 Task: Athleisure and Activewear: Create a store focused on fashionable activewear and athleisure clothing.
Action: Mouse moved to (75, 138)
Screenshot: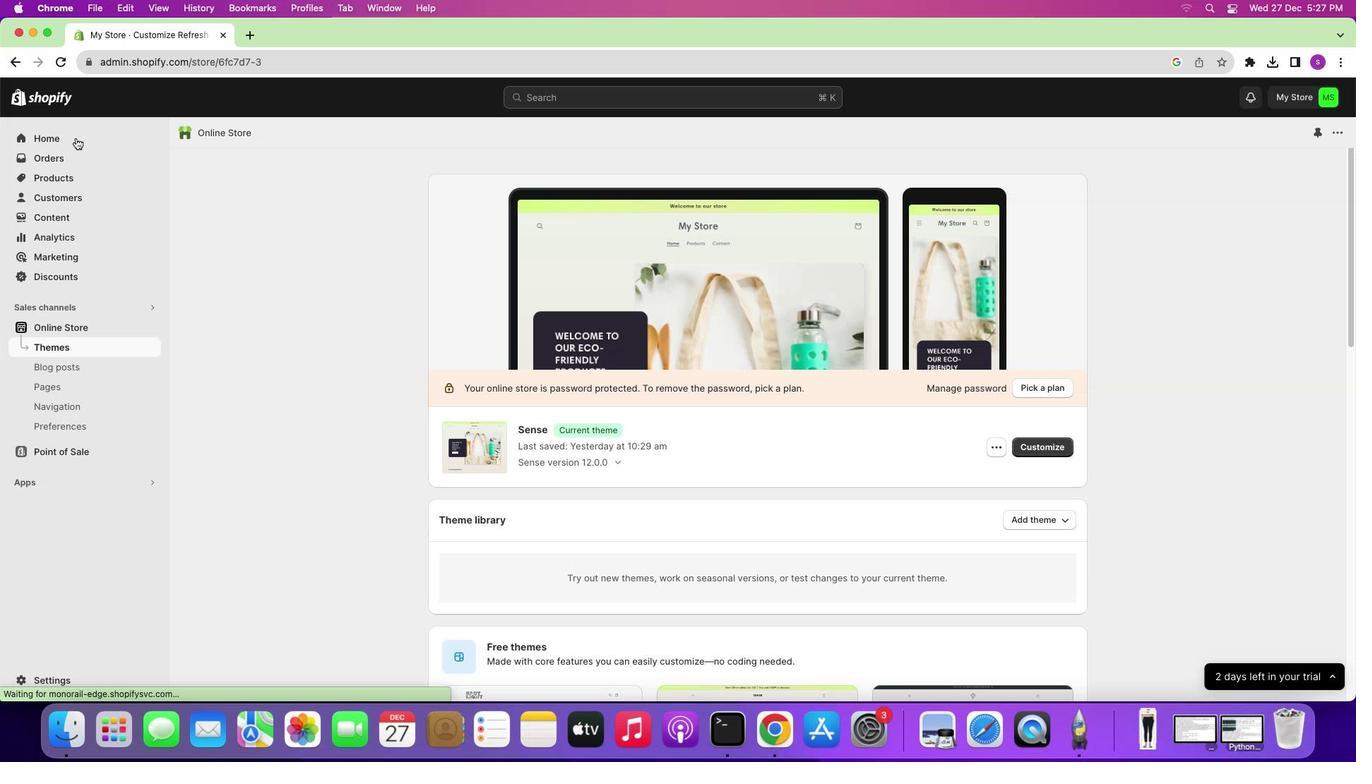 
Action: Mouse pressed left at (75, 138)
Screenshot: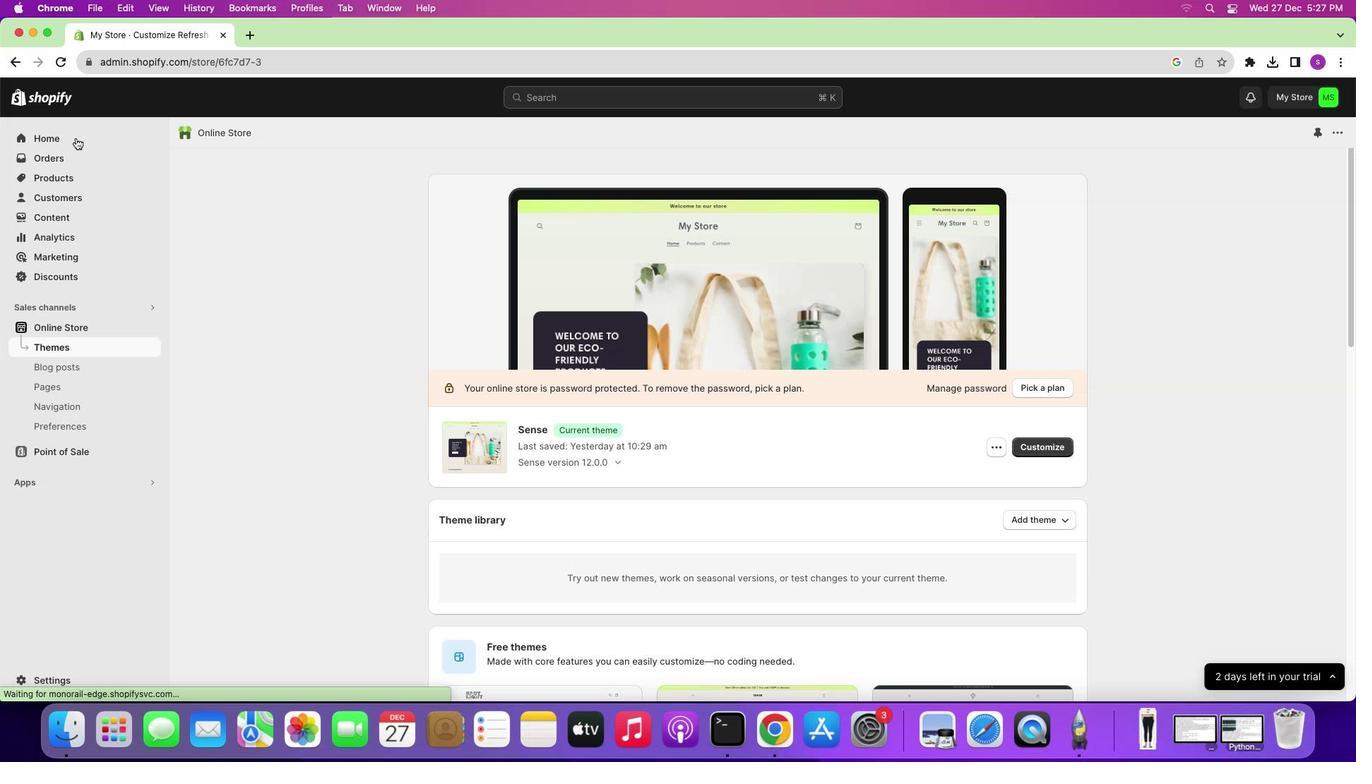 
Action: Mouse pressed left at (75, 138)
Screenshot: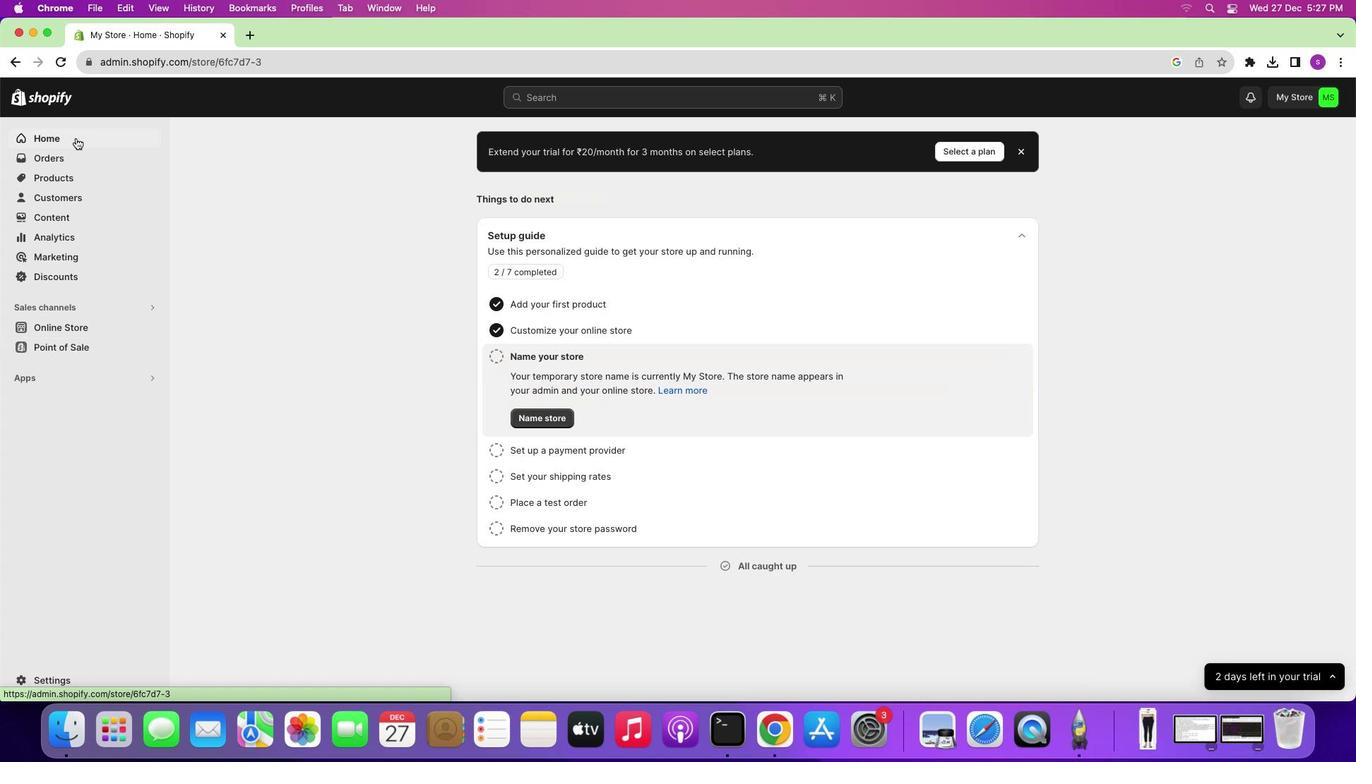 
Action: Mouse moved to (346, 277)
Screenshot: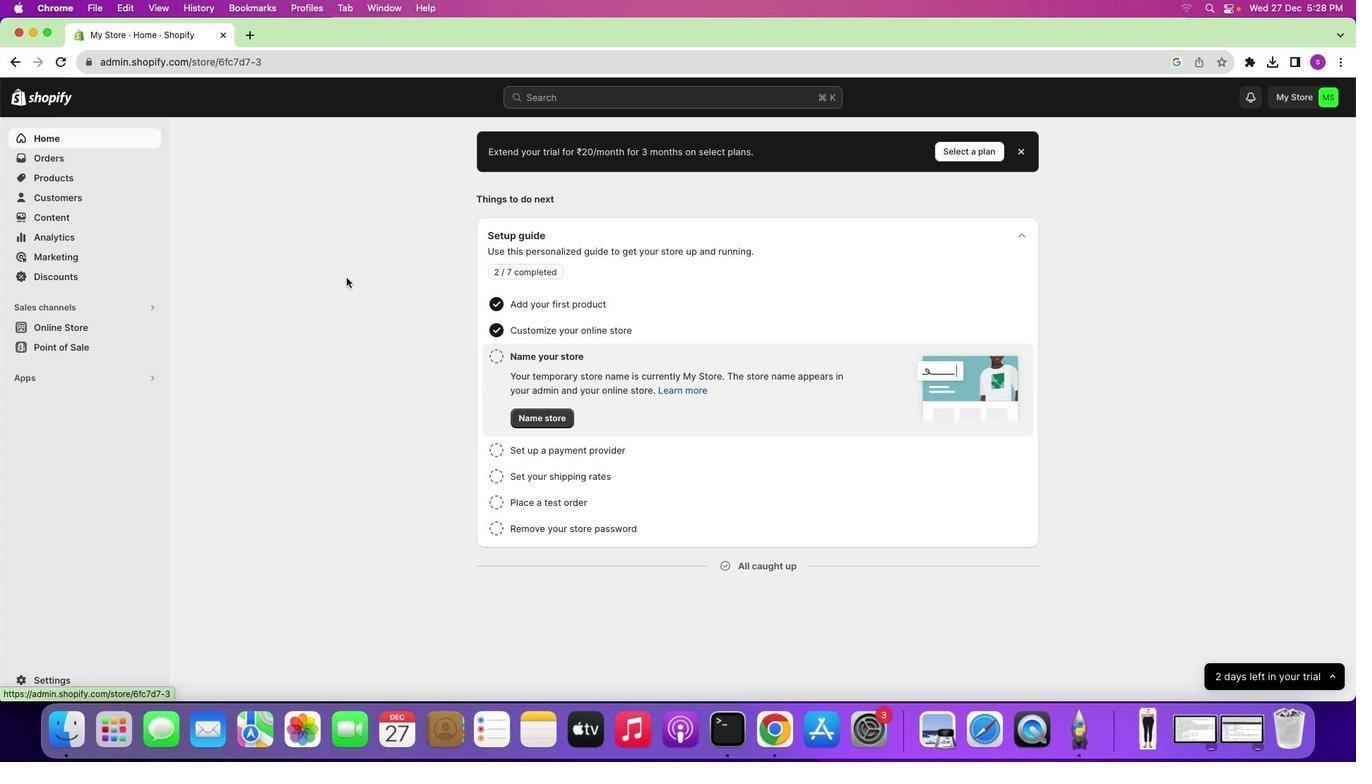 
Action: Mouse pressed left at (346, 277)
Screenshot: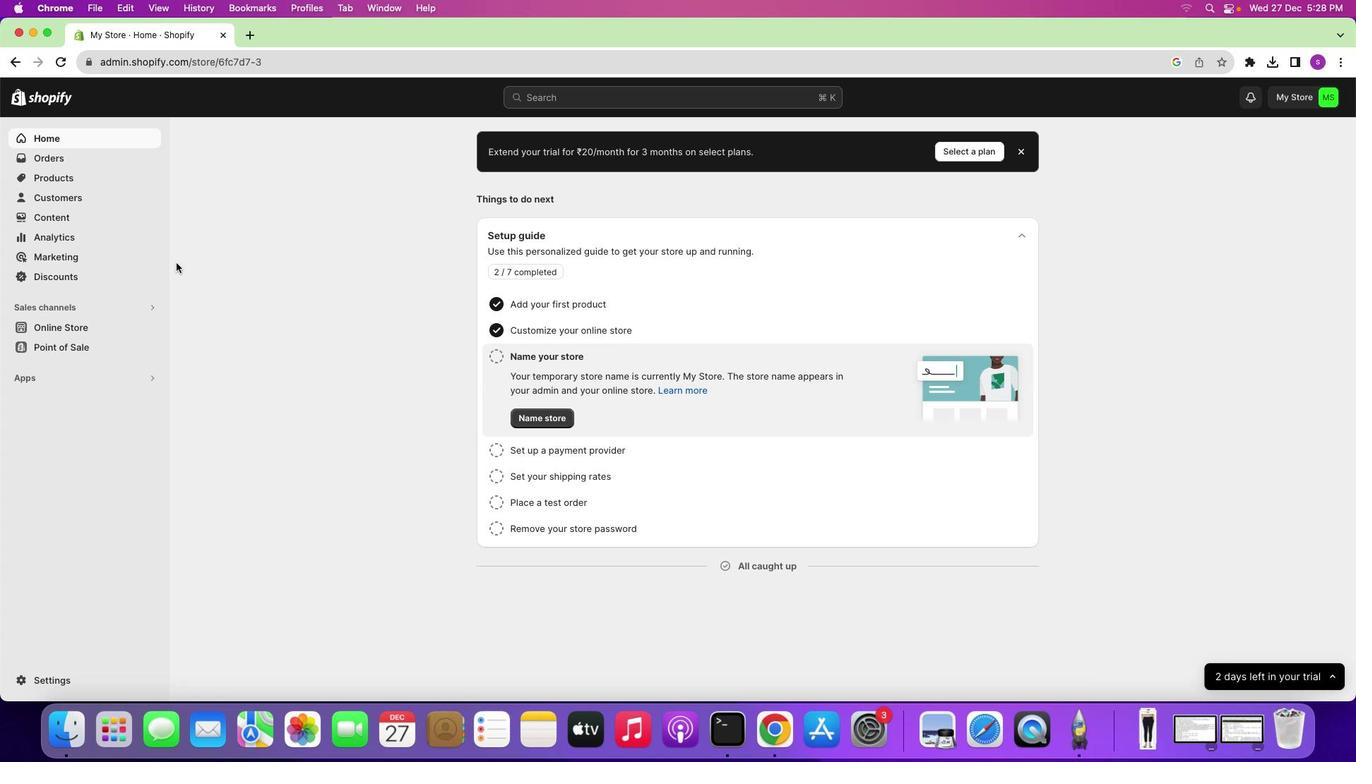 
Action: Mouse moved to (93, 329)
Screenshot: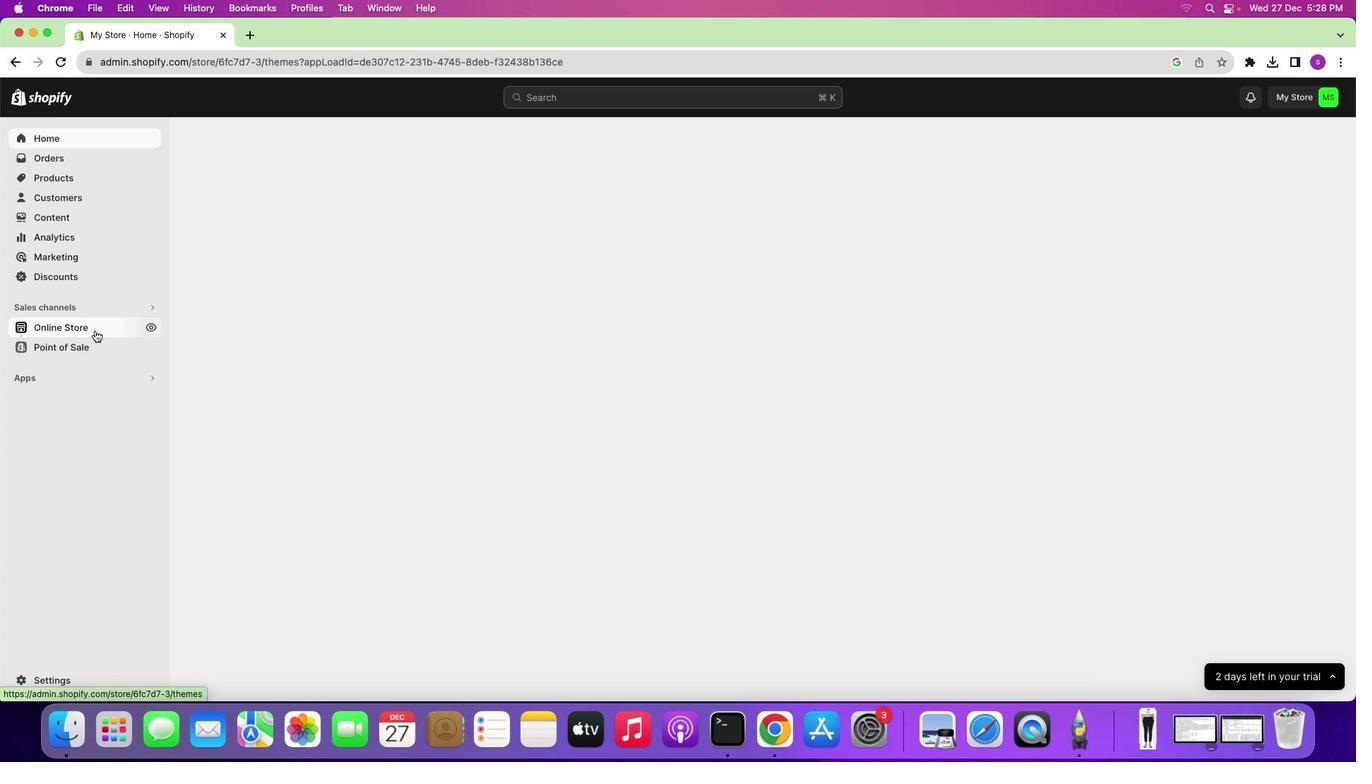 
Action: Mouse pressed left at (93, 329)
Screenshot: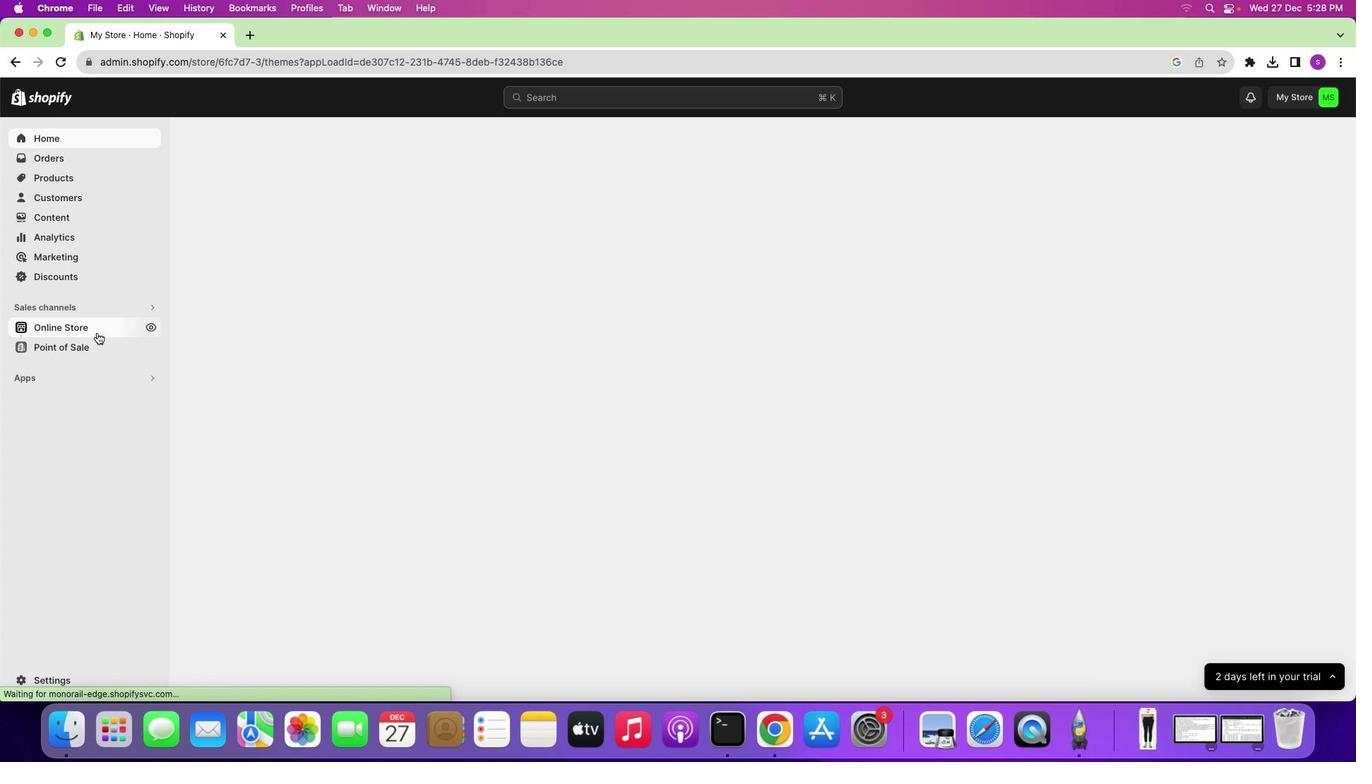 
Action: Mouse moved to (805, 538)
Screenshot: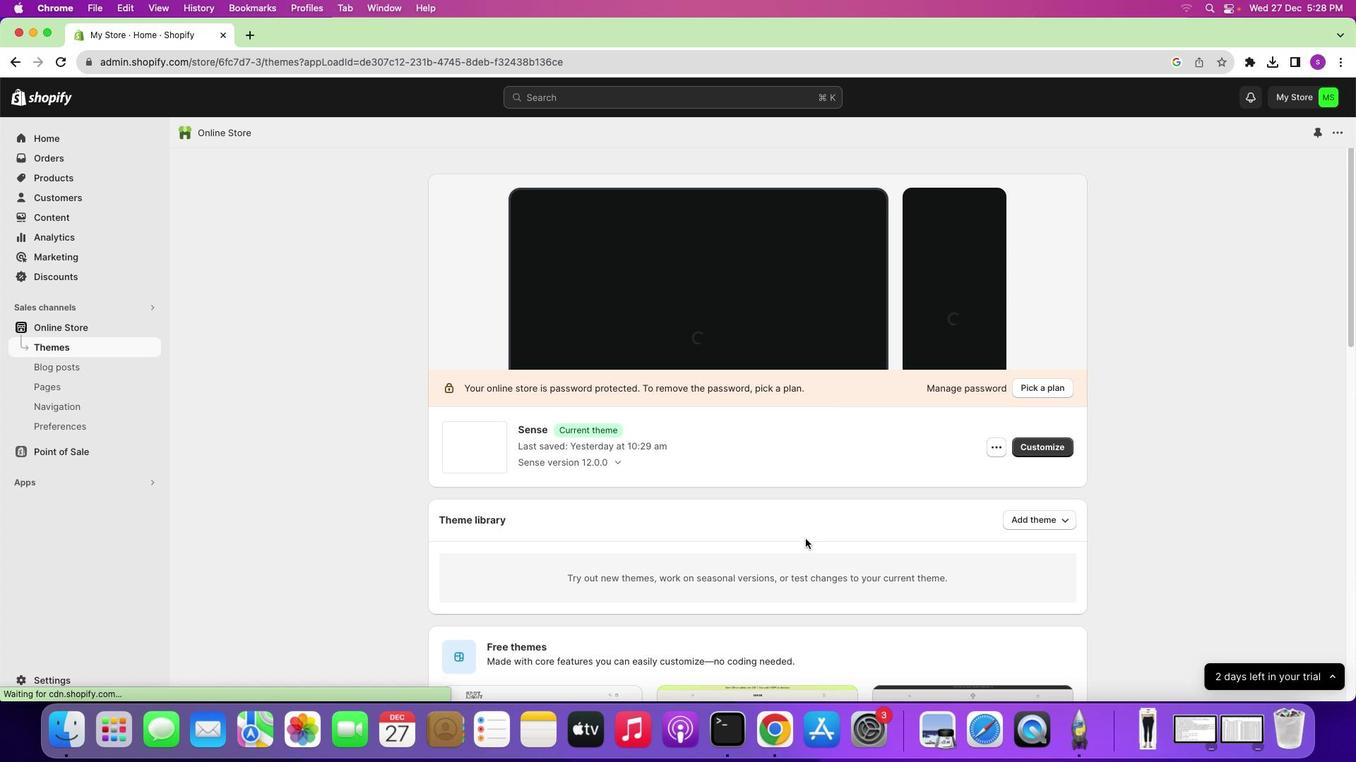 
Action: Mouse scrolled (805, 538) with delta (0, 0)
Screenshot: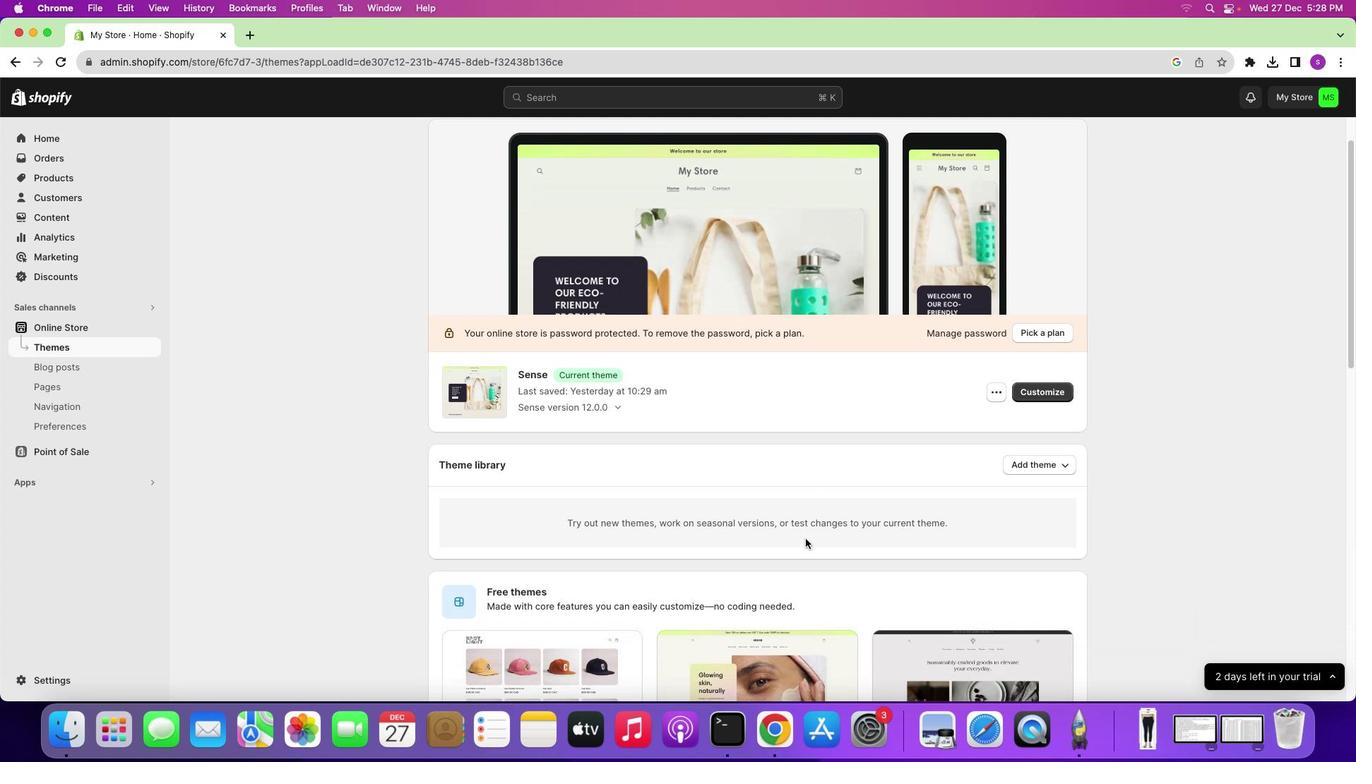 
Action: Mouse scrolled (805, 538) with delta (0, 0)
Screenshot: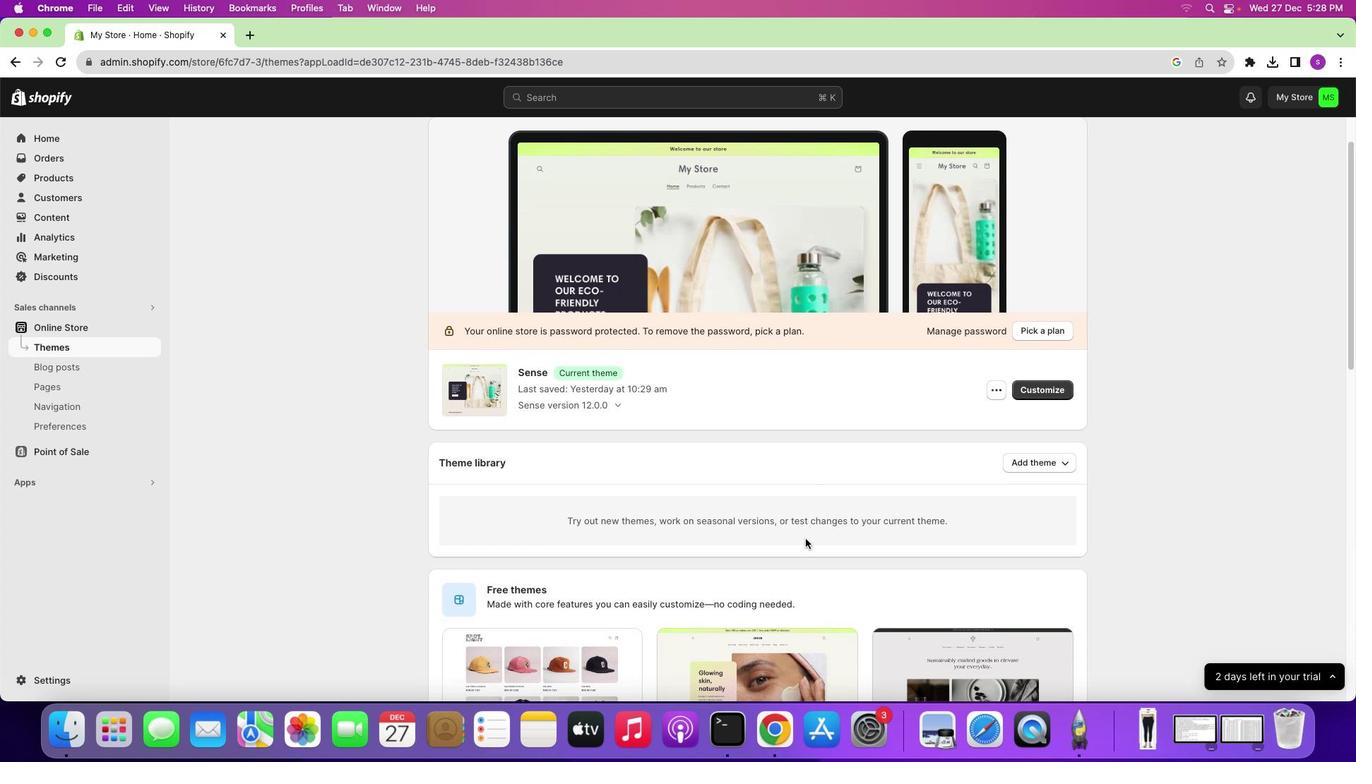 
Action: Mouse scrolled (805, 538) with delta (0, 0)
Screenshot: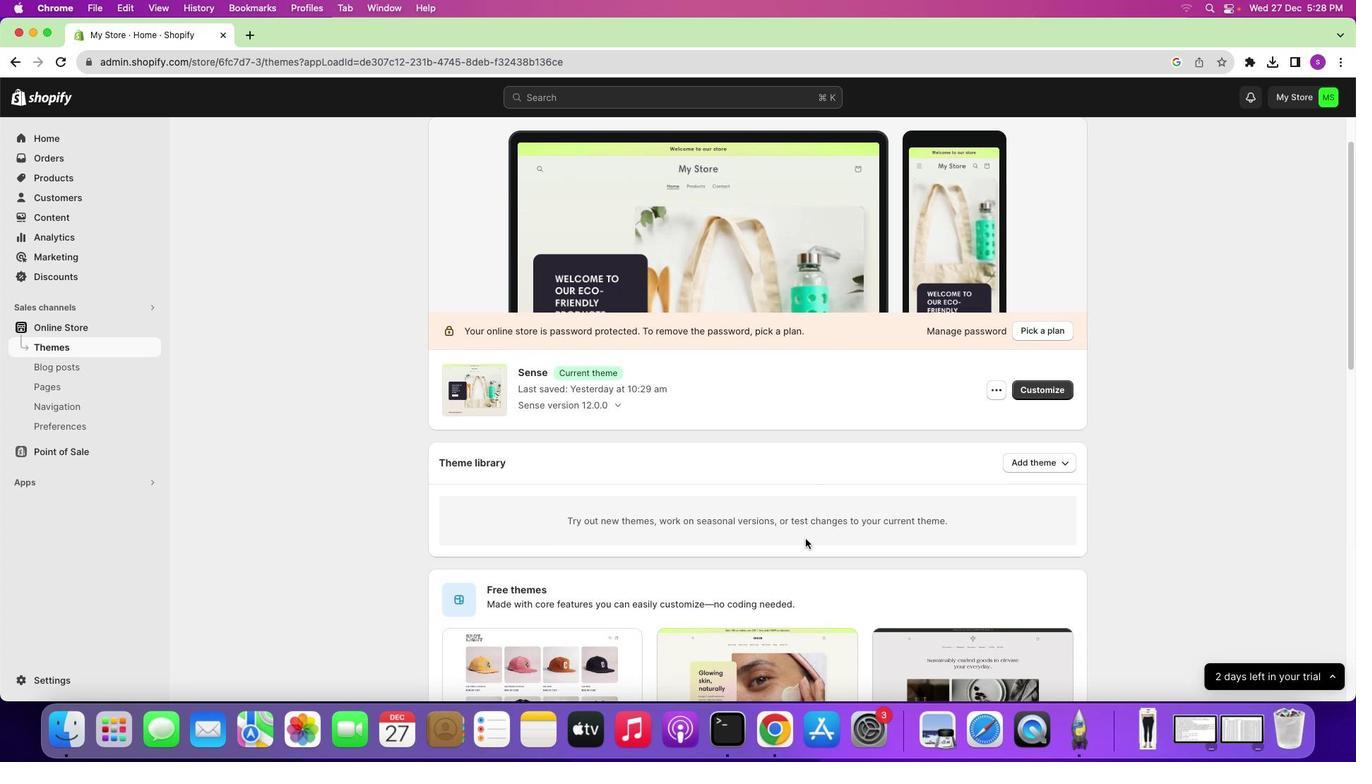 
Action: Mouse scrolled (805, 538) with delta (0, 0)
Screenshot: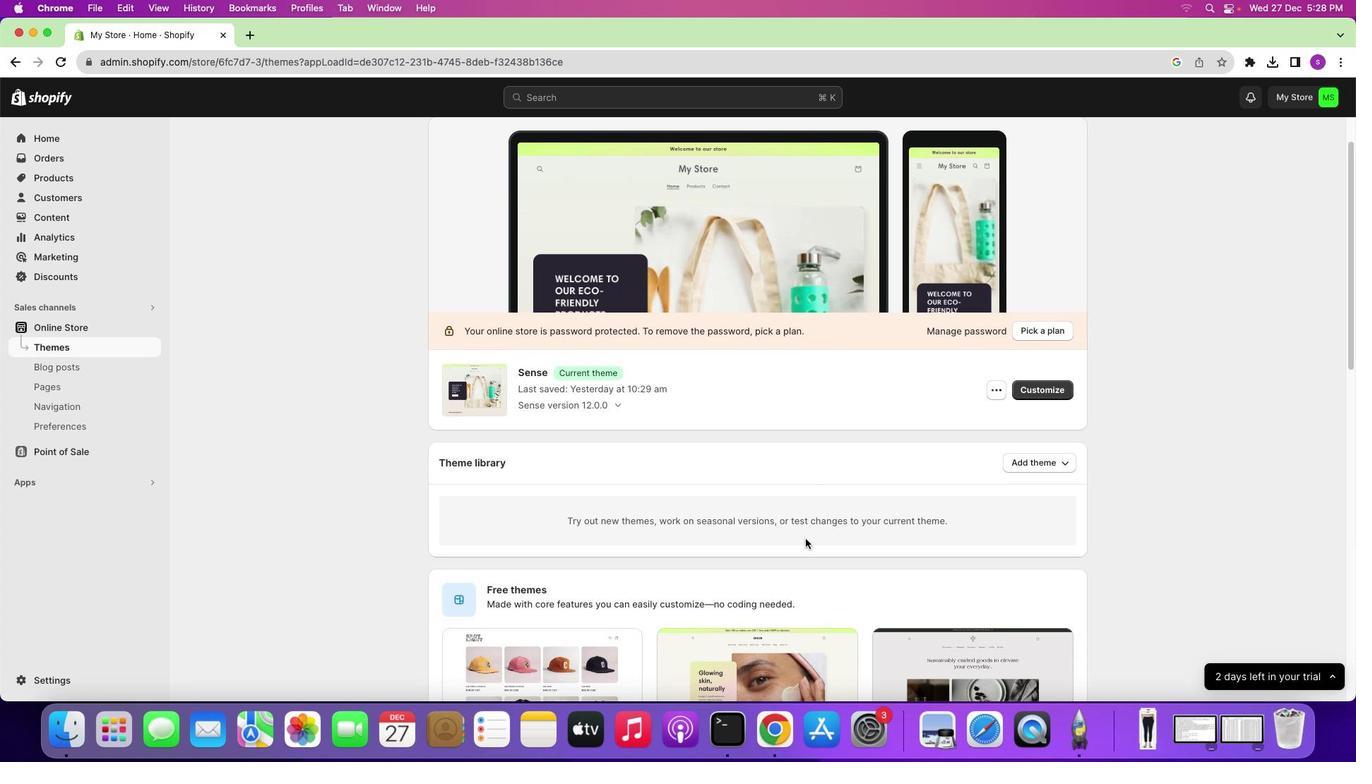 
Action: Mouse scrolled (805, 538) with delta (0, 0)
Screenshot: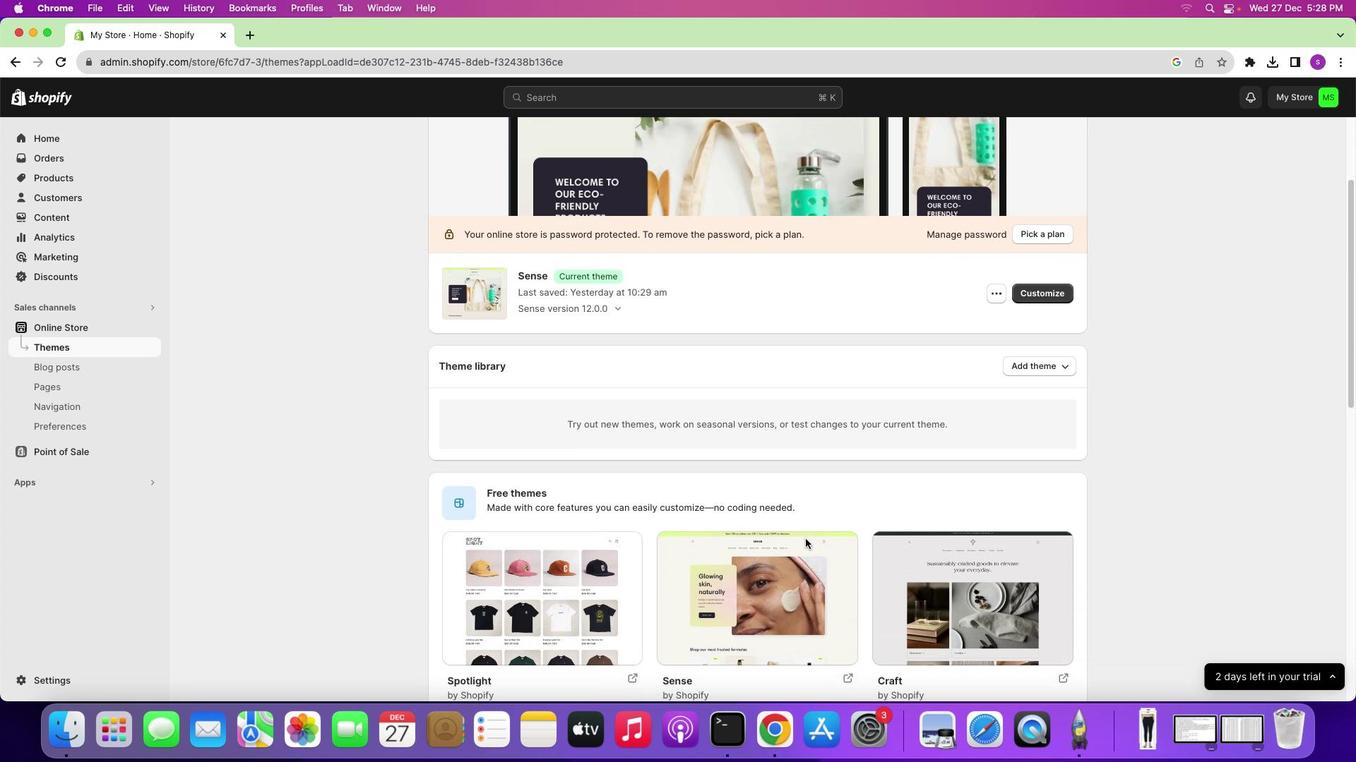 
Action: Mouse scrolled (805, 538) with delta (0, 0)
Screenshot: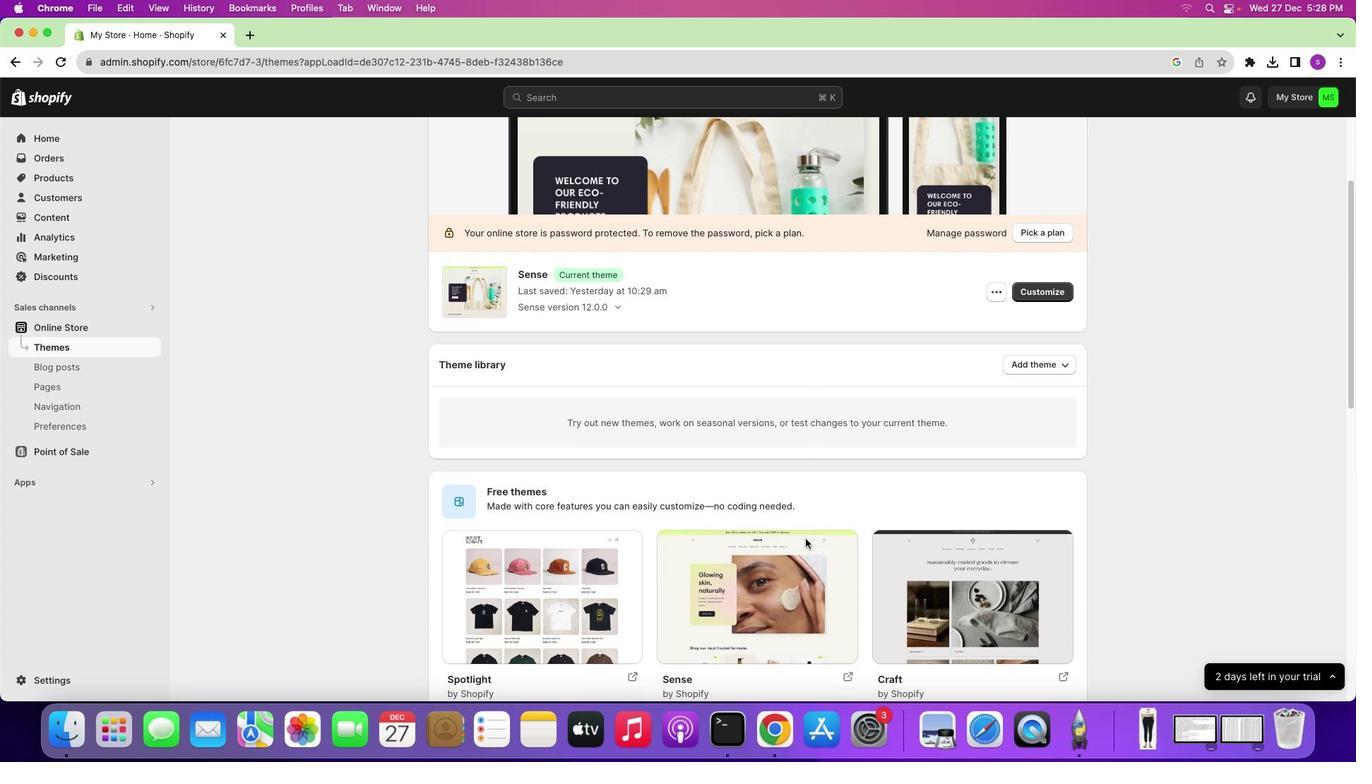 
Action: Mouse scrolled (805, 538) with delta (0, 0)
Screenshot: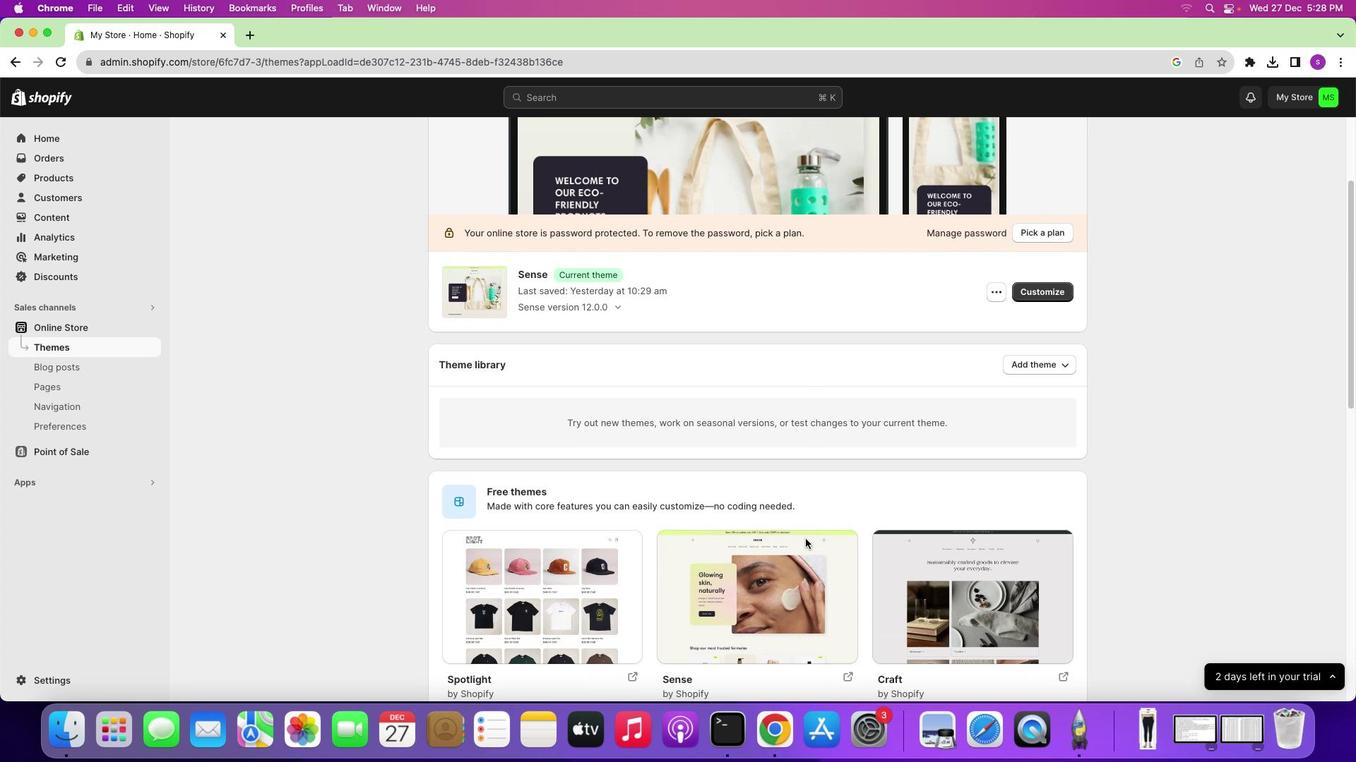 
Action: Mouse scrolled (805, 538) with delta (0, 0)
Screenshot: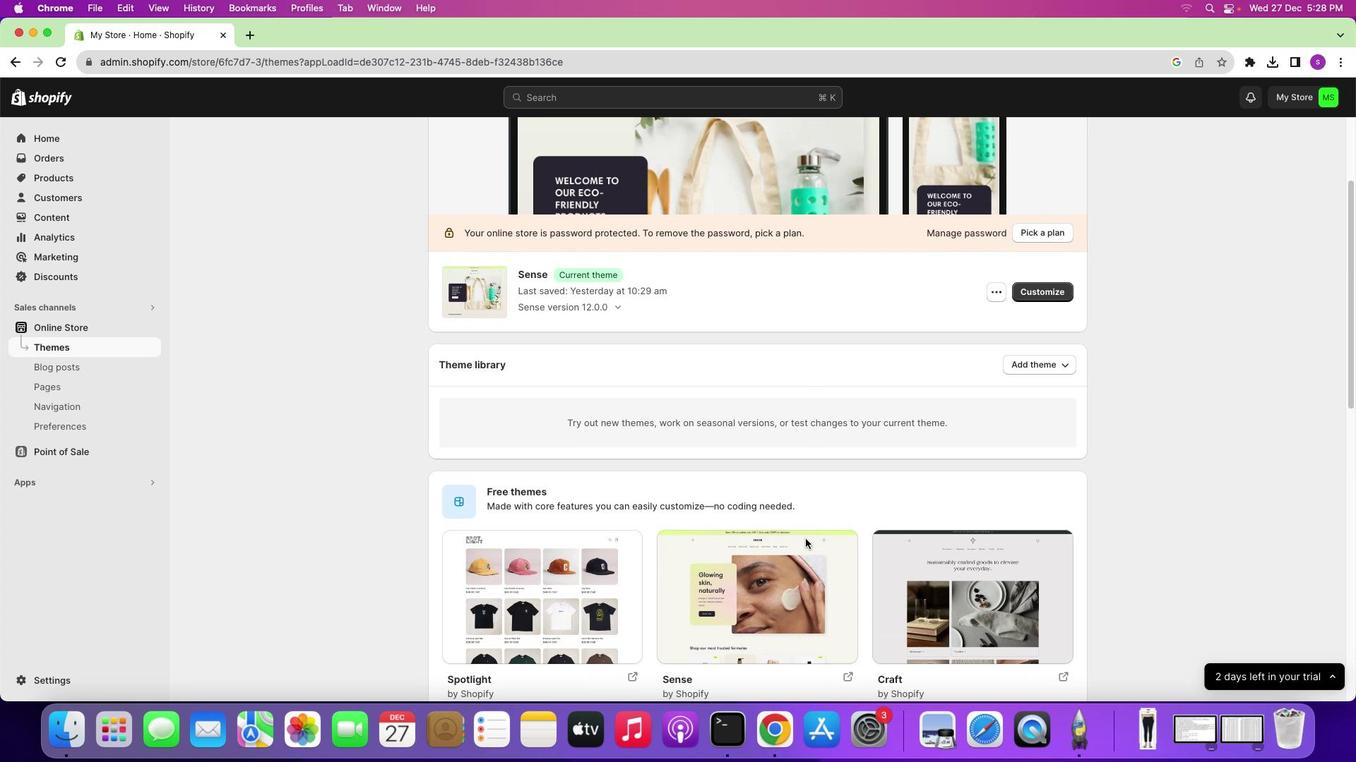 
Action: Mouse scrolled (805, 538) with delta (0, 0)
Screenshot: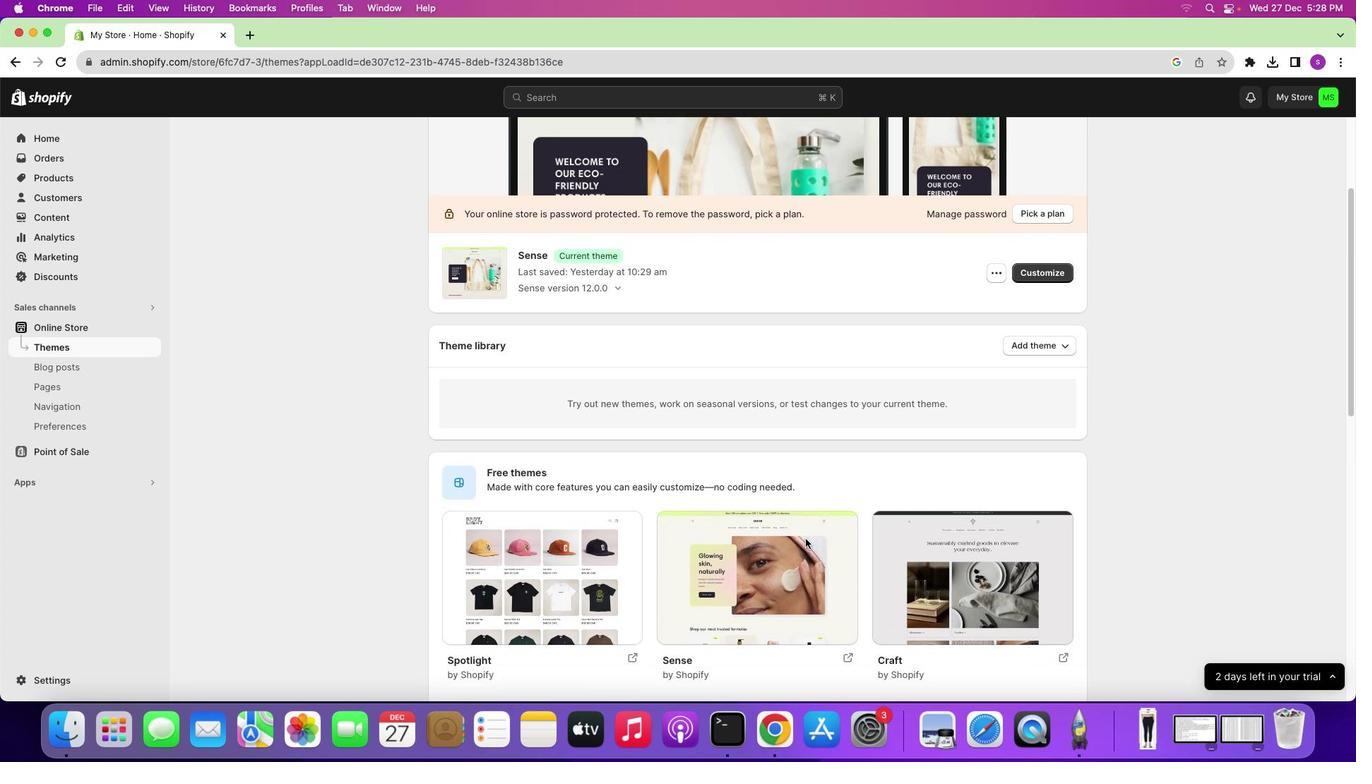 
Action: Mouse scrolled (805, 538) with delta (0, 0)
Screenshot: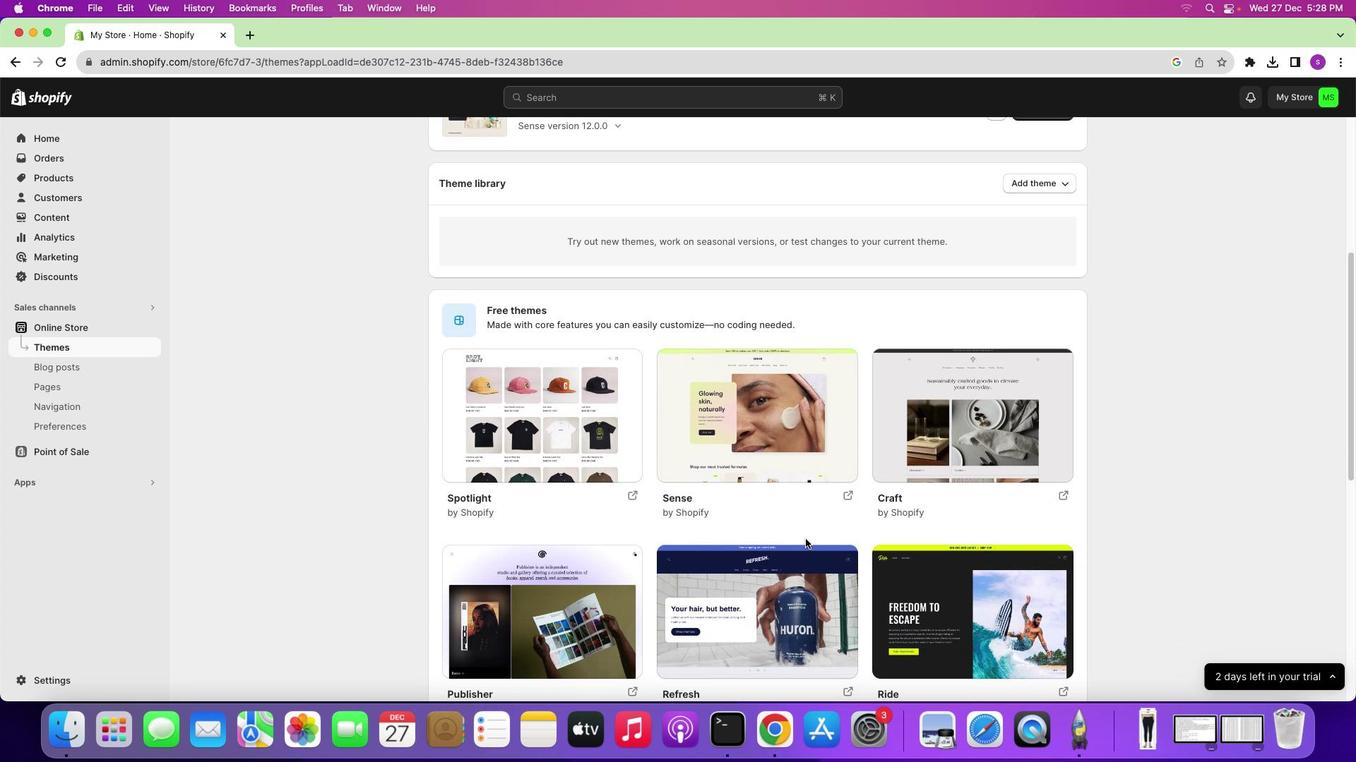 
Action: Mouse scrolled (805, 538) with delta (0, 0)
Screenshot: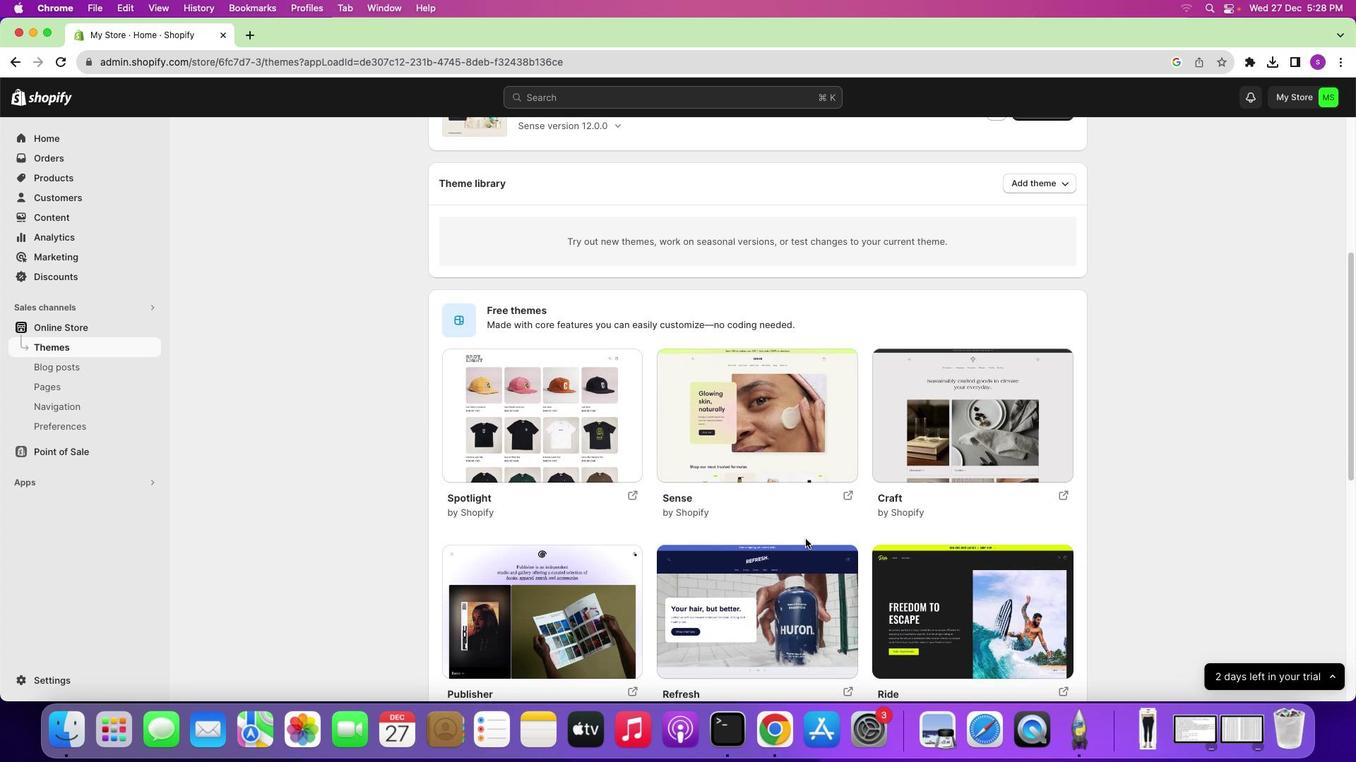 
Action: Mouse scrolled (805, 538) with delta (0, -1)
Screenshot: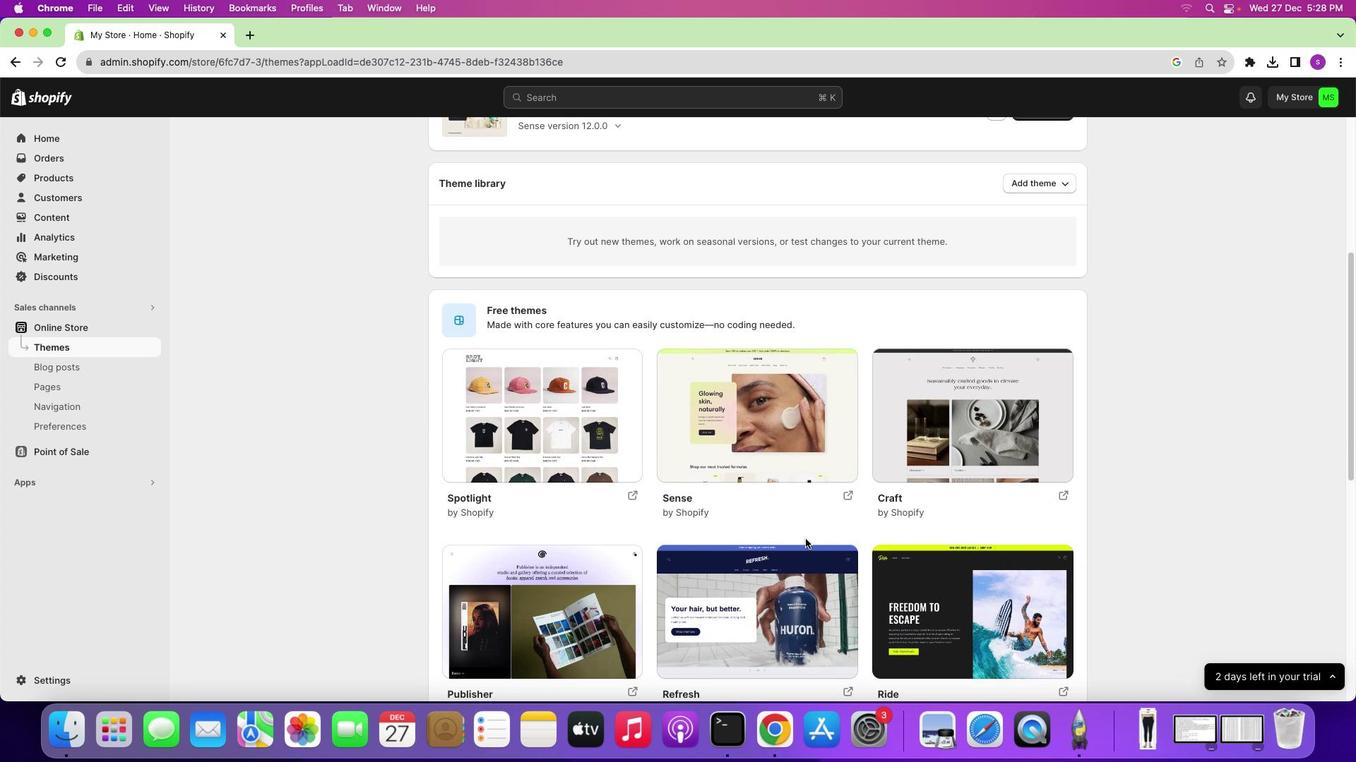 
Action: Mouse scrolled (805, 538) with delta (0, -2)
Screenshot: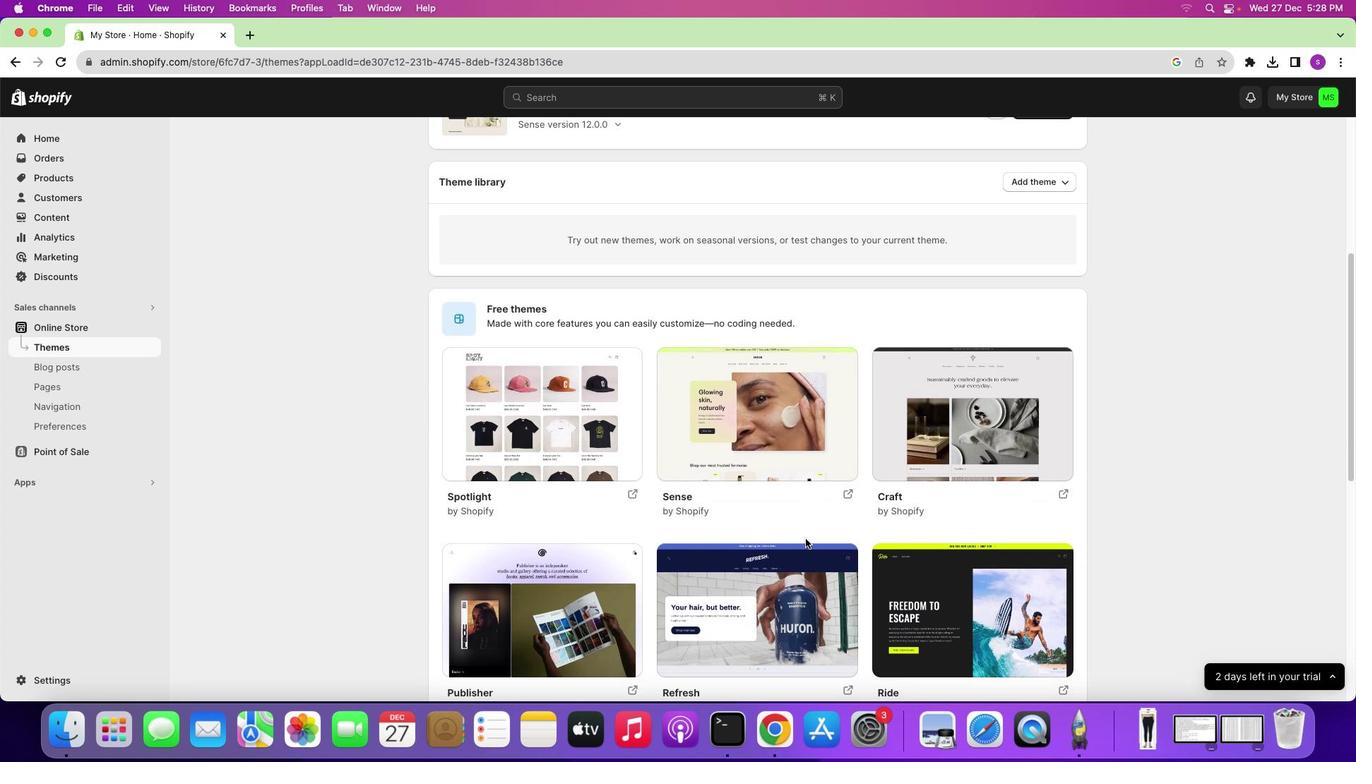 
Action: Mouse scrolled (805, 538) with delta (0, 0)
Screenshot: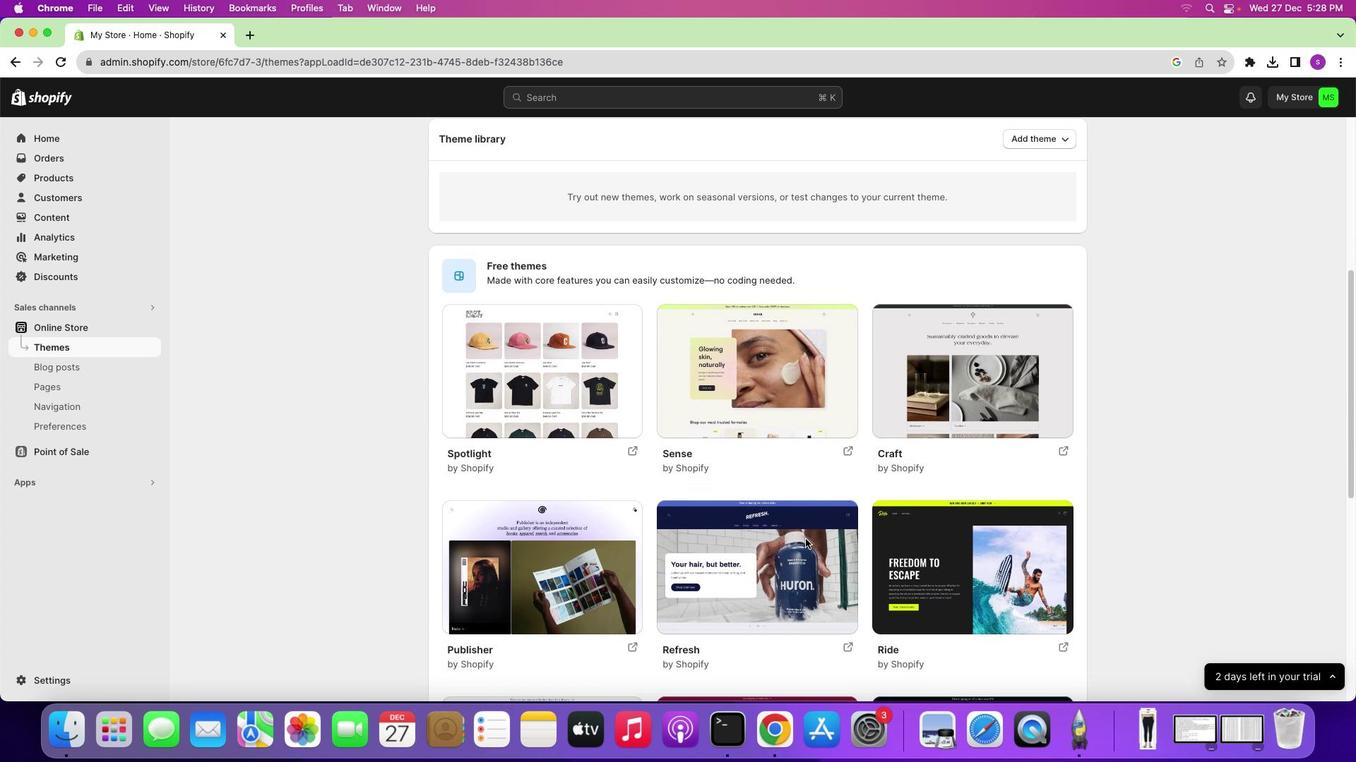 
Action: Mouse scrolled (805, 538) with delta (0, 0)
Screenshot: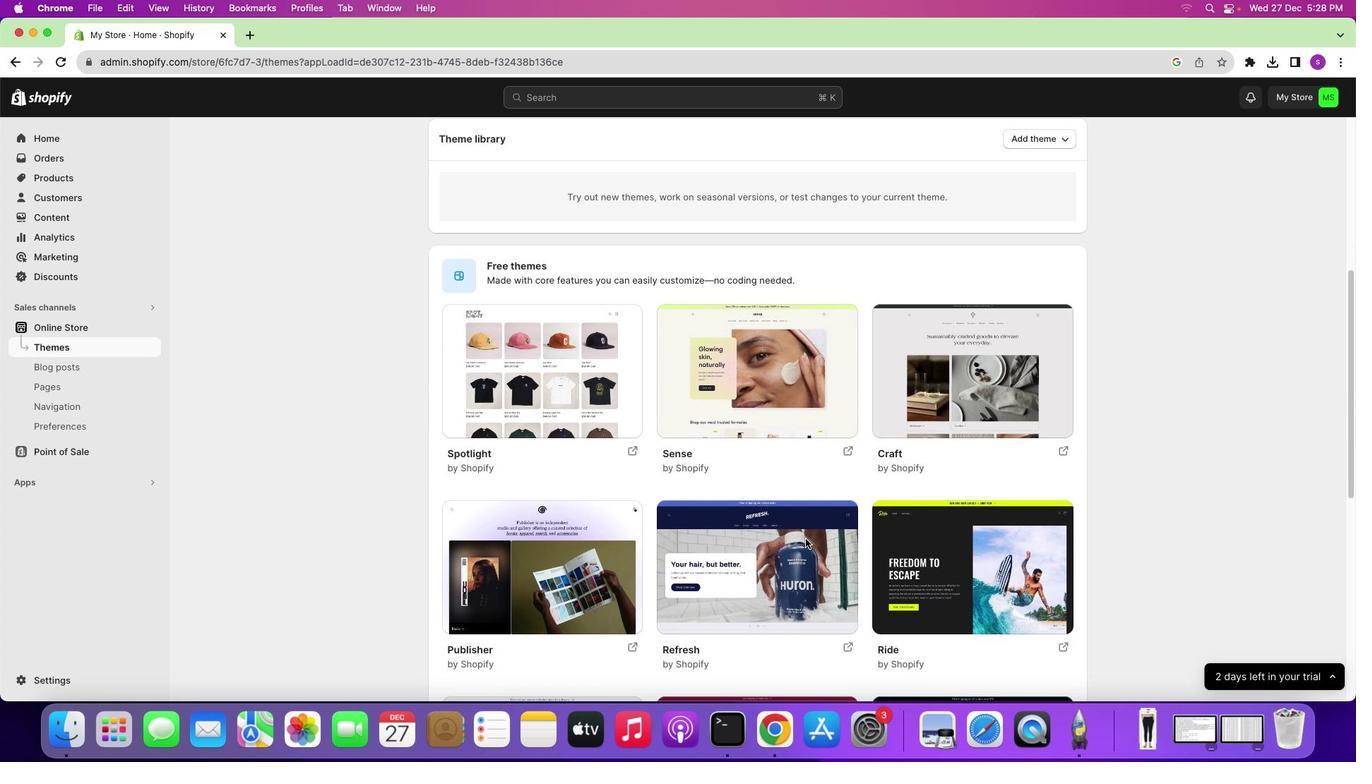 
Action: Mouse scrolled (805, 538) with delta (0, 0)
Screenshot: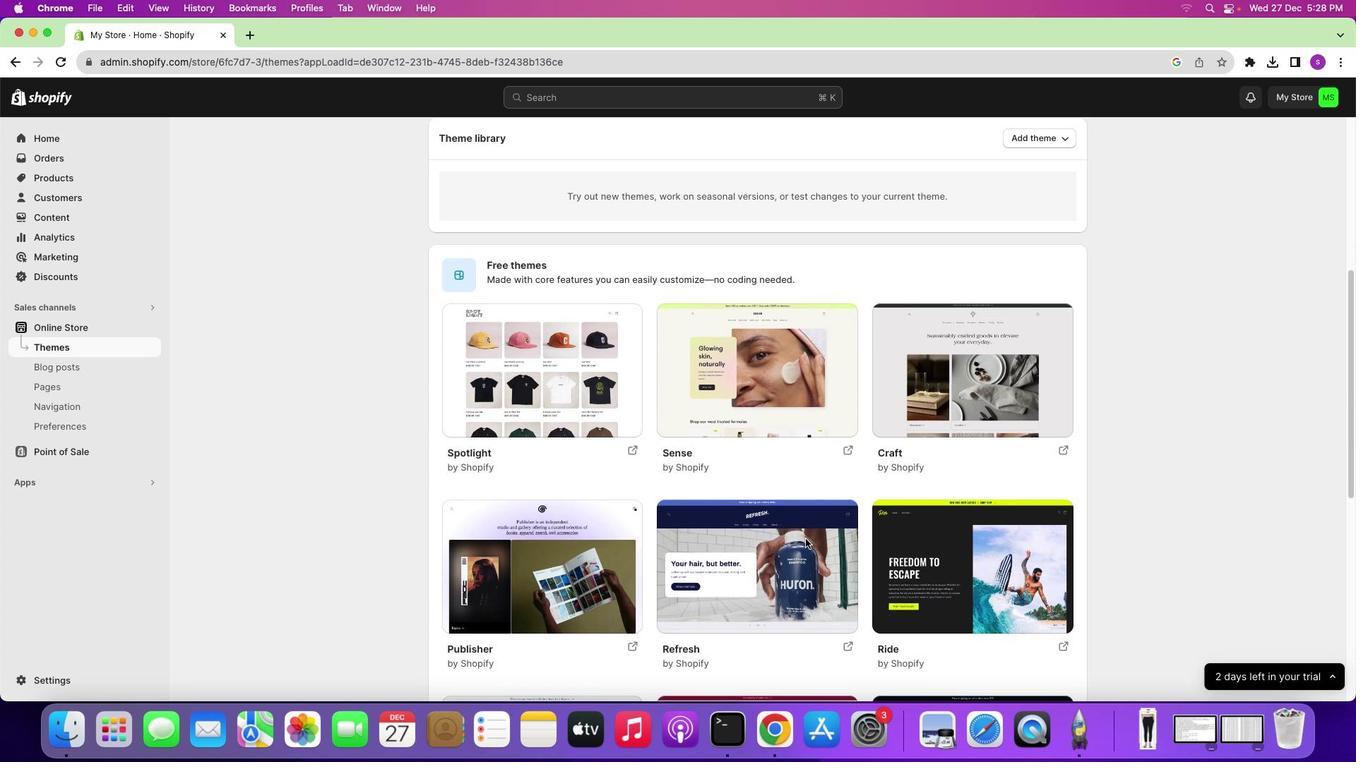 
Action: Mouse scrolled (805, 538) with delta (0, 0)
Screenshot: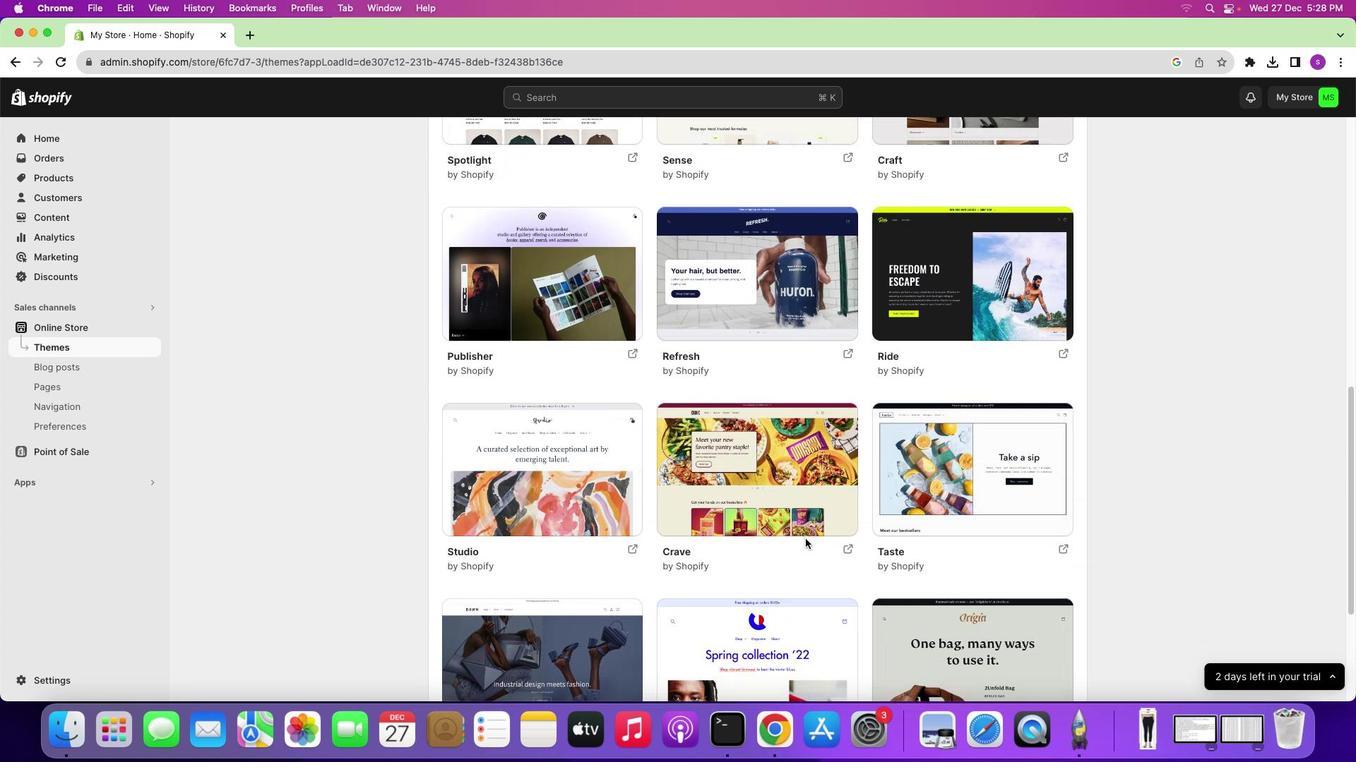 
Action: Mouse scrolled (805, 538) with delta (0, 0)
Screenshot: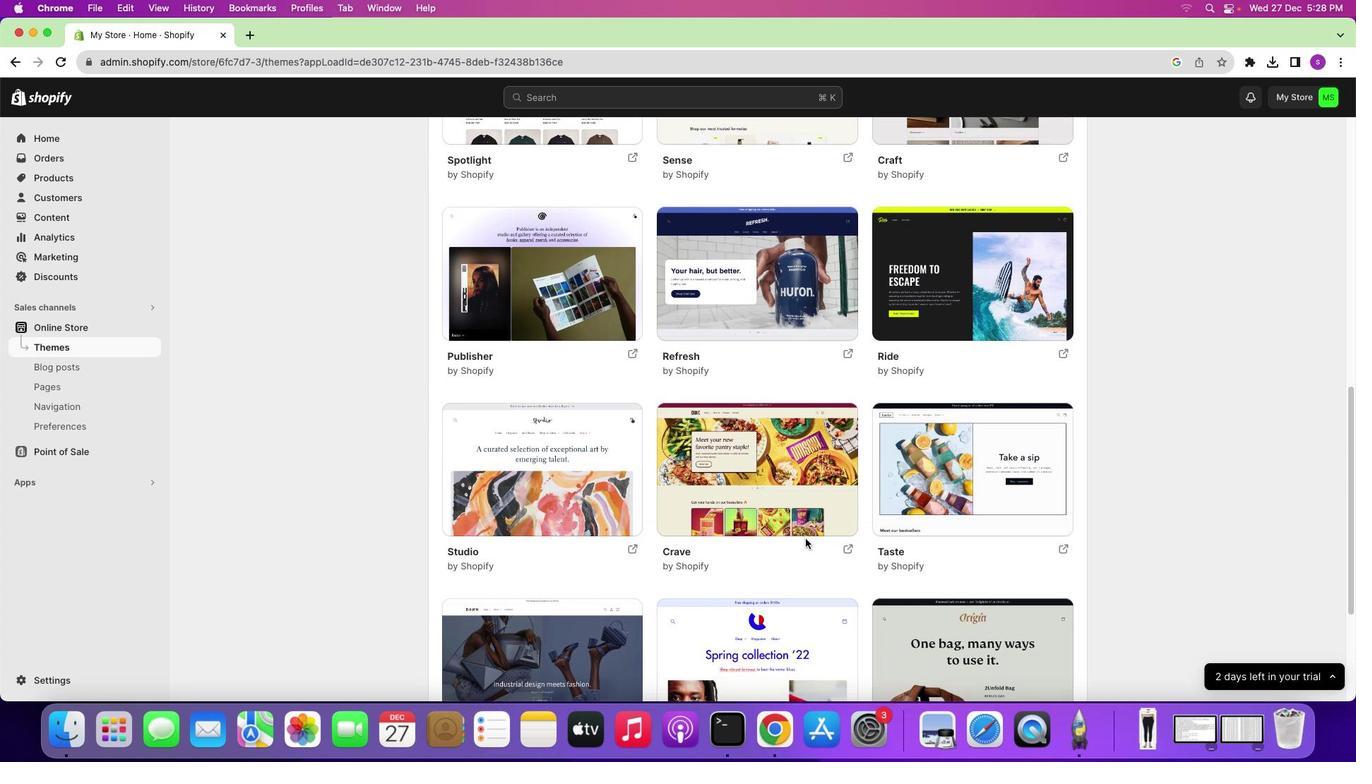 
Action: Mouse scrolled (805, 538) with delta (0, -1)
Screenshot: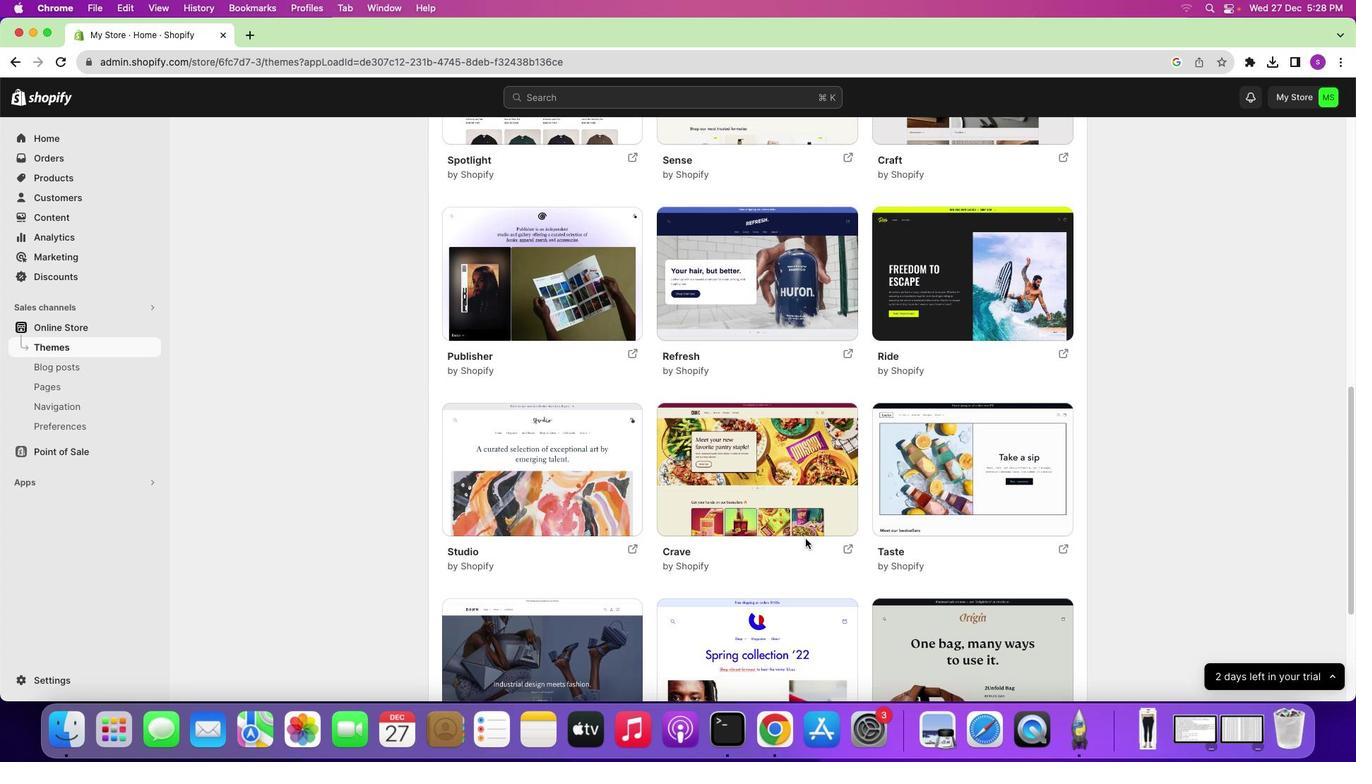 
Action: Mouse scrolled (805, 538) with delta (0, -2)
Screenshot: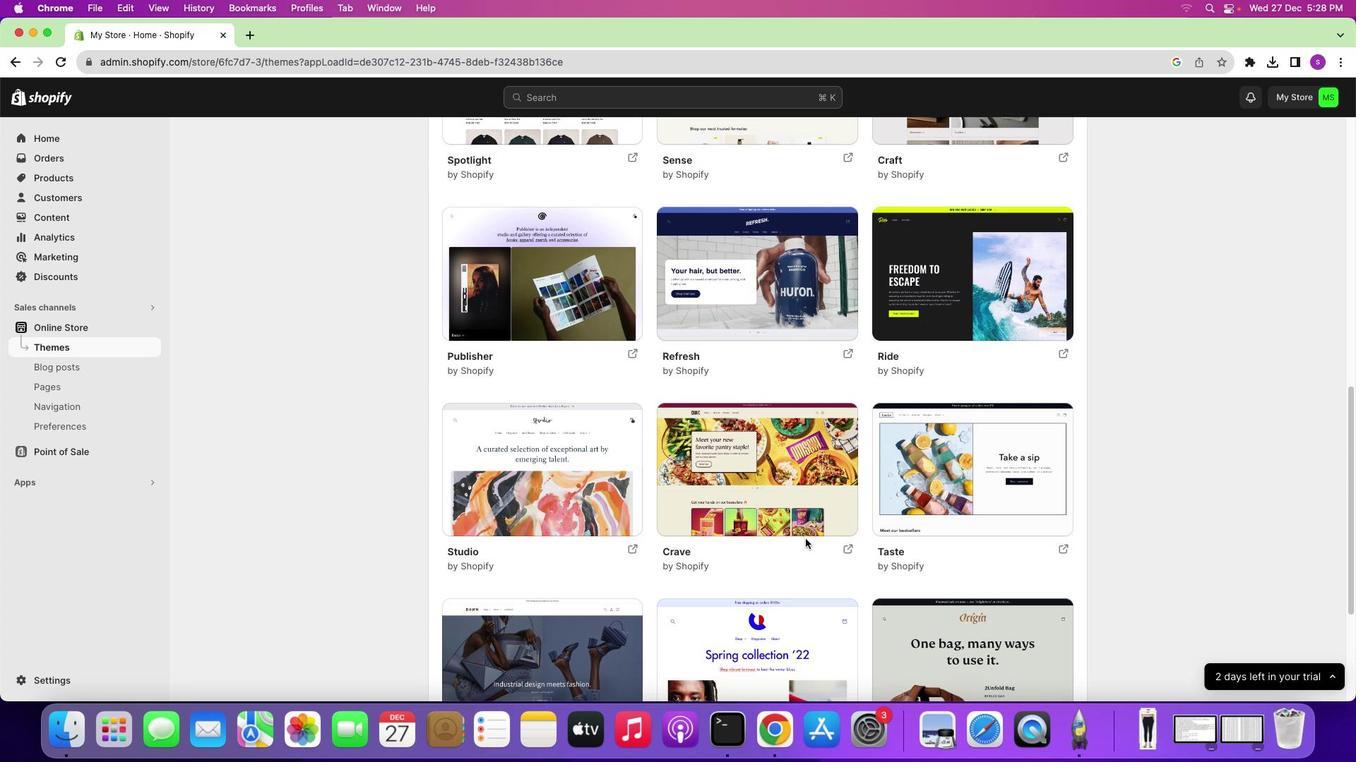 
Action: Mouse scrolled (805, 538) with delta (0, -2)
Screenshot: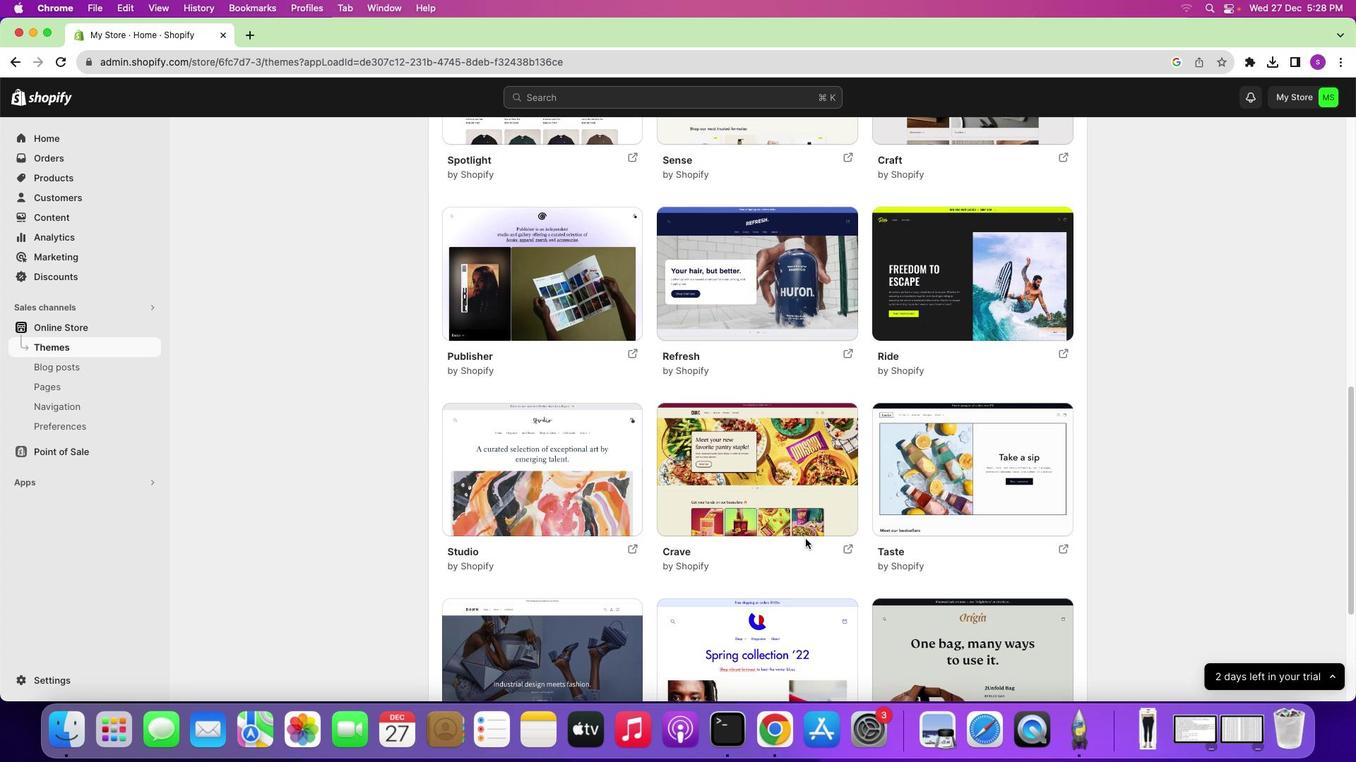 
Action: Mouse scrolled (805, 538) with delta (0, 0)
Screenshot: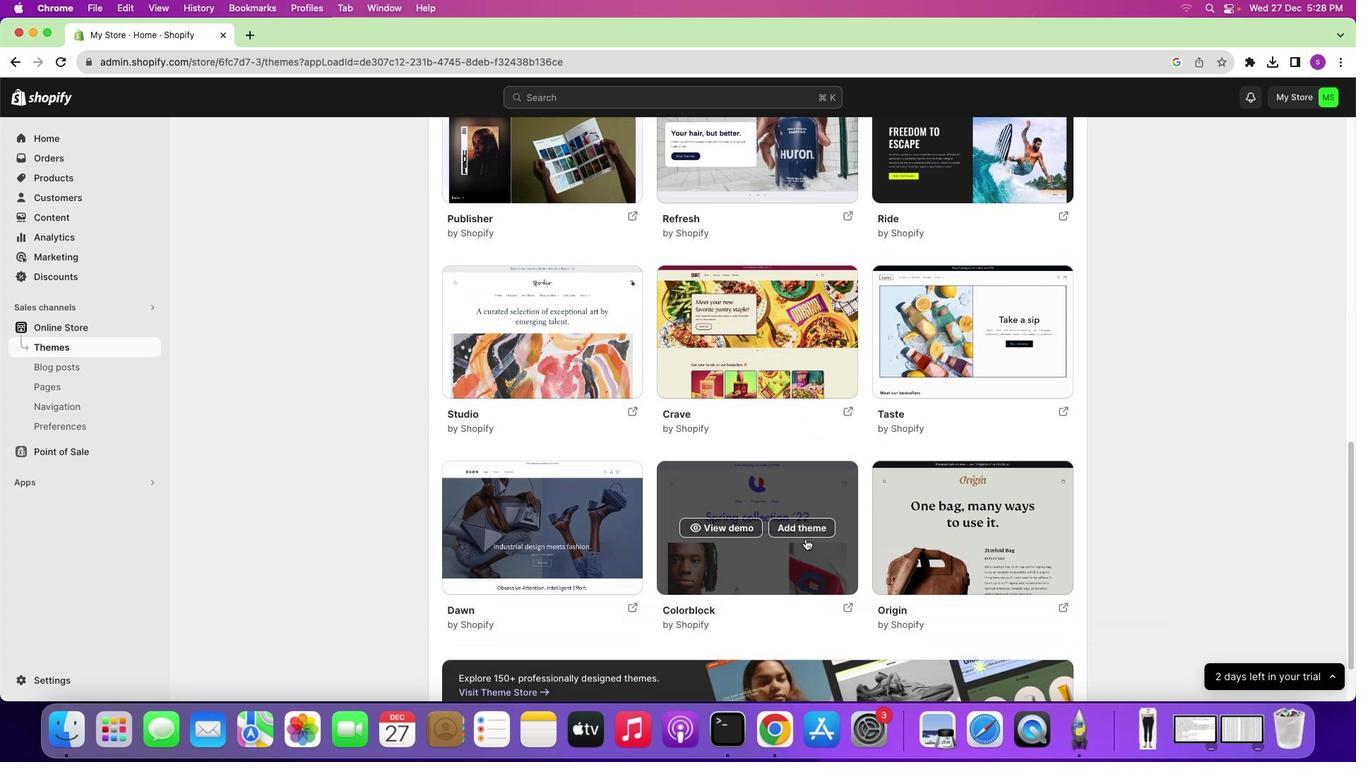 
Action: Mouse scrolled (805, 538) with delta (0, 0)
Screenshot: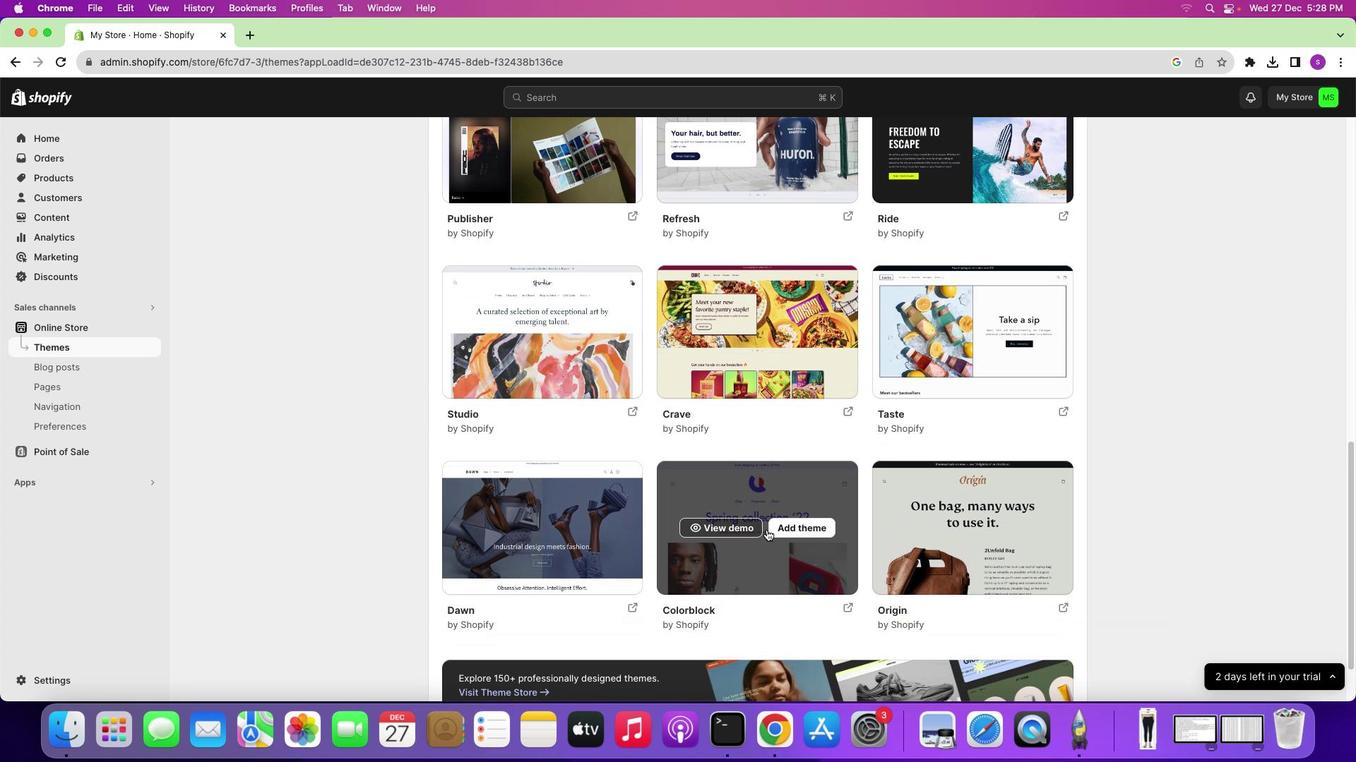 
Action: Mouse scrolled (805, 538) with delta (0, 0)
Screenshot: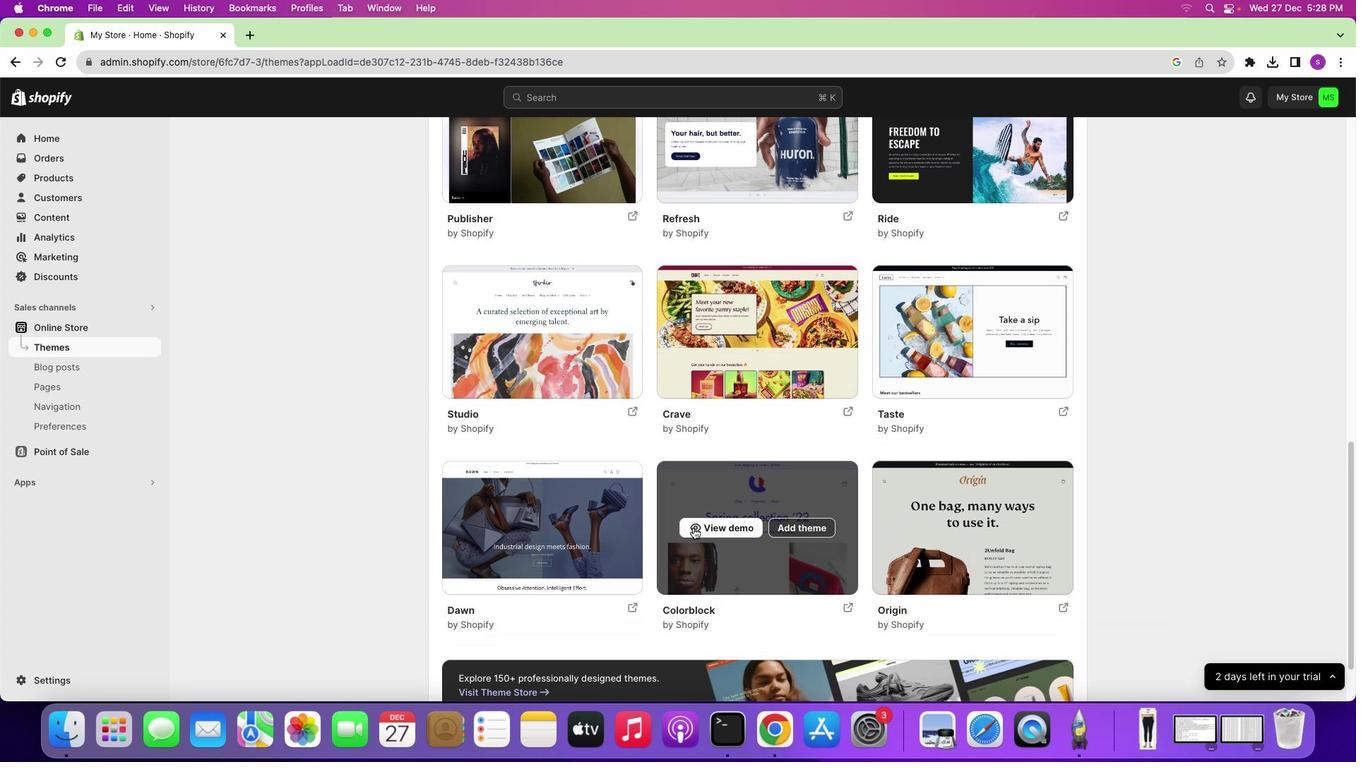 
Action: Mouse scrolled (805, 538) with delta (0, -1)
Screenshot: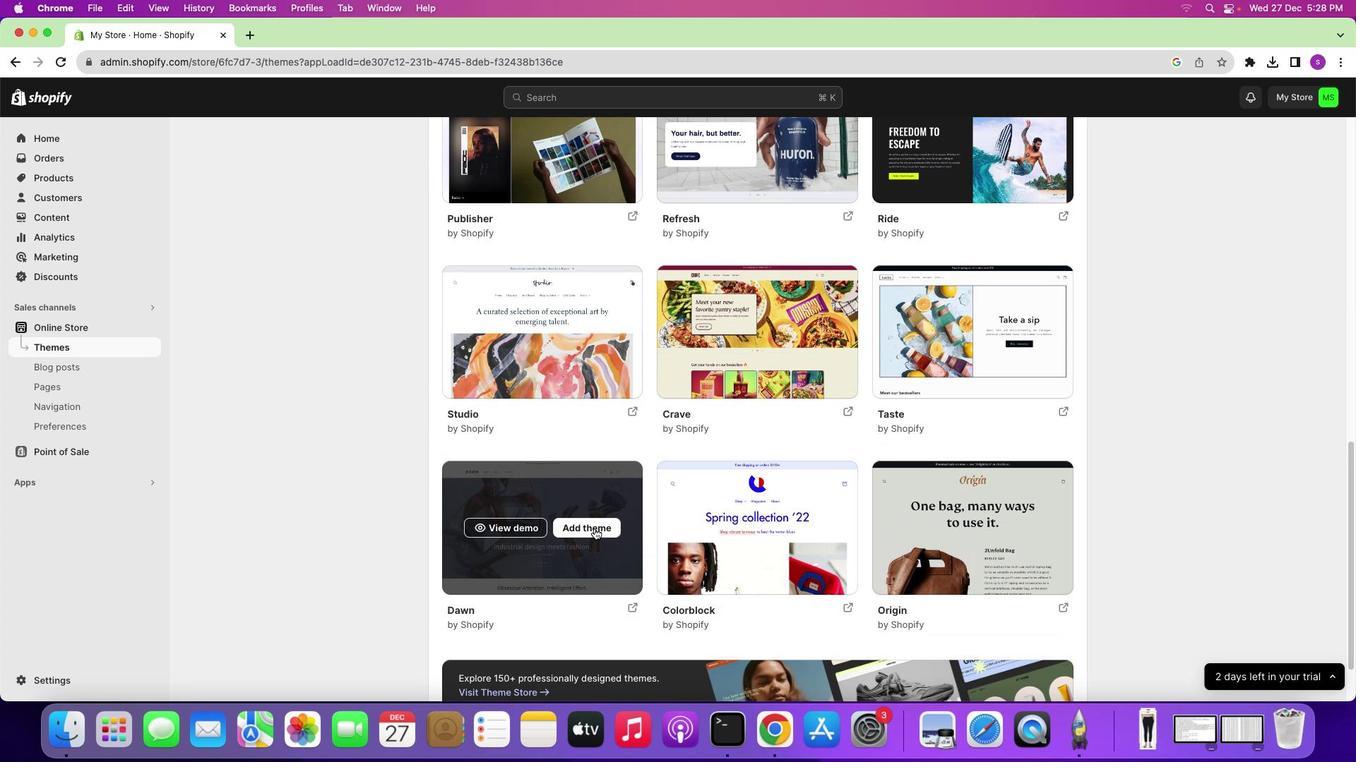 
Action: Mouse moved to (593, 529)
Screenshot: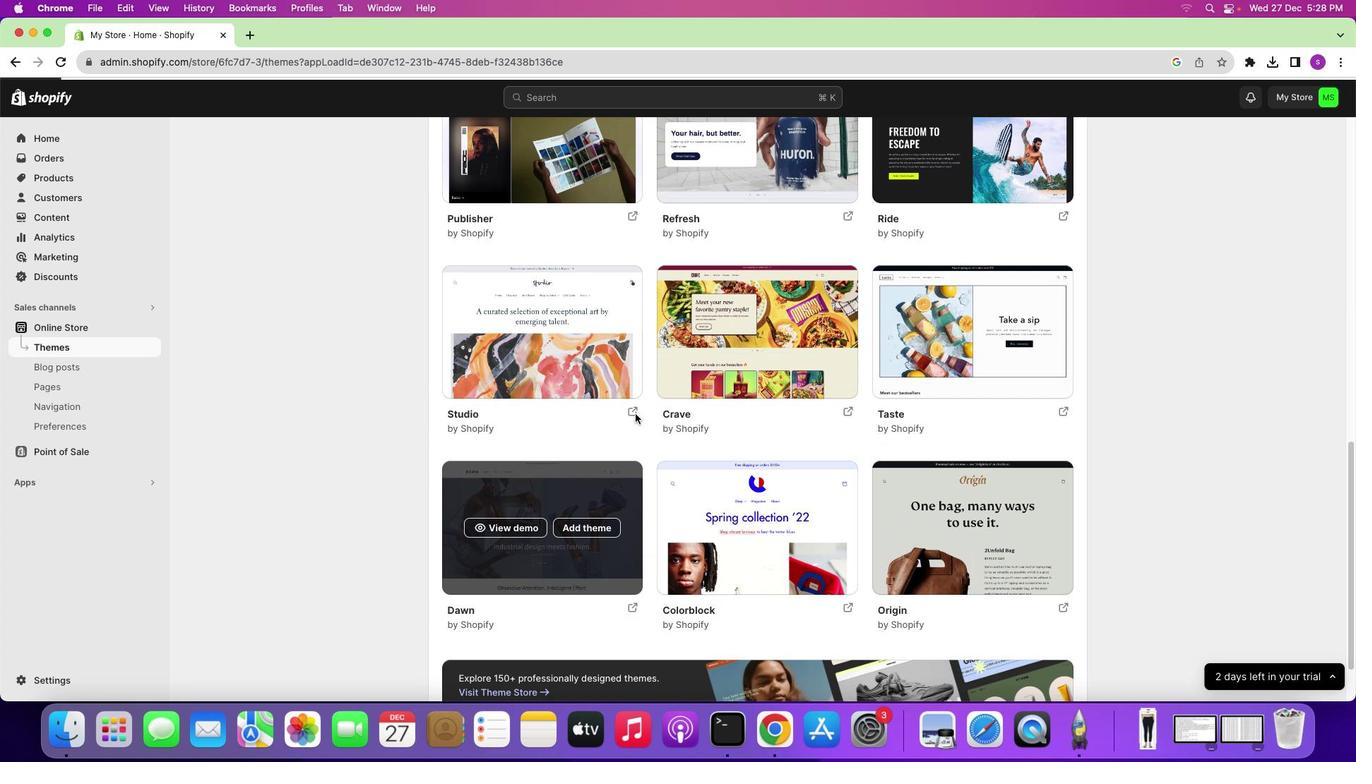 
Action: Mouse pressed left at (593, 529)
Screenshot: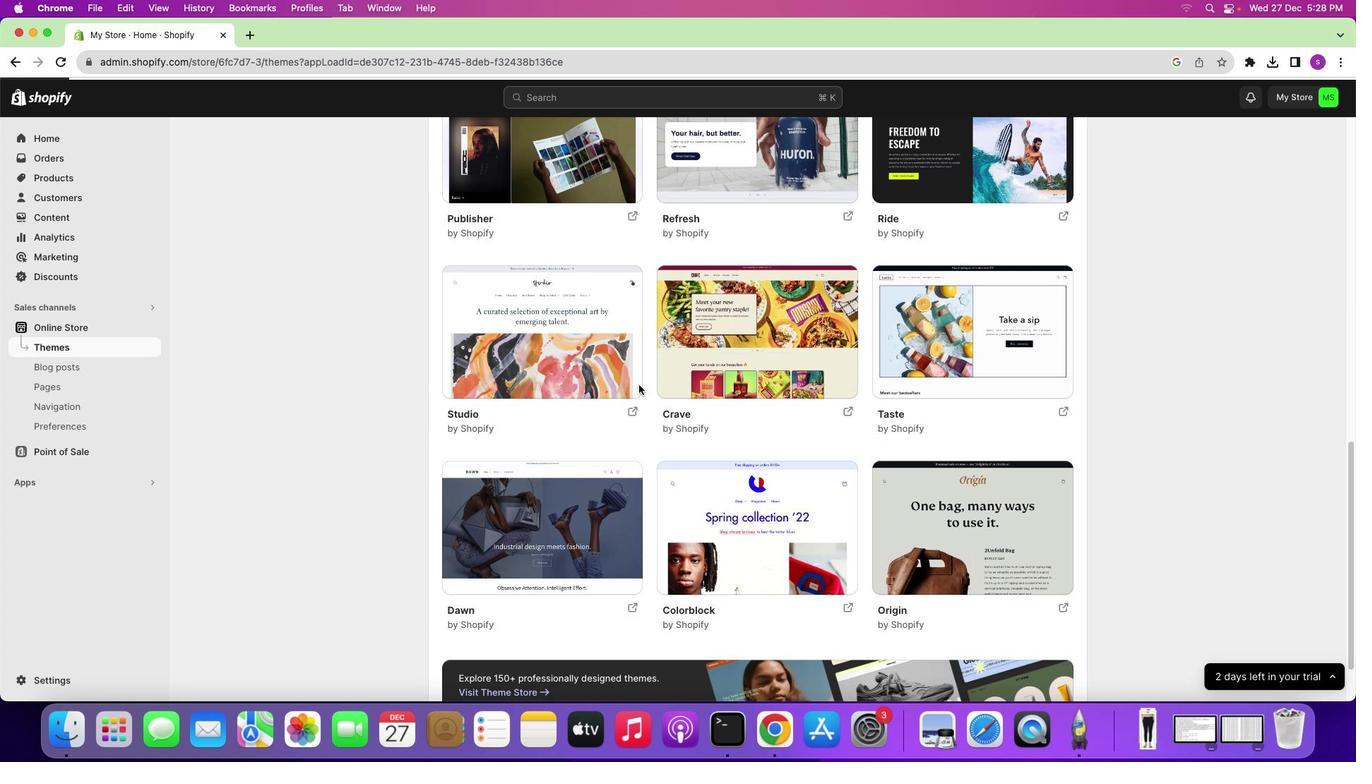 
Action: Mouse moved to (824, 462)
Screenshot: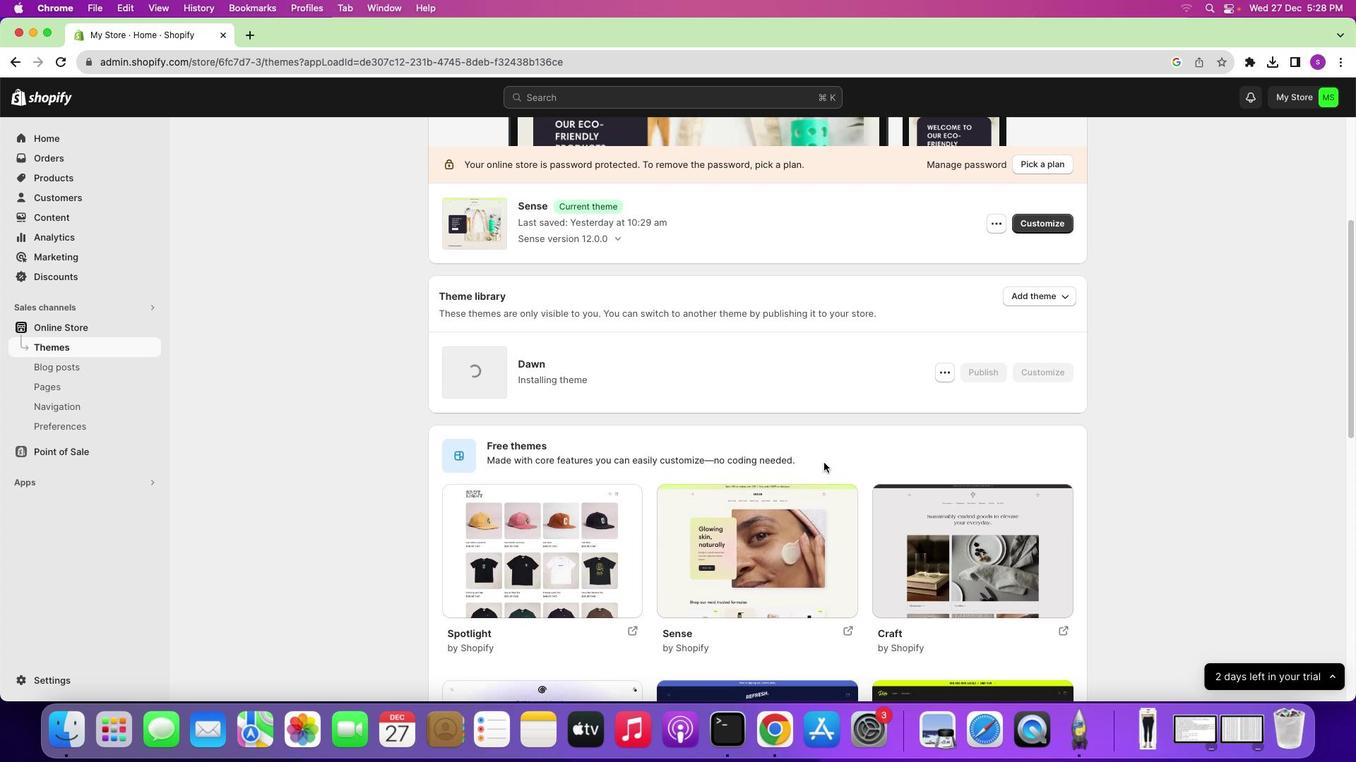 
Action: Mouse scrolled (824, 462) with delta (0, 0)
Screenshot: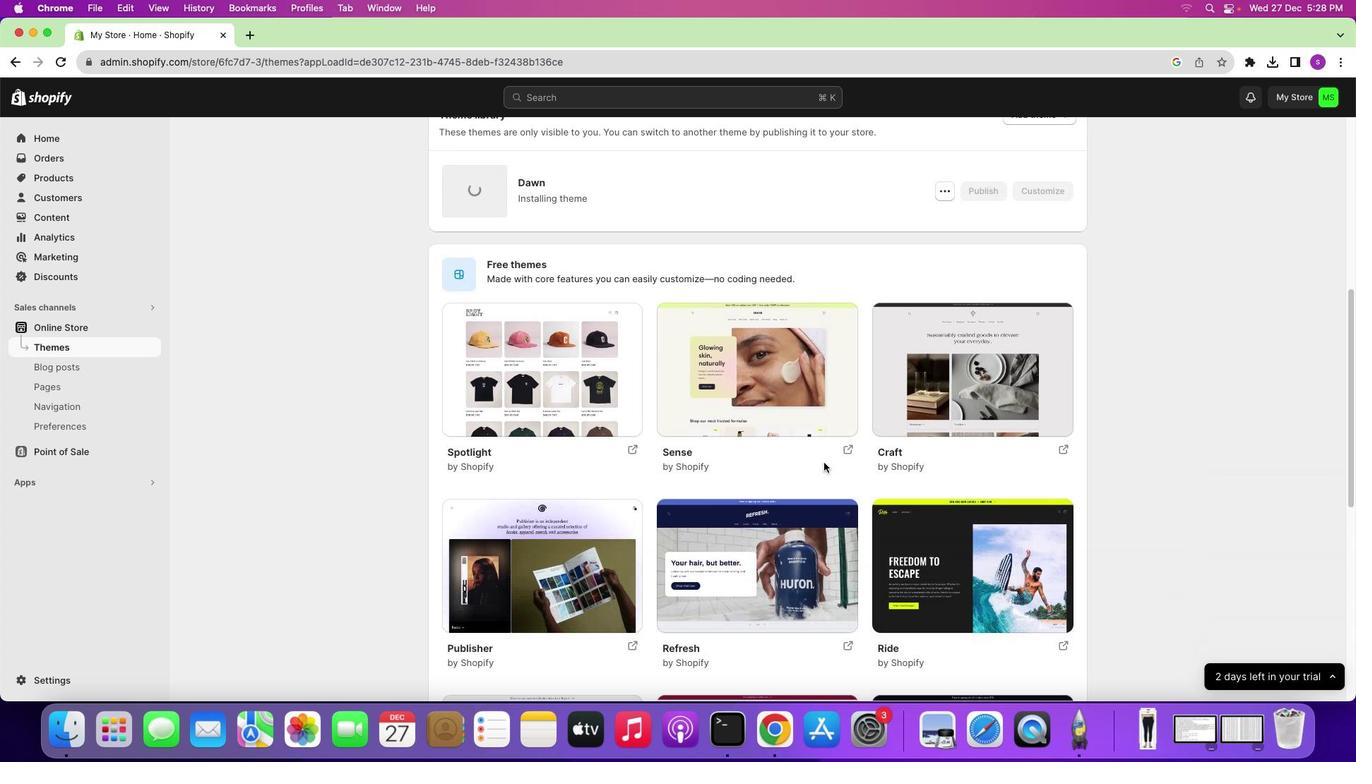 
Action: Mouse scrolled (824, 462) with delta (0, 0)
Screenshot: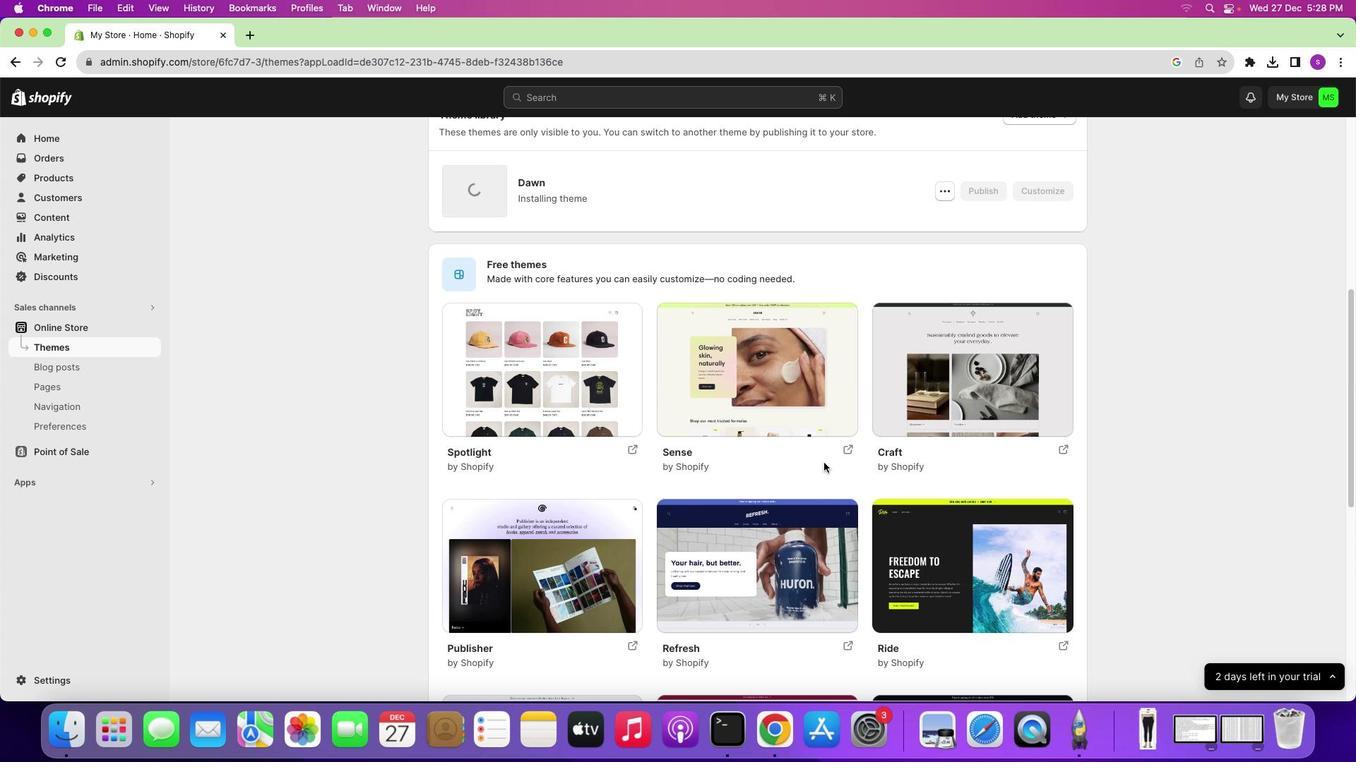 
Action: Mouse scrolled (824, 462) with delta (0, 1)
Screenshot: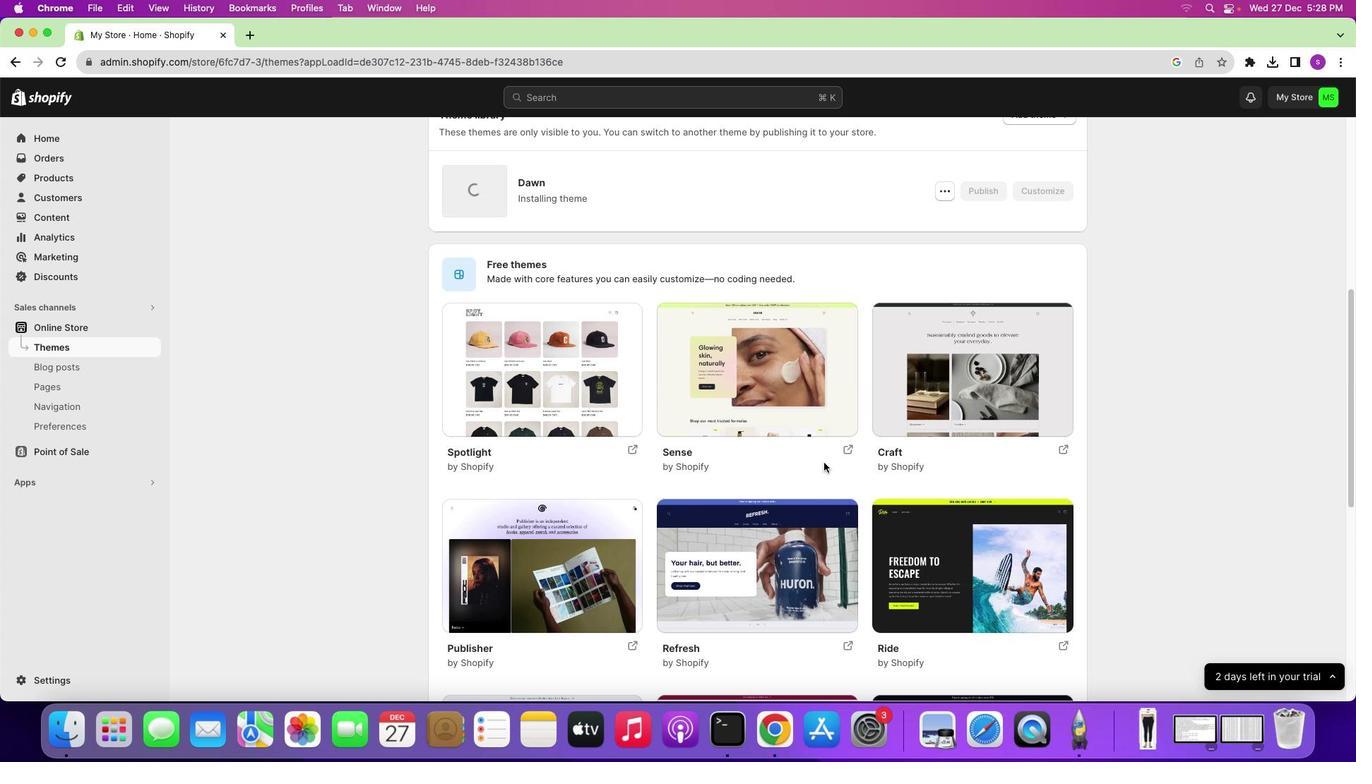 
Action: Mouse scrolled (824, 462) with delta (0, -1)
Screenshot: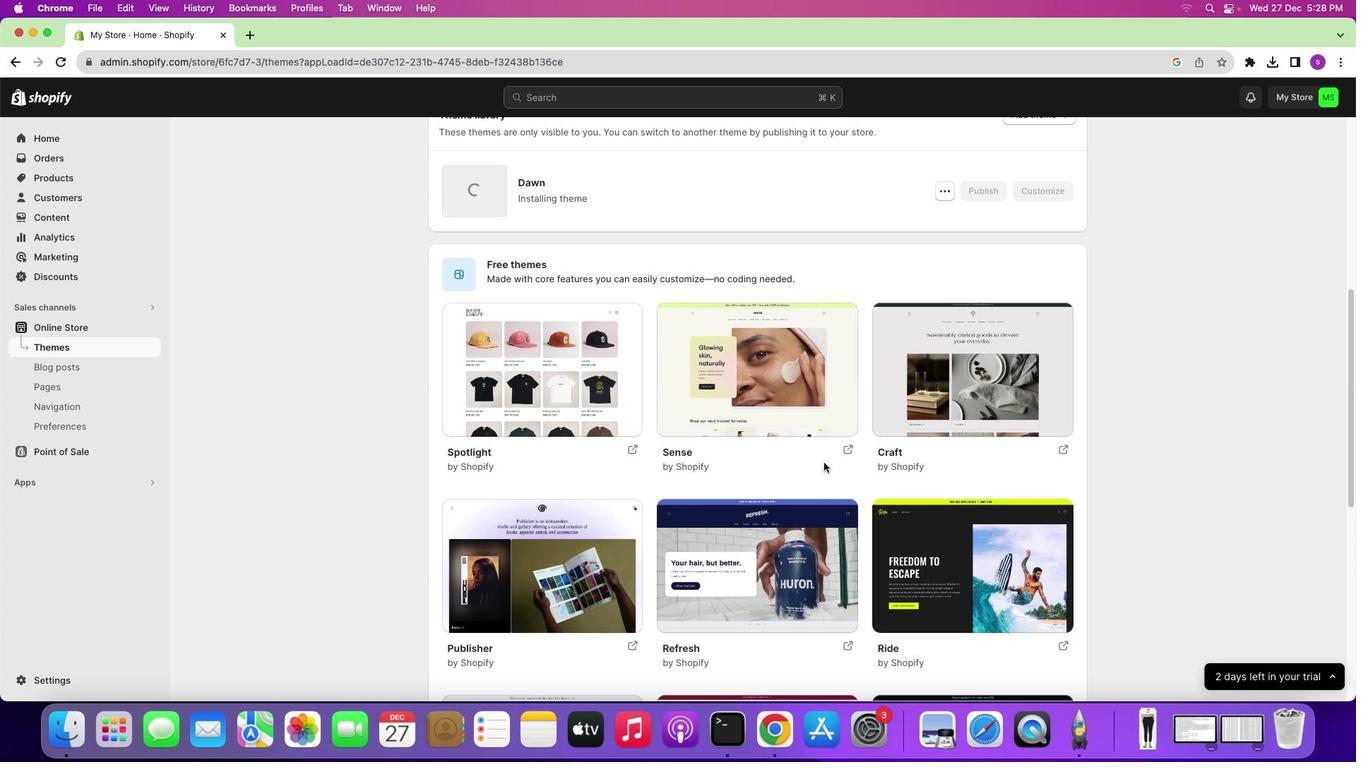 
Action: Mouse scrolled (824, 462) with delta (0, -1)
Screenshot: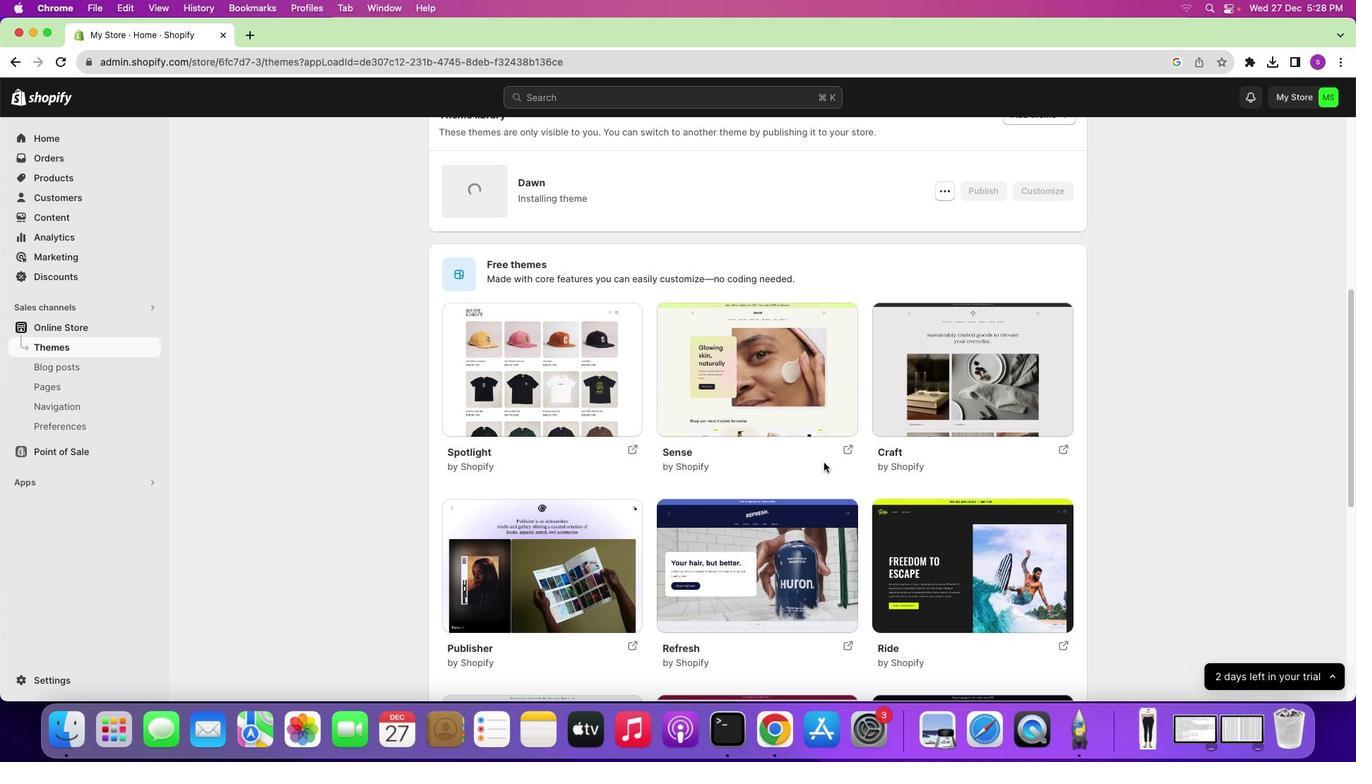 
Action: Mouse scrolled (824, 462) with delta (0, -2)
Screenshot: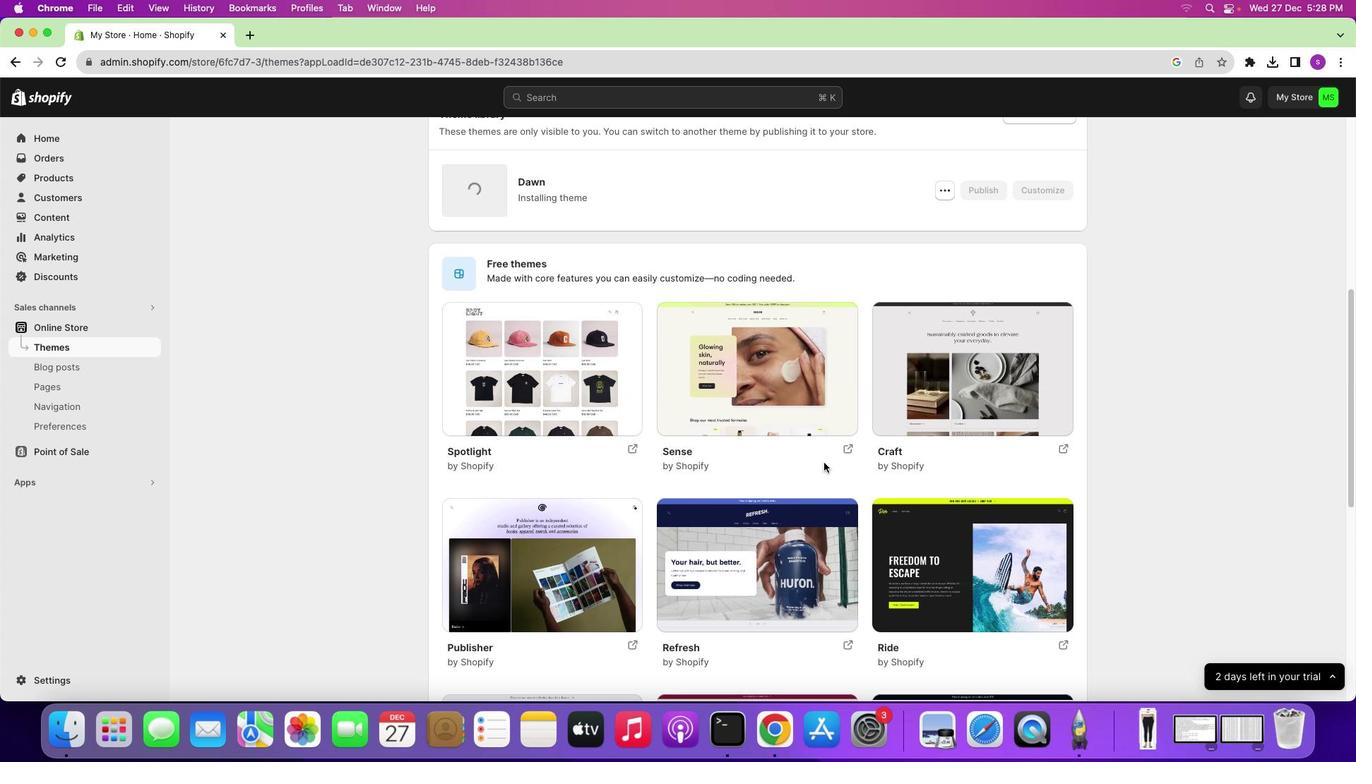 
Action: Mouse scrolled (824, 462) with delta (0, 0)
Screenshot: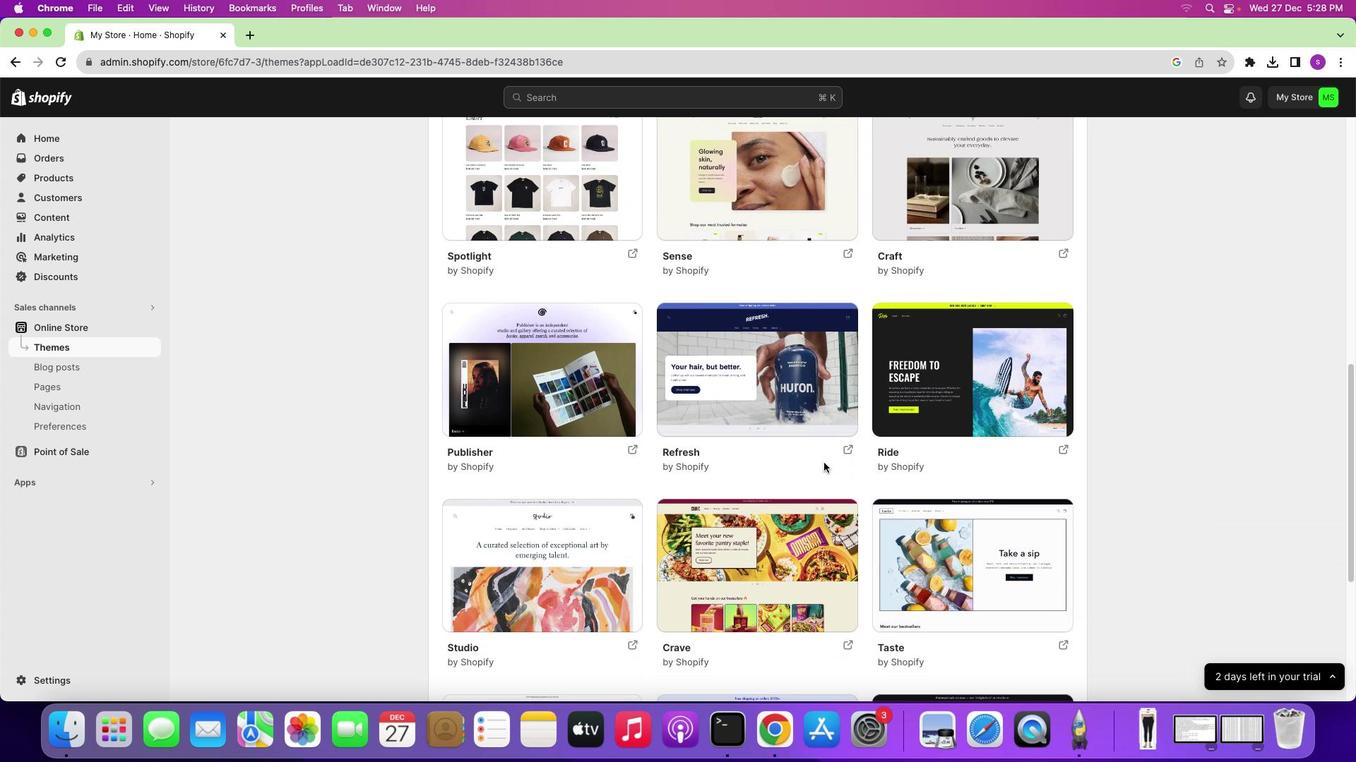 
Action: Mouse scrolled (824, 462) with delta (0, 0)
Screenshot: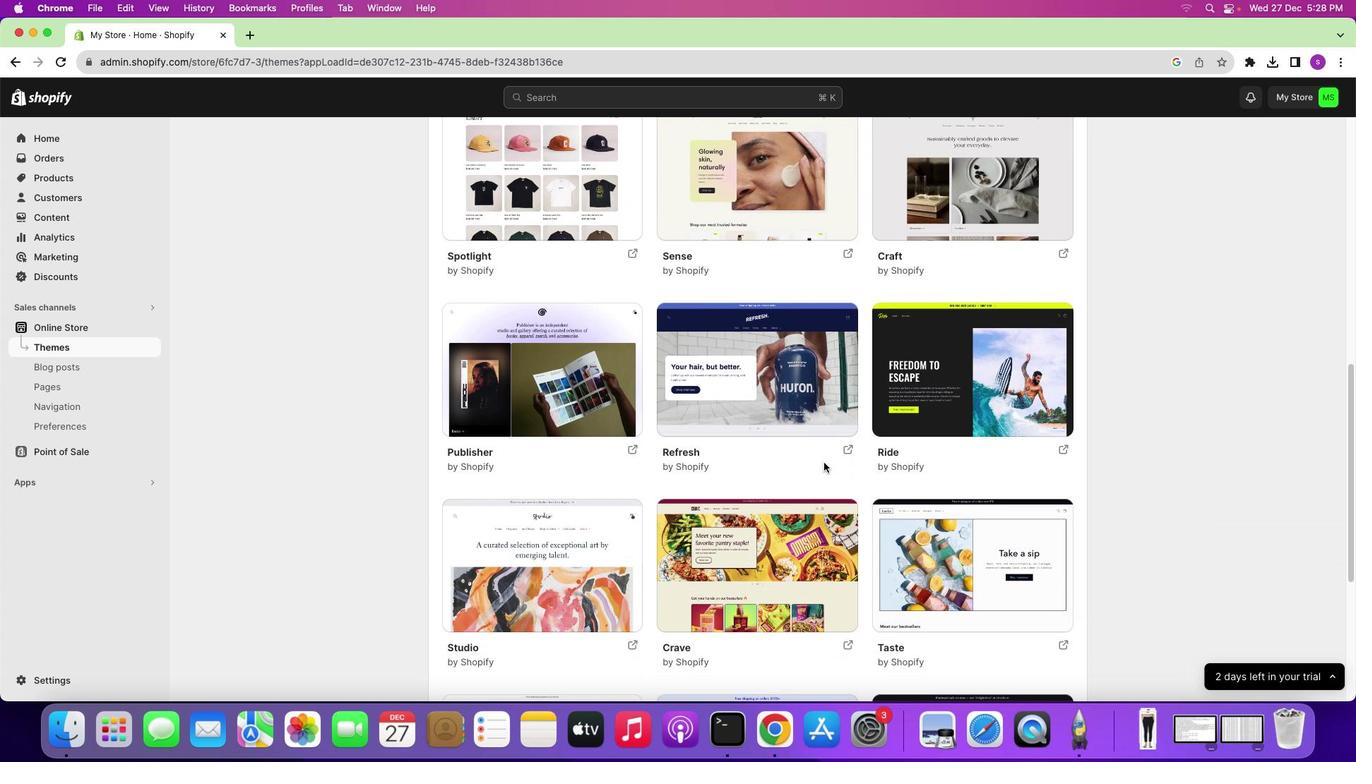 
Action: Mouse scrolled (824, 462) with delta (0, -1)
Screenshot: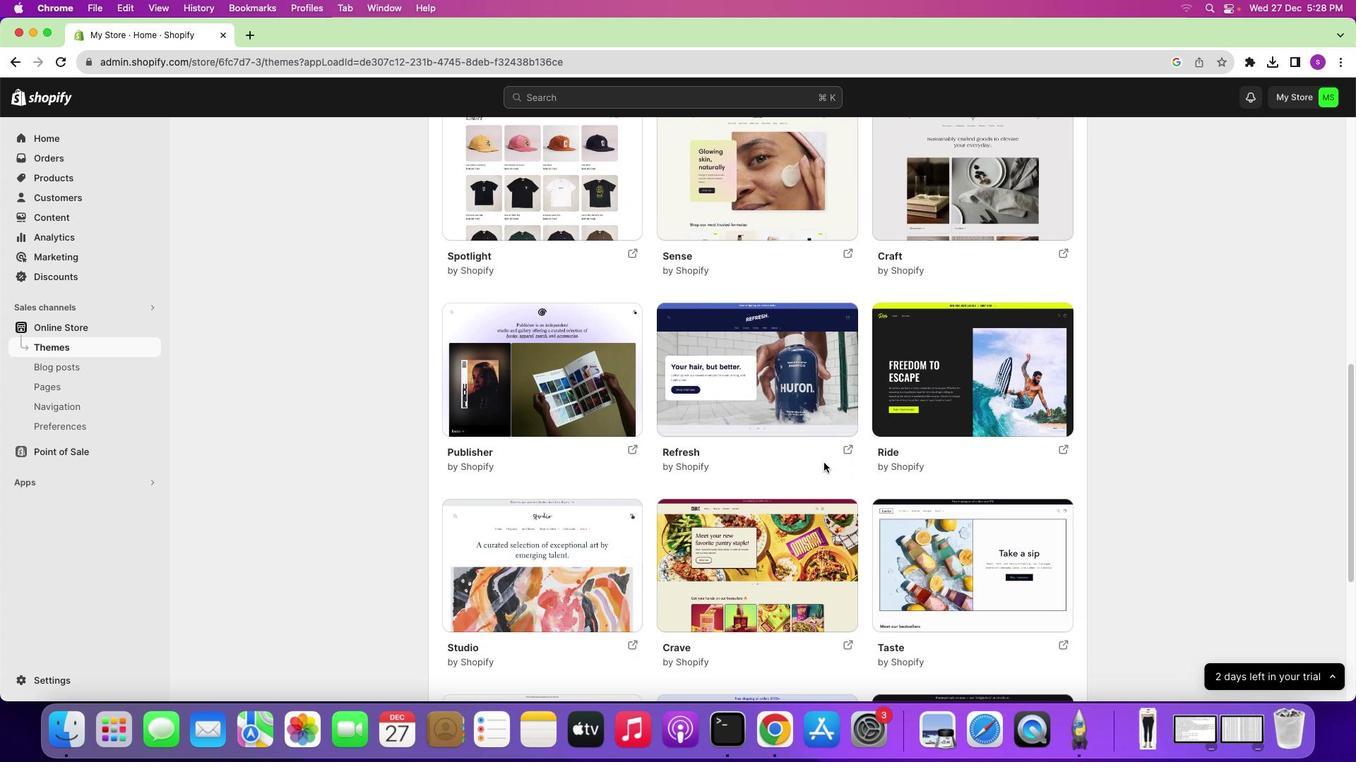 
Action: Mouse scrolled (824, 462) with delta (0, -2)
Screenshot: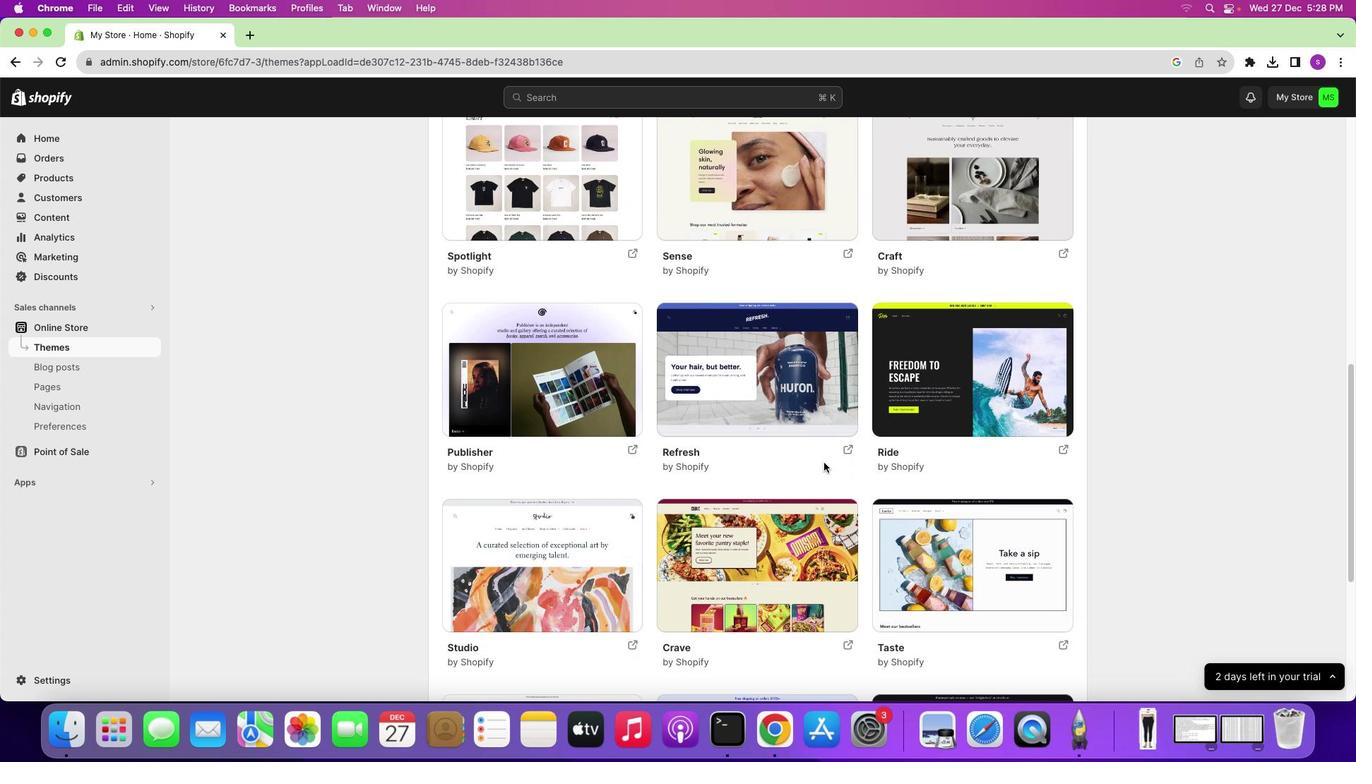 
Action: Mouse scrolled (824, 462) with delta (0, 1)
Screenshot: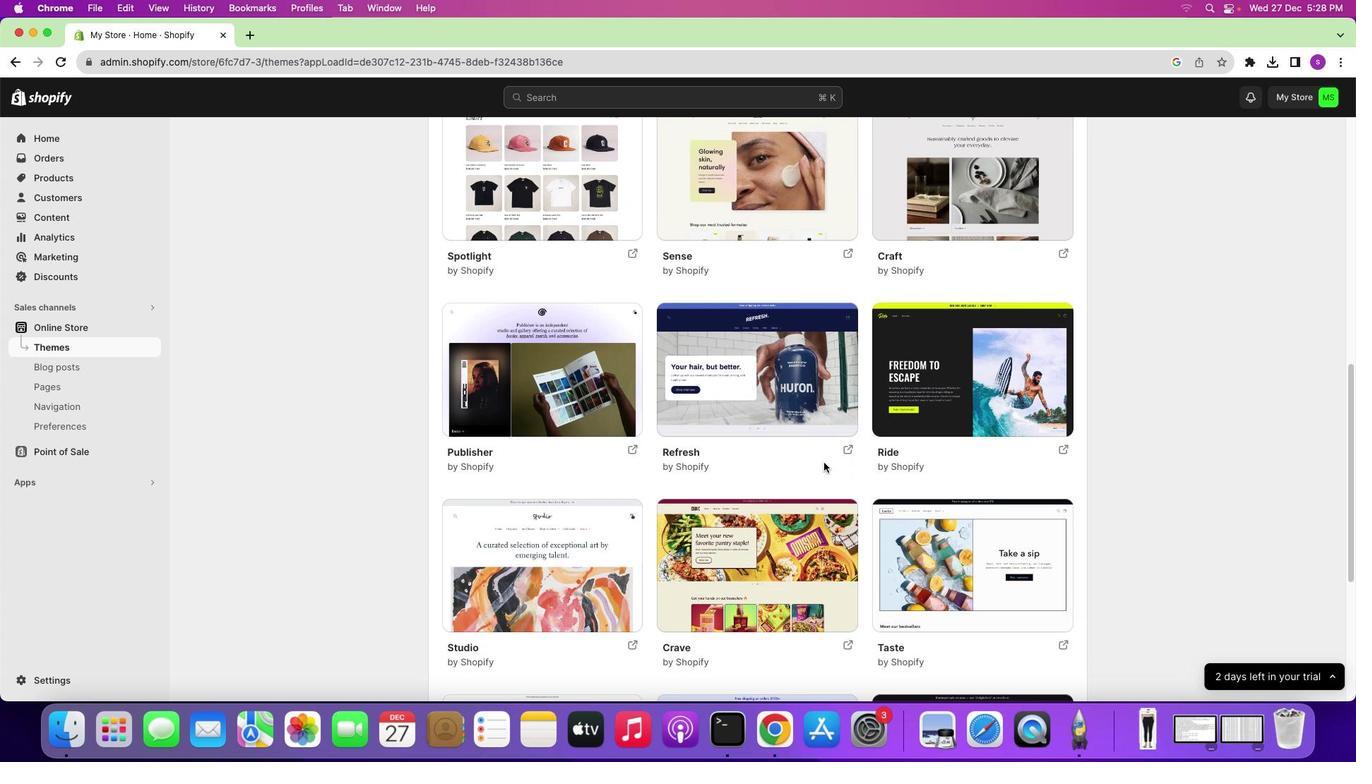 
Action: Mouse scrolled (824, 462) with delta (0, 0)
Screenshot: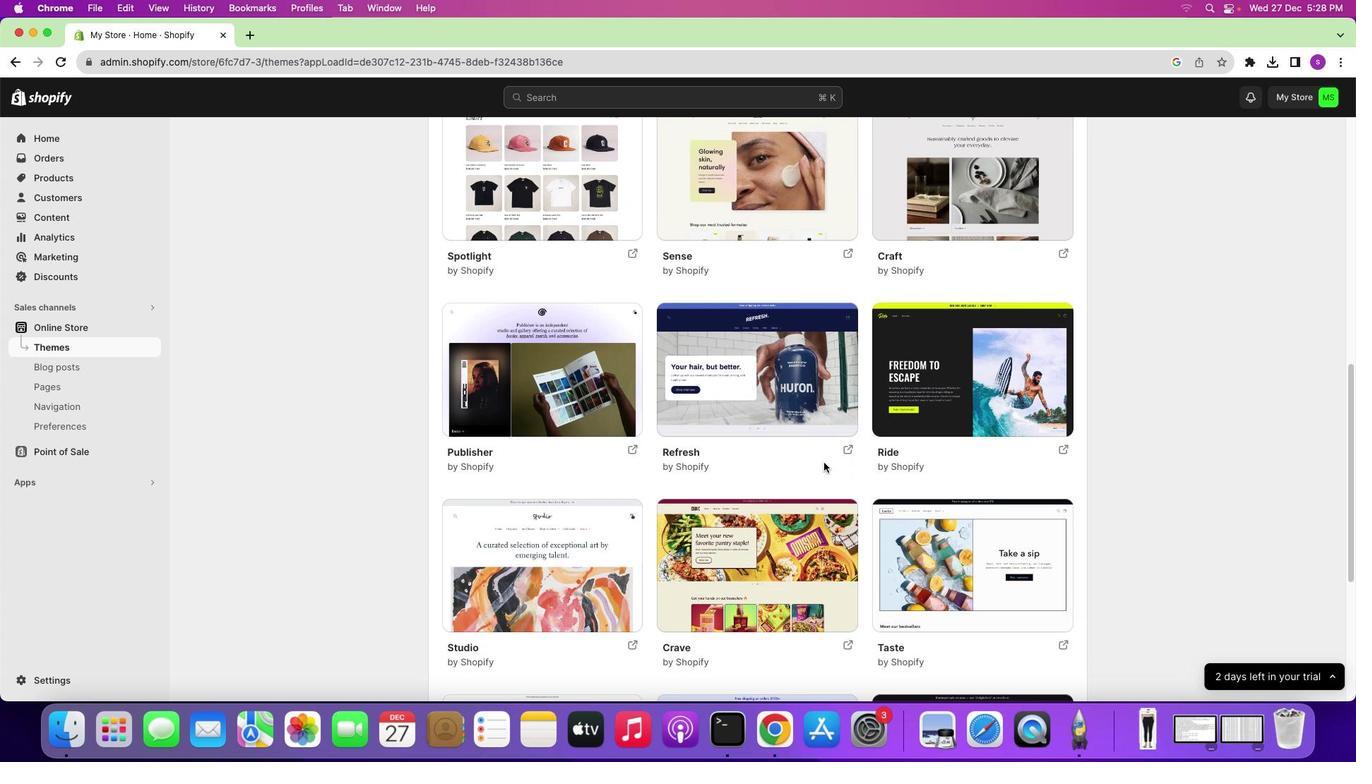 
Action: Mouse scrolled (824, 462) with delta (0, 0)
Screenshot: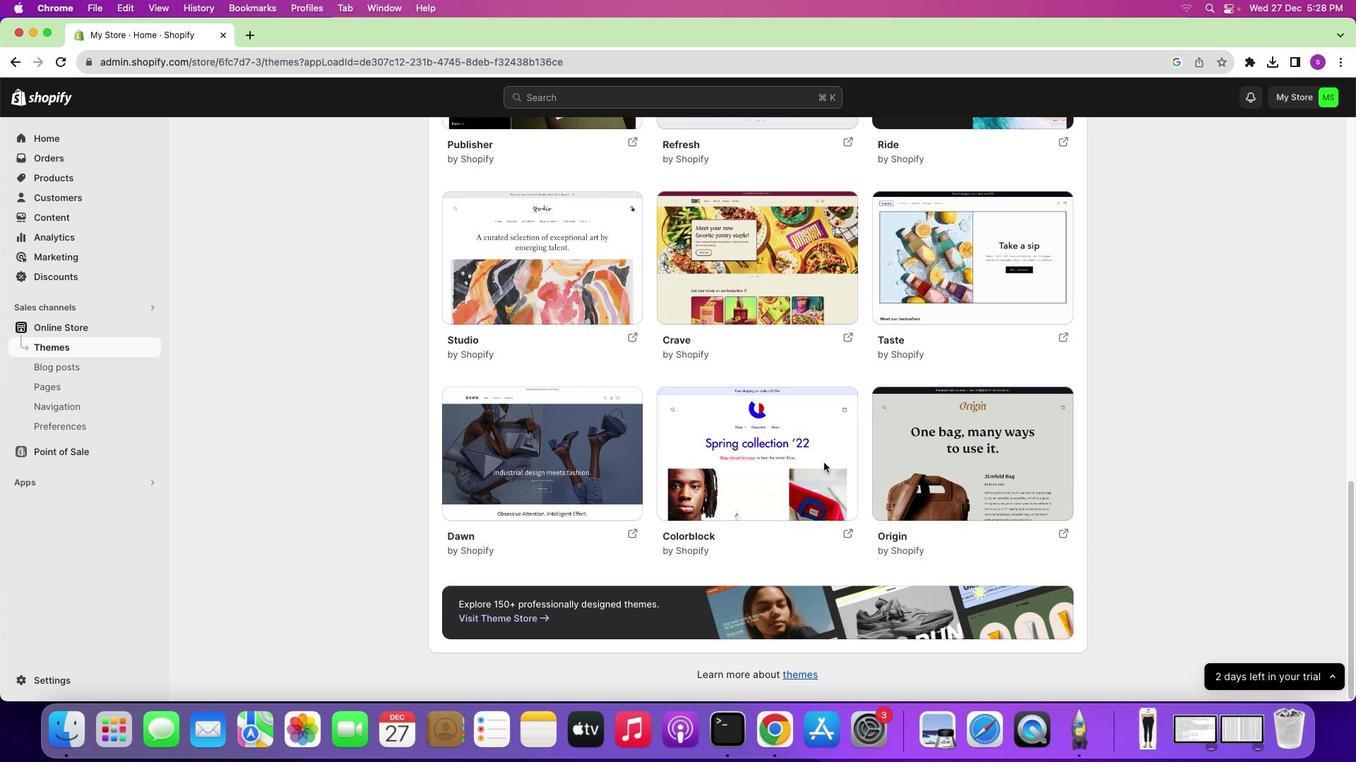 
Action: Mouse scrolled (824, 462) with delta (0, 0)
Screenshot: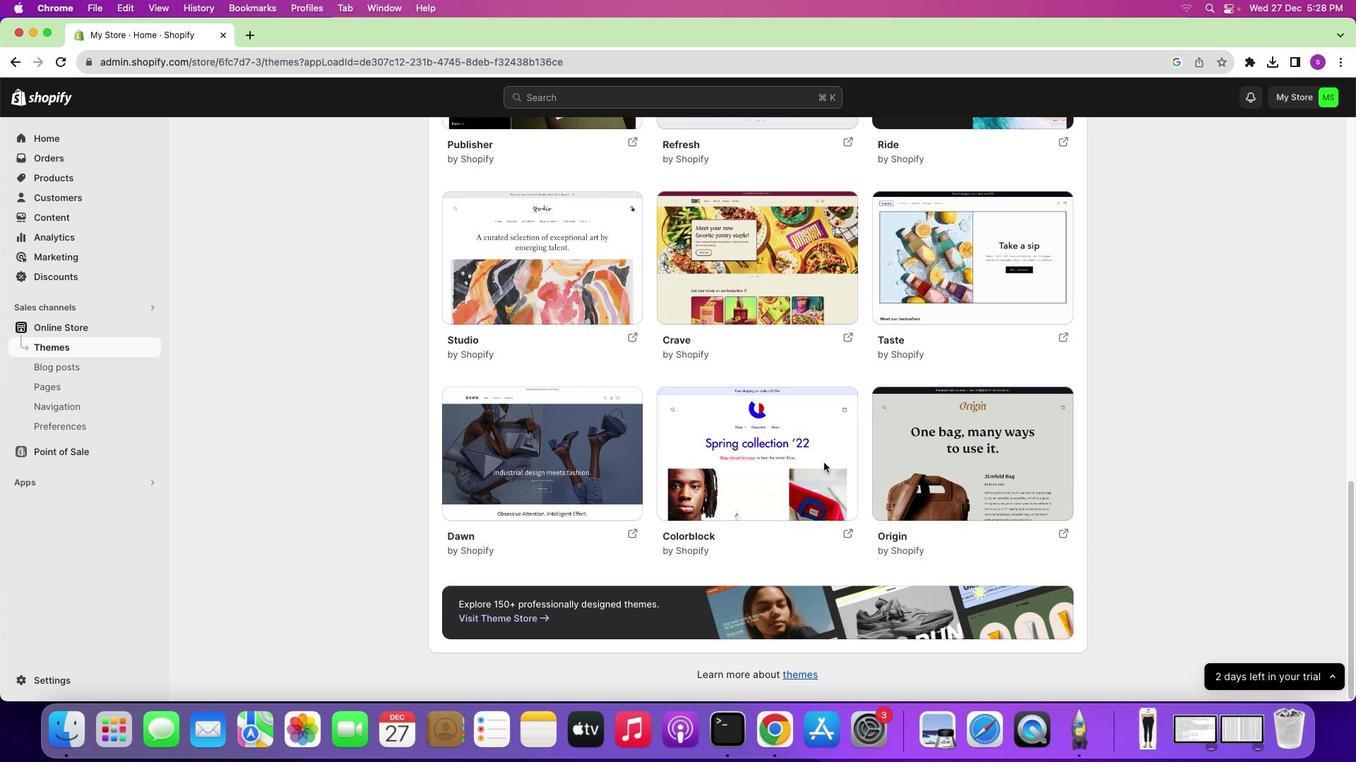 
Action: Mouse scrolled (824, 462) with delta (0, -2)
Screenshot: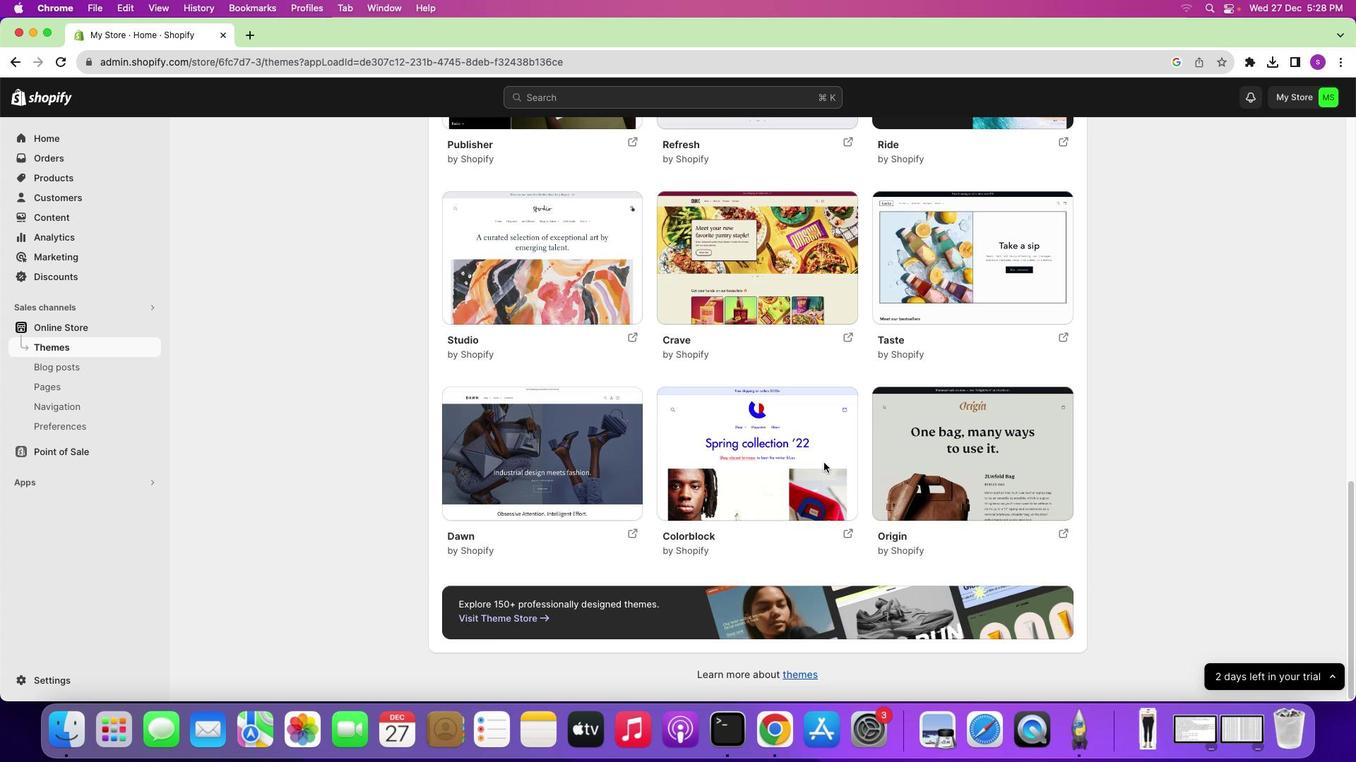 
Action: Mouse scrolled (824, 462) with delta (0, -2)
Screenshot: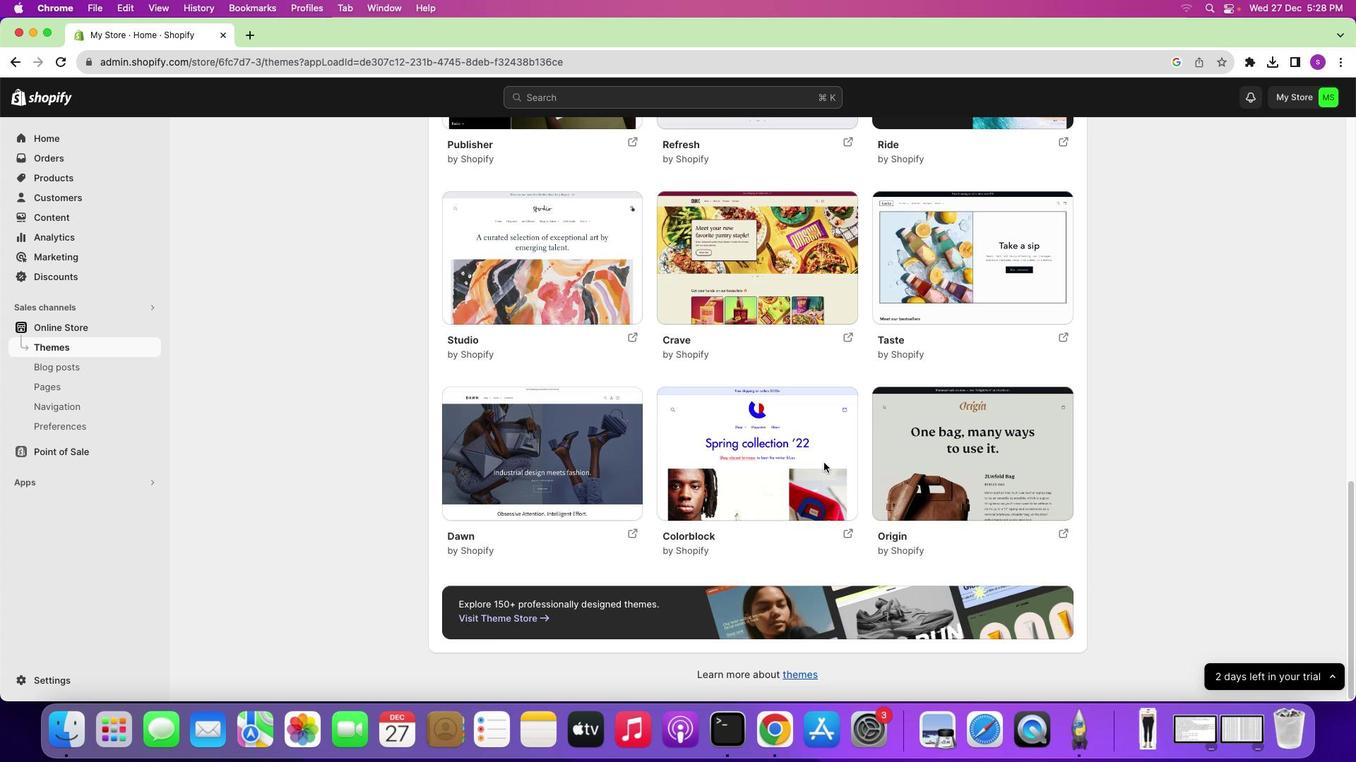 
Action: Mouse scrolled (824, 462) with delta (0, -3)
Screenshot: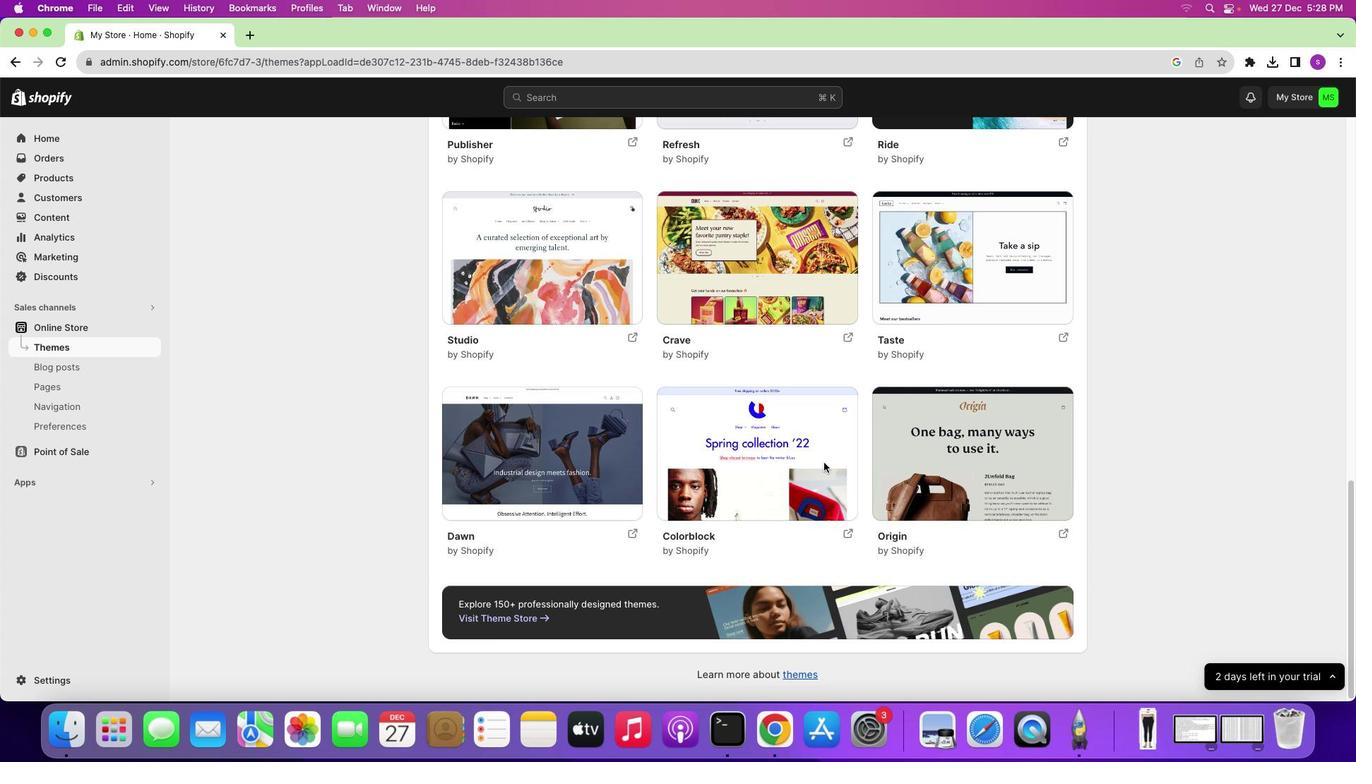 
Action: Mouse scrolled (824, 462) with delta (0, -4)
Screenshot: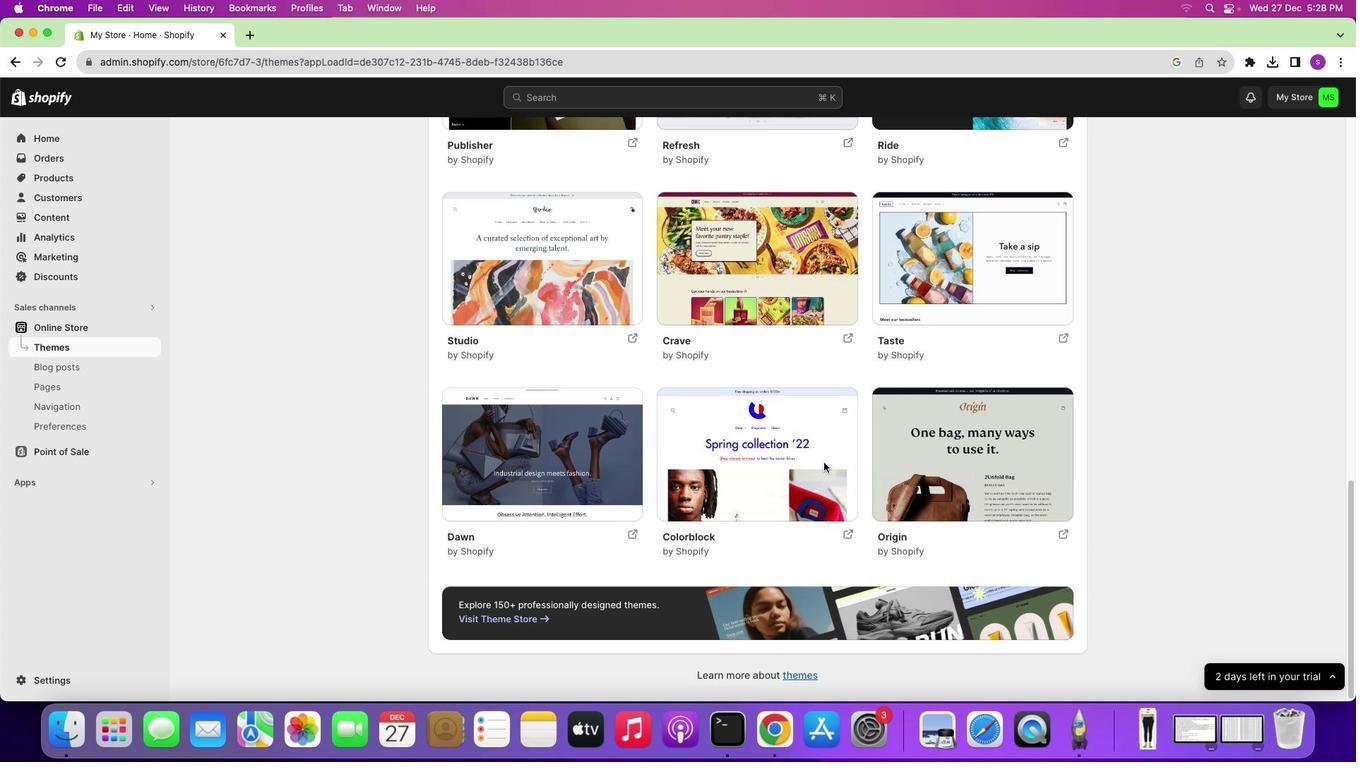 
Action: Mouse scrolled (824, 462) with delta (0, -4)
Screenshot: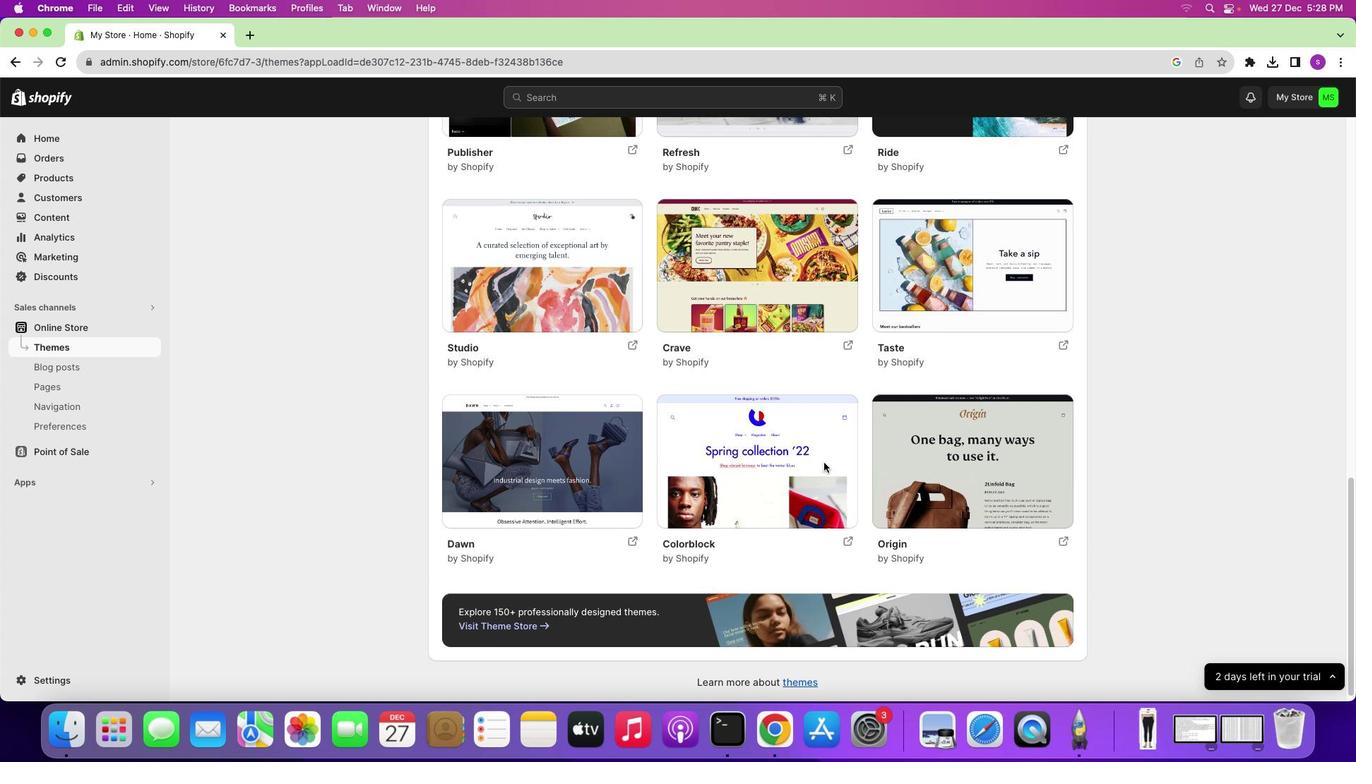 
Action: Mouse scrolled (824, 462) with delta (0, 0)
Screenshot: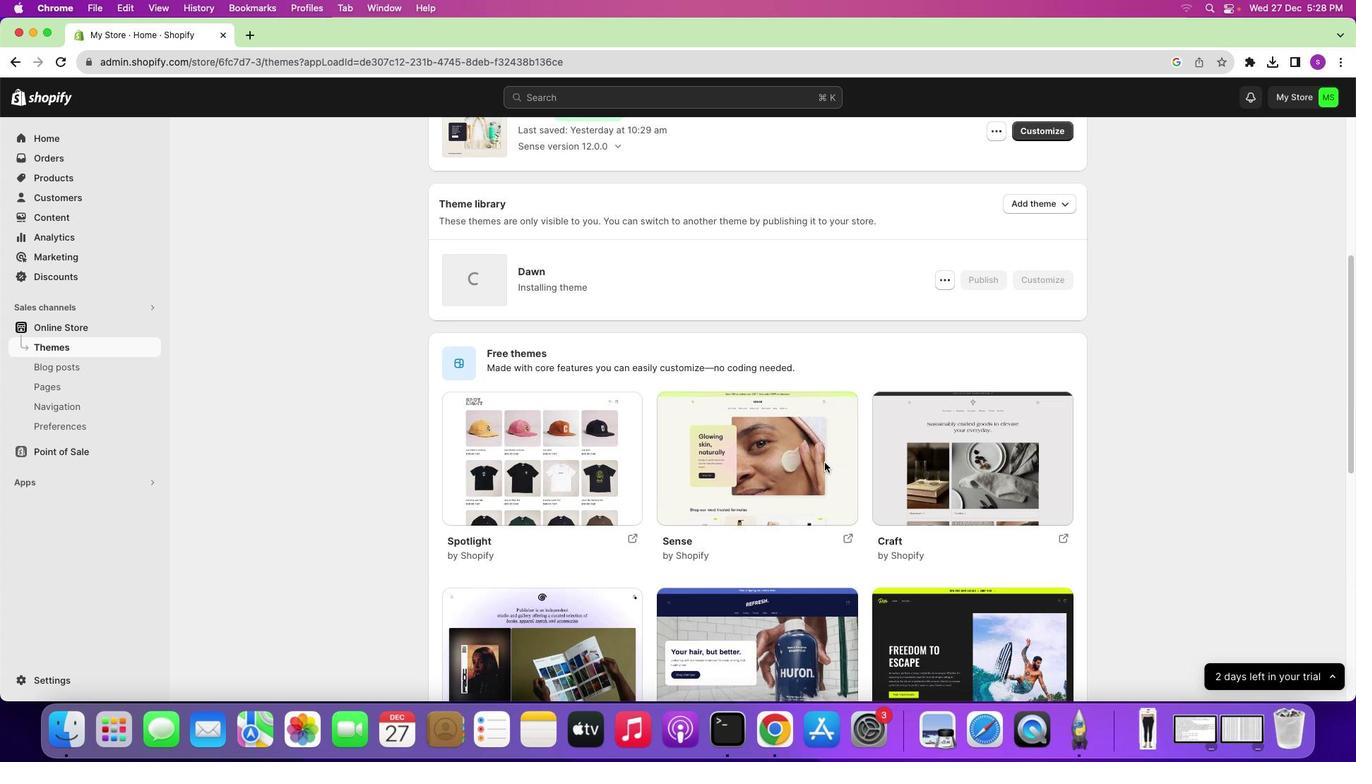 
Action: Mouse scrolled (824, 462) with delta (0, 0)
Screenshot: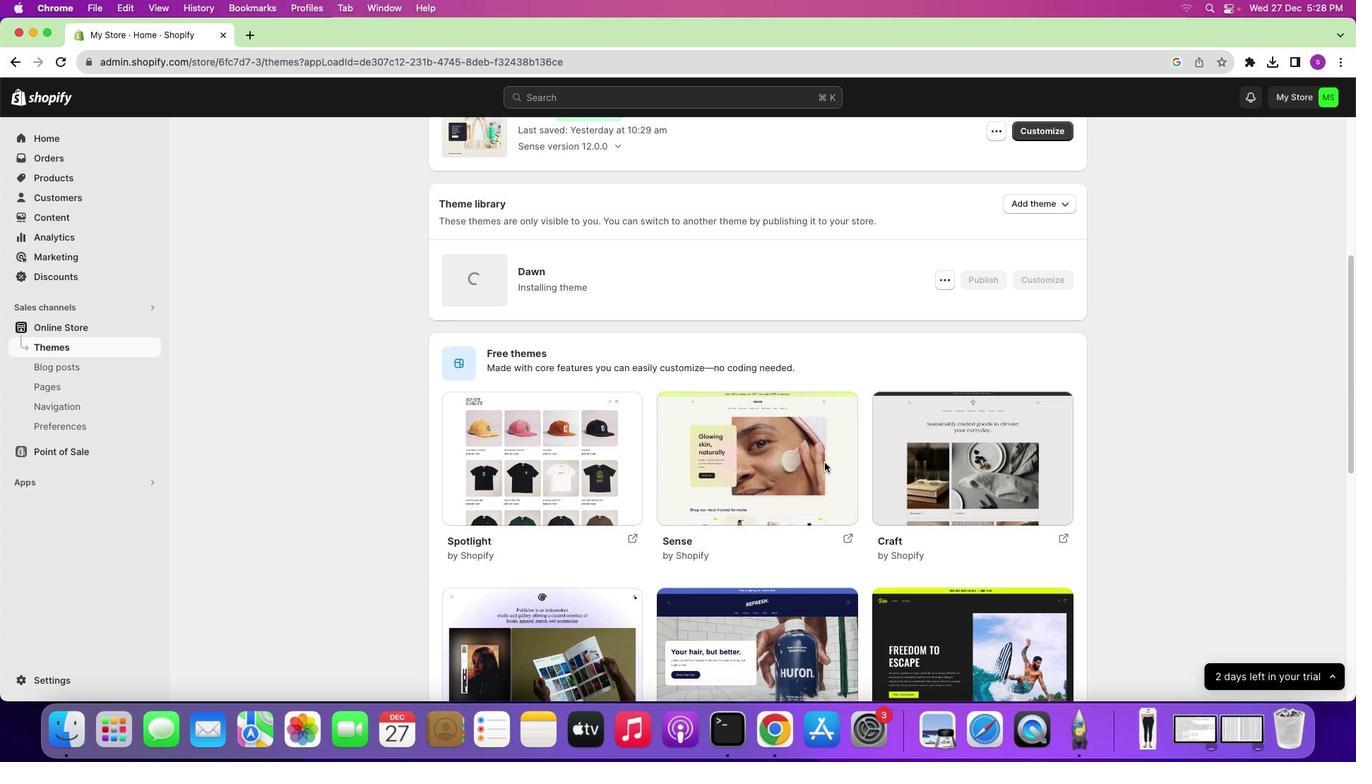 
Action: Mouse scrolled (824, 462) with delta (0, 2)
Screenshot: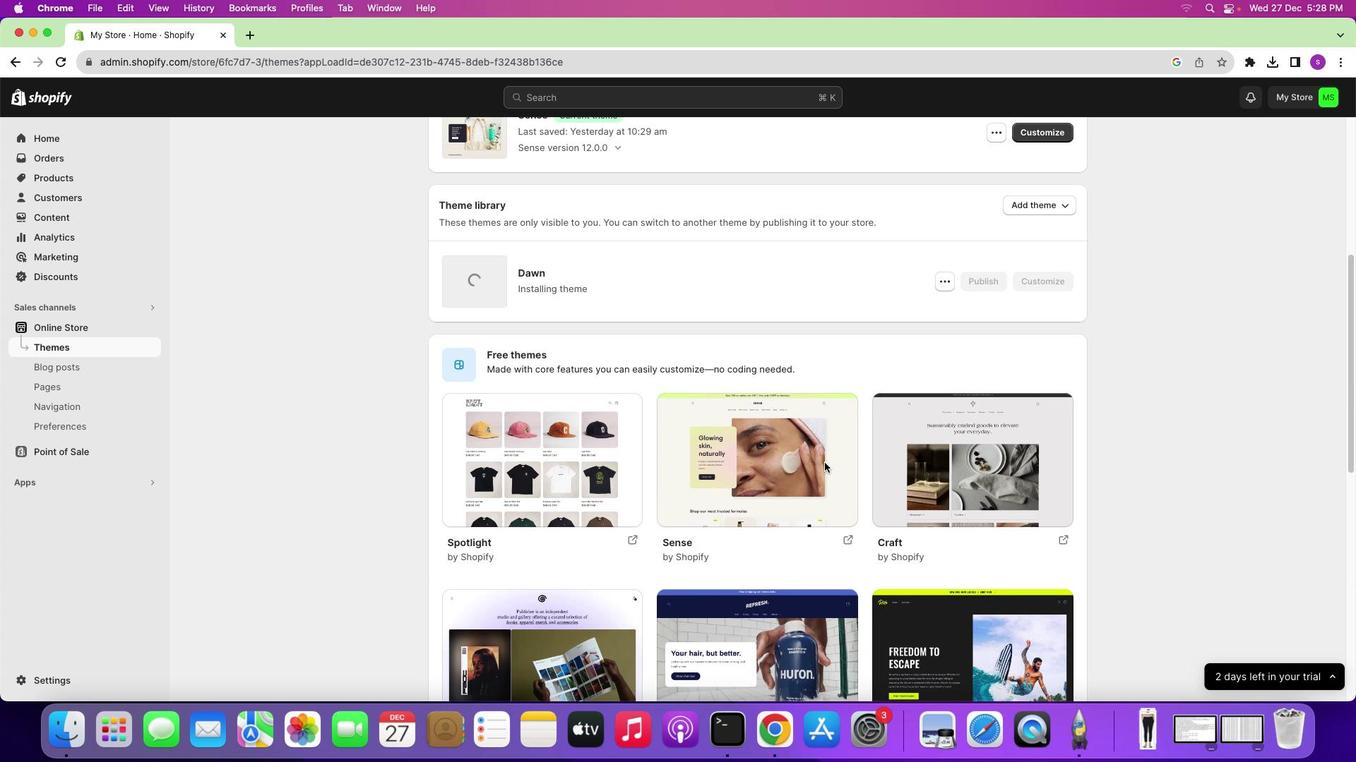 
Action: Mouse scrolled (824, 462) with delta (0, 2)
Screenshot: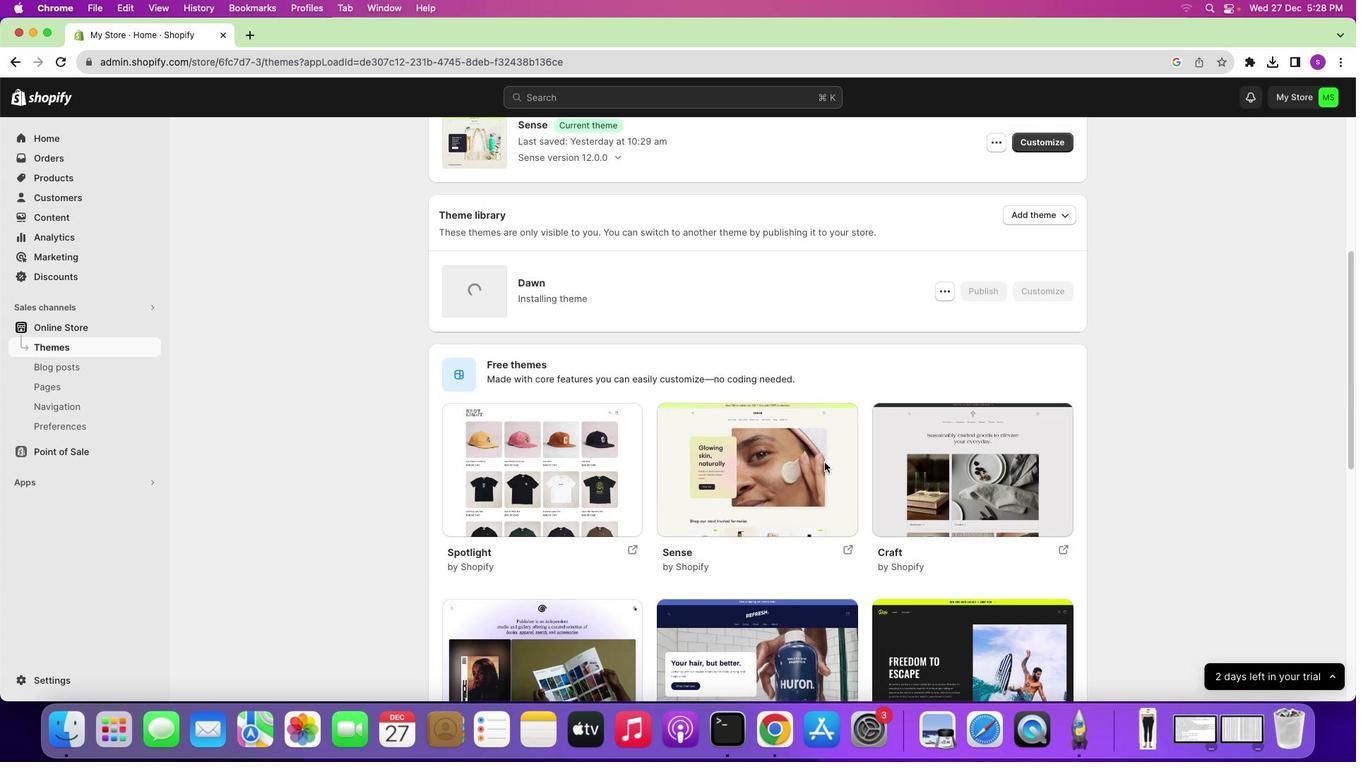 
Action: Mouse scrolled (824, 462) with delta (0, 3)
Screenshot: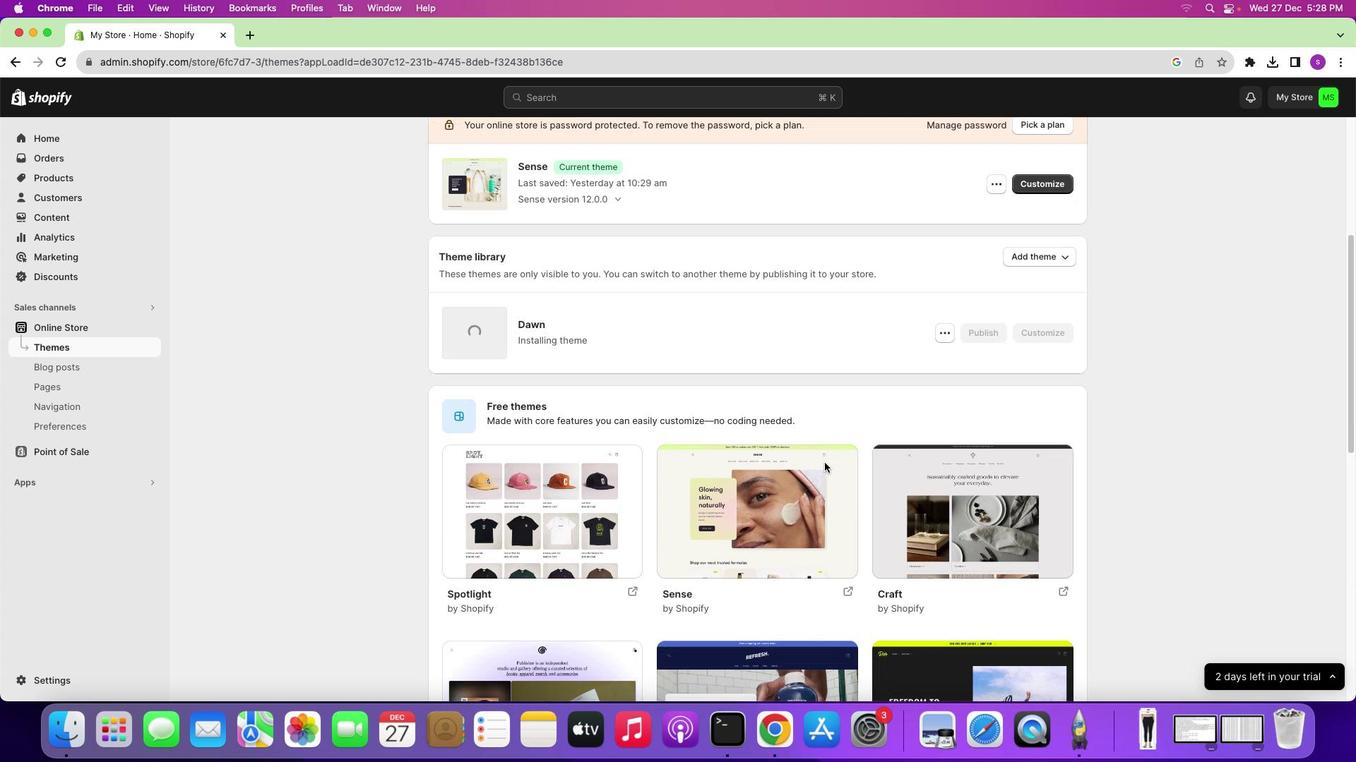
Action: Mouse scrolled (824, 462) with delta (0, 4)
Screenshot: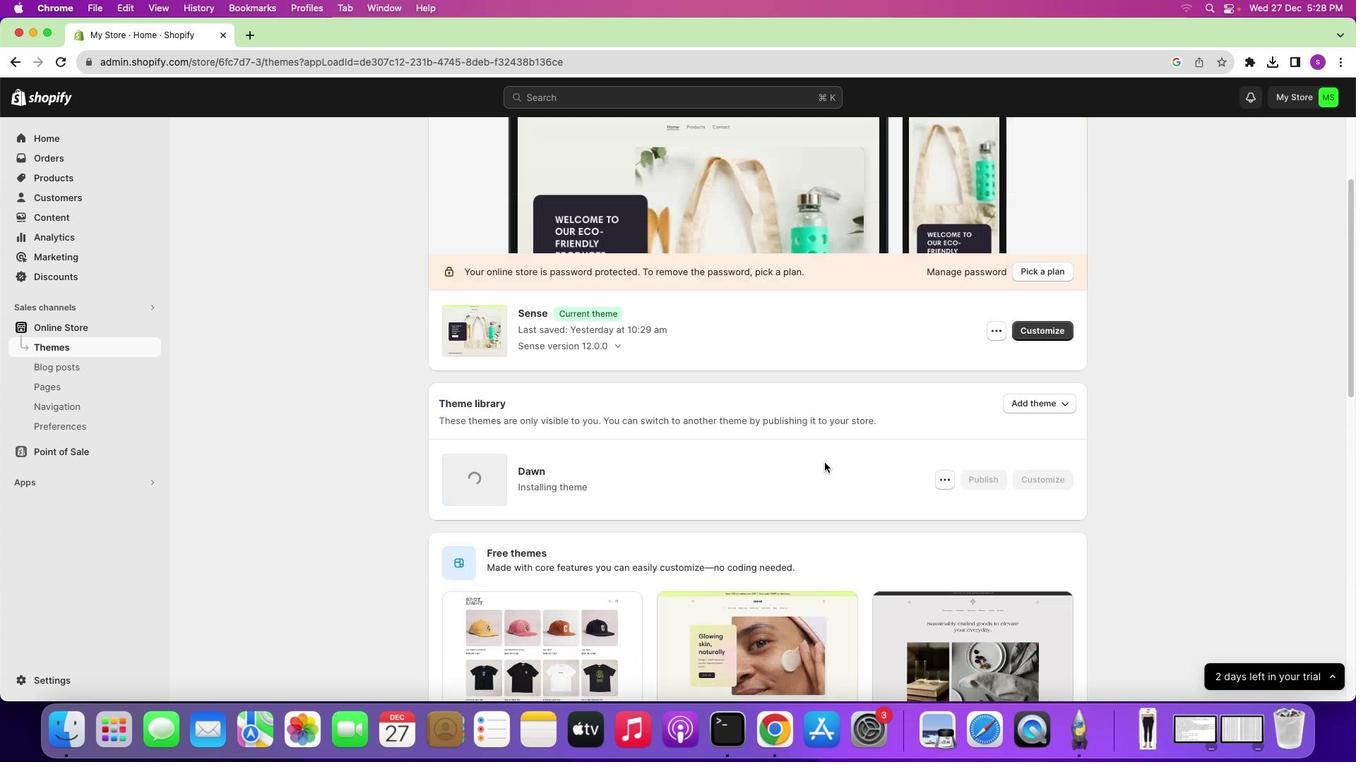 
Action: Mouse moved to (824, 462)
Screenshot: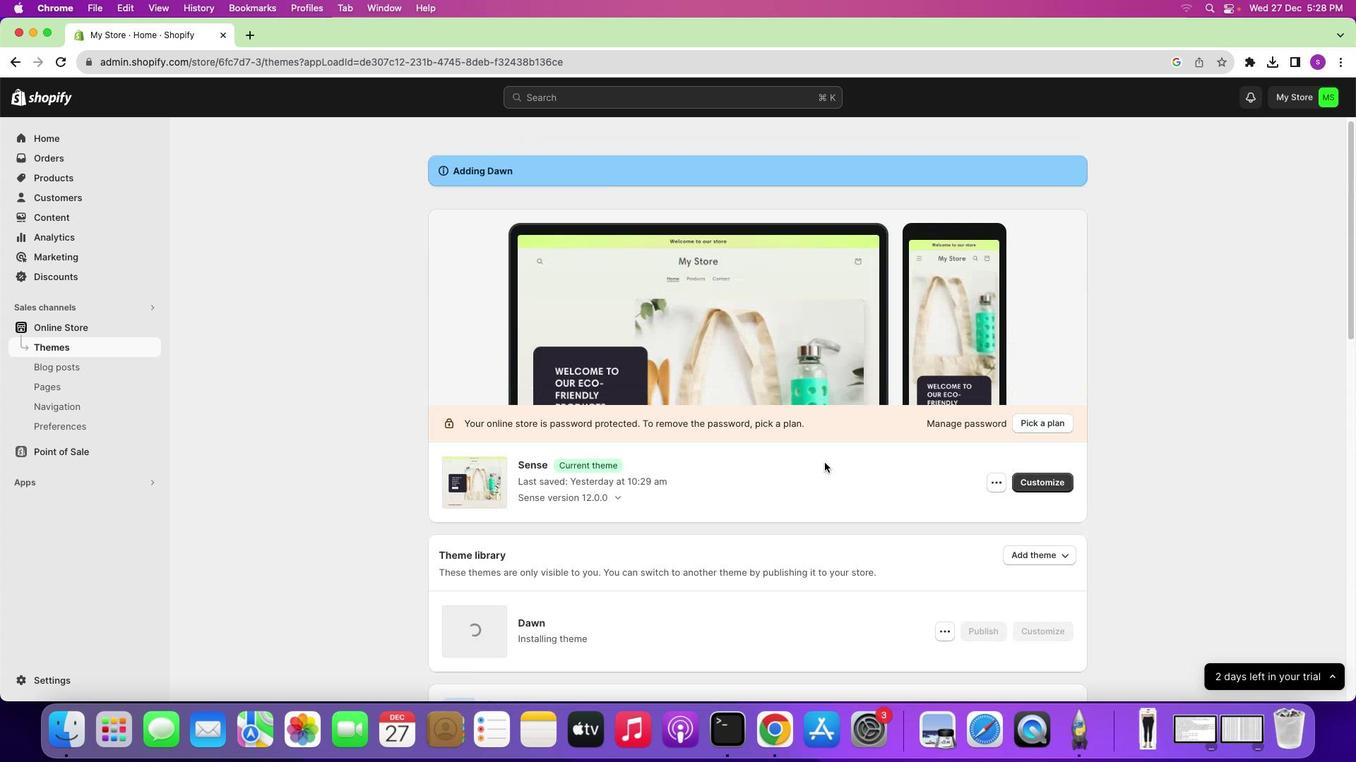 
Action: Mouse scrolled (824, 462) with delta (0, 0)
Screenshot: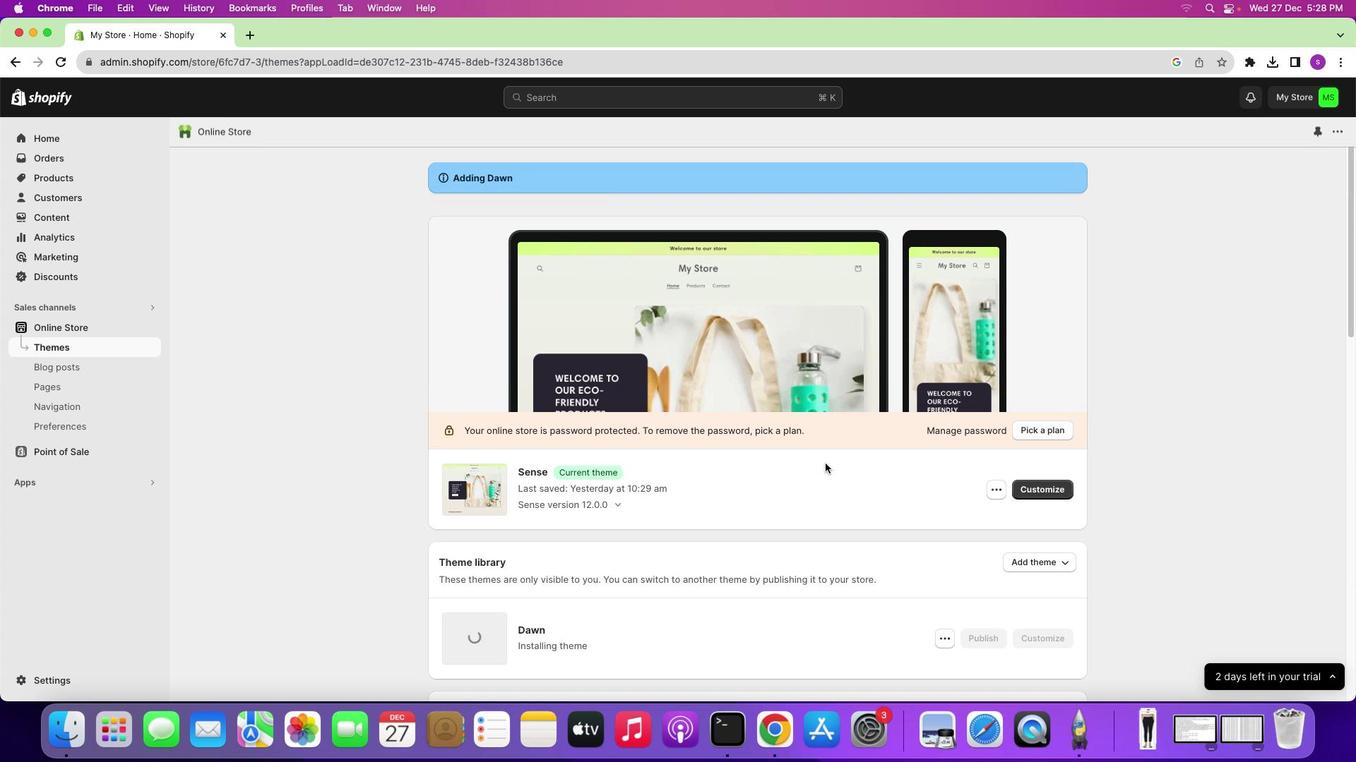 
Action: Mouse scrolled (824, 462) with delta (0, 0)
Screenshot: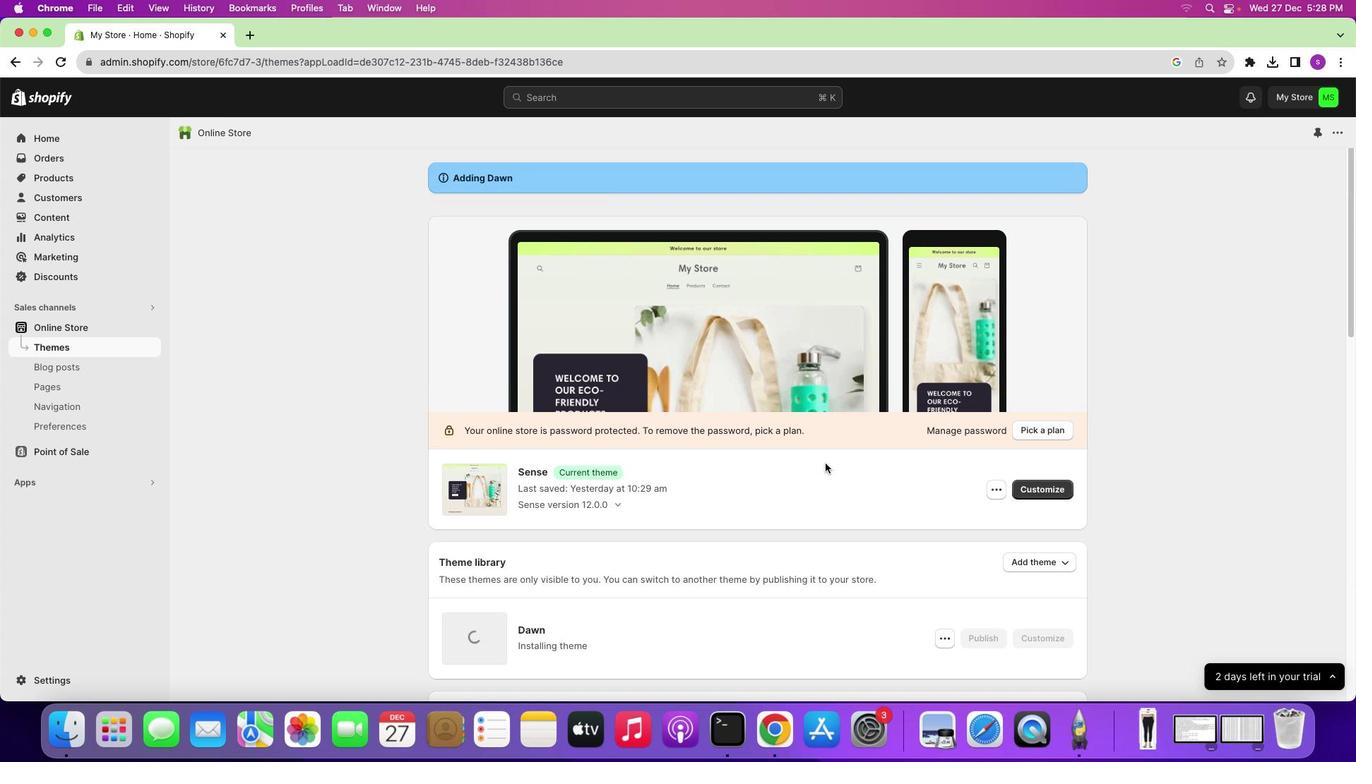 
Action: Mouse scrolled (824, 462) with delta (0, 2)
Screenshot: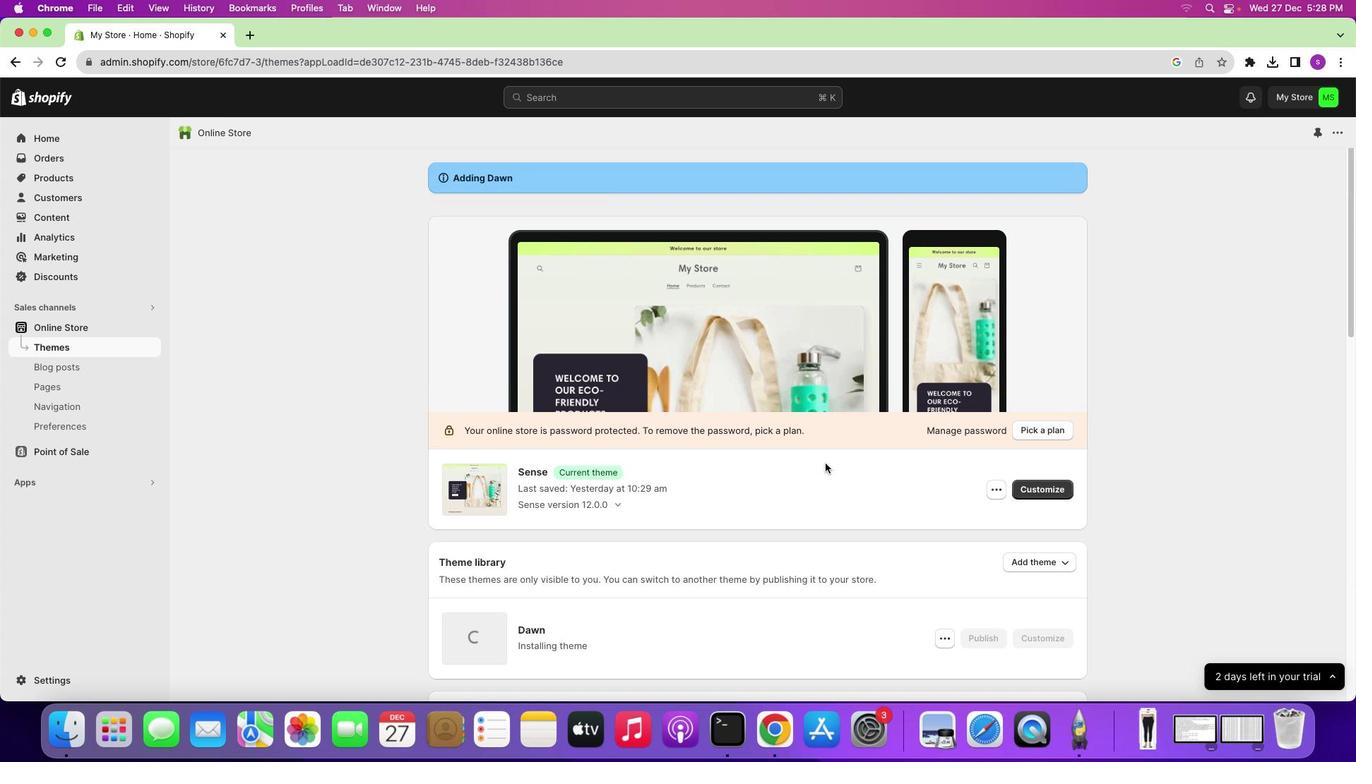 
Action: Mouse scrolled (824, 462) with delta (0, 3)
Screenshot: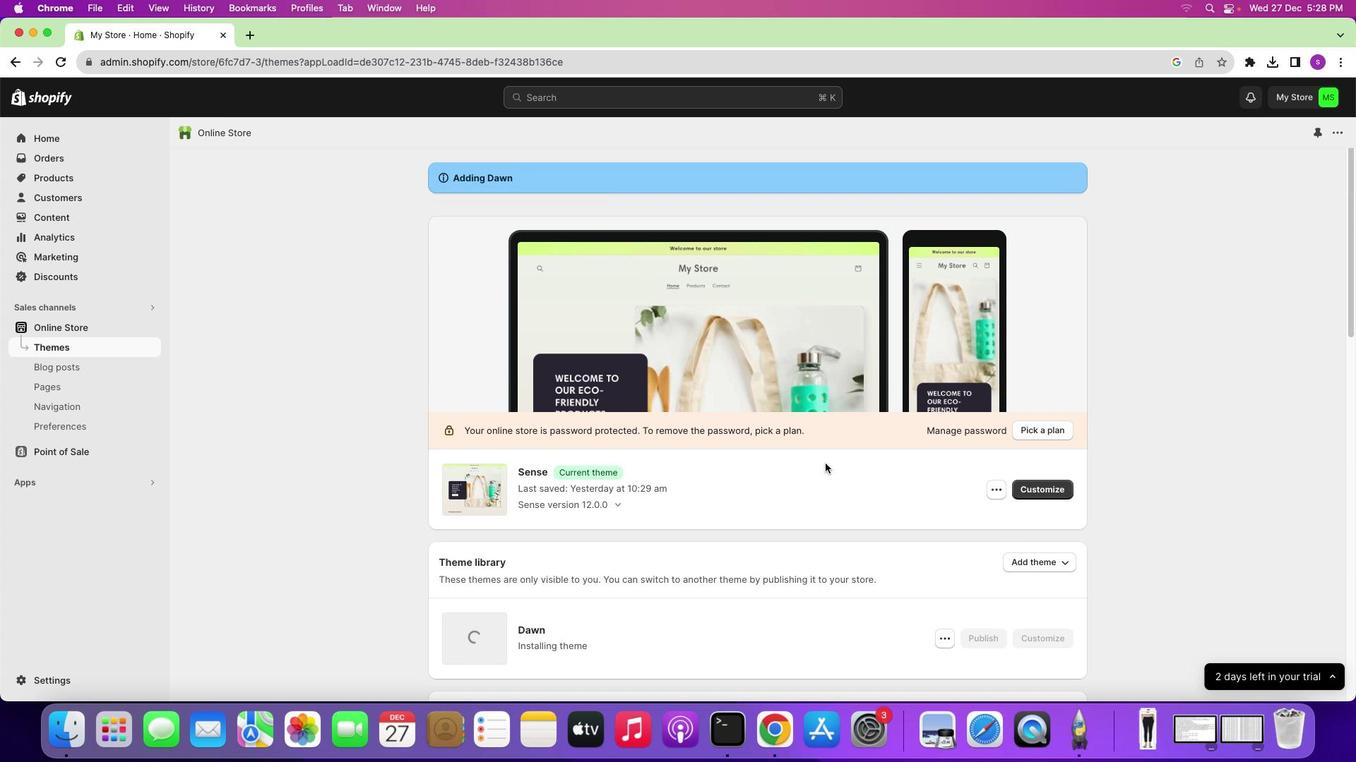 
Action: Mouse scrolled (824, 462) with delta (0, 3)
Screenshot: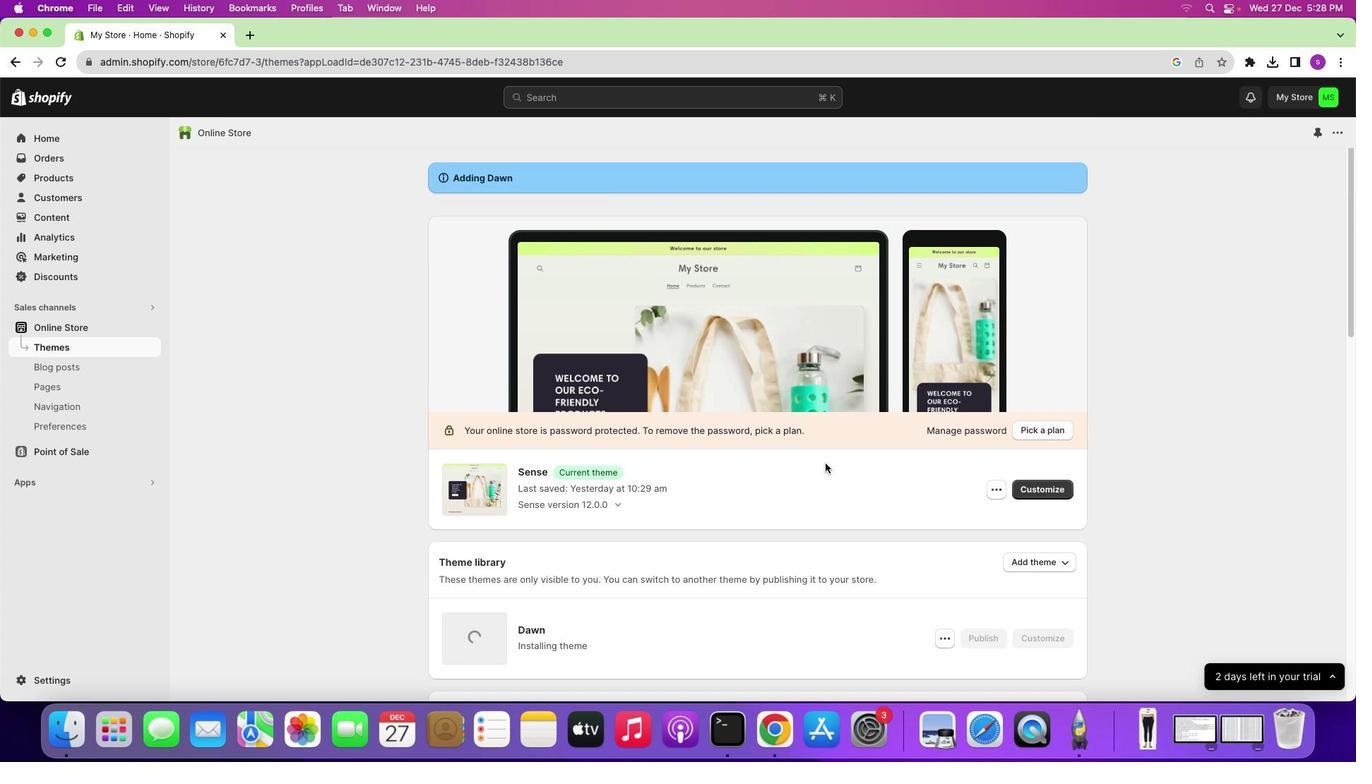 
Action: Mouse moved to (824, 463)
Screenshot: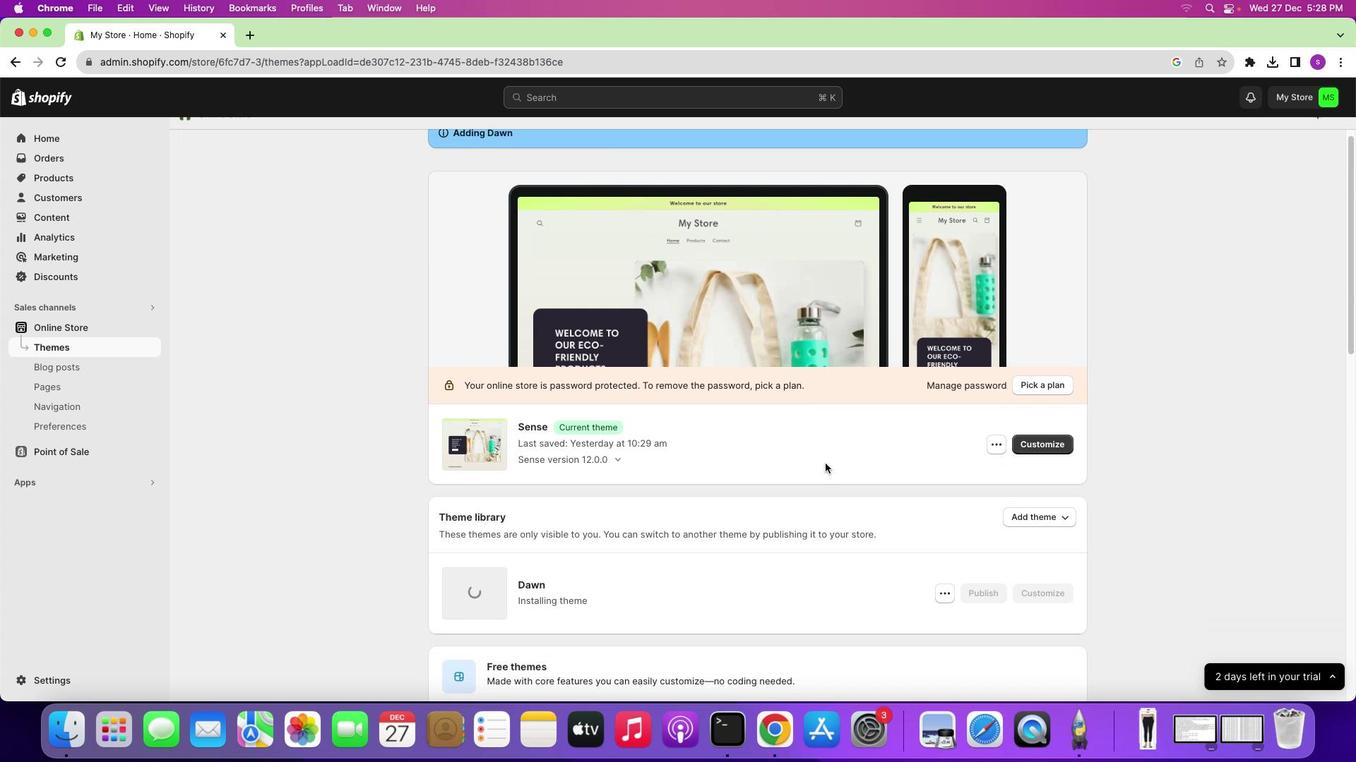 
Action: Mouse scrolled (824, 463) with delta (0, 0)
Screenshot: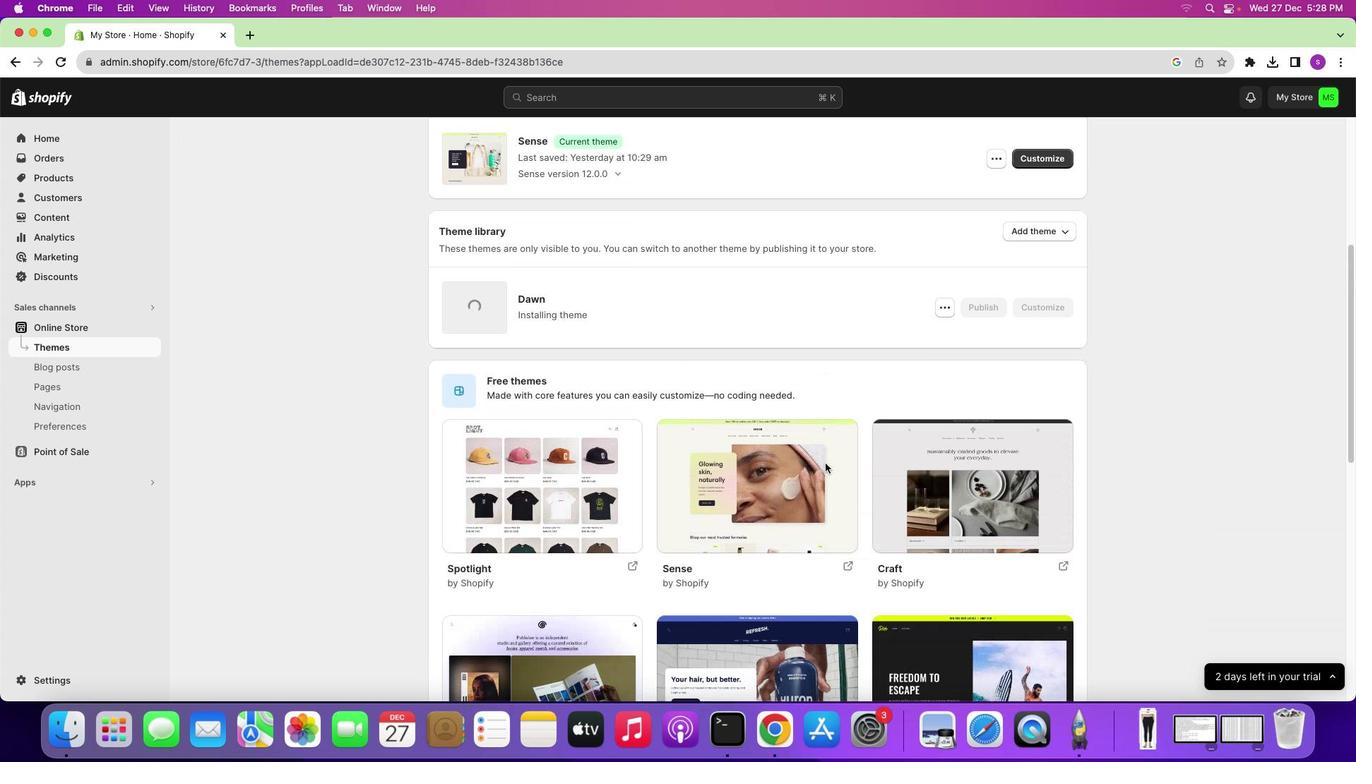 
Action: Mouse scrolled (824, 463) with delta (0, 0)
Screenshot: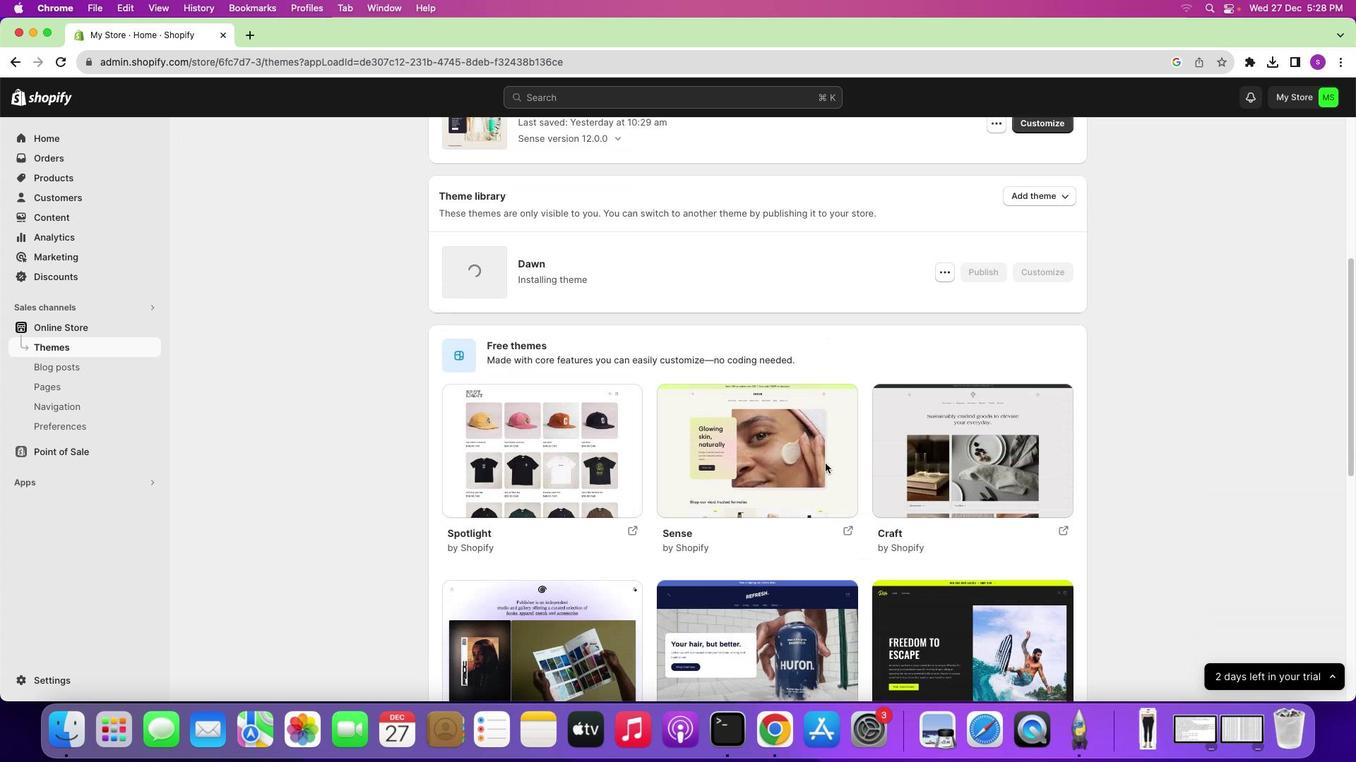 
Action: Mouse scrolled (824, 463) with delta (0, 0)
Screenshot: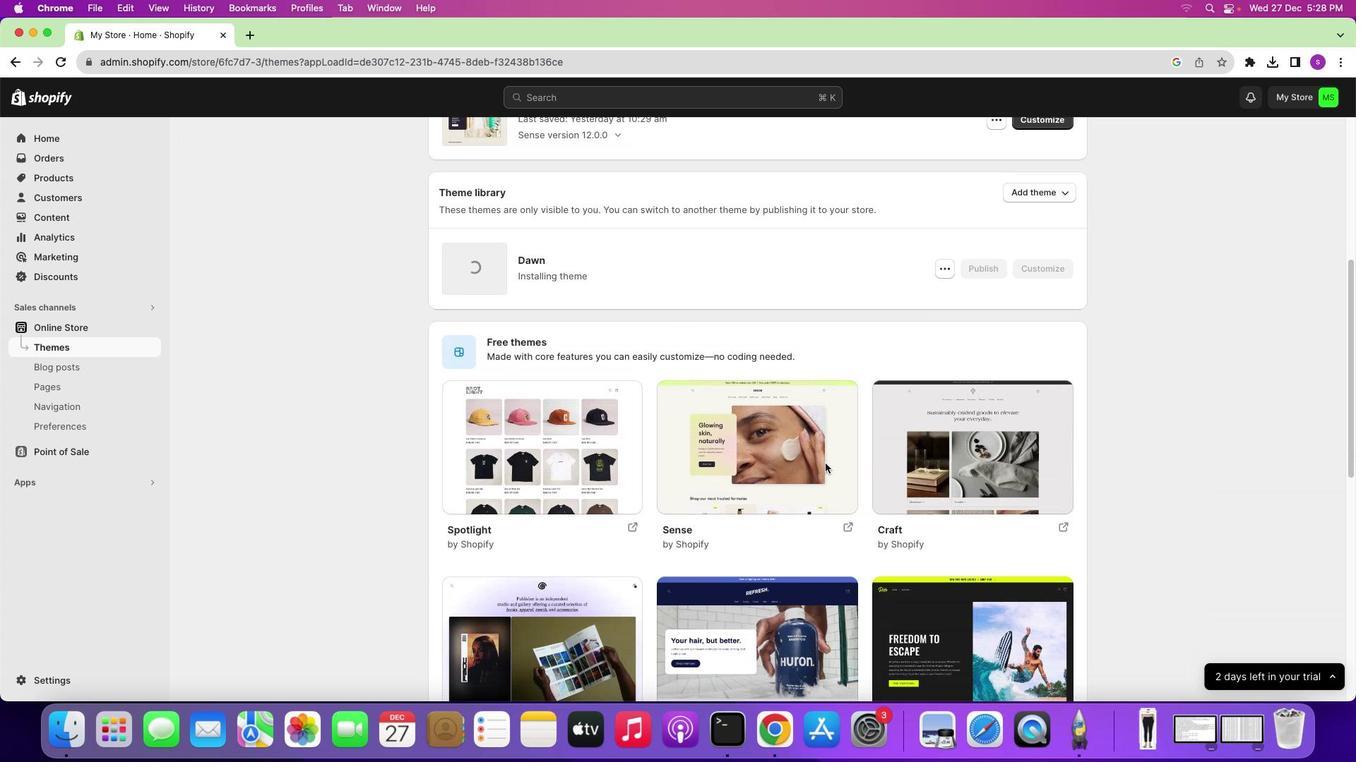 
Action: Mouse scrolled (824, 463) with delta (0, -2)
Screenshot: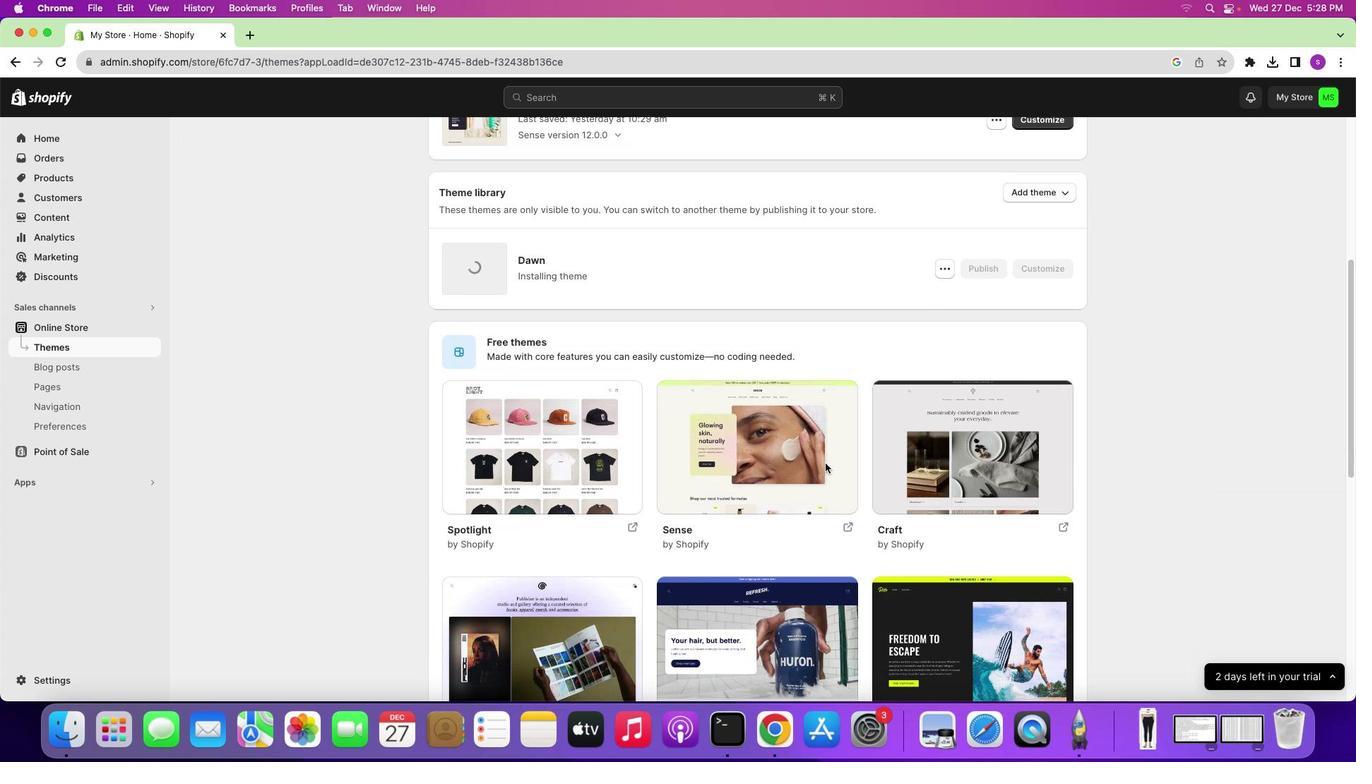 
Action: Mouse scrolled (824, 463) with delta (0, -2)
Screenshot: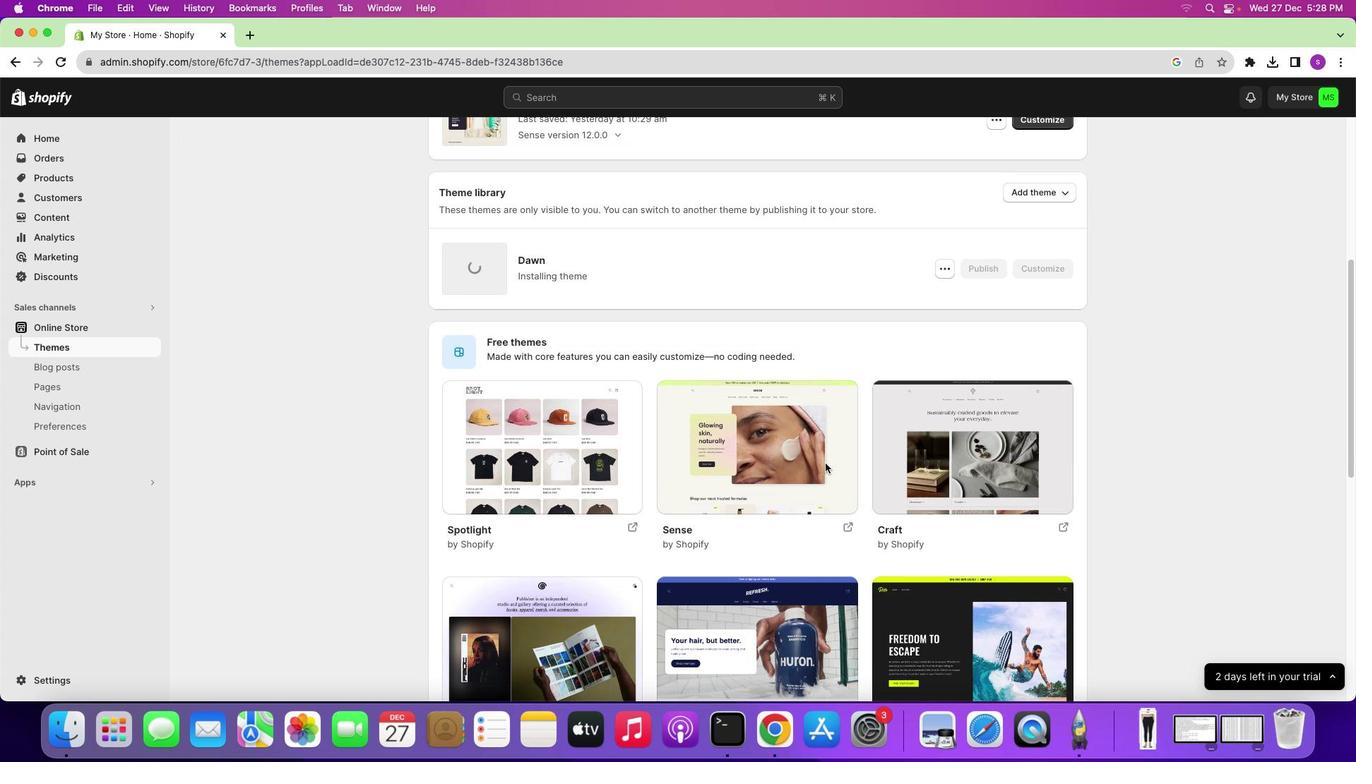 
Action: Mouse scrolled (824, 463) with delta (0, -2)
Screenshot: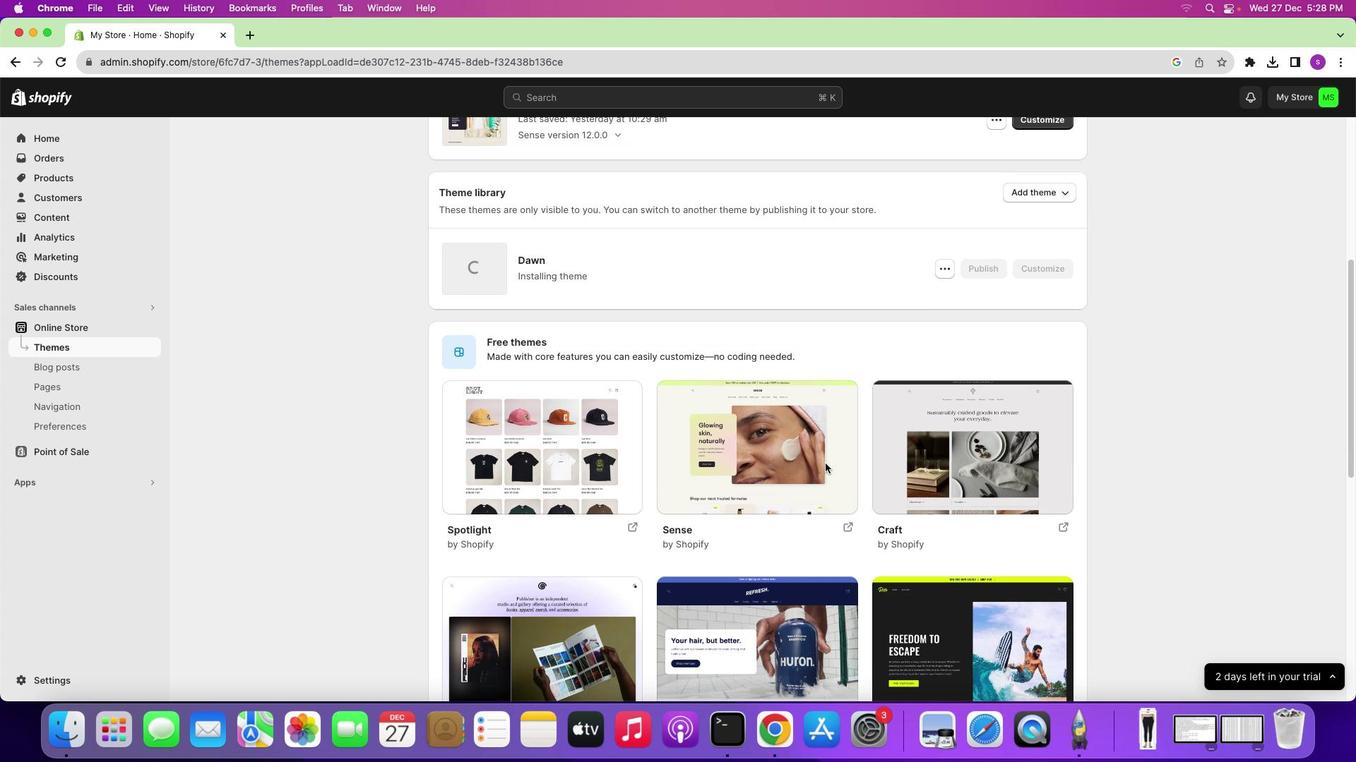 
Action: Mouse moved to (1040, 266)
Screenshot: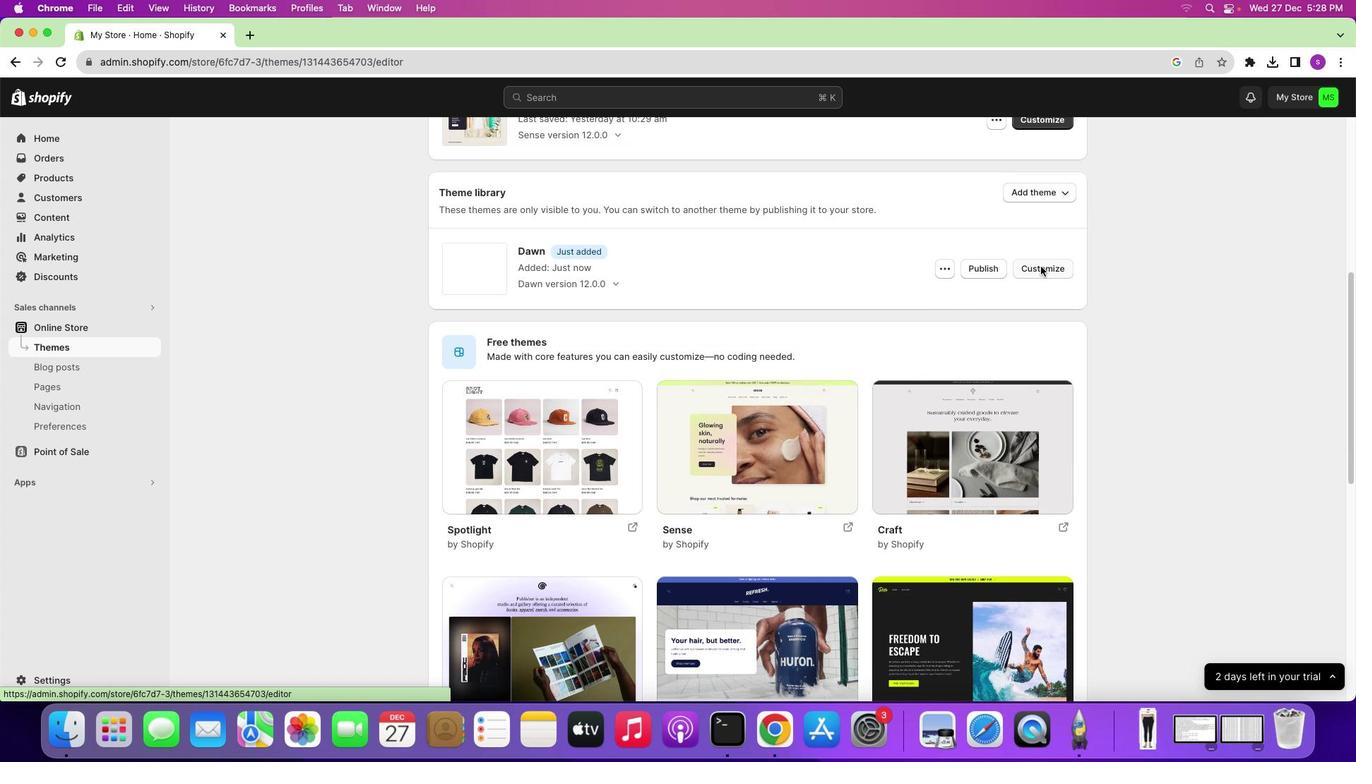 
Action: Mouse pressed left at (1040, 266)
Screenshot: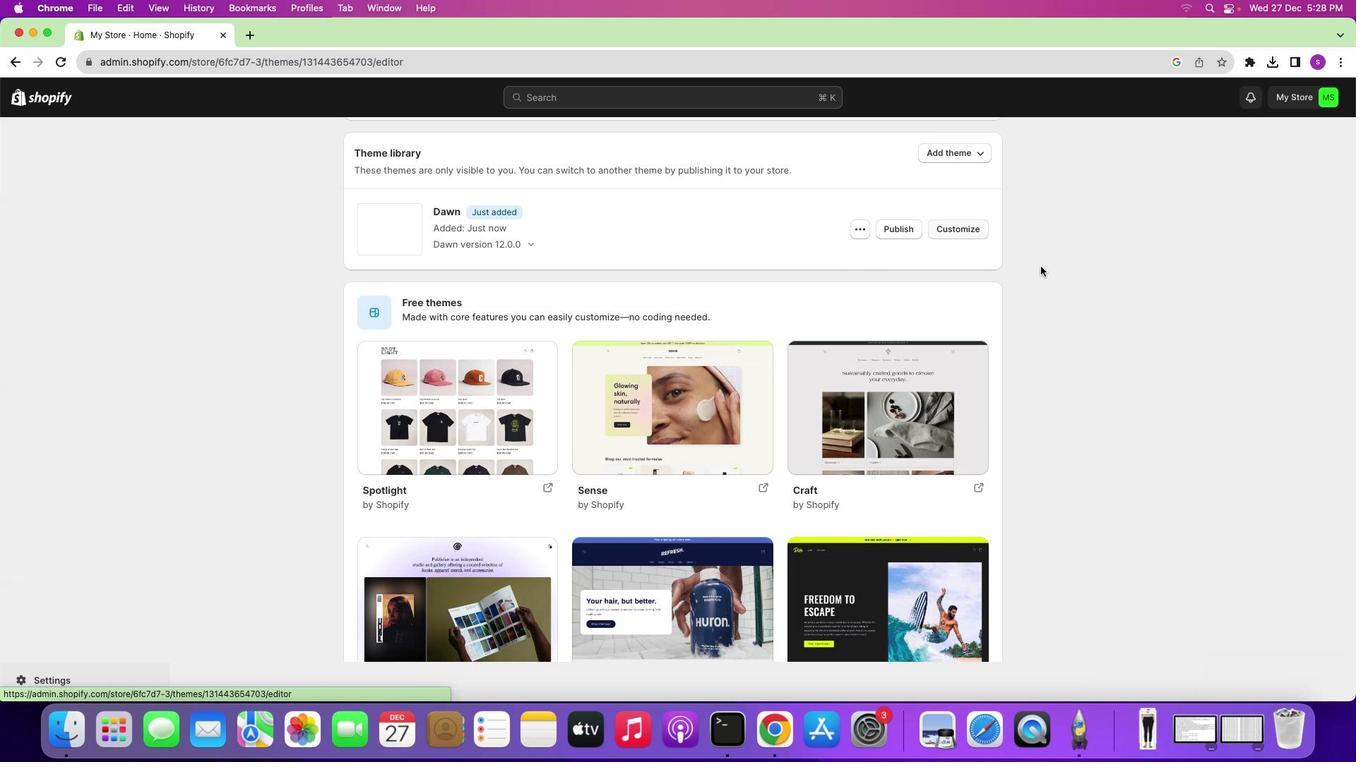 
Action: Mouse moved to (799, 473)
Screenshot: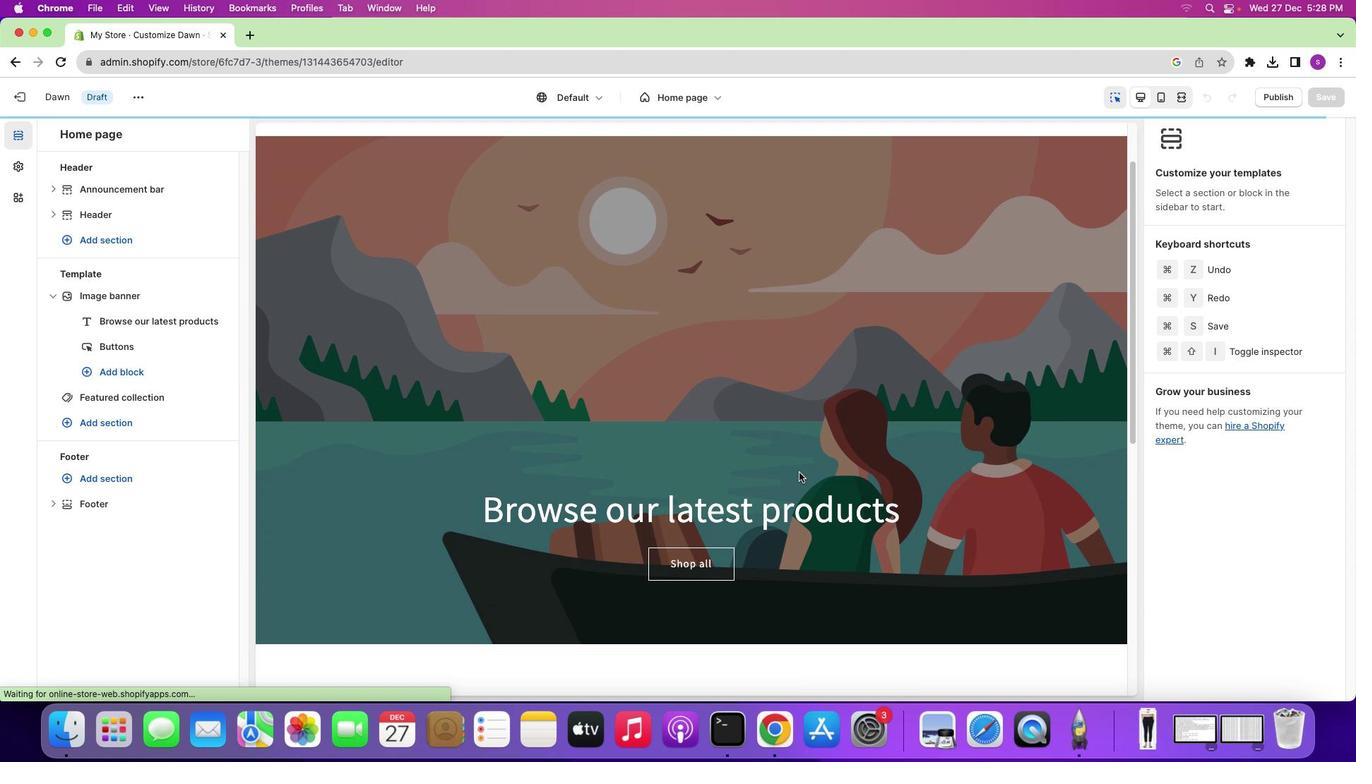 
Action: Mouse scrolled (799, 473) with delta (0, 0)
Screenshot: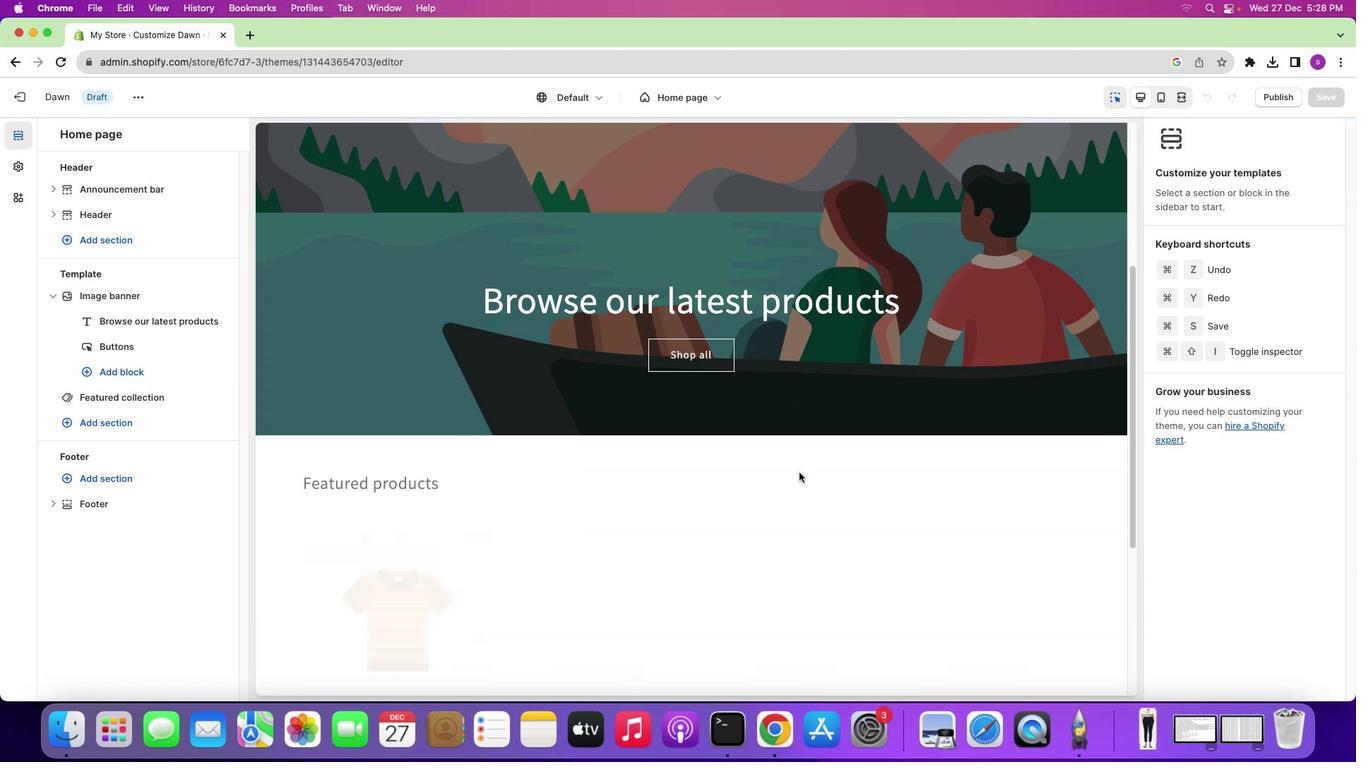 
Action: Mouse scrolled (799, 473) with delta (0, 0)
Screenshot: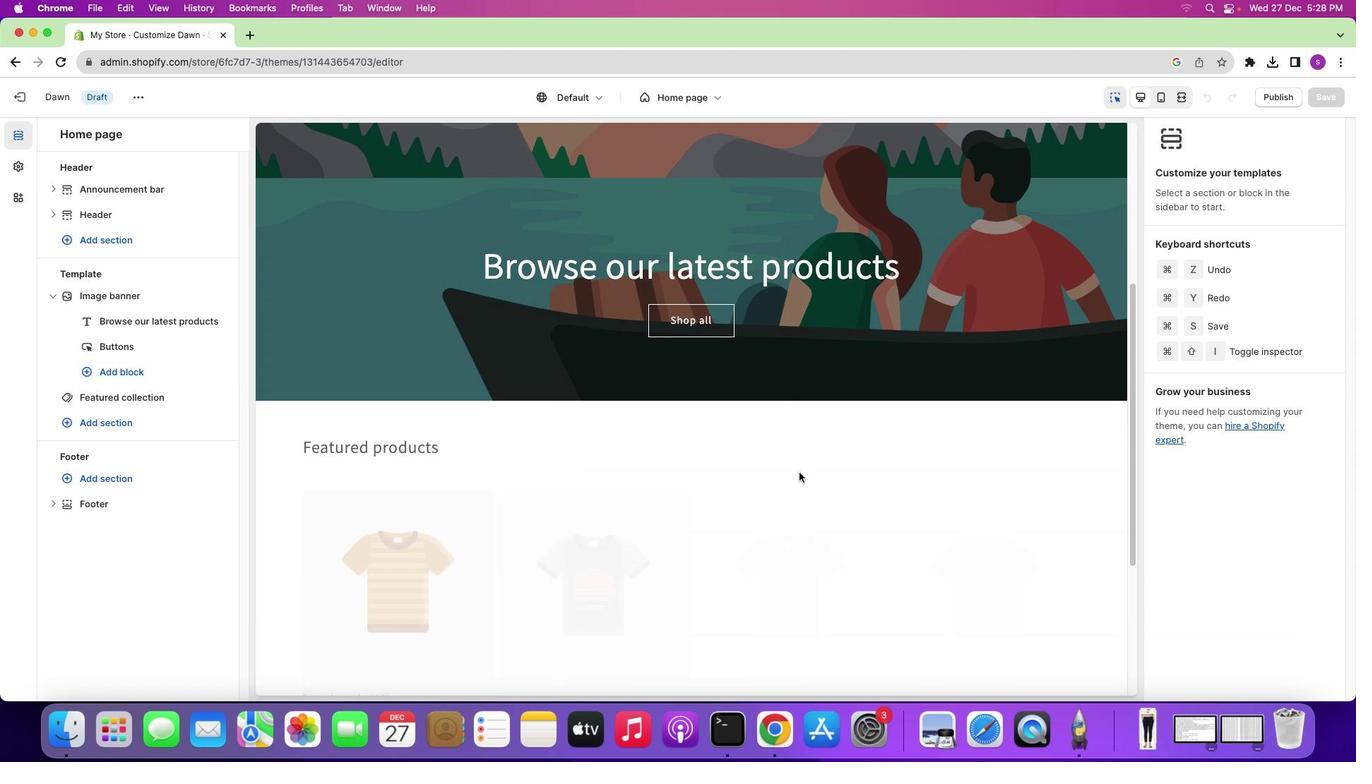 
Action: Mouse scrolled (799, 473) with delta (0, 0)
Screenshot: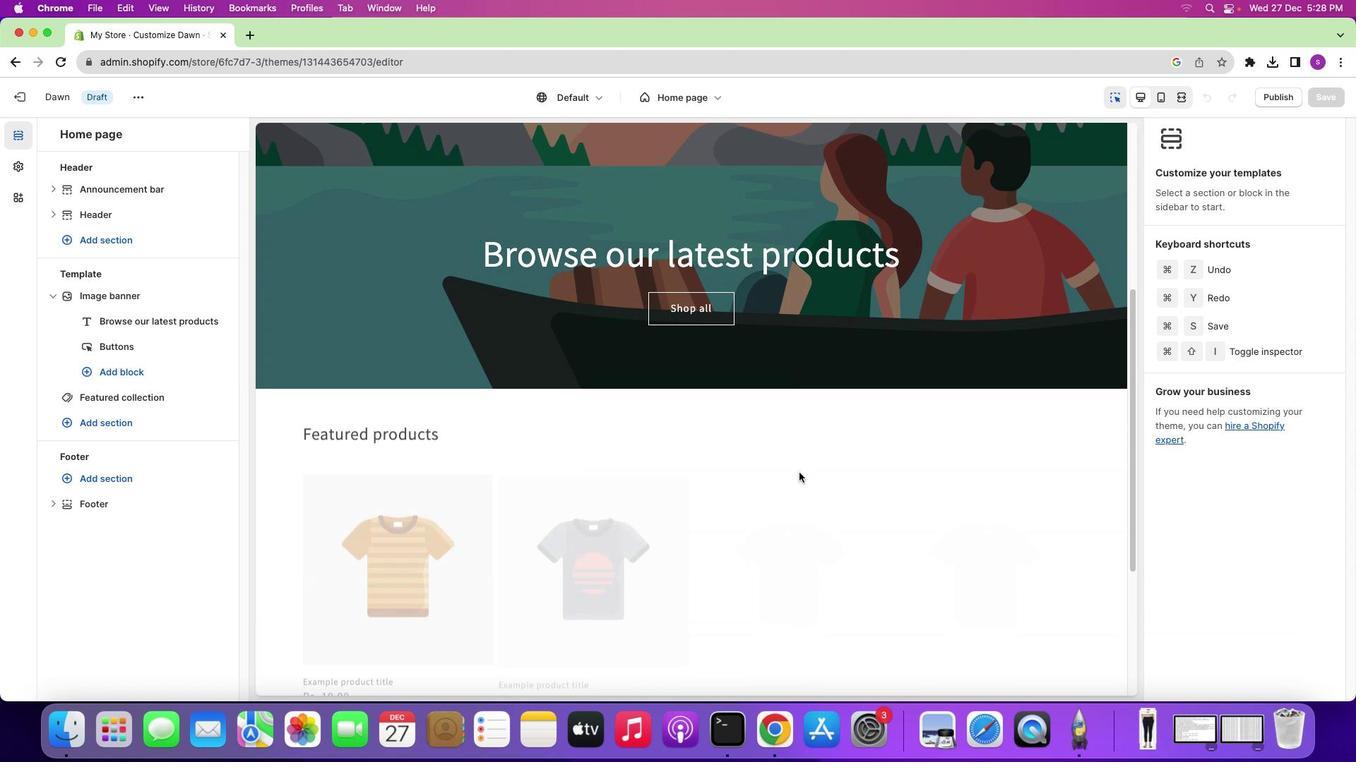 
Action: Mouse scrolled (799, 473) with delta (0, -1)
Screenshot: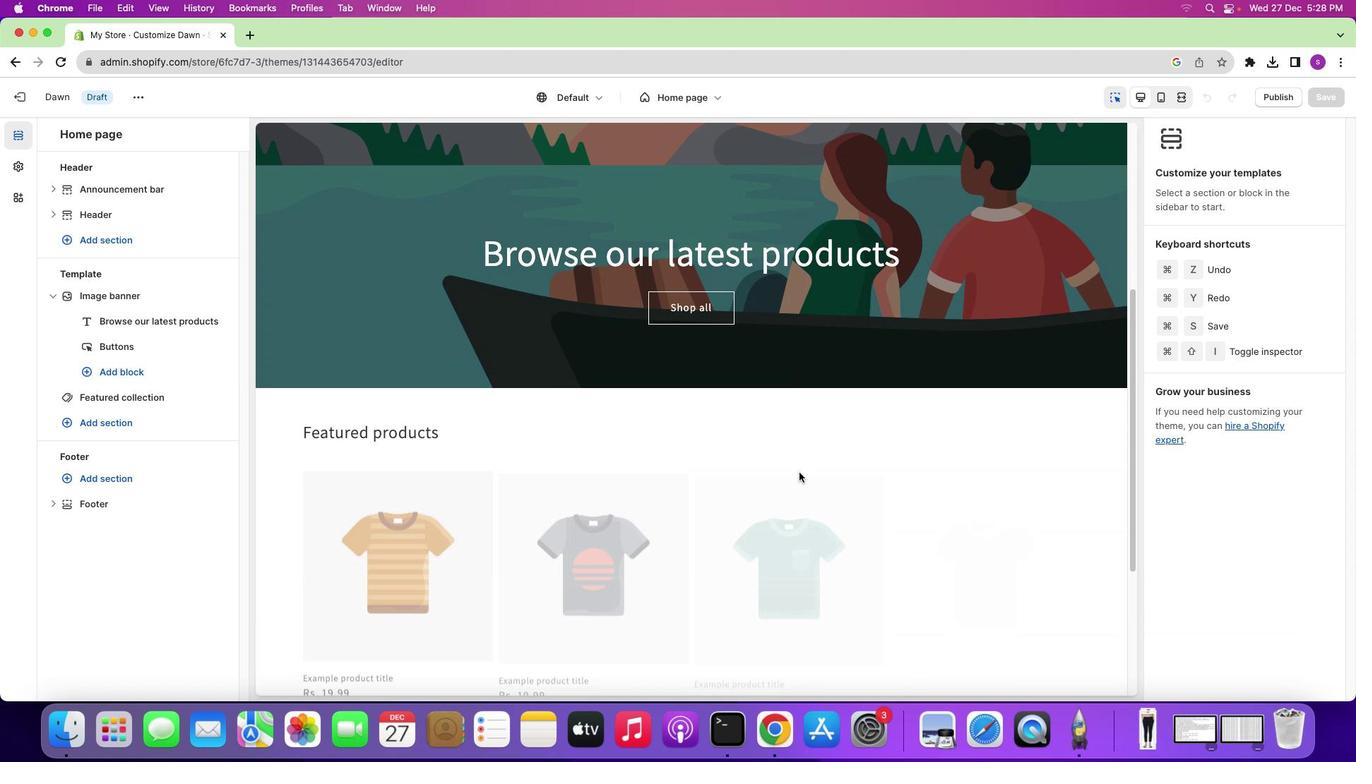 
Action: Mouse scrolled (799, 473) with delta (0, -2)
Screenshot: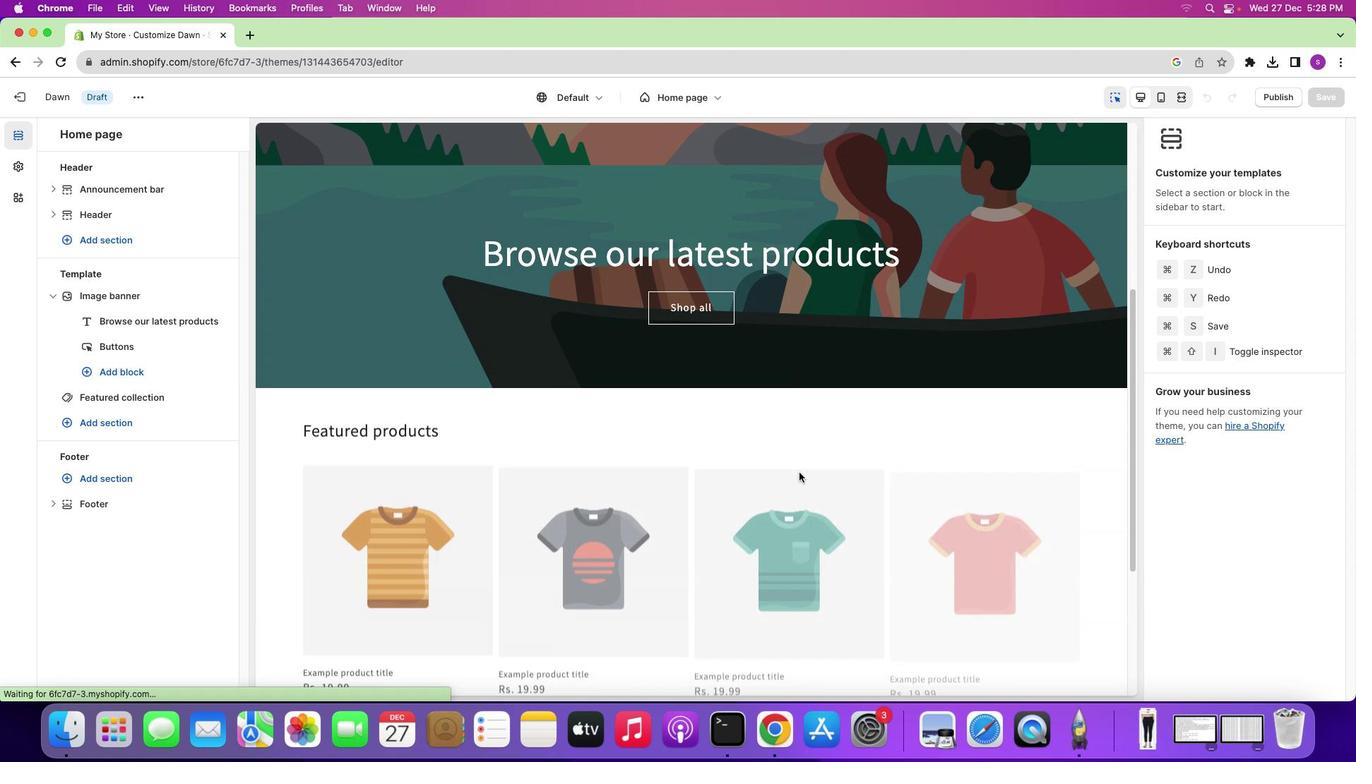 
Action: Mouse scrolled (799, 473) with delta (0, -2)
Screenshot: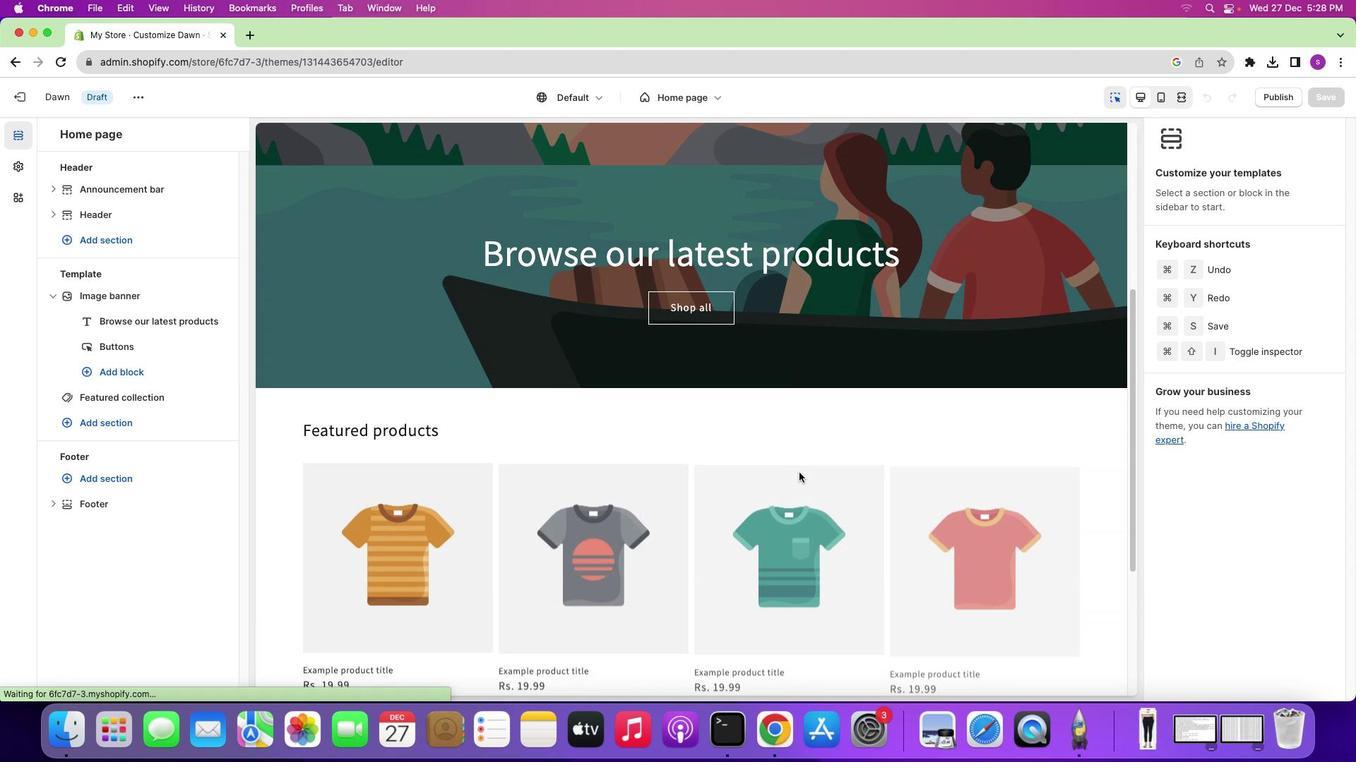 
Action: Mouse scrolled (799, 473) with delta (0, 0)
Screenshot: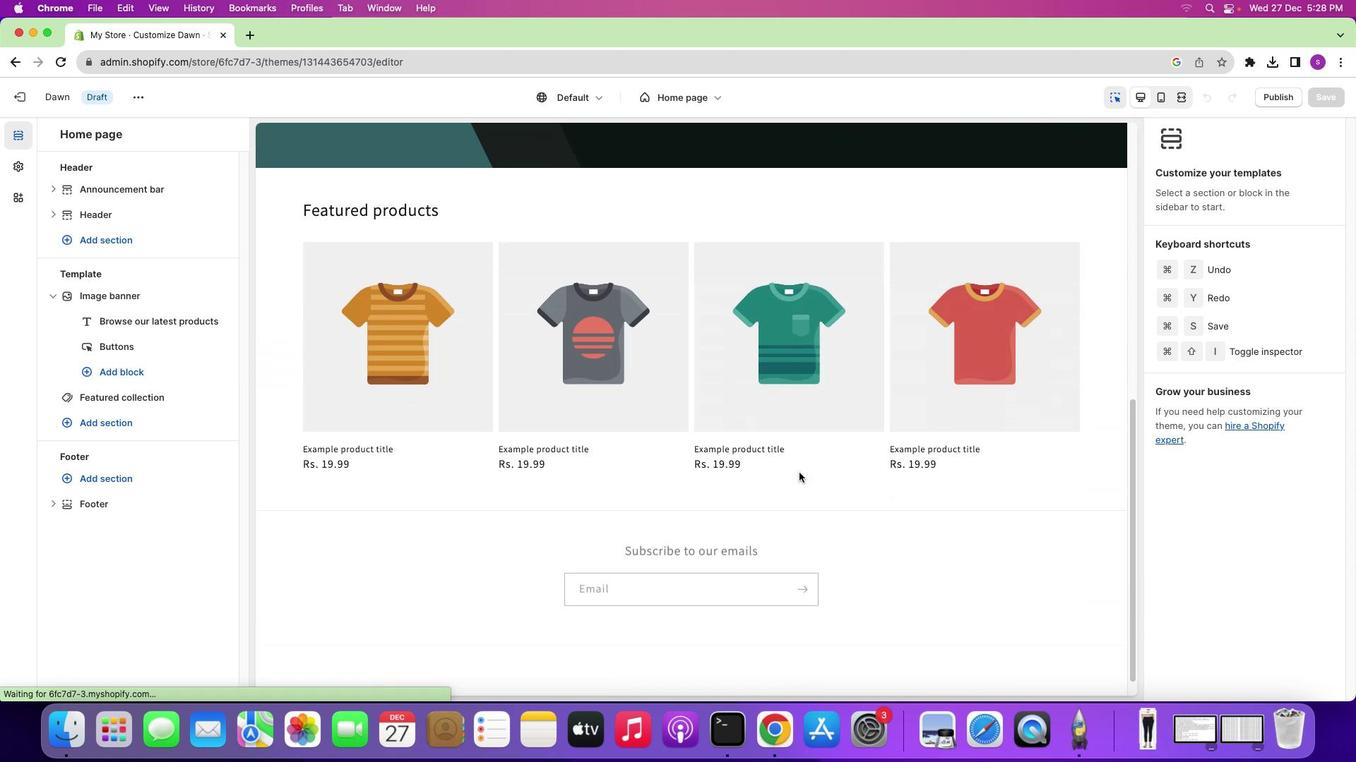 
Action: Mouse scrolled (799, 473) with delta (0, 0)
Screenshot: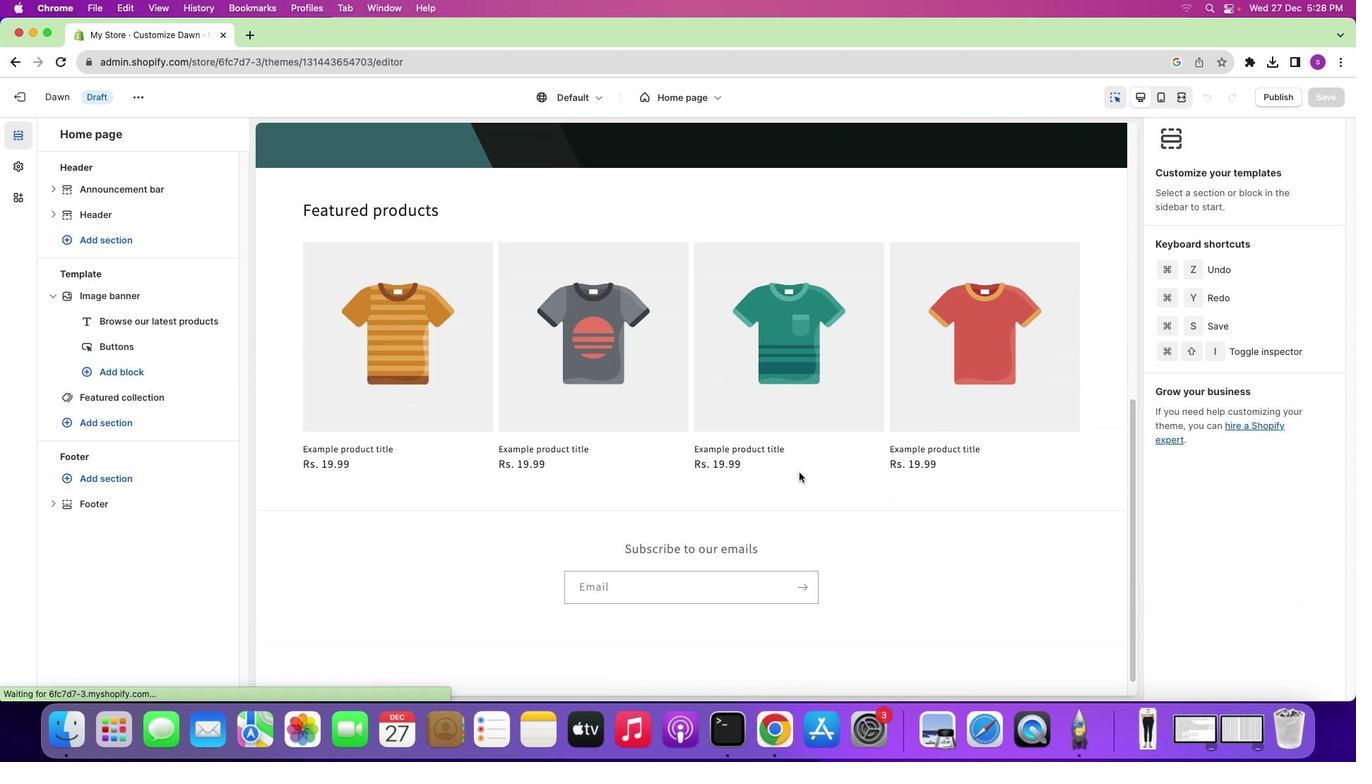
Action: Mouse scrolled (799, 473) with delta (0, 0)
Screenshot: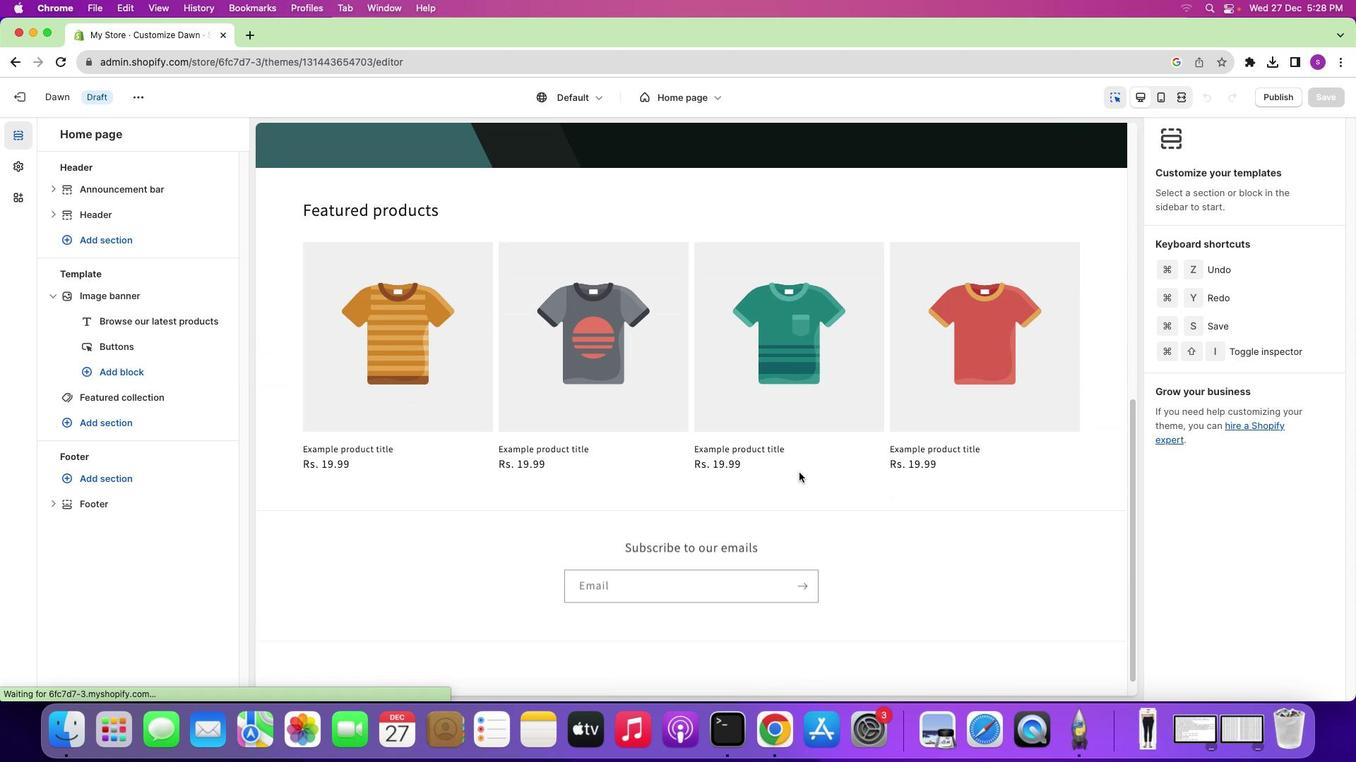 
Action: Mouse scrolled (799, 473) with delta (0, -1)
Screenshot: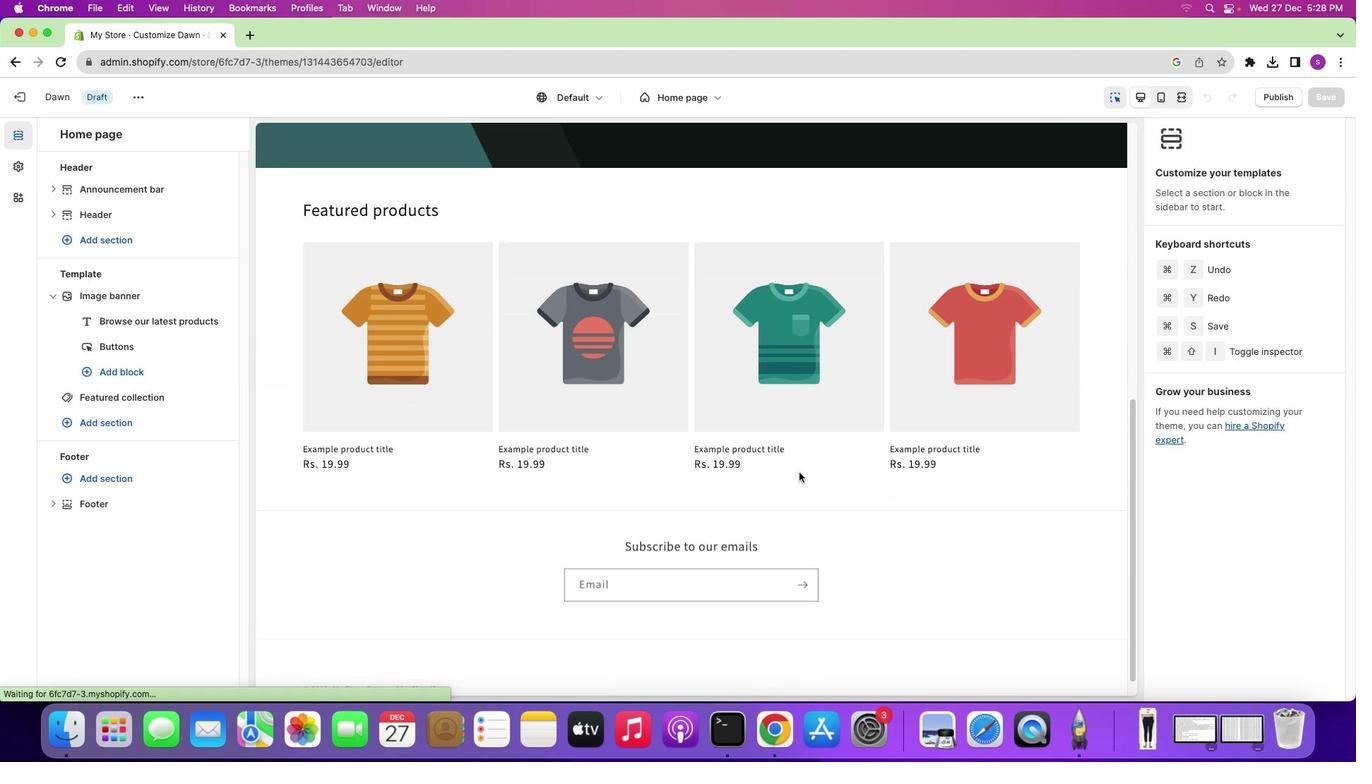 
Action: Mouse scrolled (799, 473) with delta (0, -2)
Screenshot: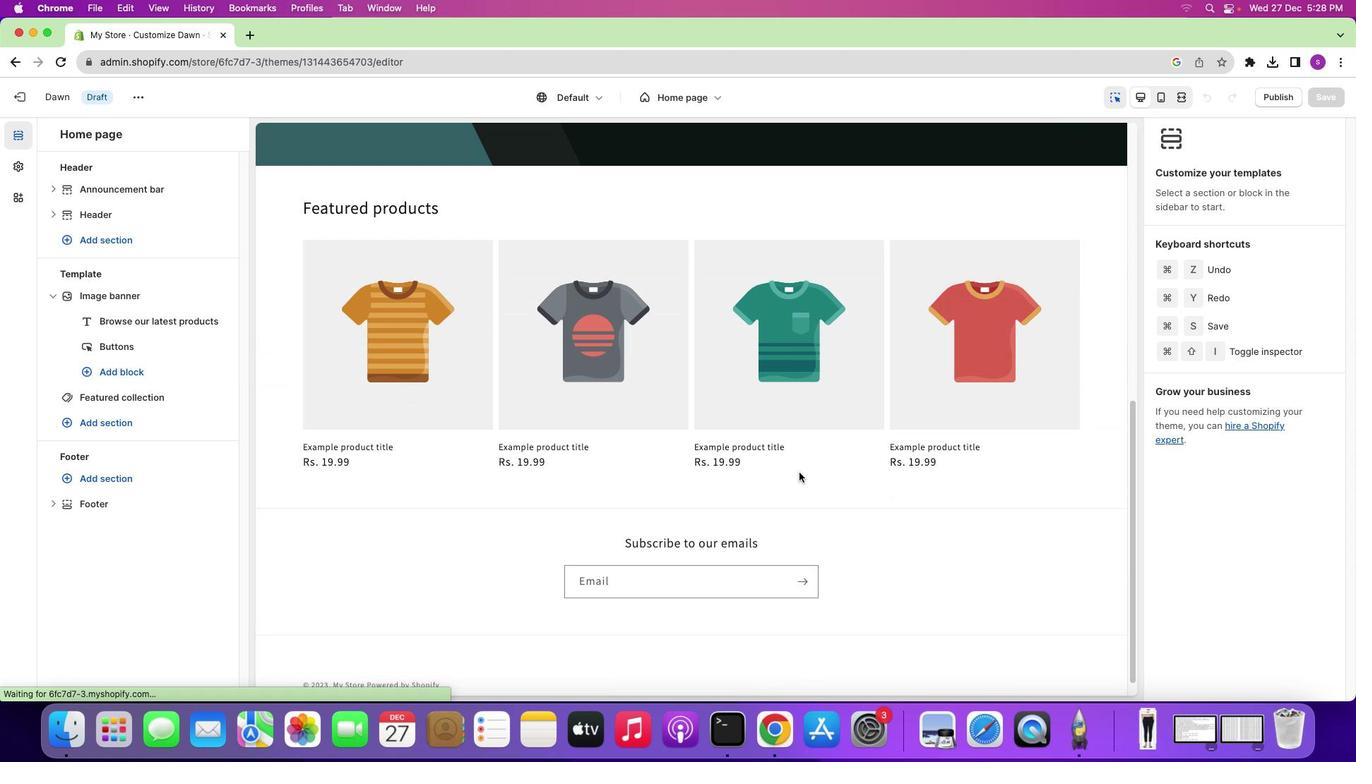 
Action: Mouse scrolled (799, 473) with delta (0, 0)
Screenshot: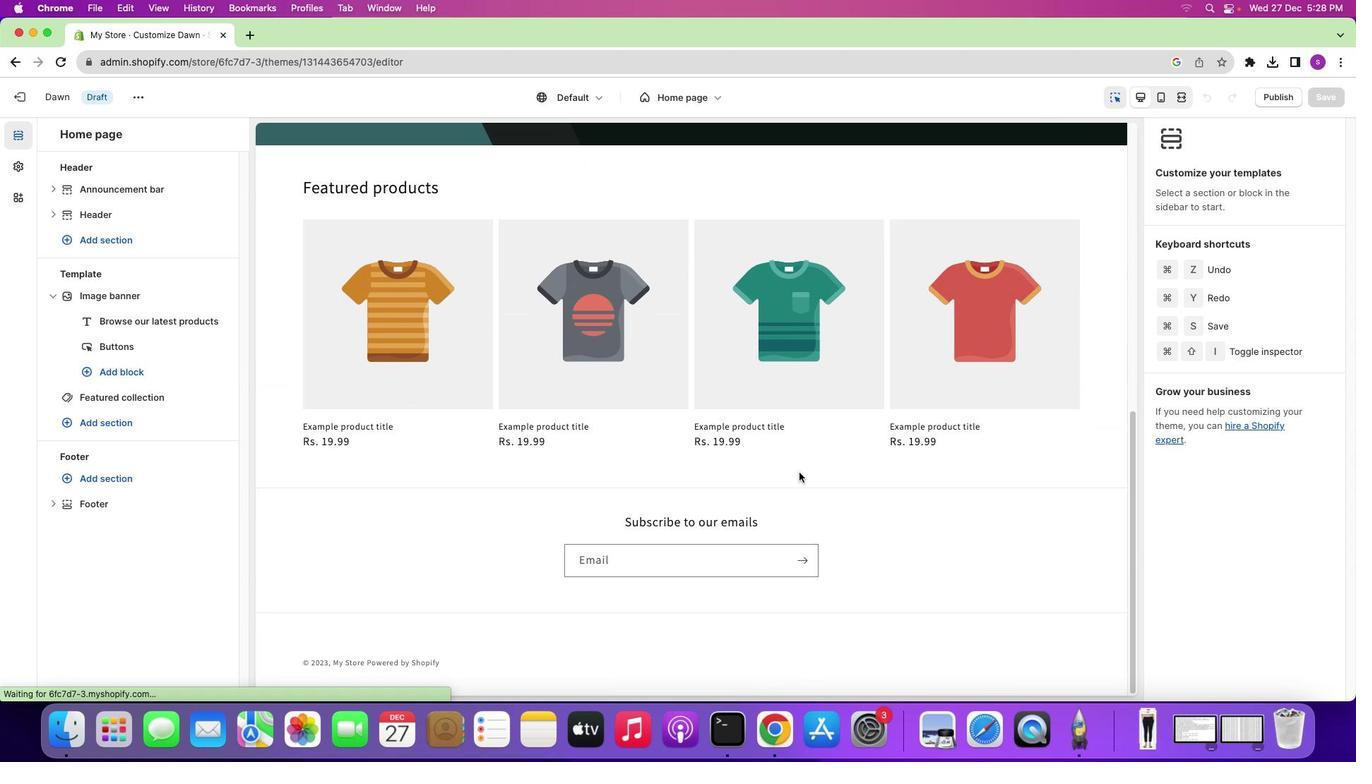 
Action: Mouse scrolled (799, 473) with delta (0, 0)
Screenshot: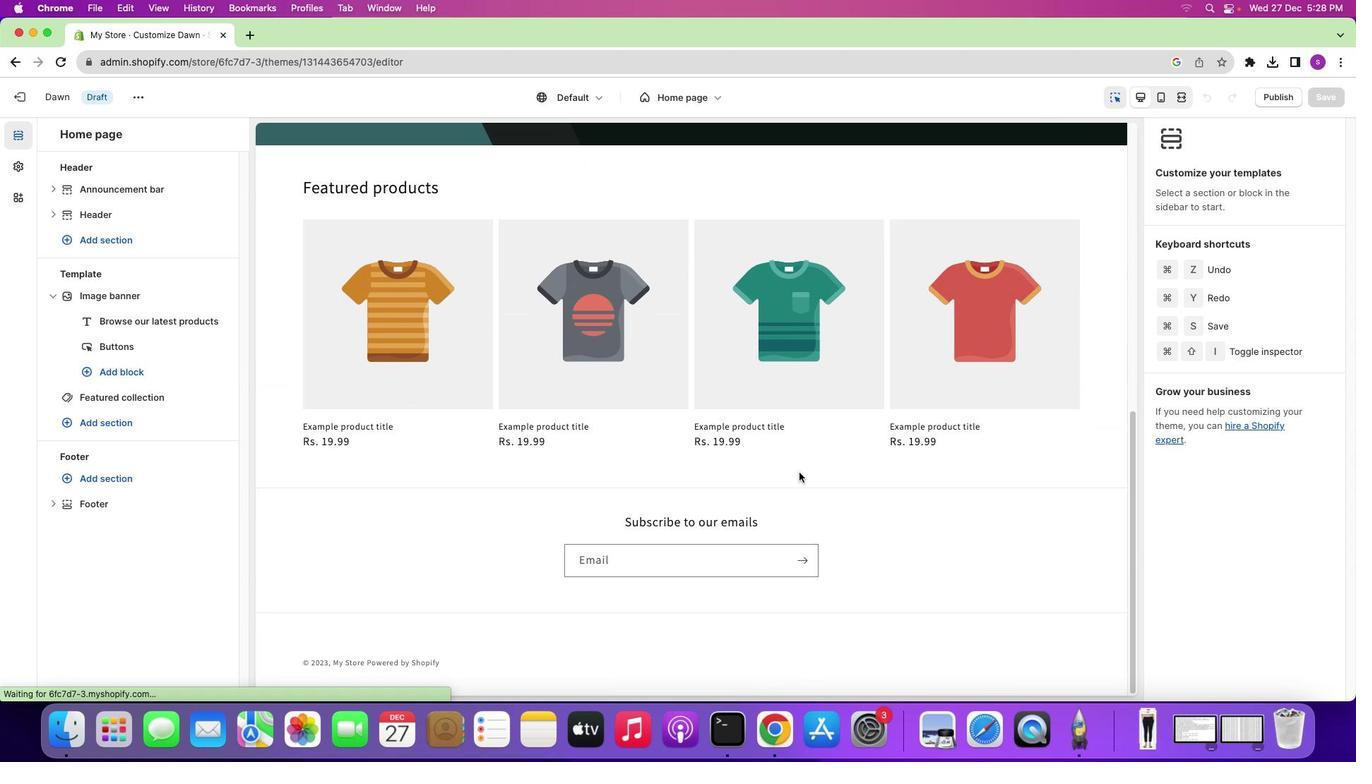 
Action: Mouse scrolled (799, 473) with delta (0, -1)
Screenshot: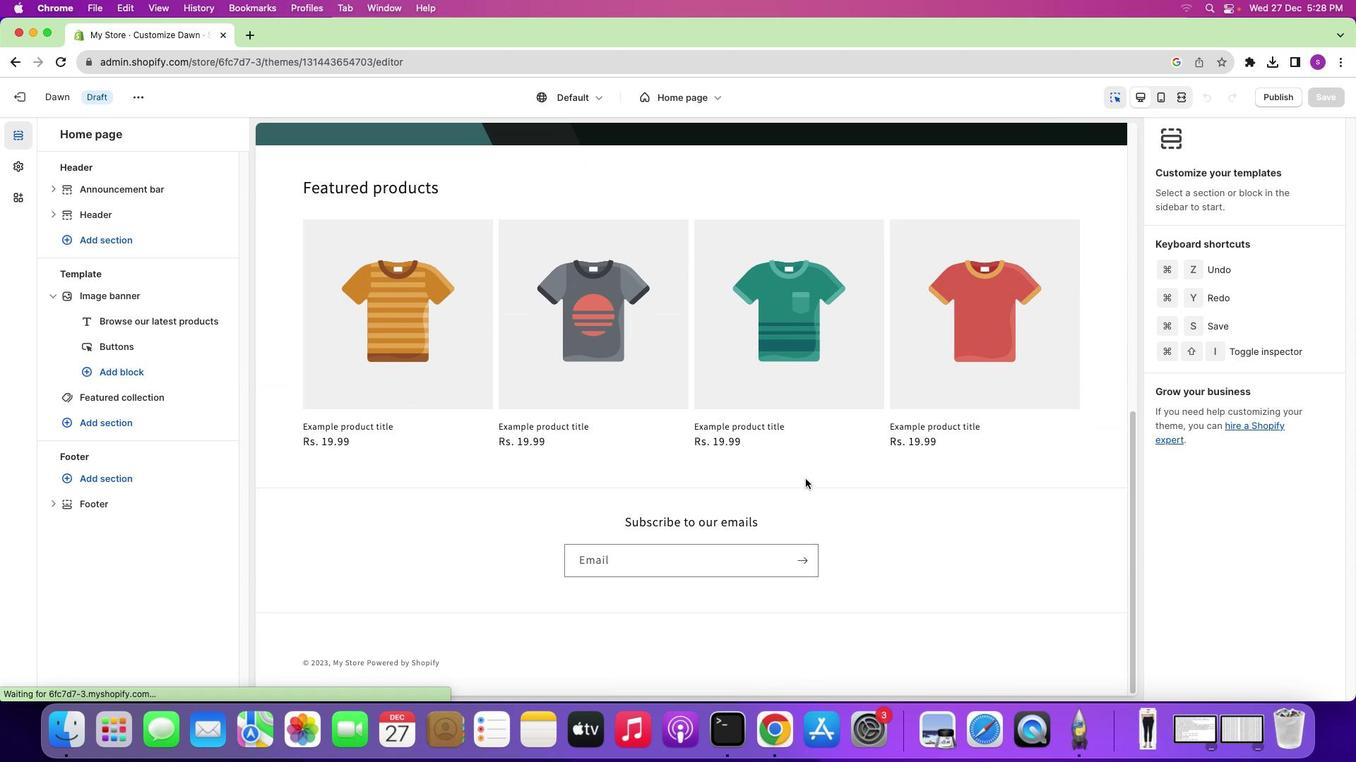 
Action: Mouse scrolled (799, 473) with delta (0, -2)
Screenshot: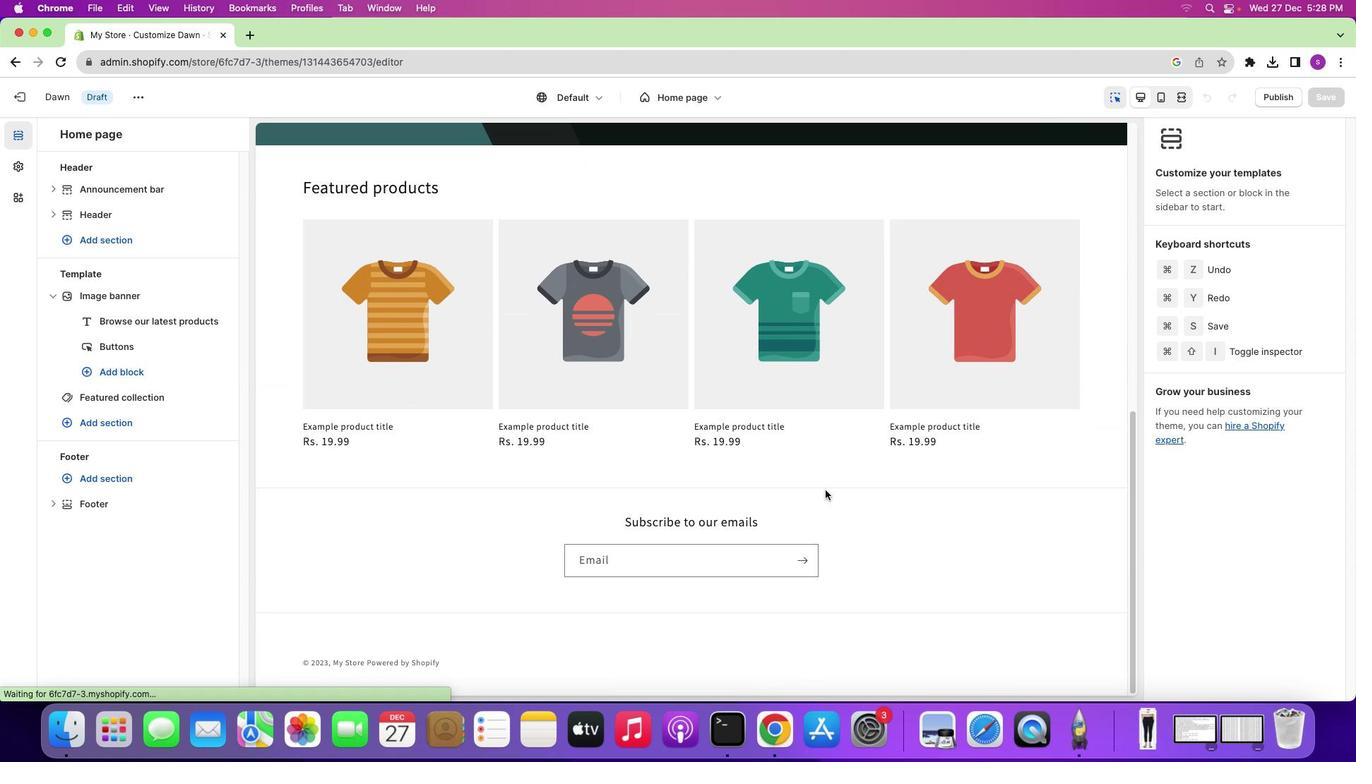 
Action: Mouse moved to (914, 524)
Screenshot: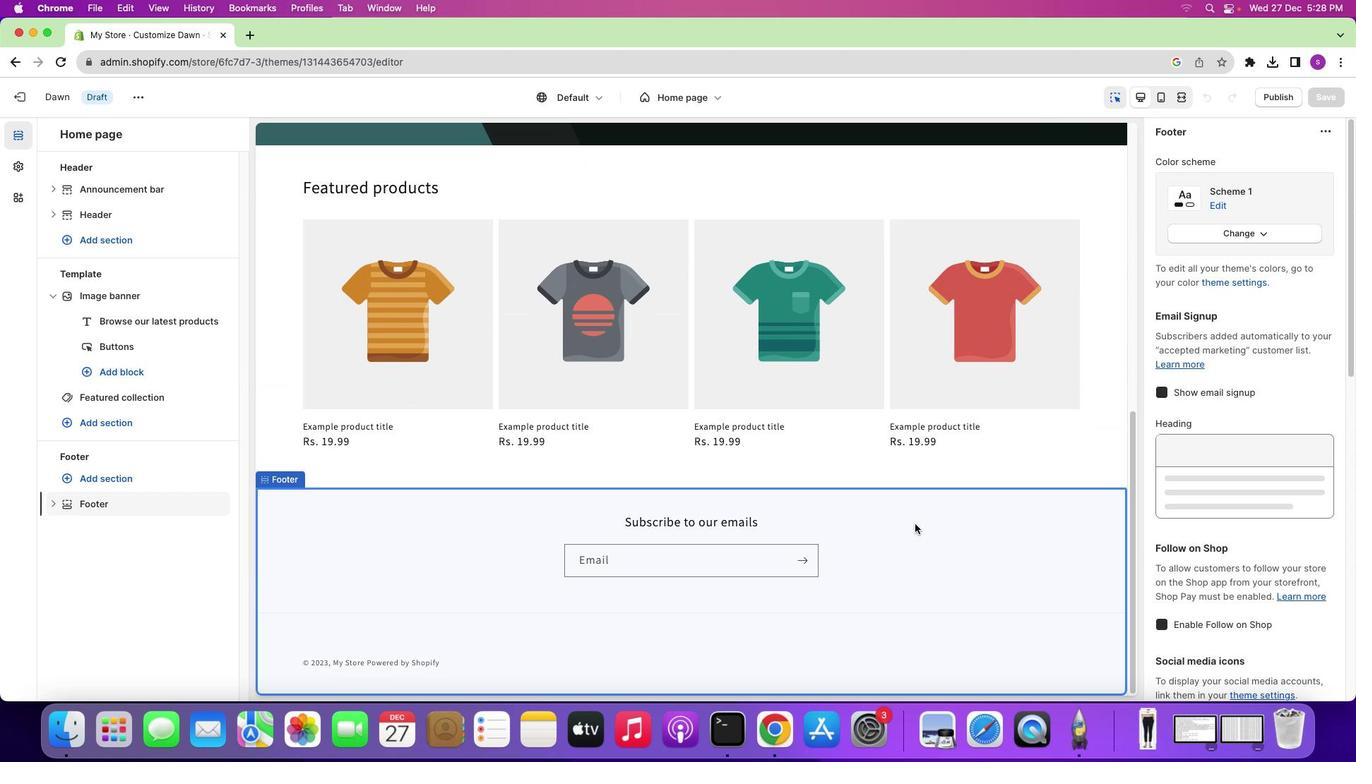 
Action: Mouse pressed left at (914, 524)
Screenshot: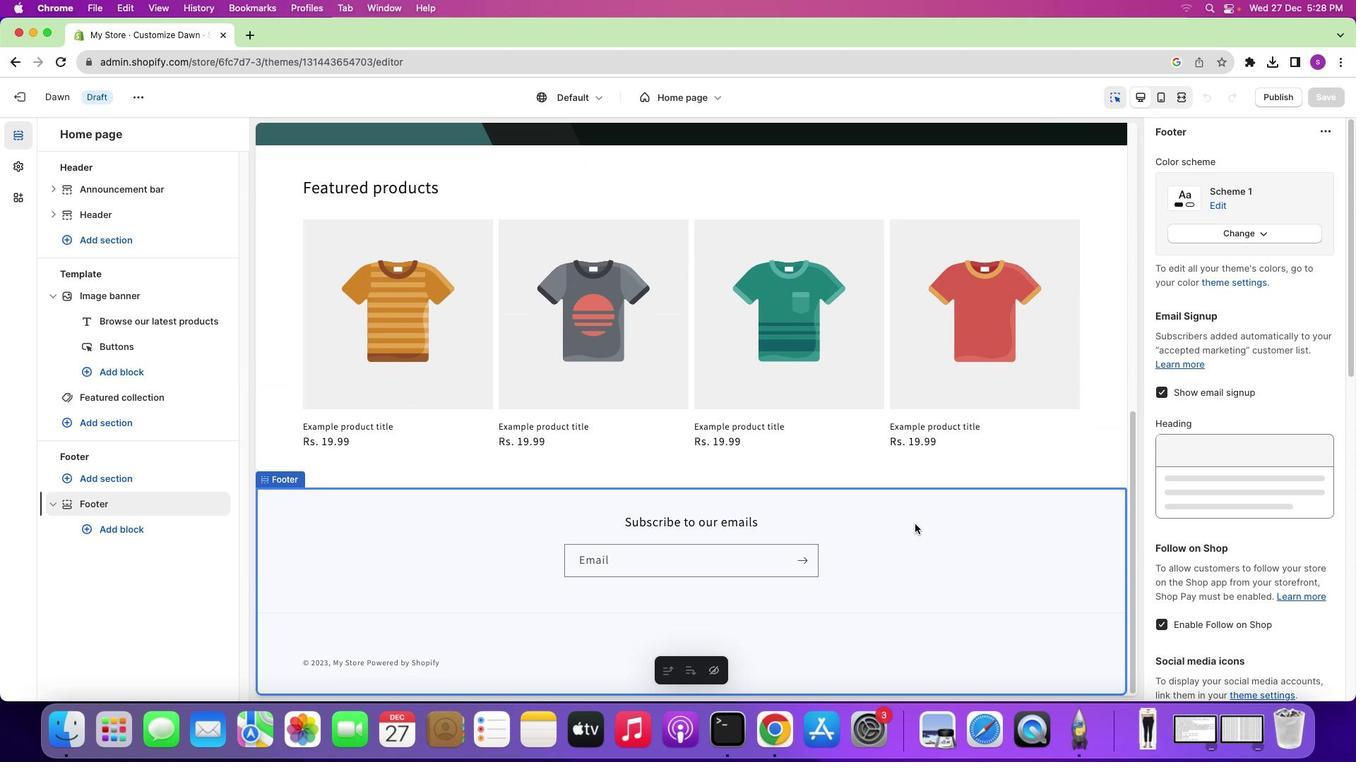 
Action: Mouse moved to (1288, 483)
Screenshot: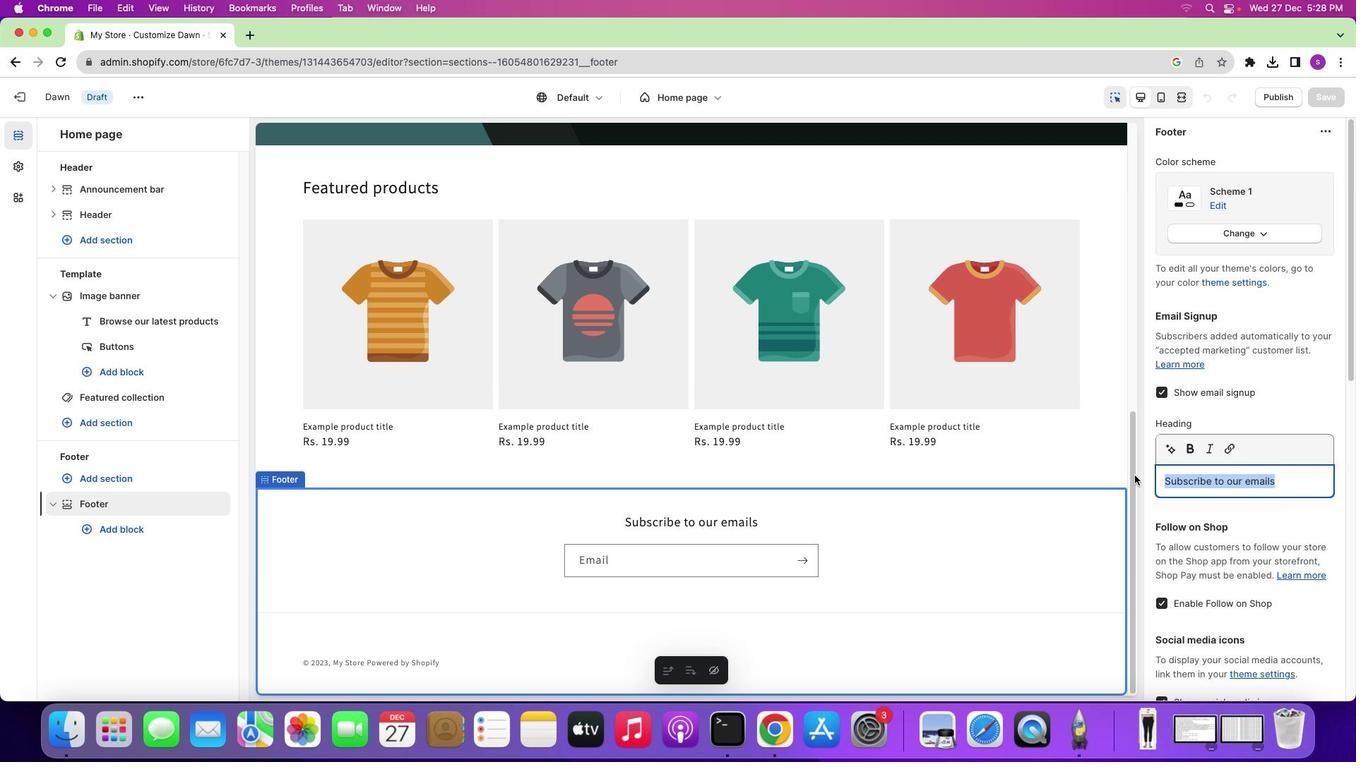 
Action: Mouse pressed left at (1288, 483)
Screenshot: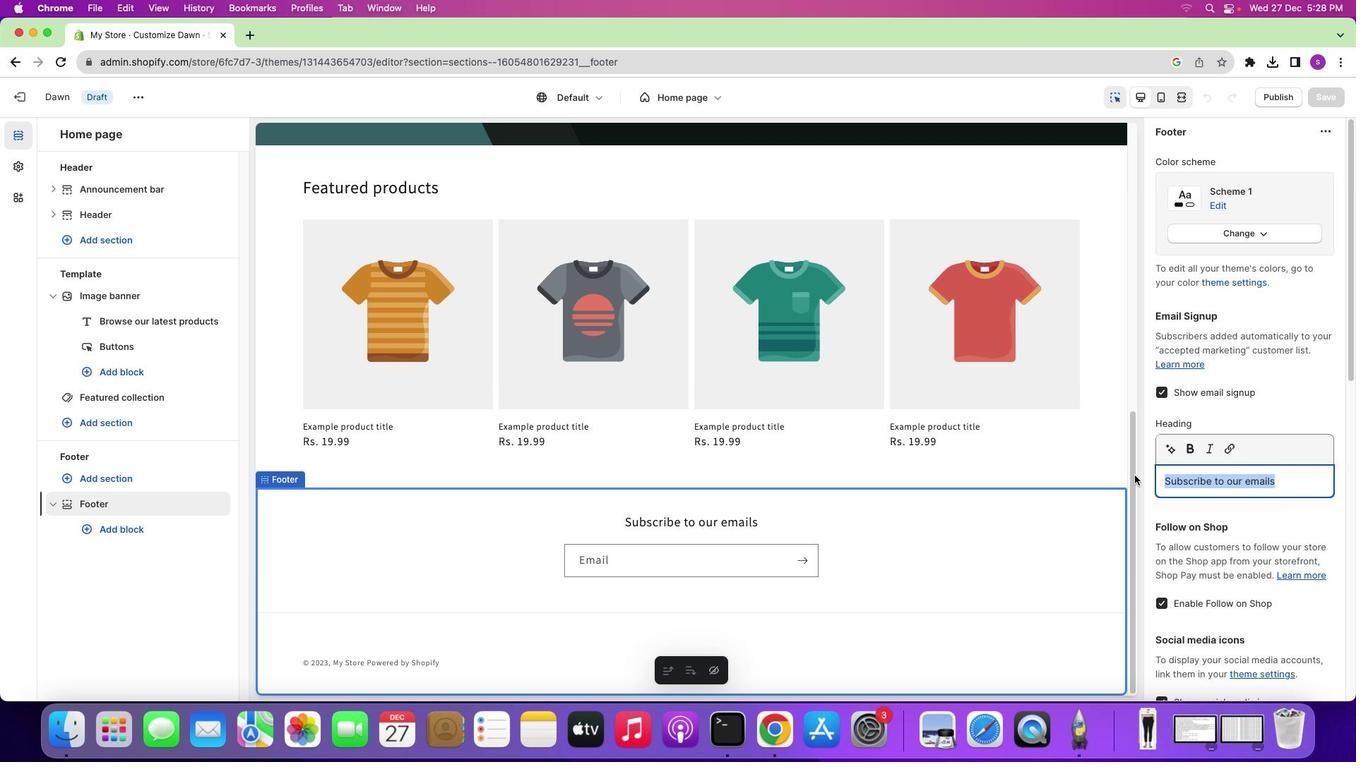 
Action: Mouse moved to (1134, 476)
Screenshot: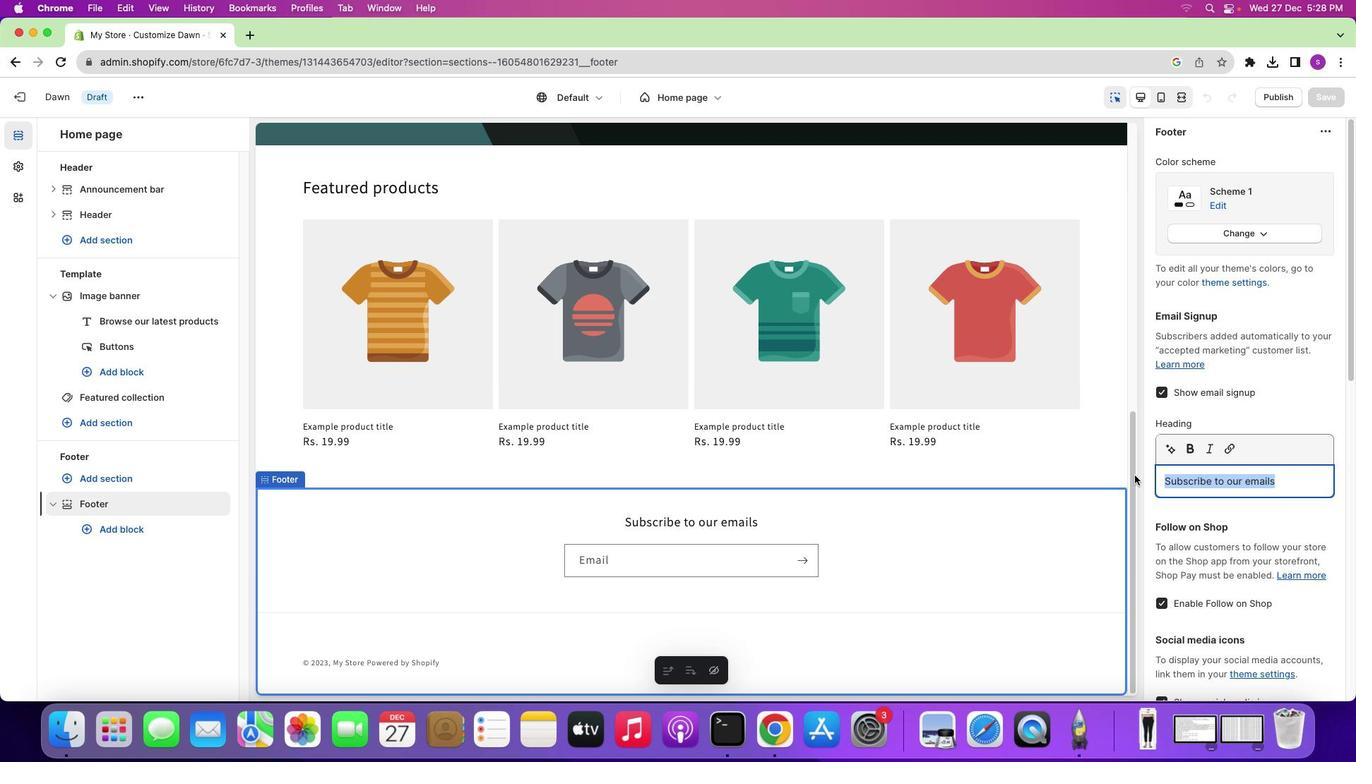 
Action: Key pressed Key.backspace
Screenshot: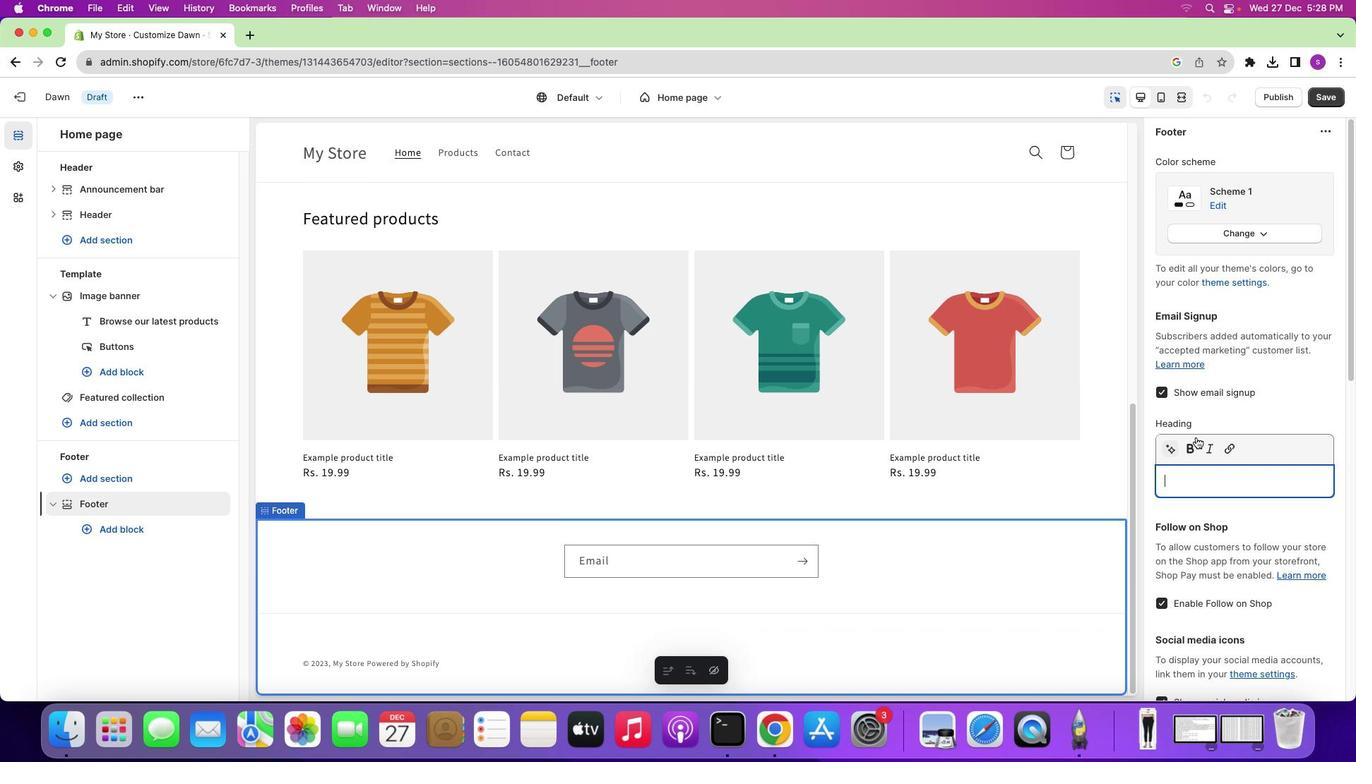 
Action: Mouse moved to (1157, 387)
Screenshot: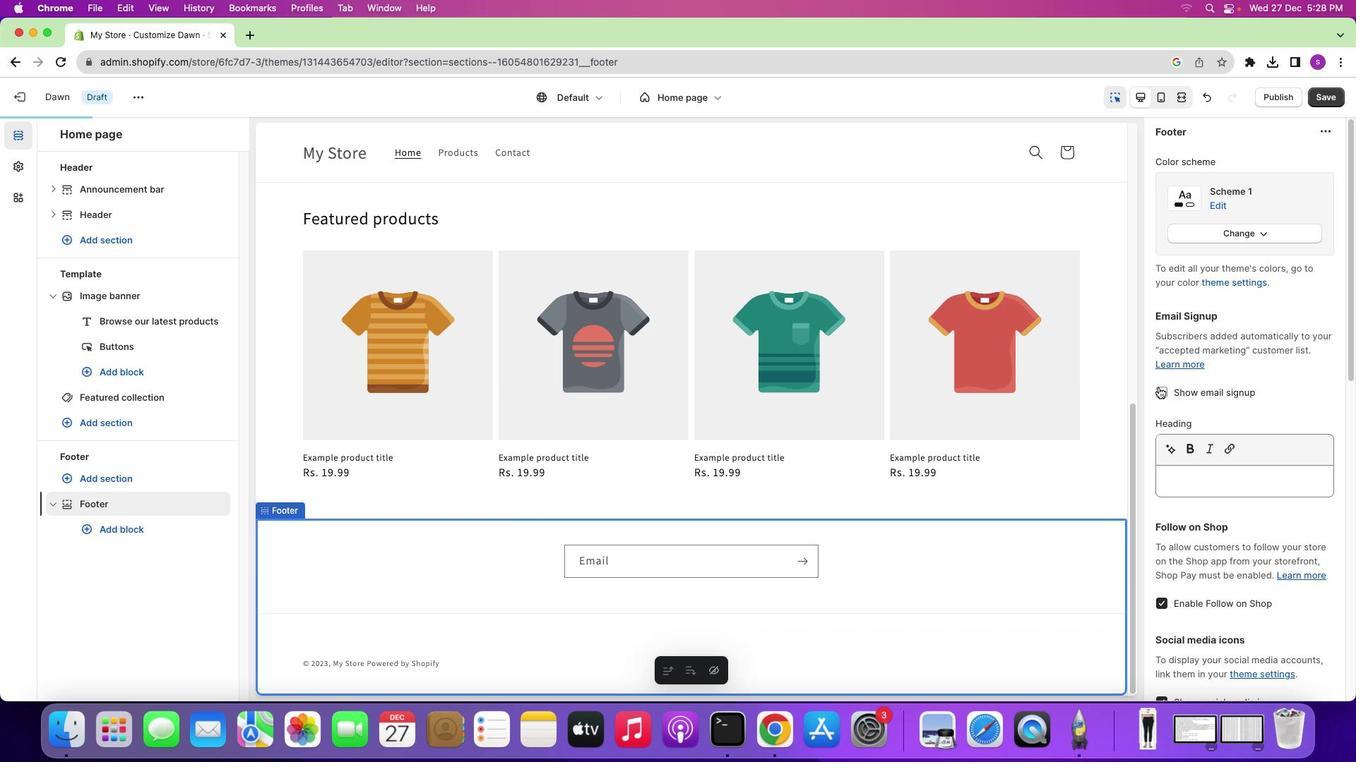 
Action: Mouse pressed left at (1157, 387)
Screenshot: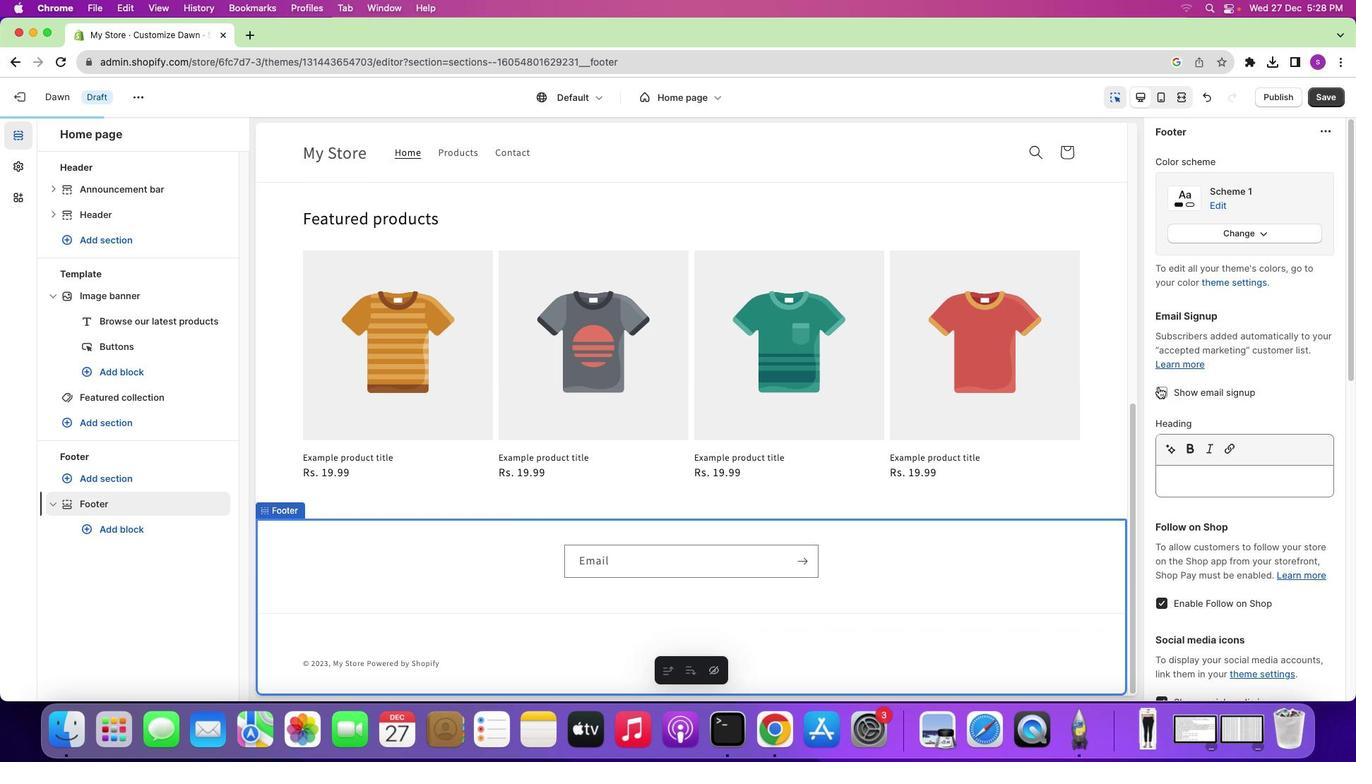 
Action: Mouse moved to (697, 534)
Screenshot: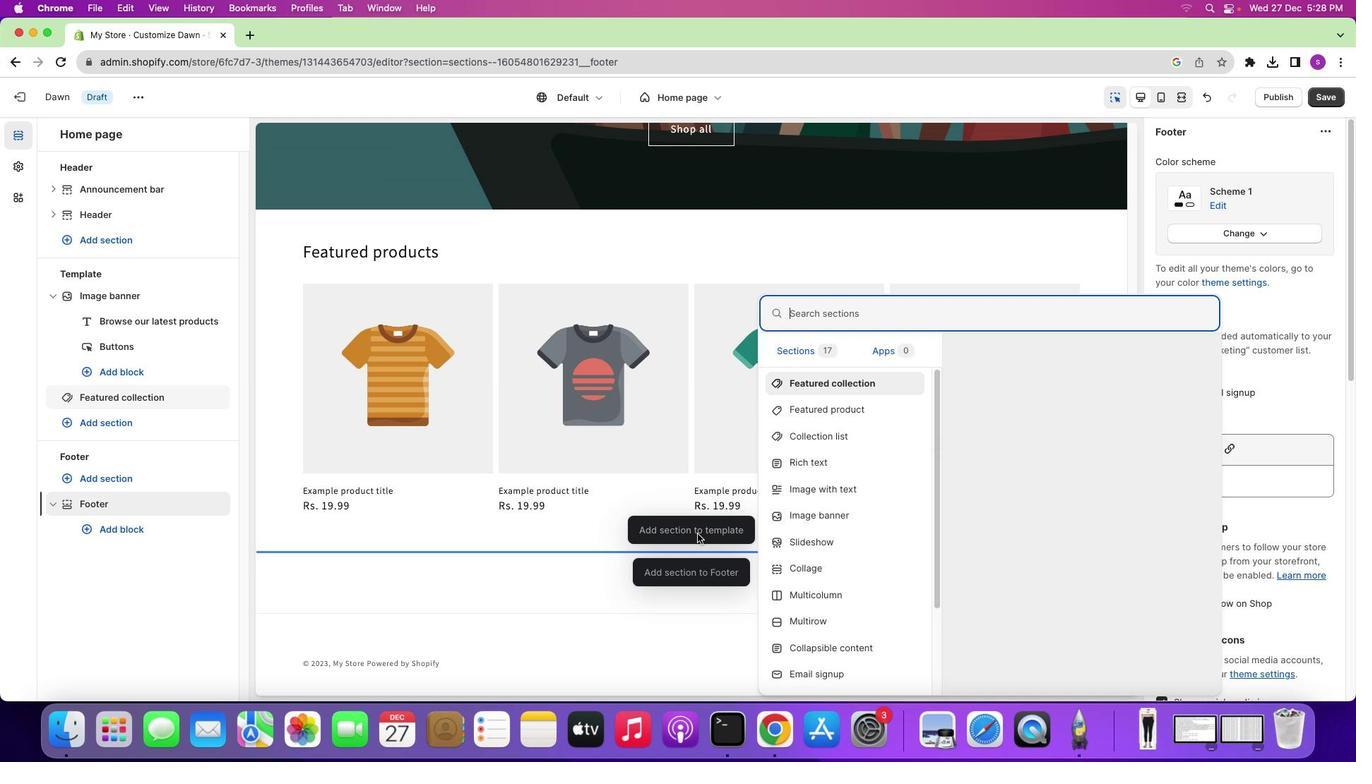 
Action: Mouse pressed left at (697, 534)
Screenshot: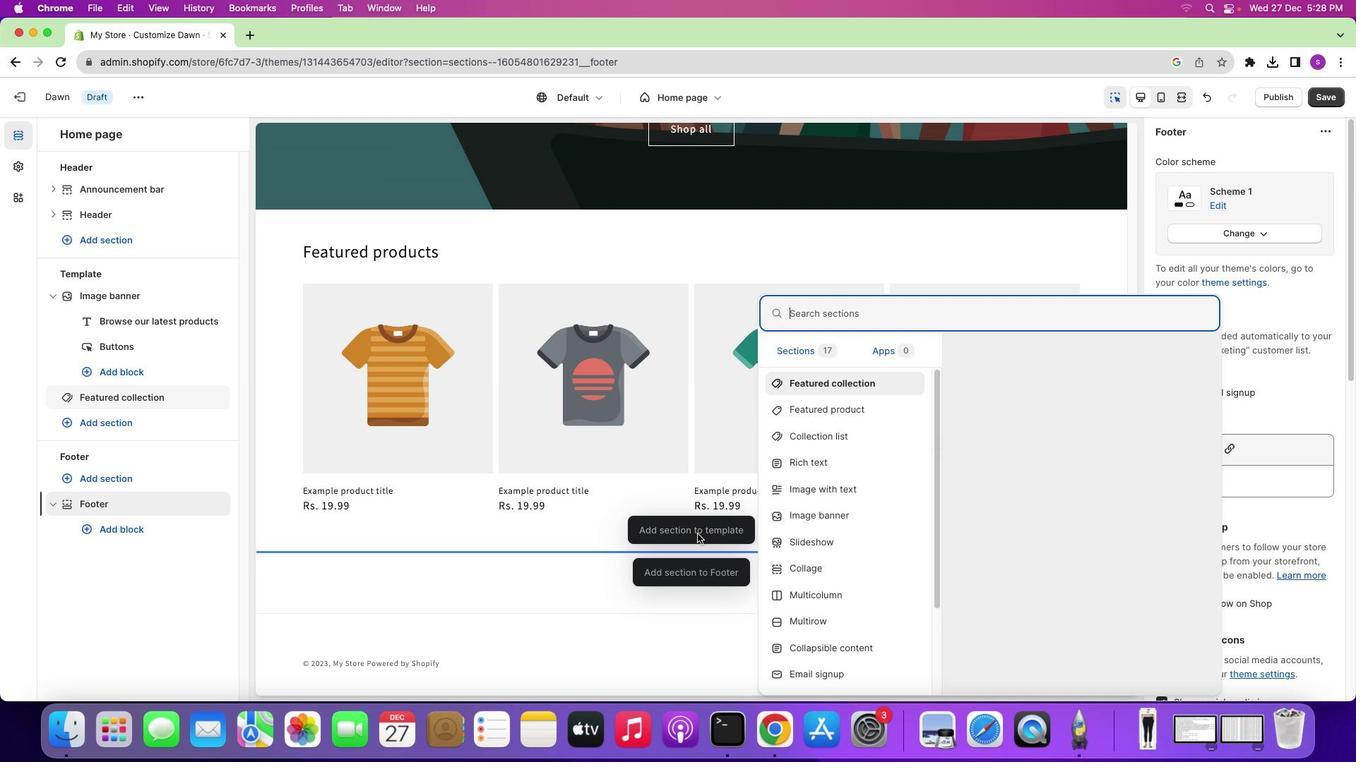 
Action: Mouse moved to (827, 463)
Screenshot: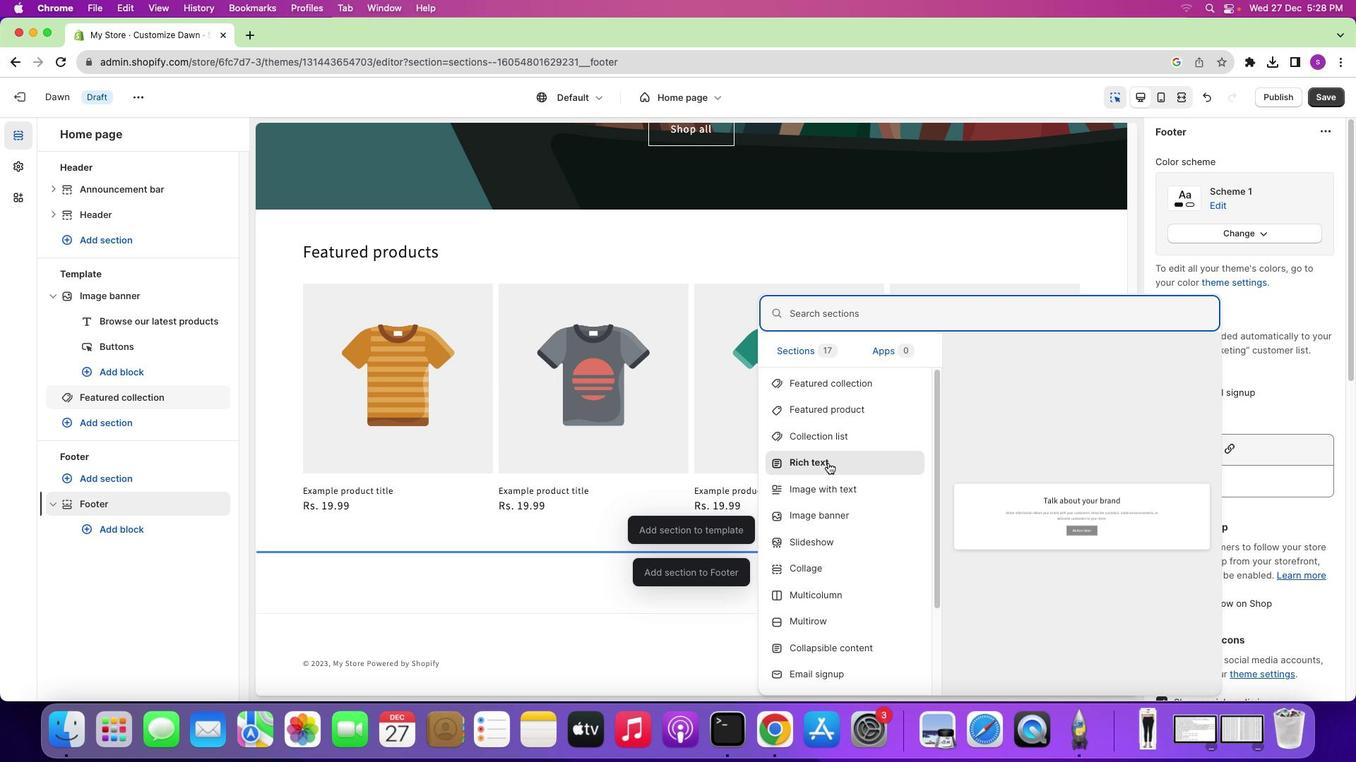 
Action: Mouse pressed left at (827, 463)
Screenshot: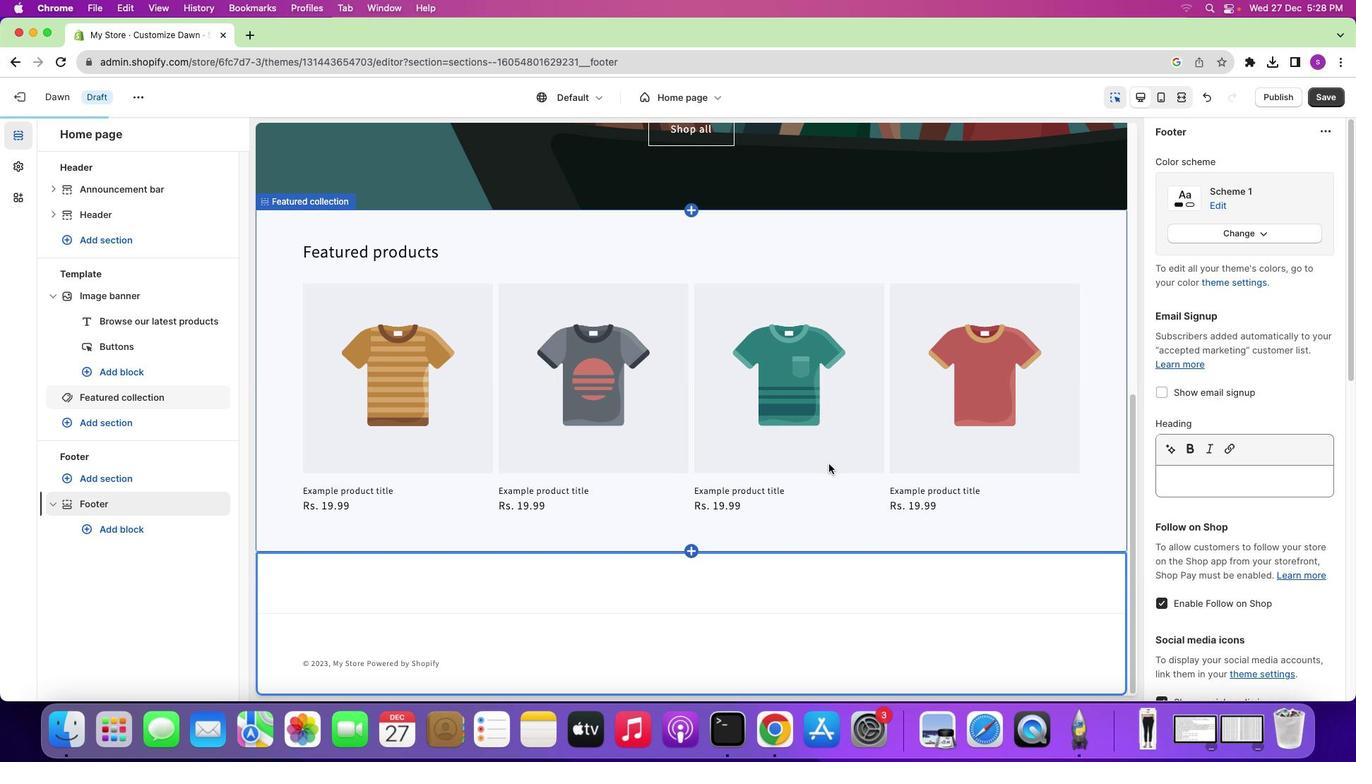 
Action: Mouse moved to (716, 495)
Screenshot: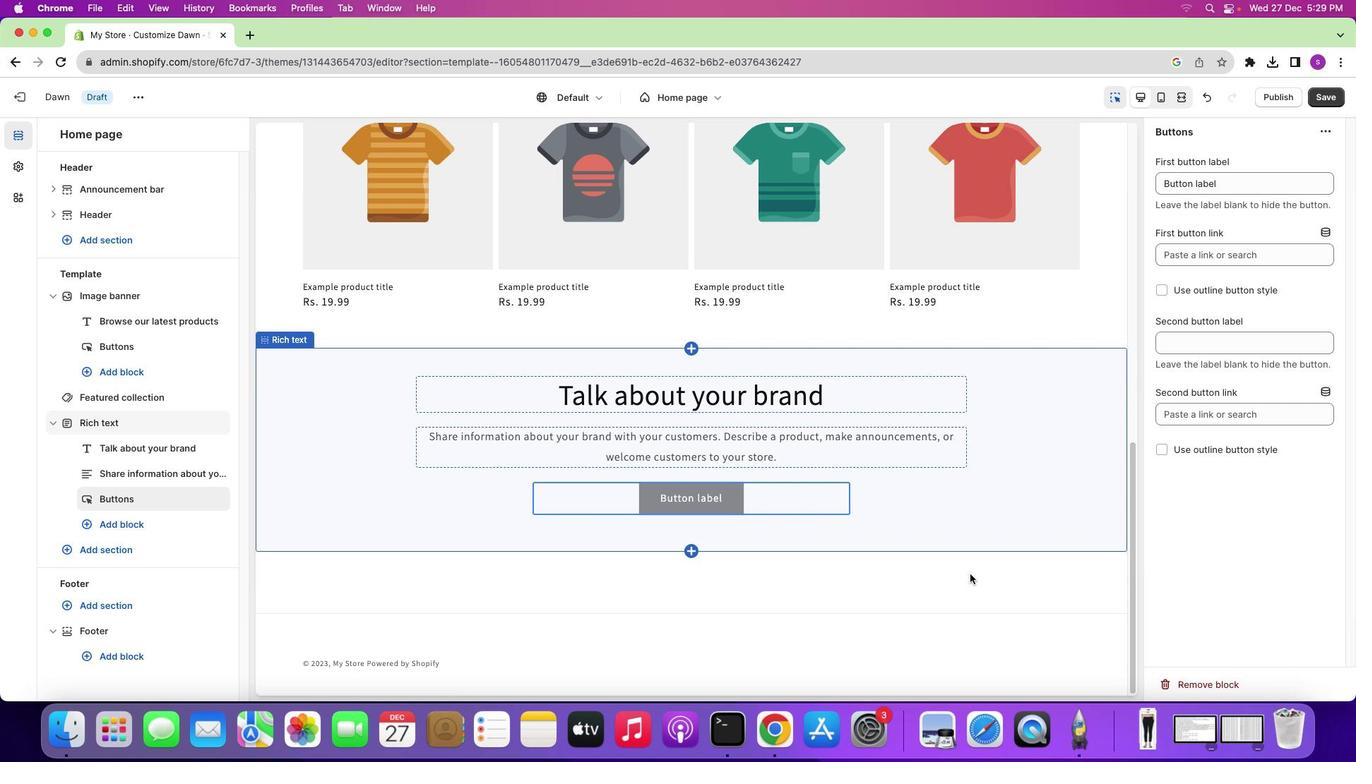 
Action: Mouse pressed left at (716, 495)
Screenshot: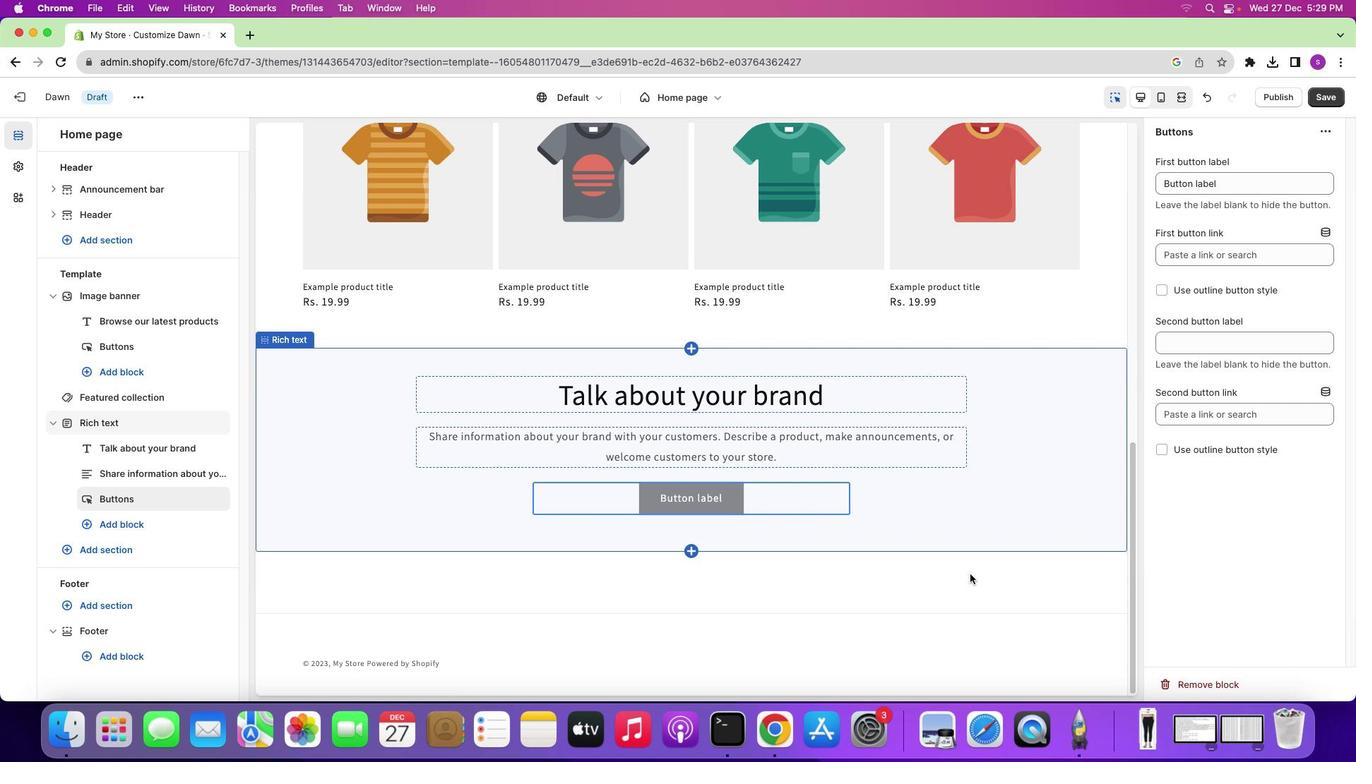
Action: Mouse moved to (1232, 685)
Screenshot: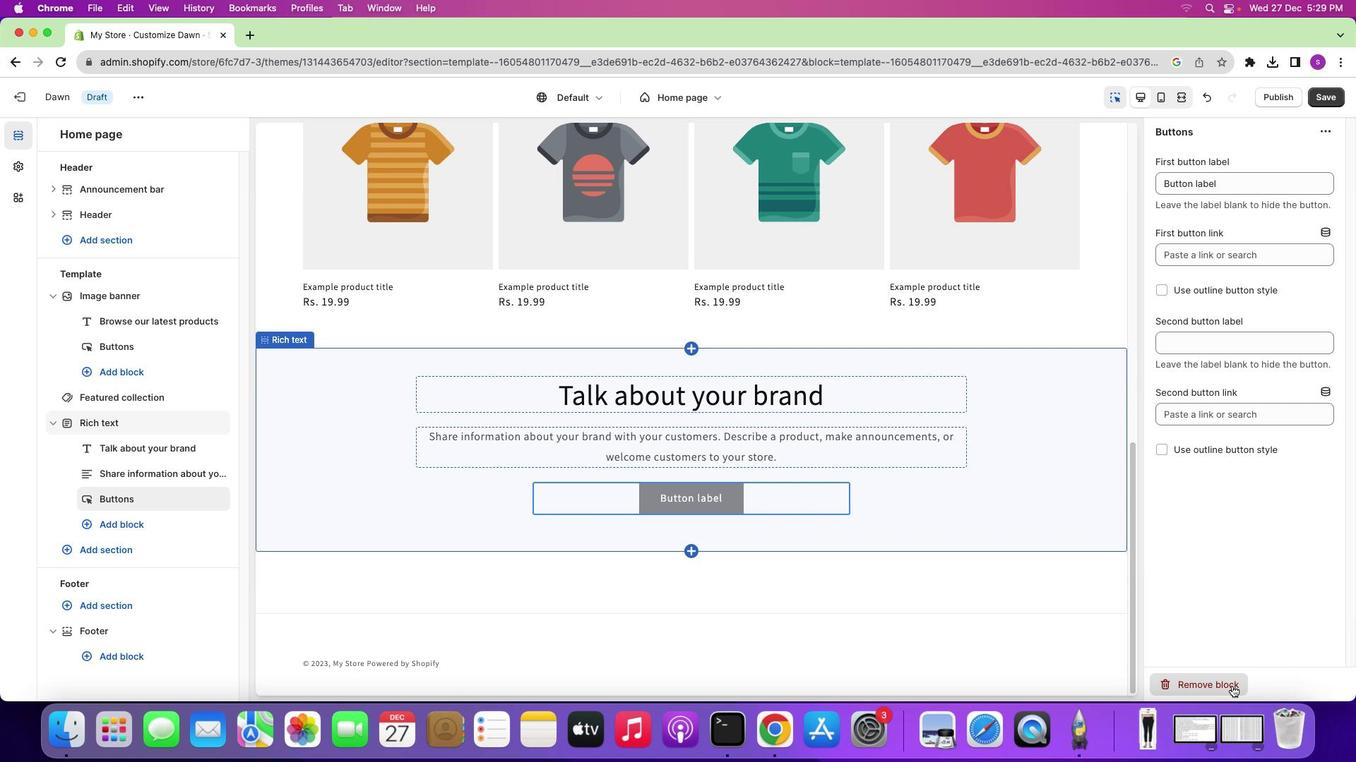 
Action: Mouse pressed left at (1232, 685)
Screenshot: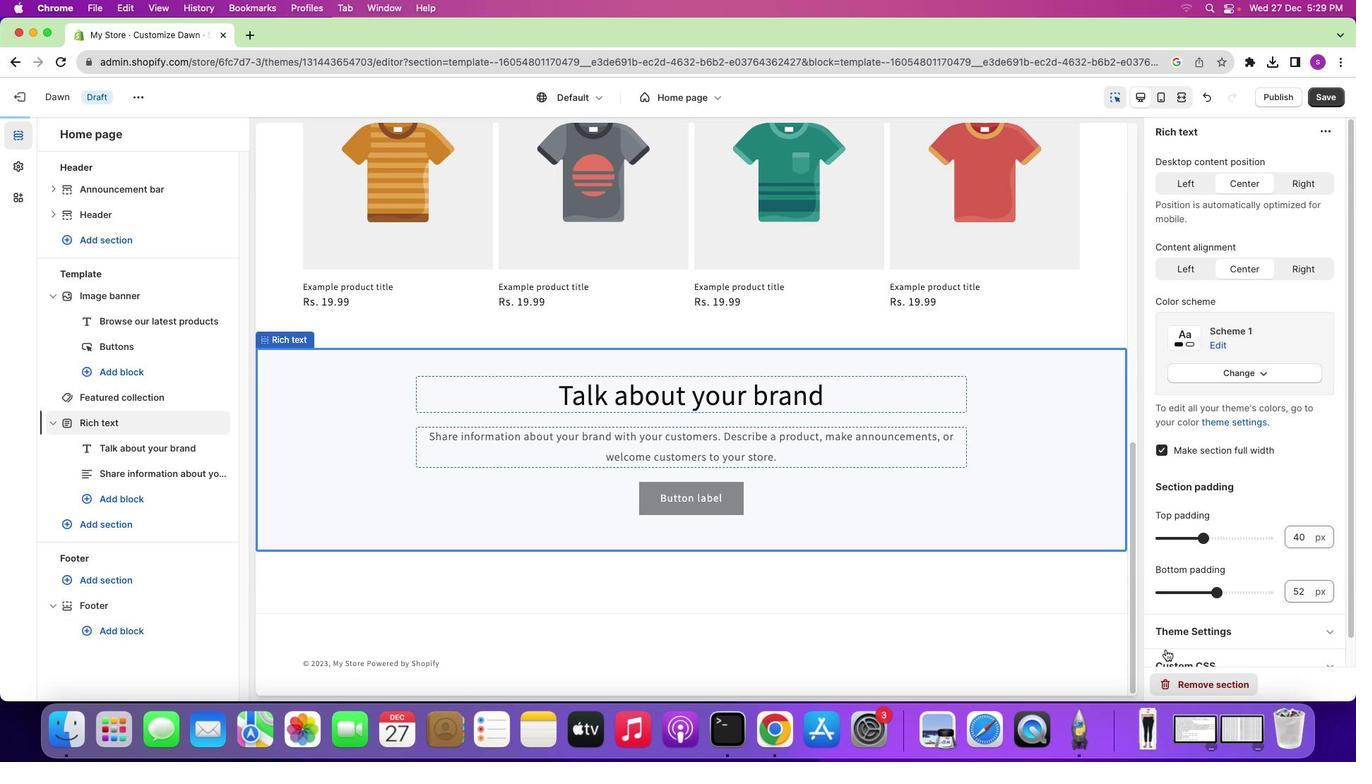 
Action: Mouse moved to (839, 496)
Screenshot: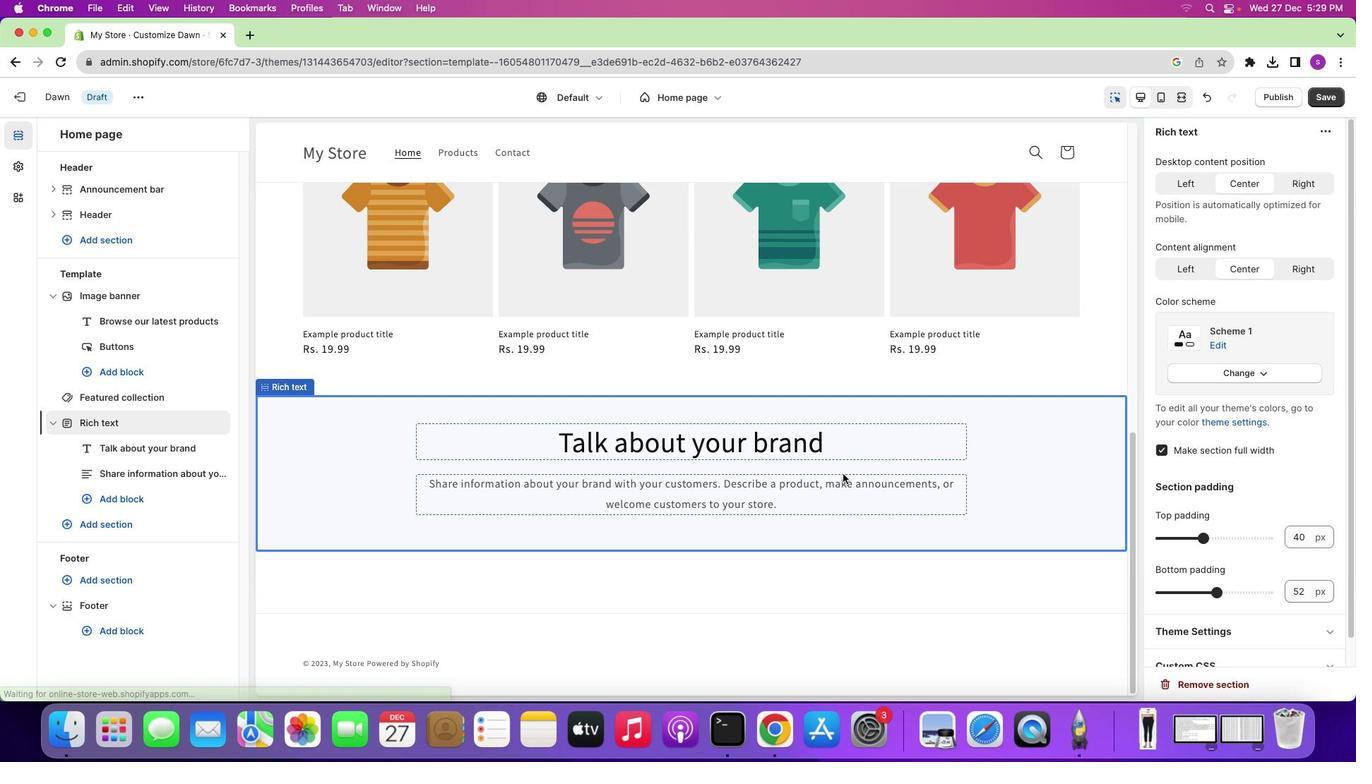 
Action: Mouse pressed left at (839, 496)
Screenshot: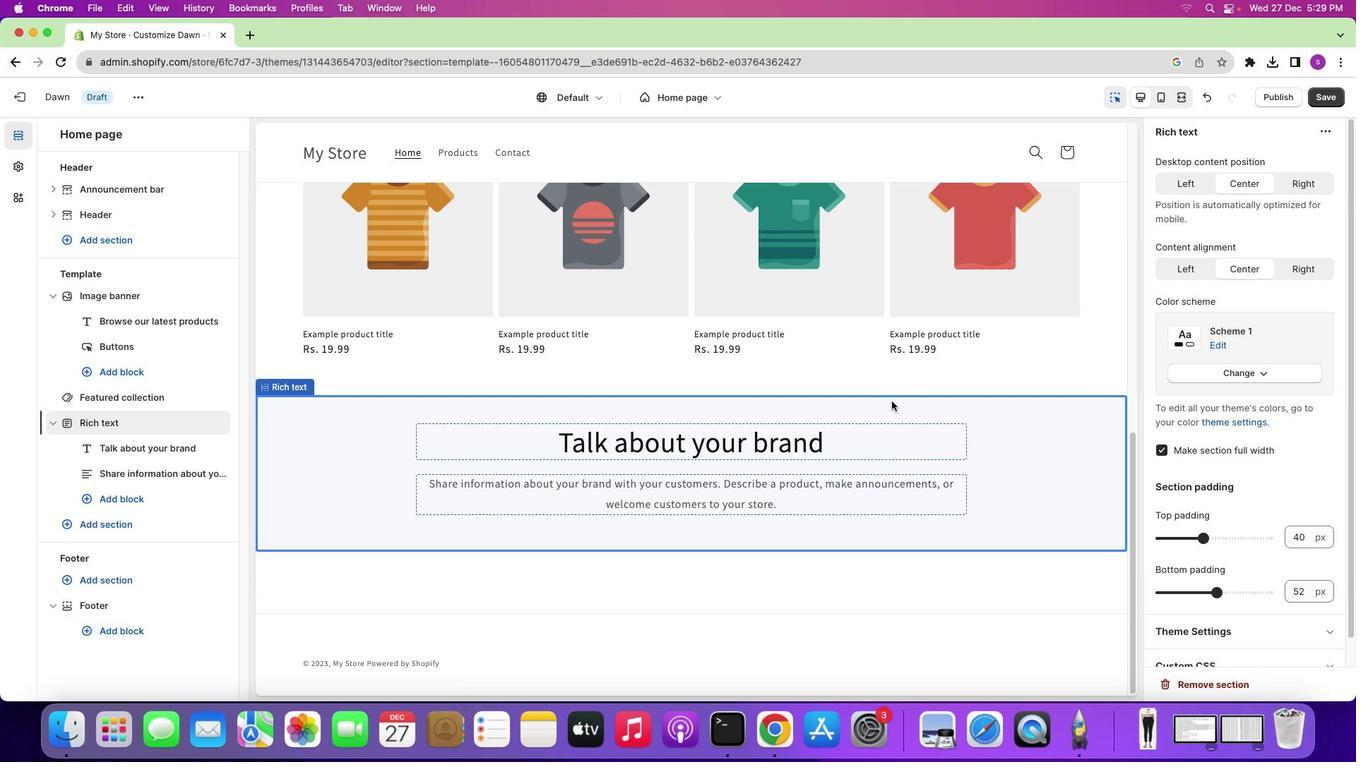 
Action: Mouse moved to (1291, 281)
Screenshot: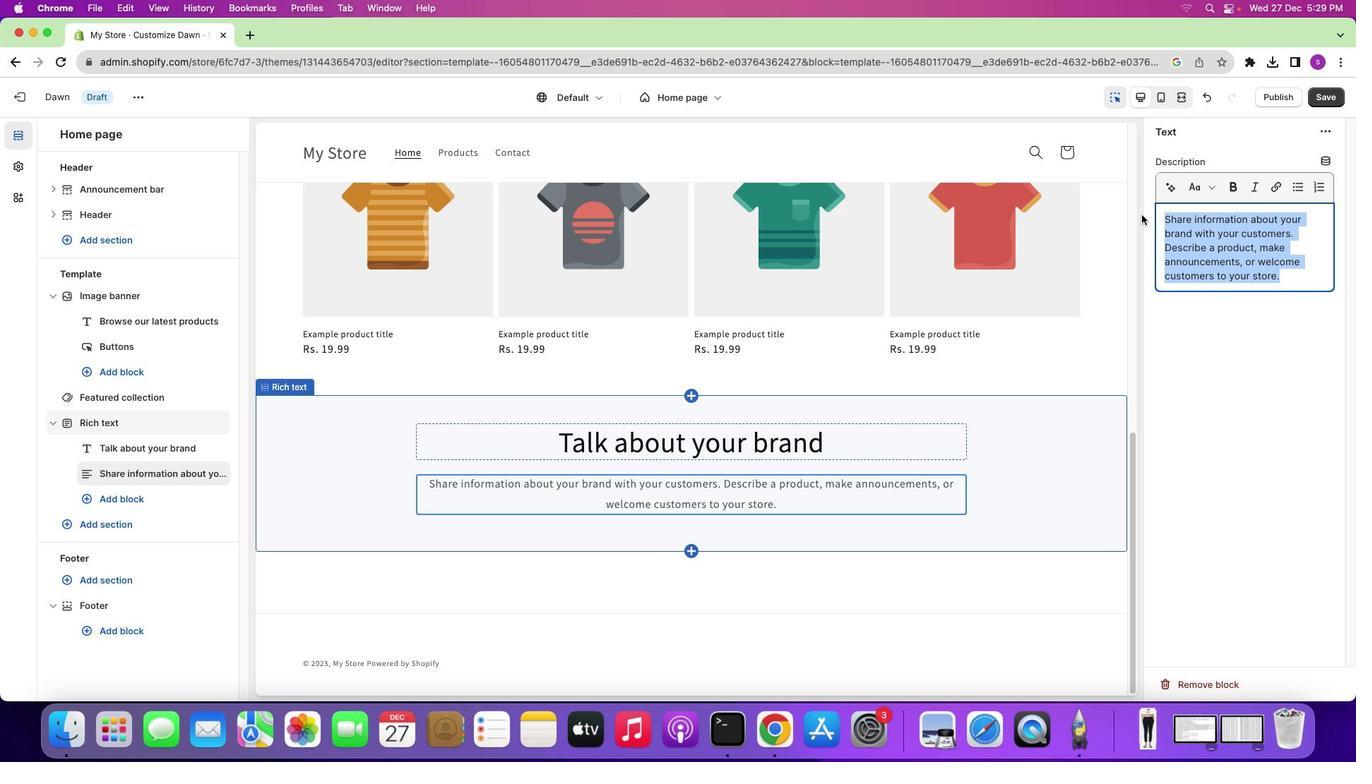 
Action: Mouse pressed left at (1291, 281)
Screenshot: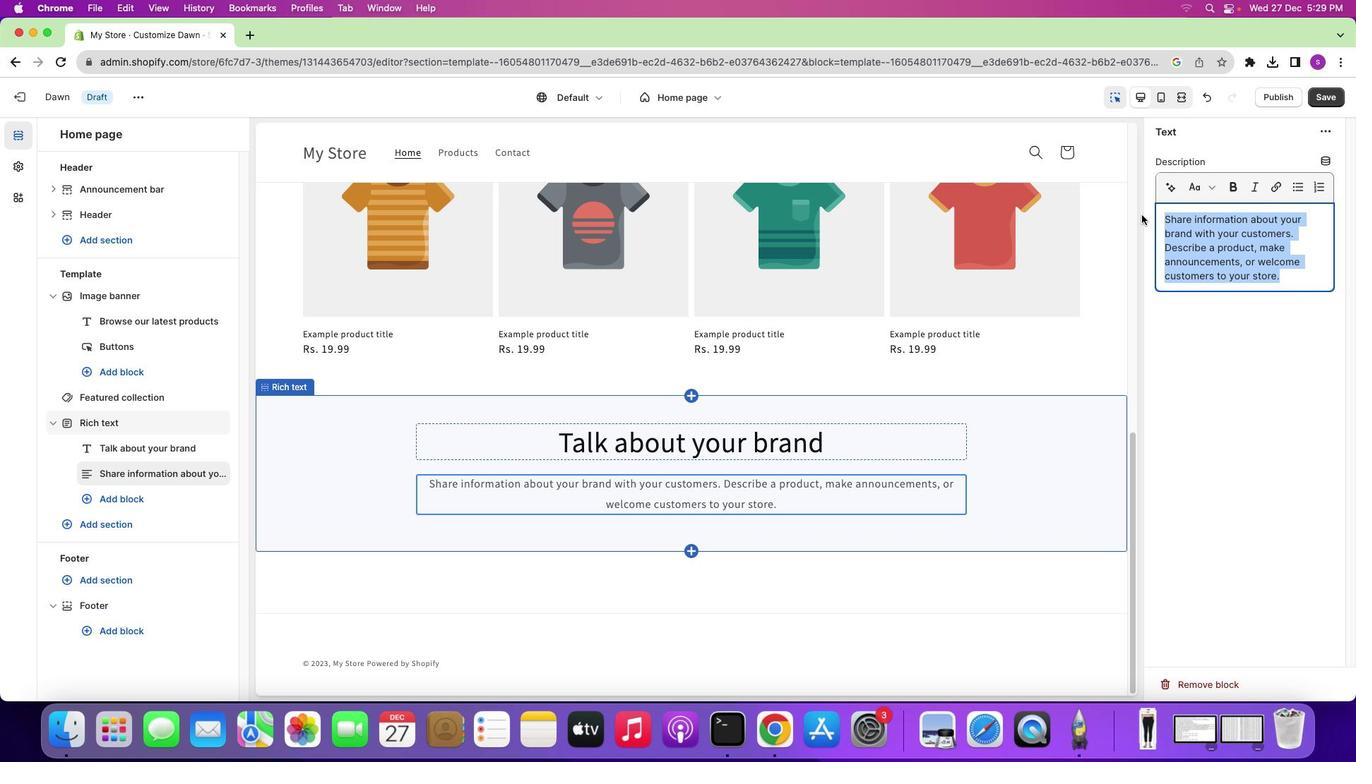 
Action: Mouse moved to (1142, 215)
Screenshot: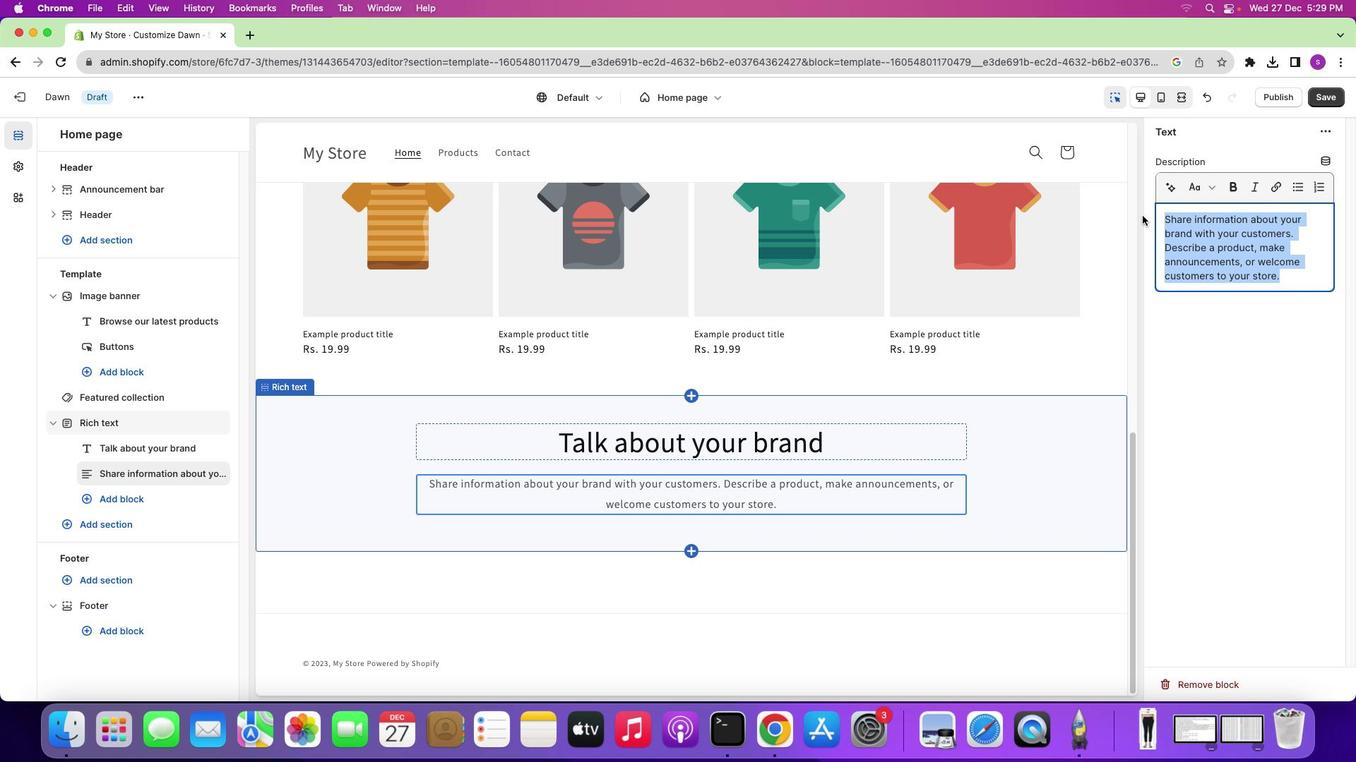 
Action: Key pressed Key.backspace'9''9''8''-''7''7''5''-''1''1''2''0'
Screenshot: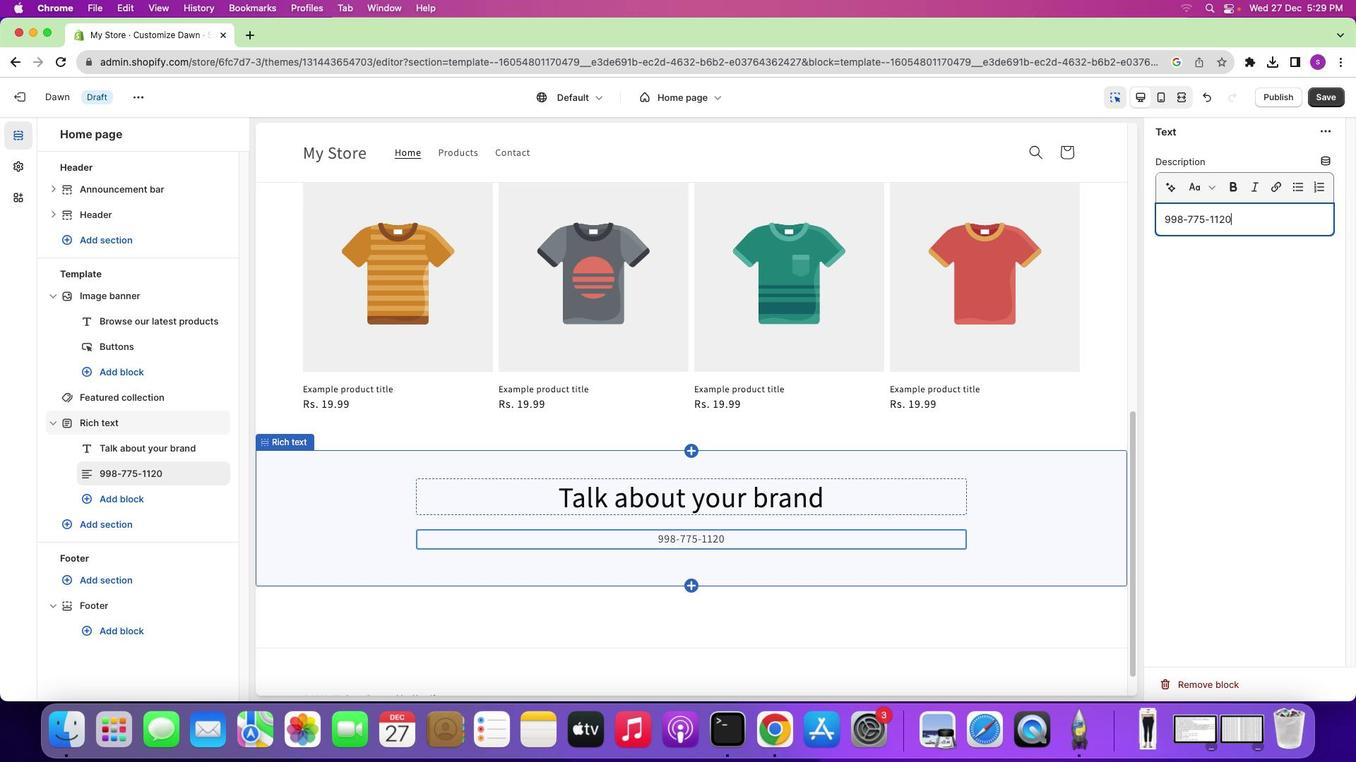 
Action: Mouse moved to (1252, 209)
Screenshot: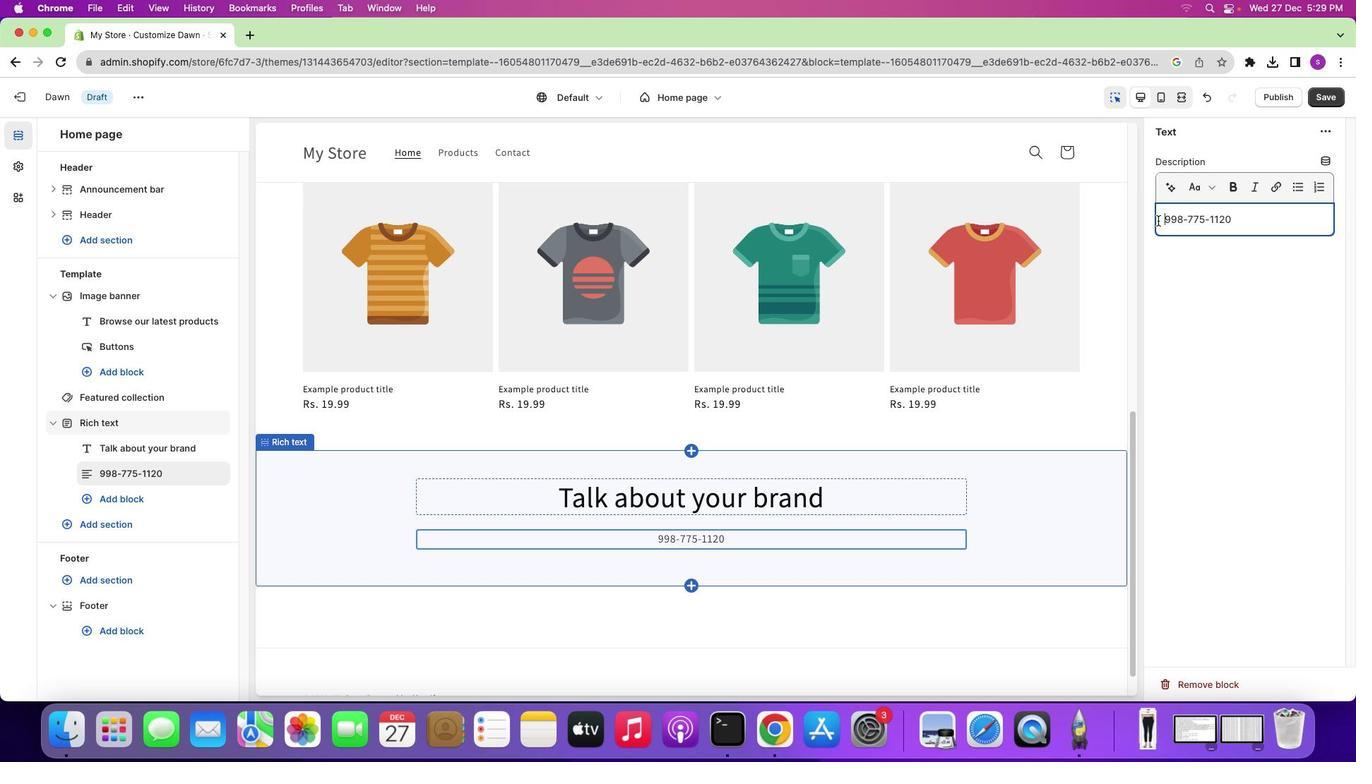 
Action: Mouse pressed left at (1252, 209)
Screenshot: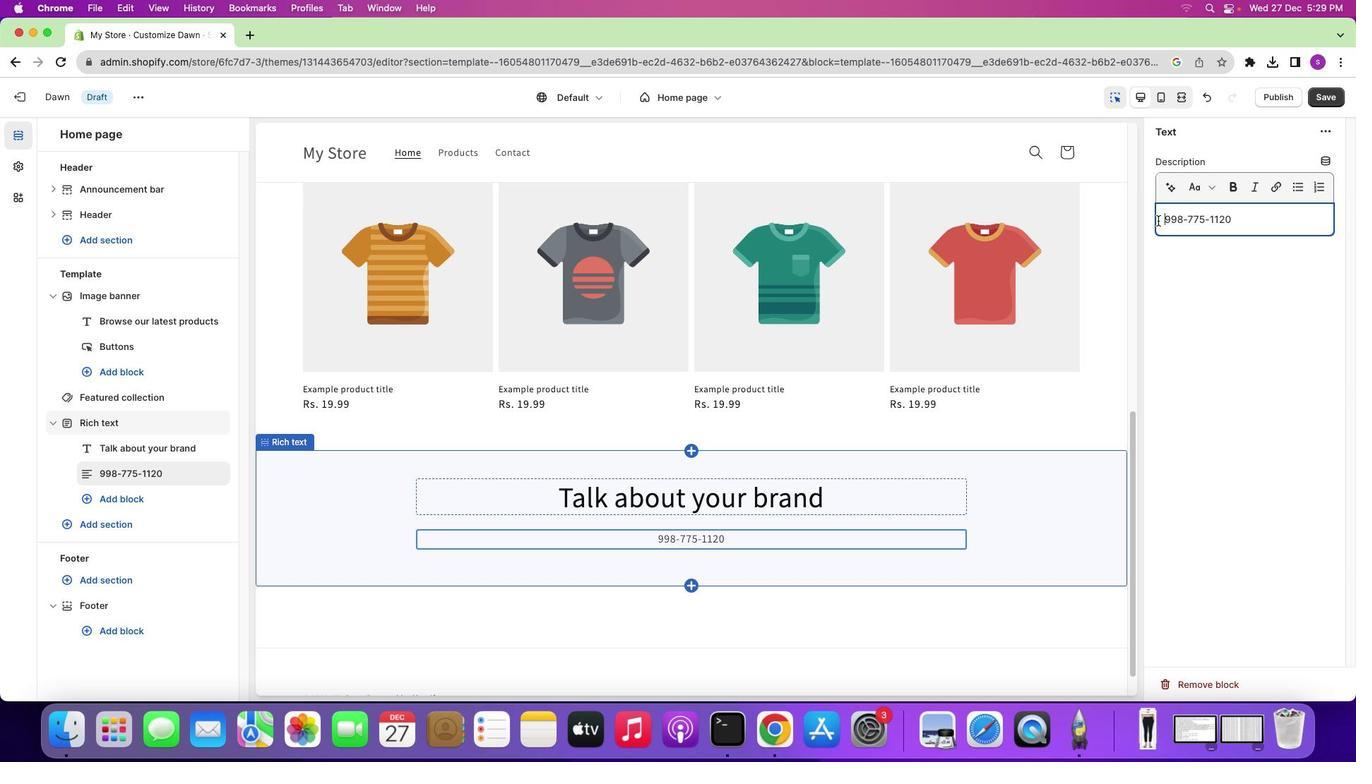 
Action: Mouse moved to (1235, 189)
Screenshot: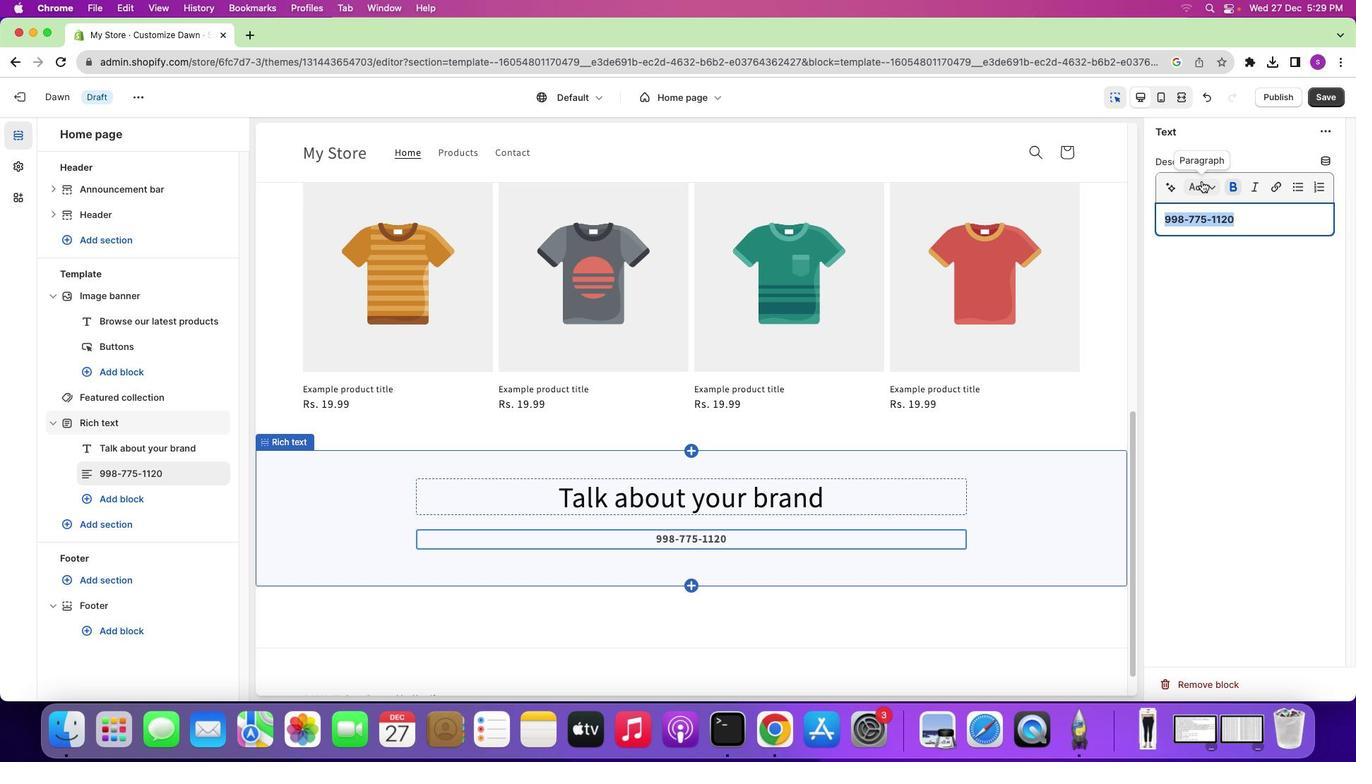 
Action: Mouse pressed left at (1235, 189)
Screenshot: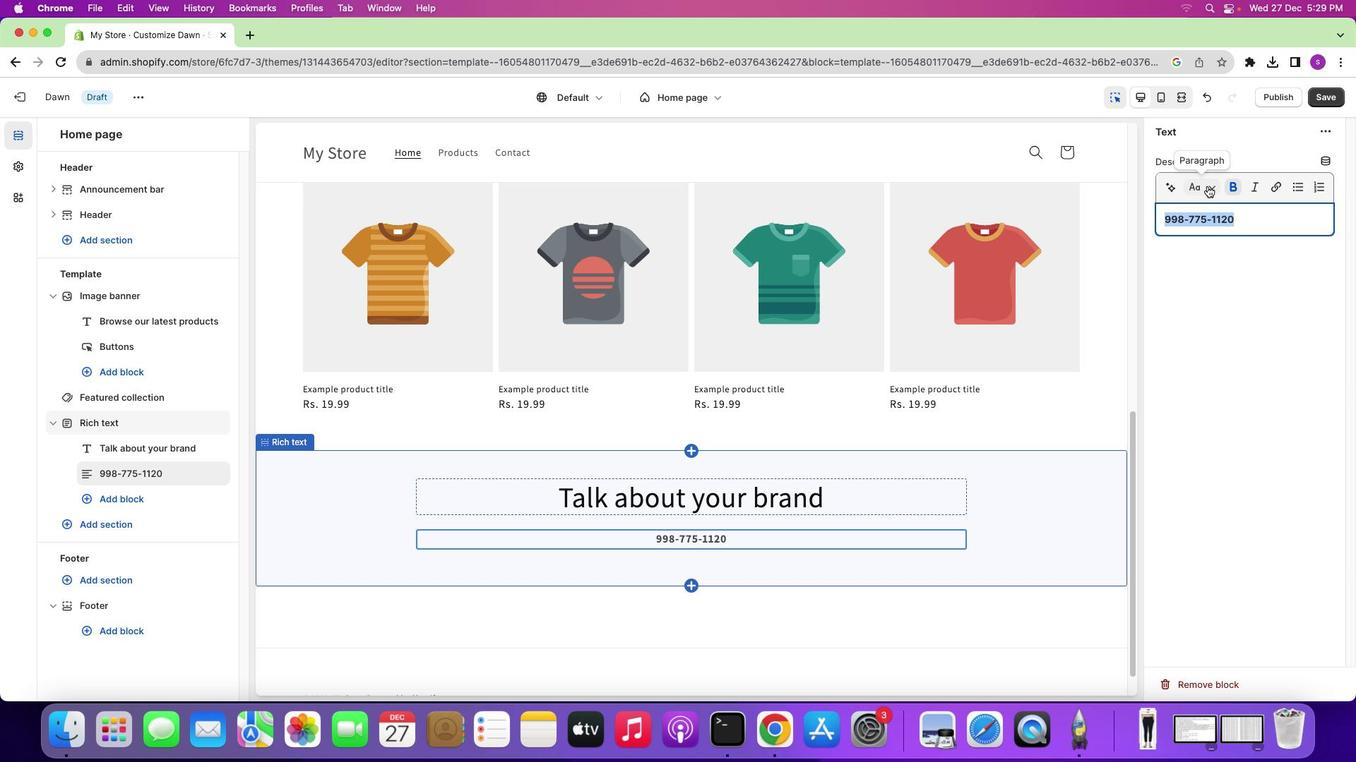 
Action: Mouse moved to (1202, 181)
Screenshot: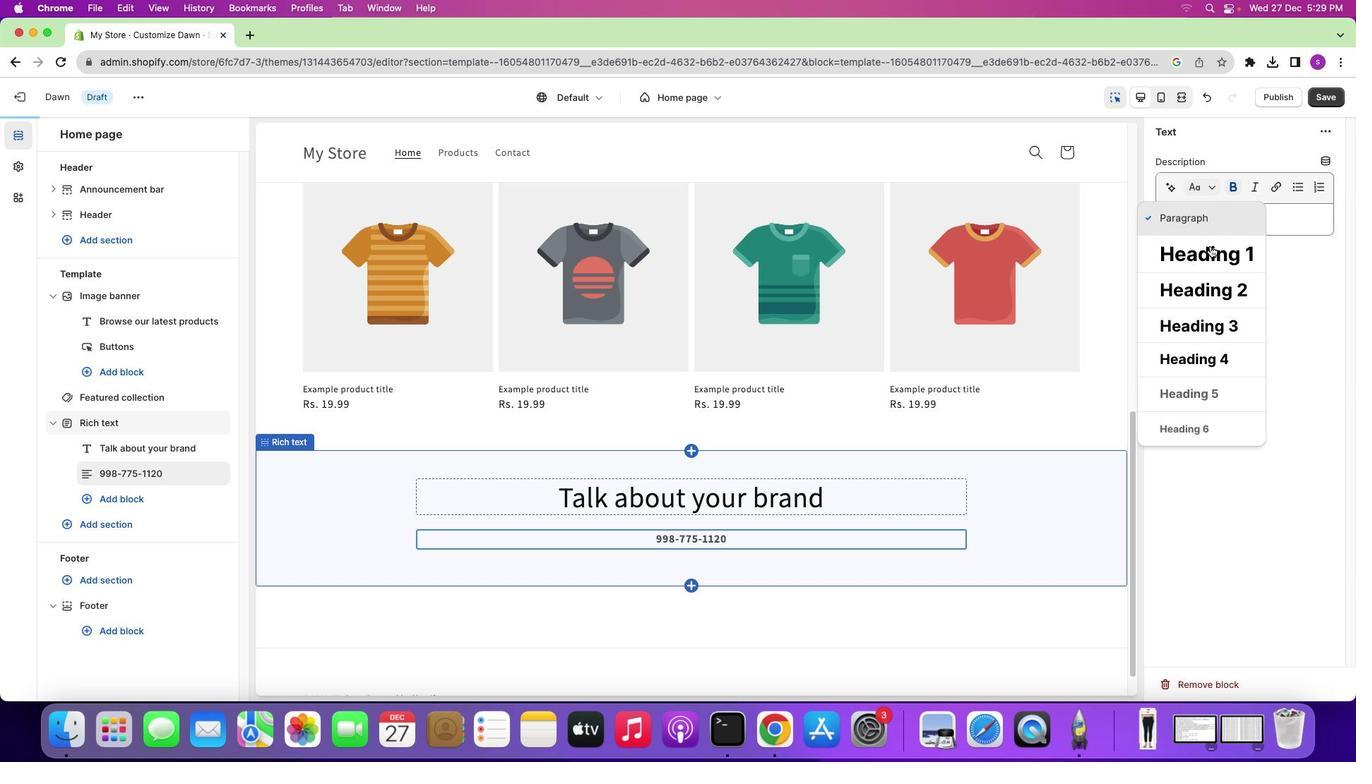 
Action: Mouse pressed left at (1202, 181)
Screenshot: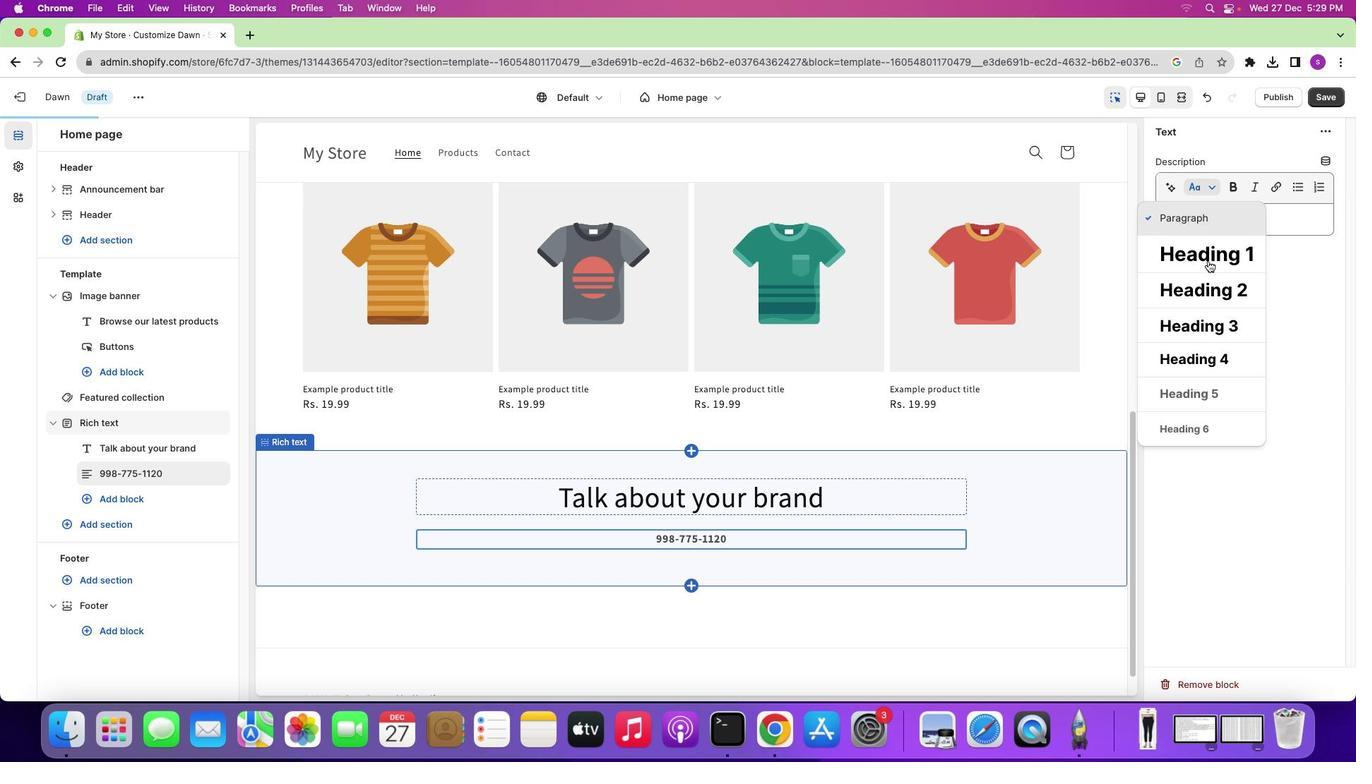 
Action: Mouse moved to (1207, 282)
Screenshot: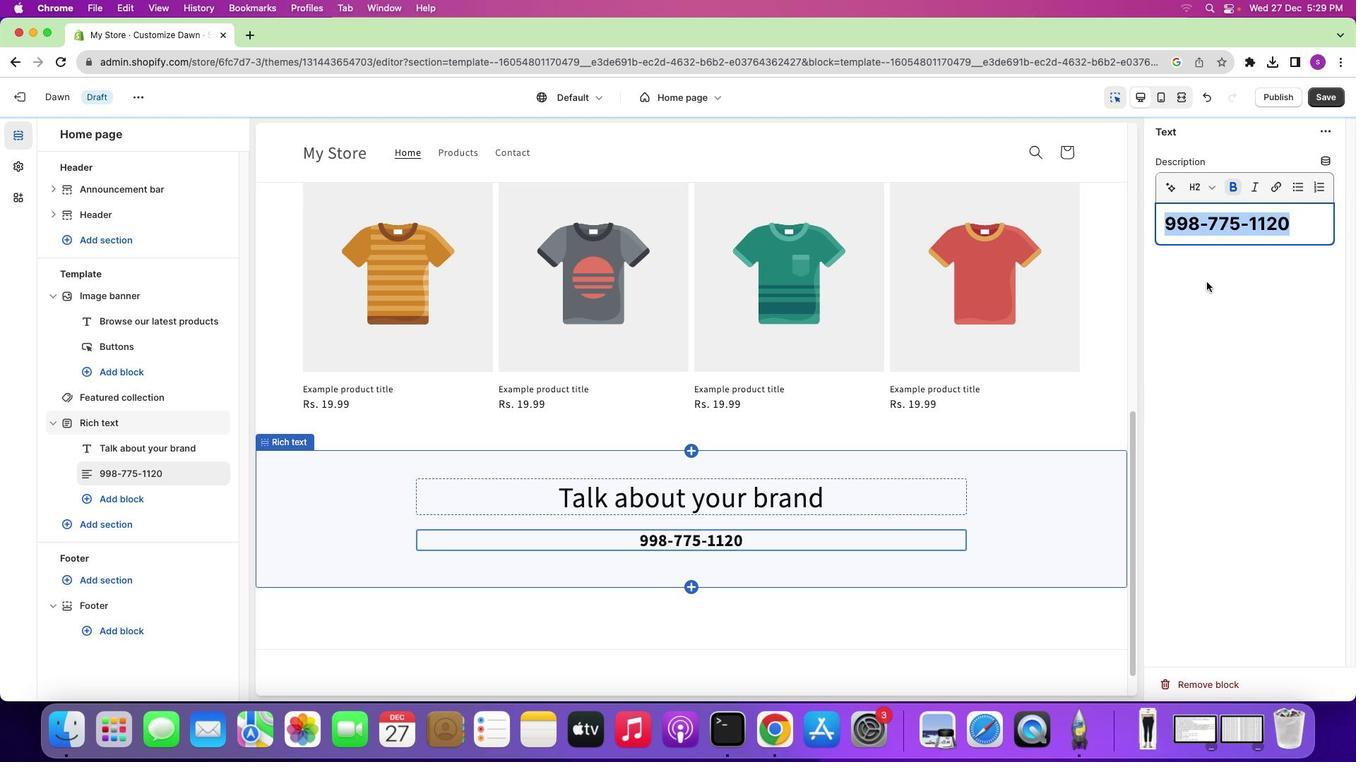 
Action: Mouse pressed left at (1207, 282)
Screenshot: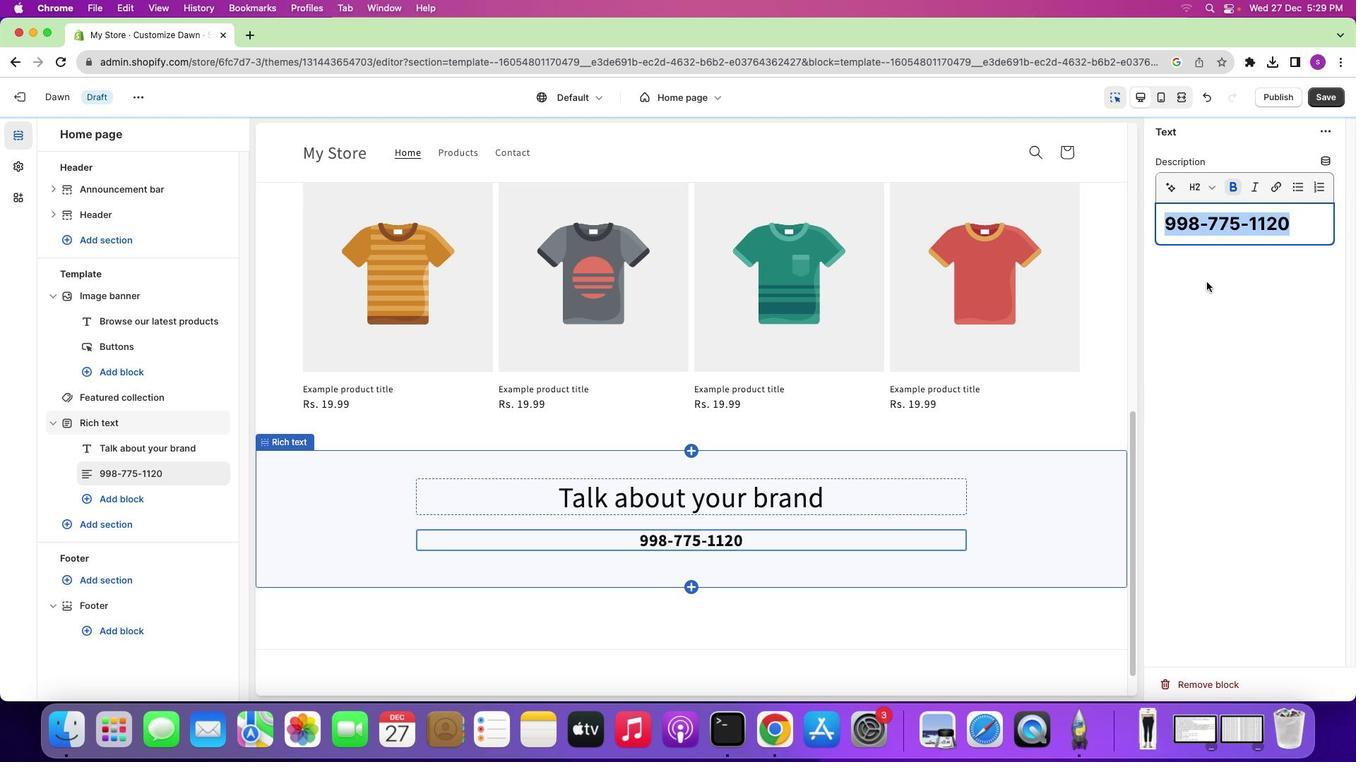 
Action: Mouse moved to (900, 497)
Screenshot: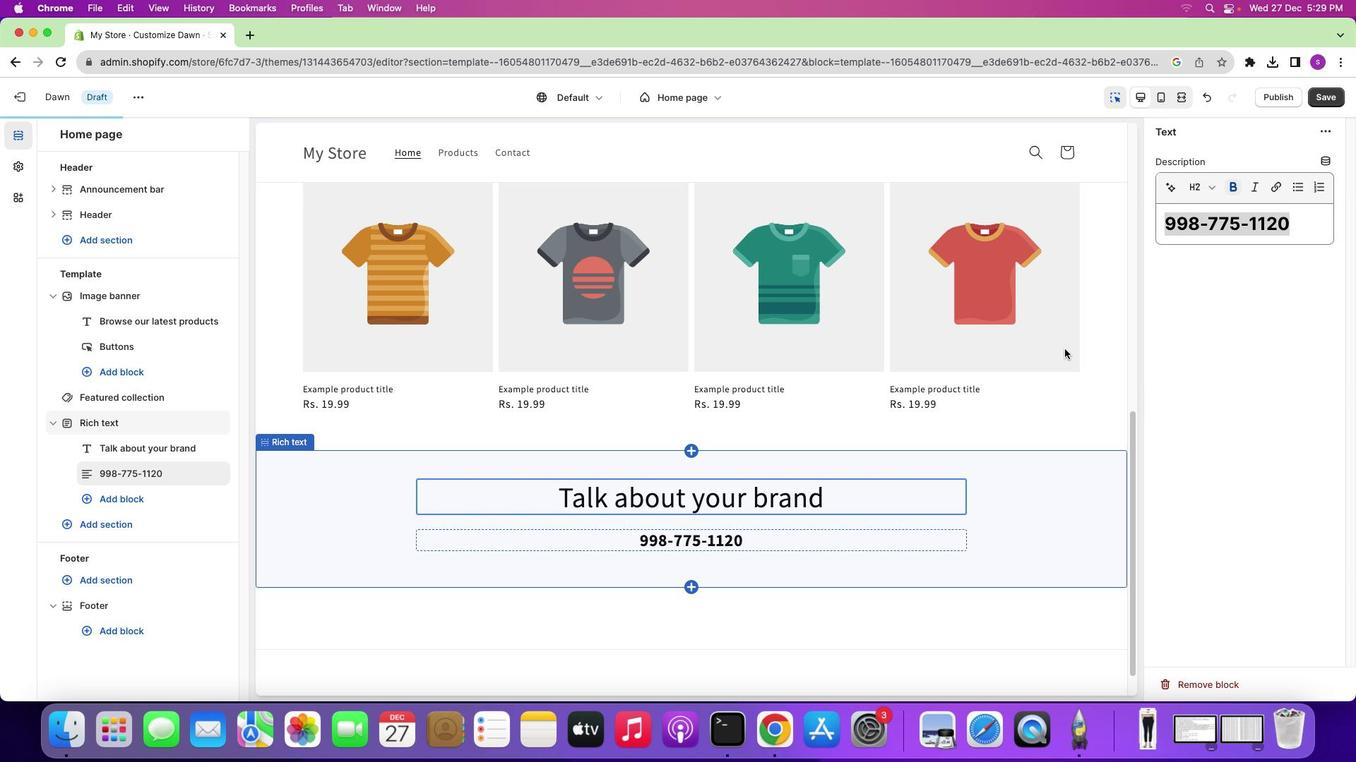 
Action: Mouse pressed left at (900, 497)
Screenshot: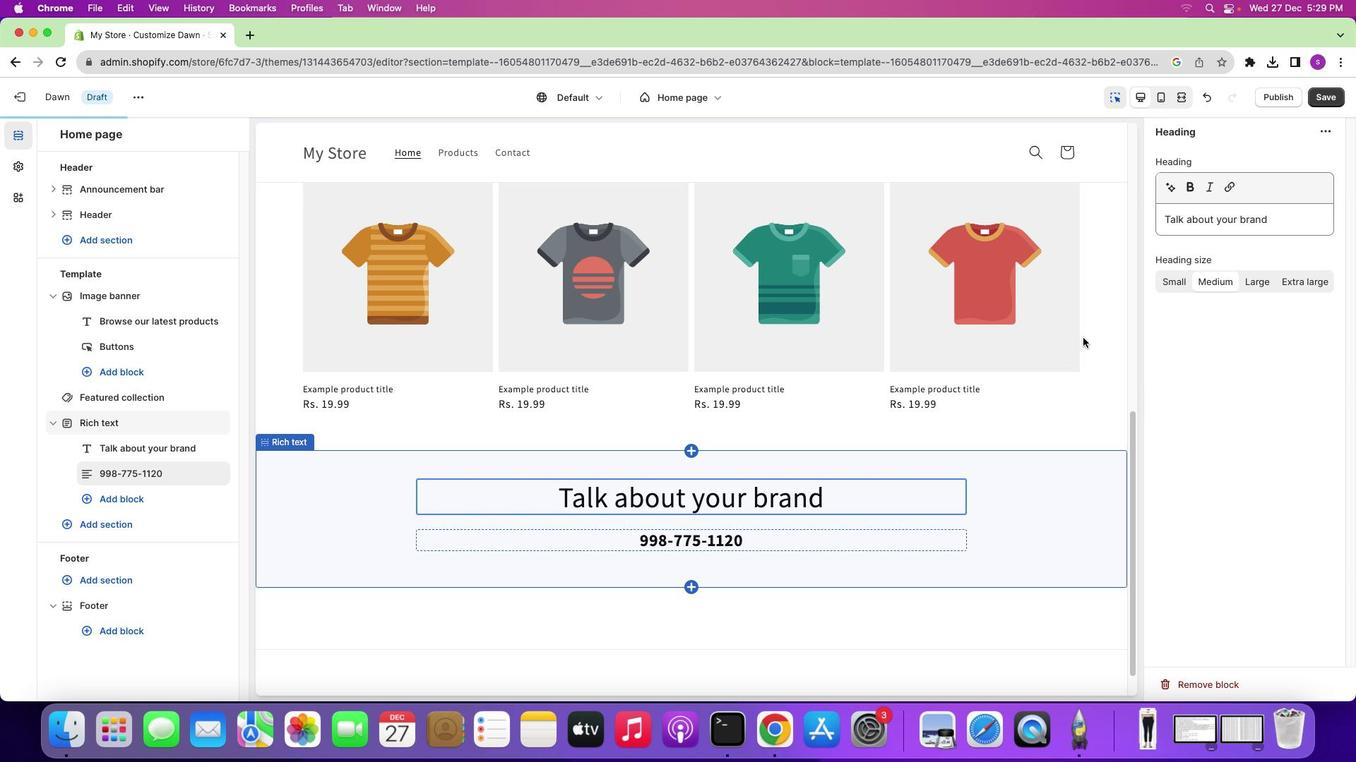 
Action: Mouse moved to (1286, 214)
Screenshot: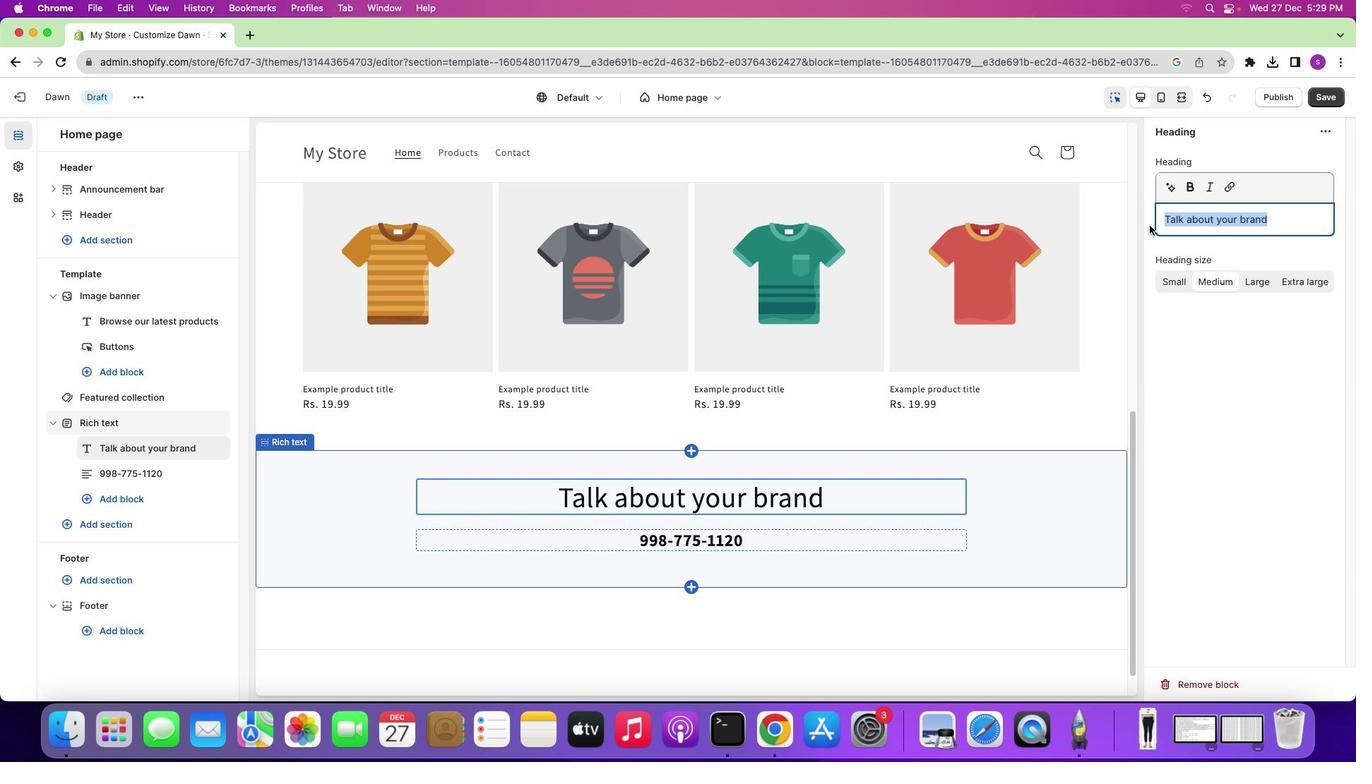 
Action: Mouse pressed left at (1286, 214)
Screenshot: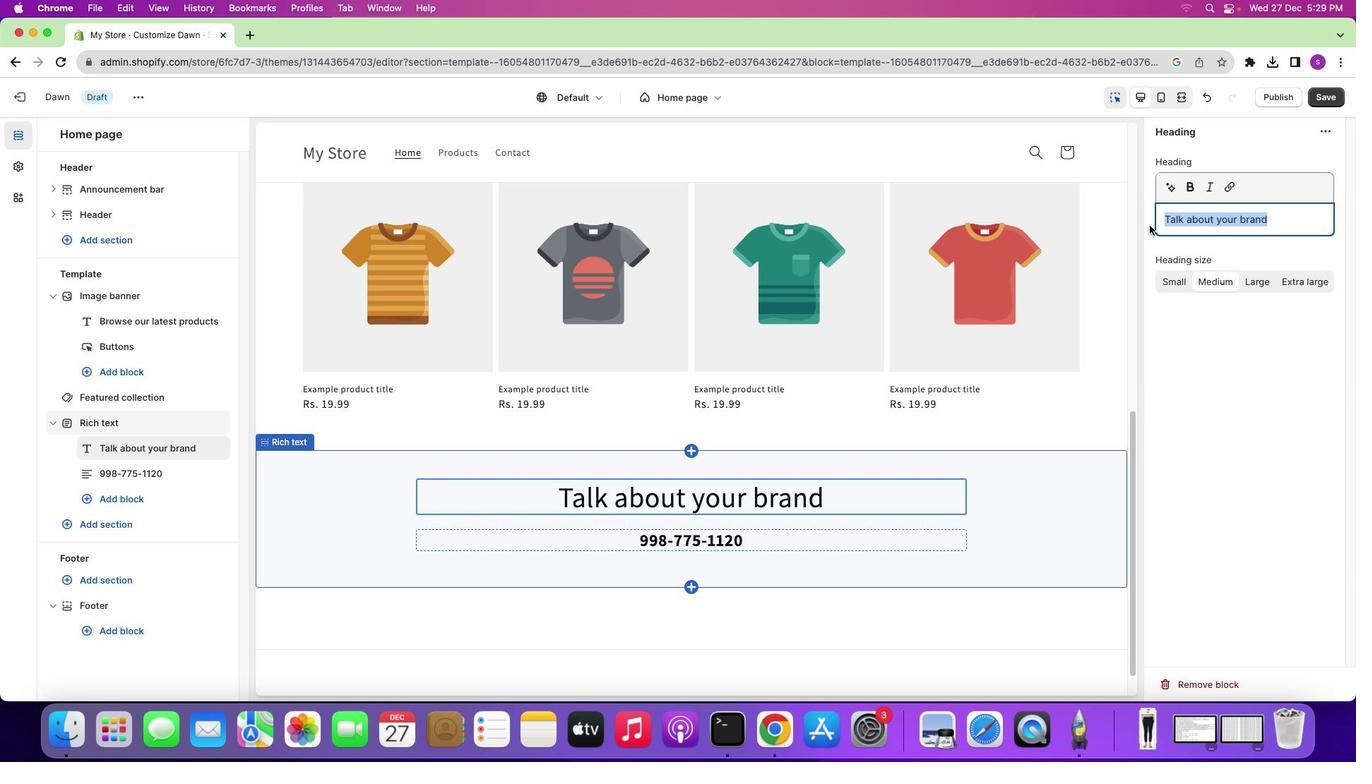 
Action: Mouse moved to (1192, 206)
Screenshot: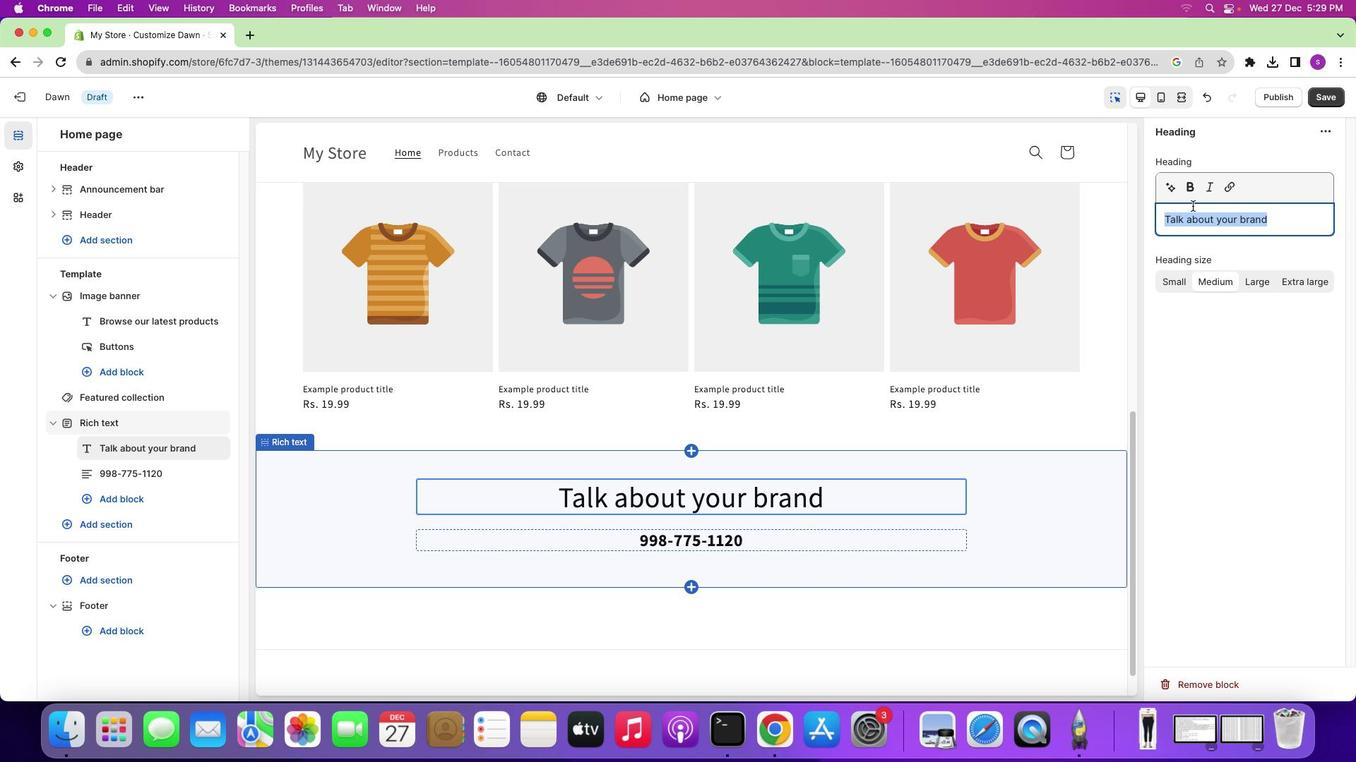 
Action: Key pressed Key.backspaceKey.shift'W''E''L'Key.backspaceKey.backspaceKey.backspaceKey.shift'C''l''o''t''h''e''s'Key.shift'@''g''m''a''i''l''.''c''o''m'
Screenshot: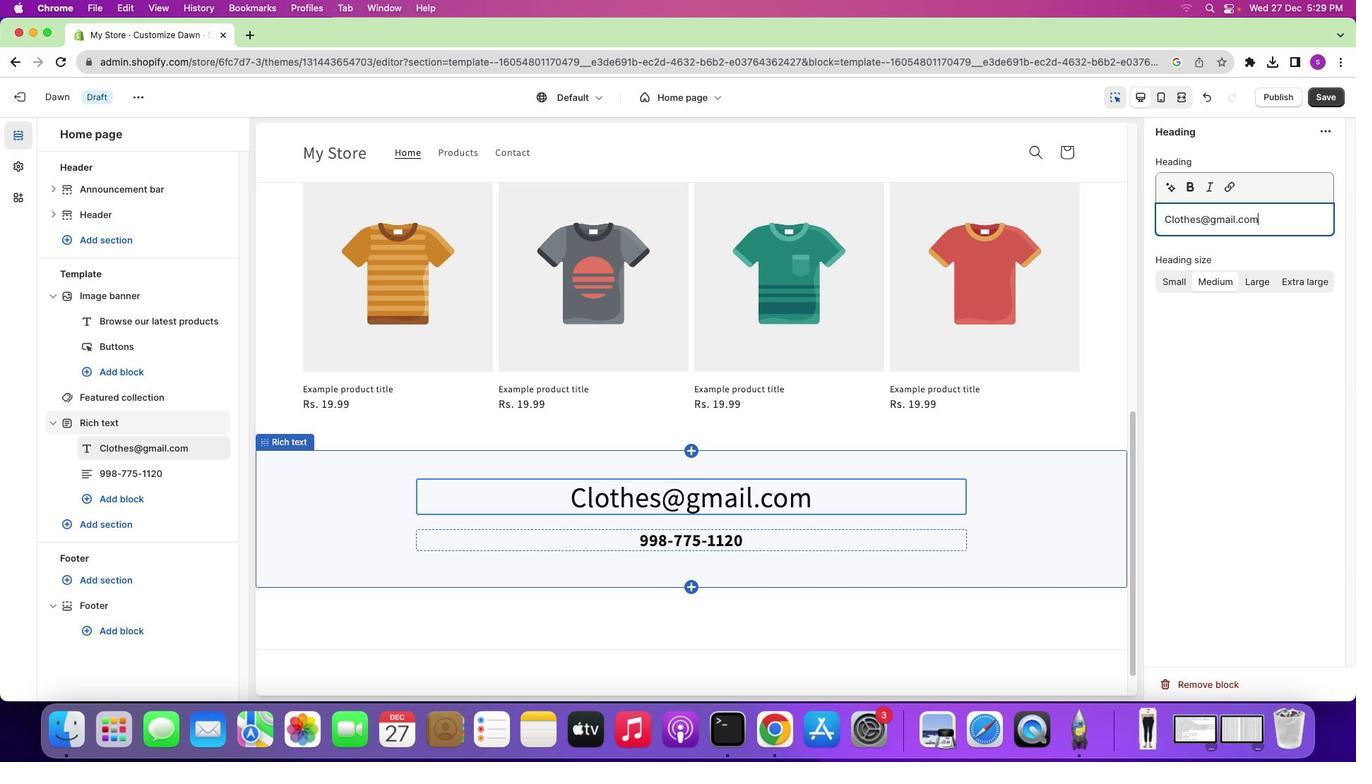 
Action: Mouse moved to (1265, 218)
Screenshot: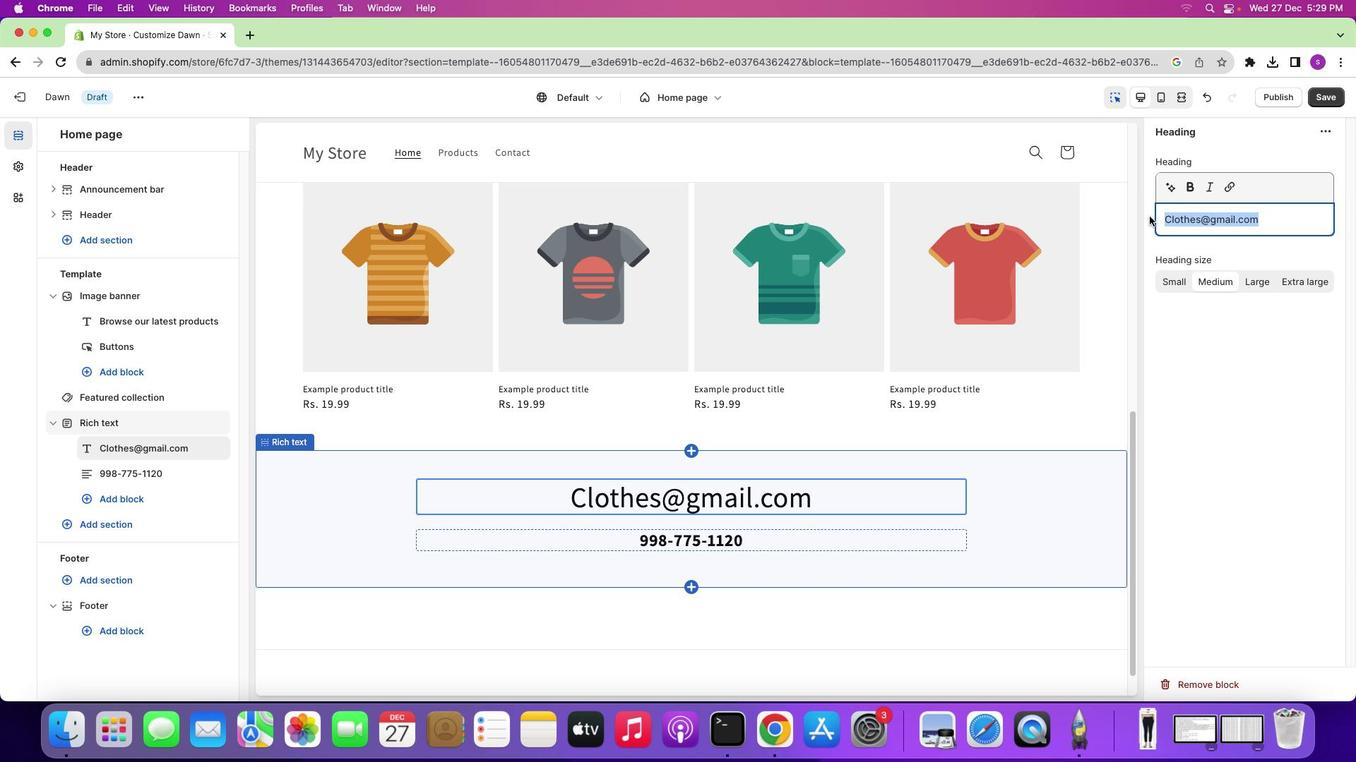 
Action: Mouse pressed left at (1265, 218)
Screenshot: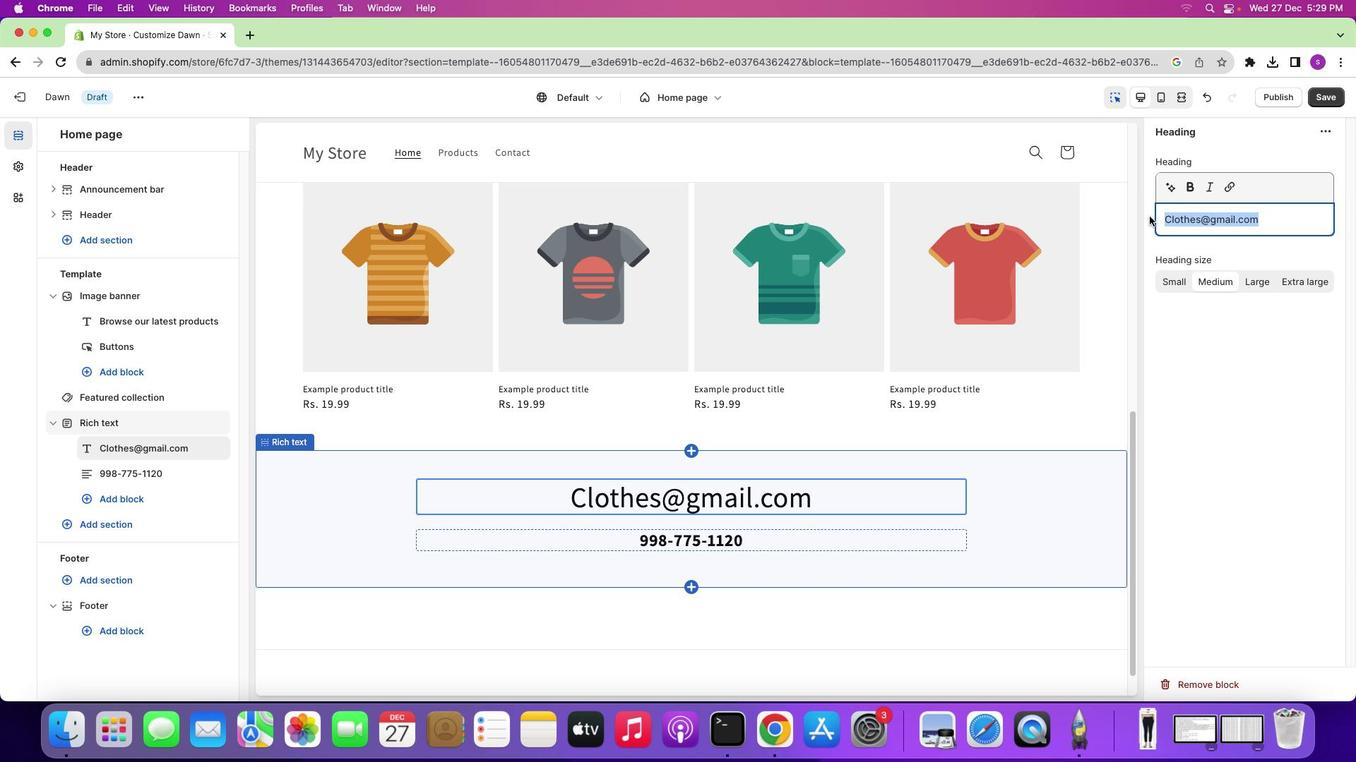 
Action: Mouse moved to (1194, 181)
Screenshot: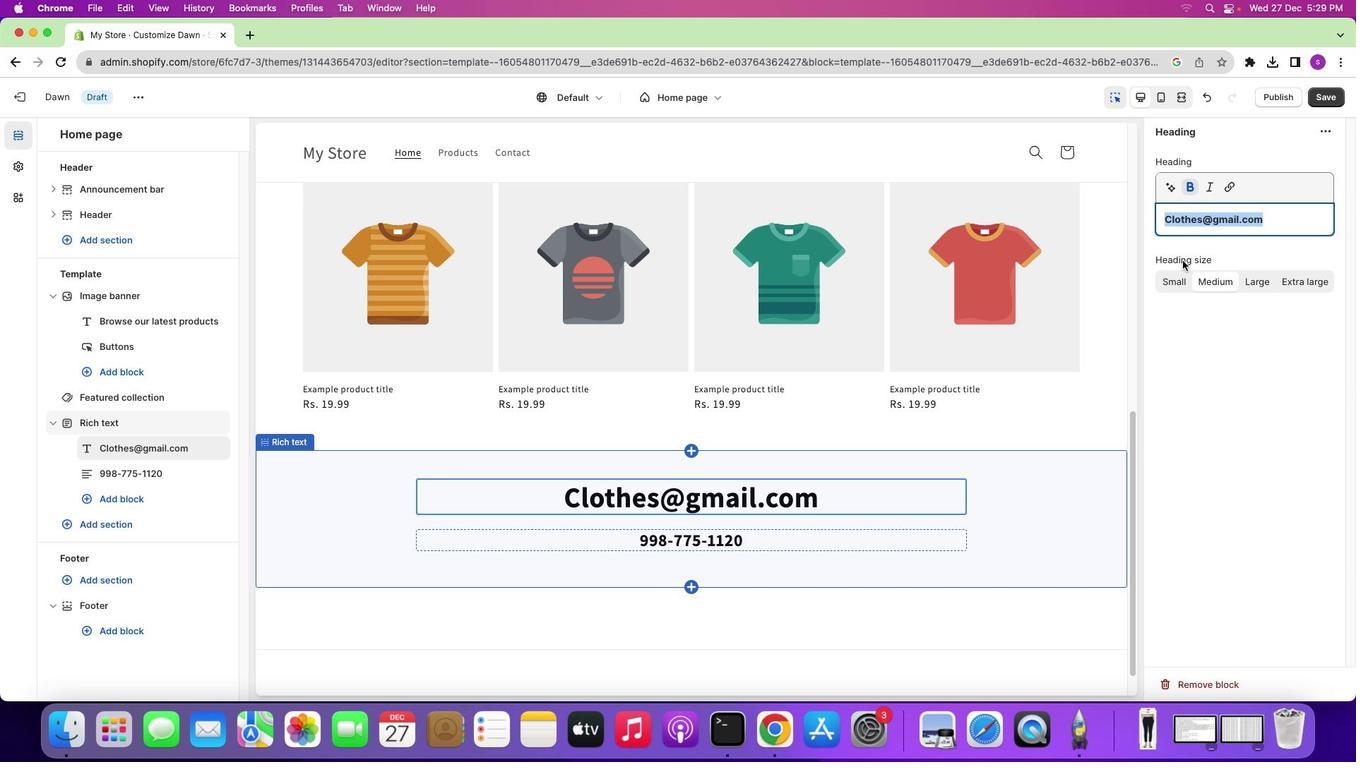 
Action: Mouse pressed left at (1194, 181)
Screenshot: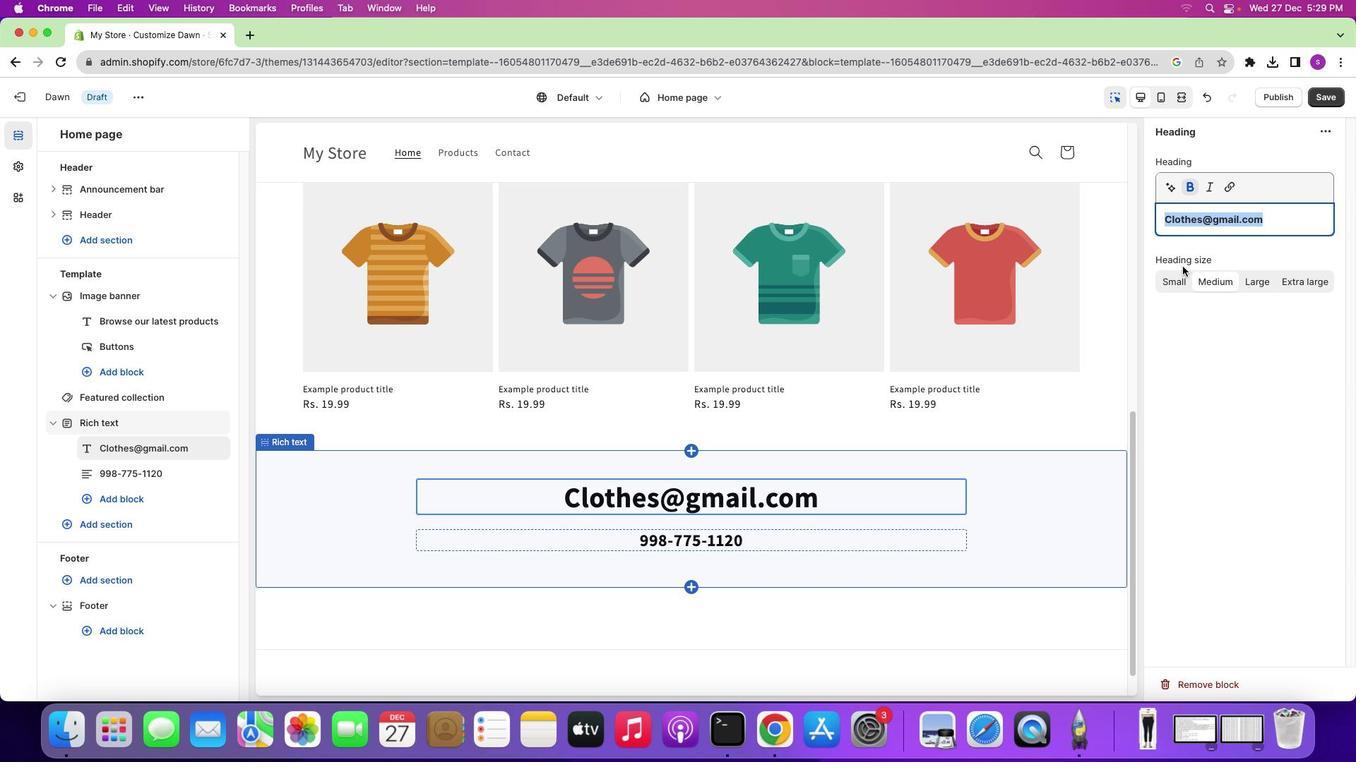 
Action: Mouse moved to (1176, 279)
Screenshot: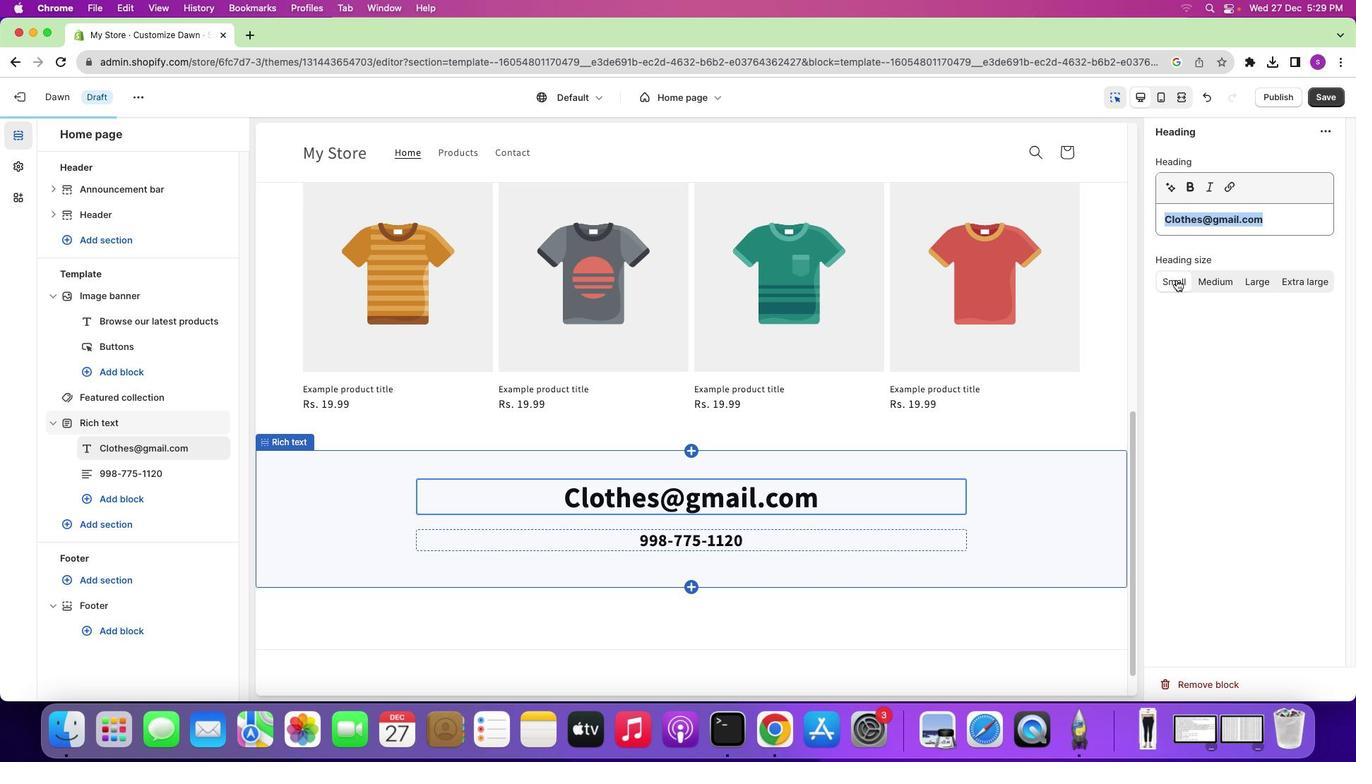 
Action: Mouse pressed left at (1176, 279)
Screenshot: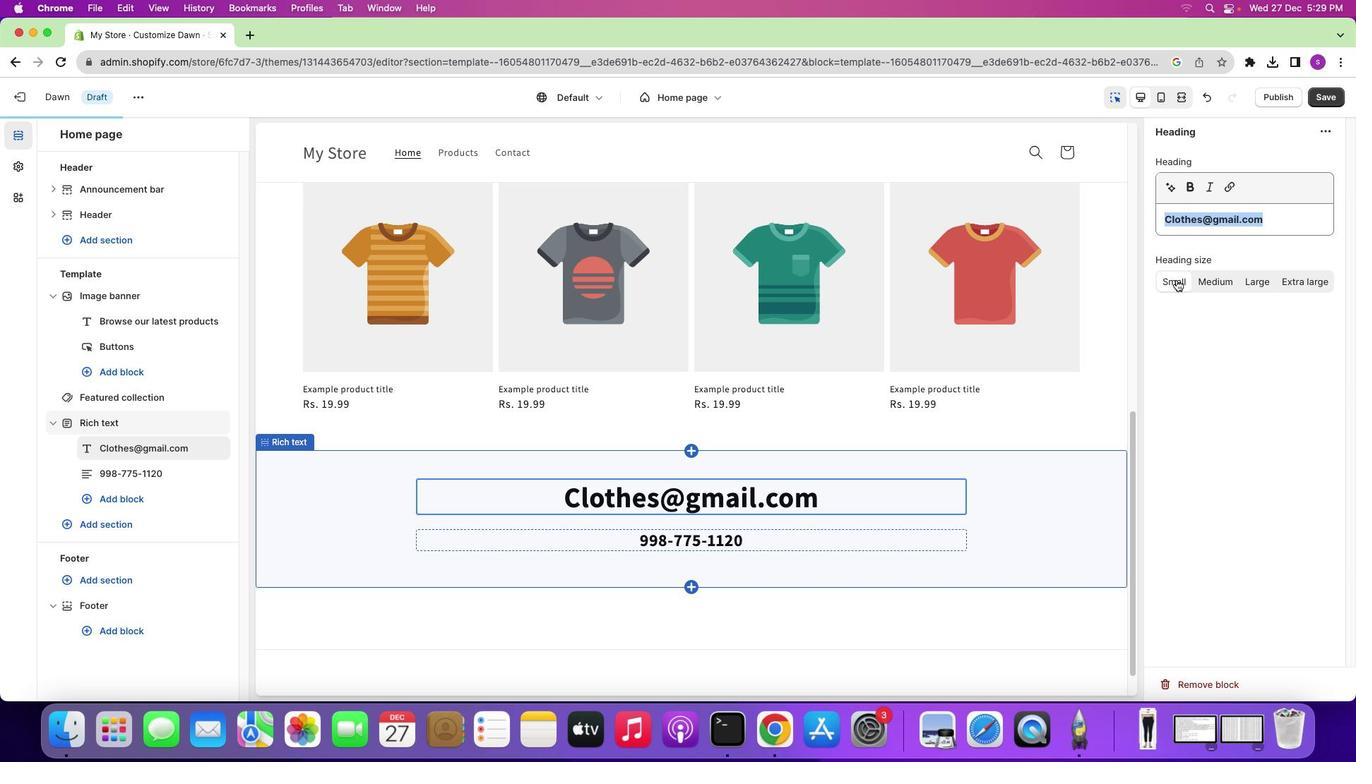
Action: Mouse moved to (1069, 478)
Screenshot: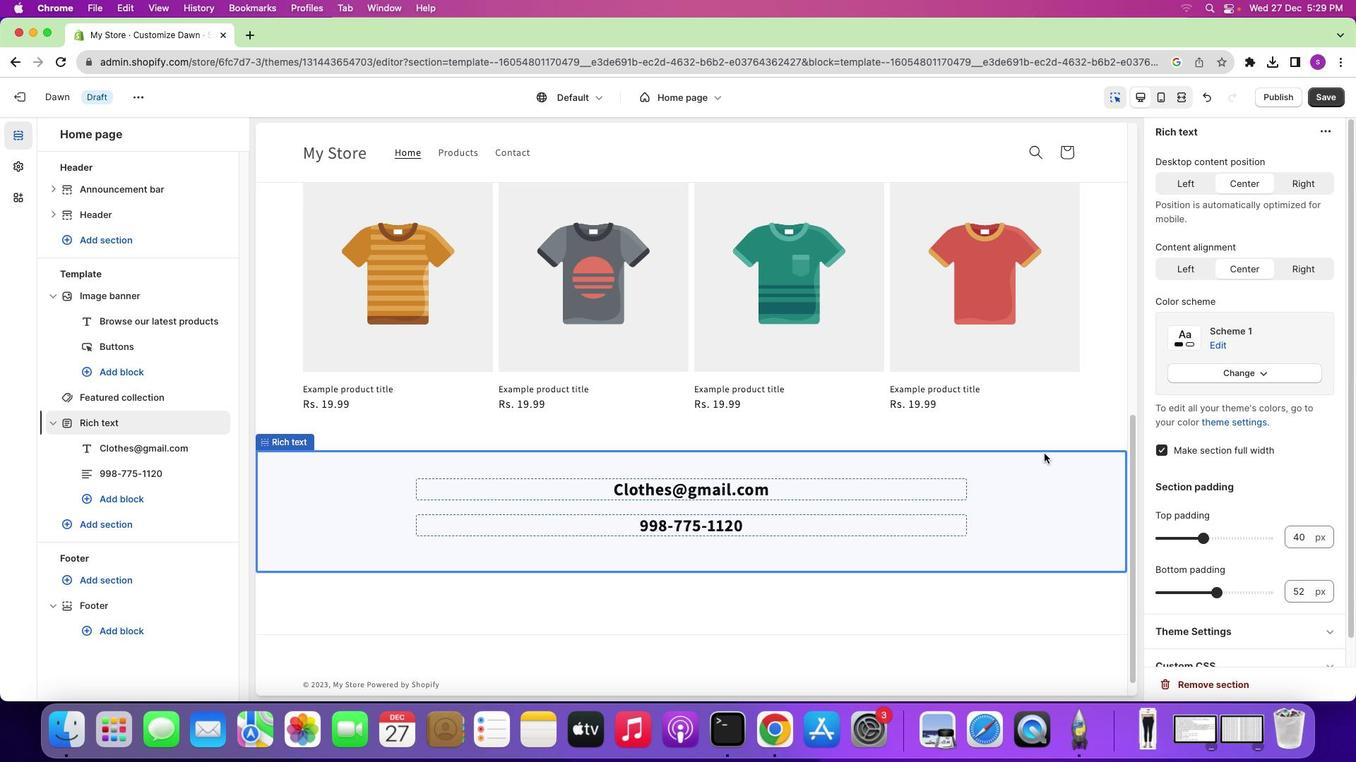 
Action: Mouse pressed left at (1069, 478)
Screenshot: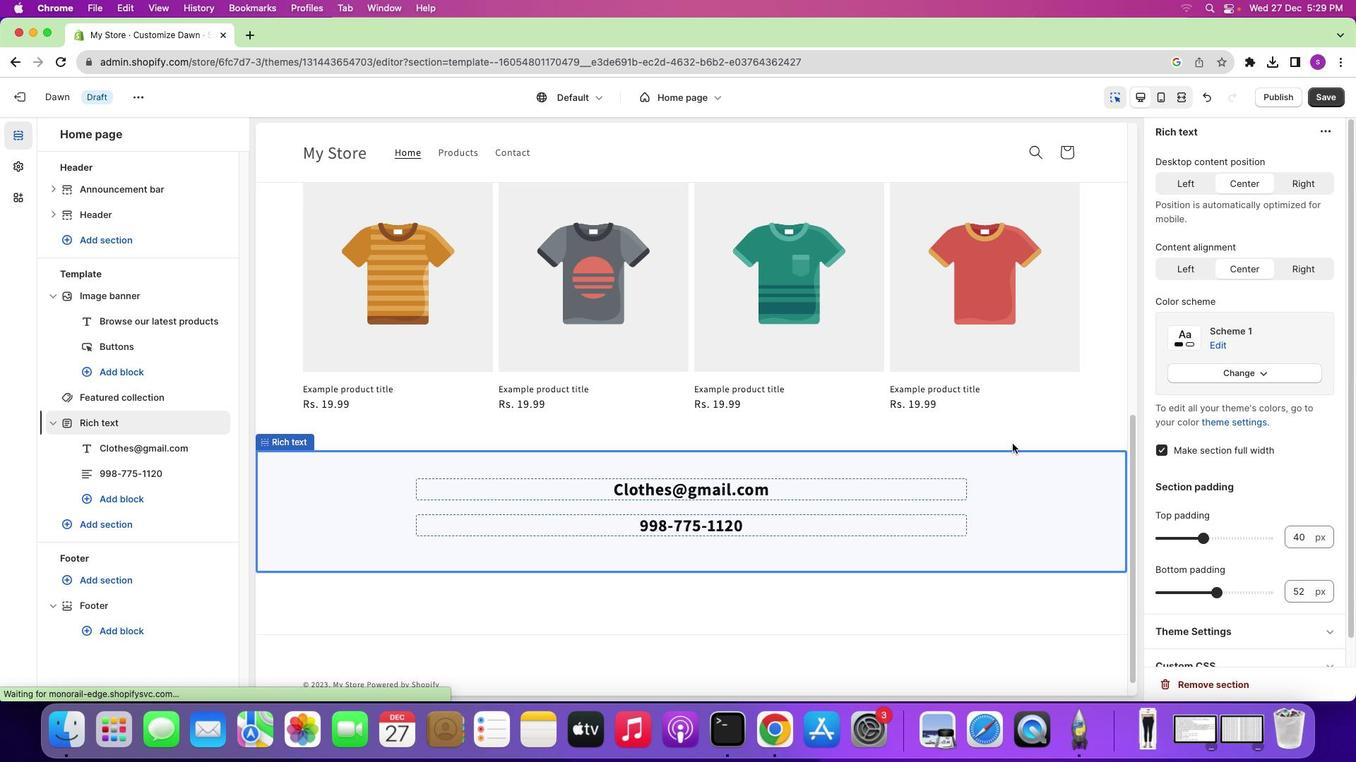 
Action: Mouse moved to (950, 391)
Screenshot: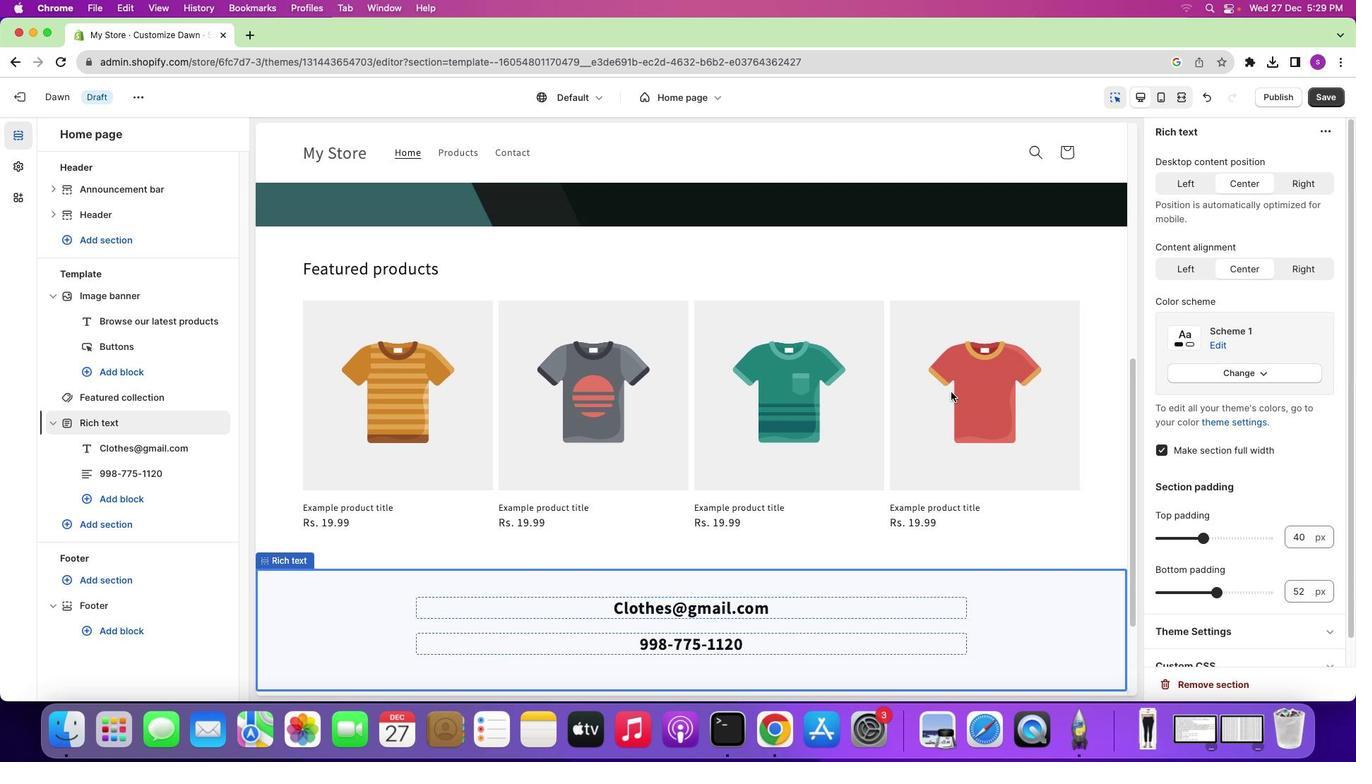 
Action: Mouse scrolled (950, 391) with delta (0, 0)
Screenshot: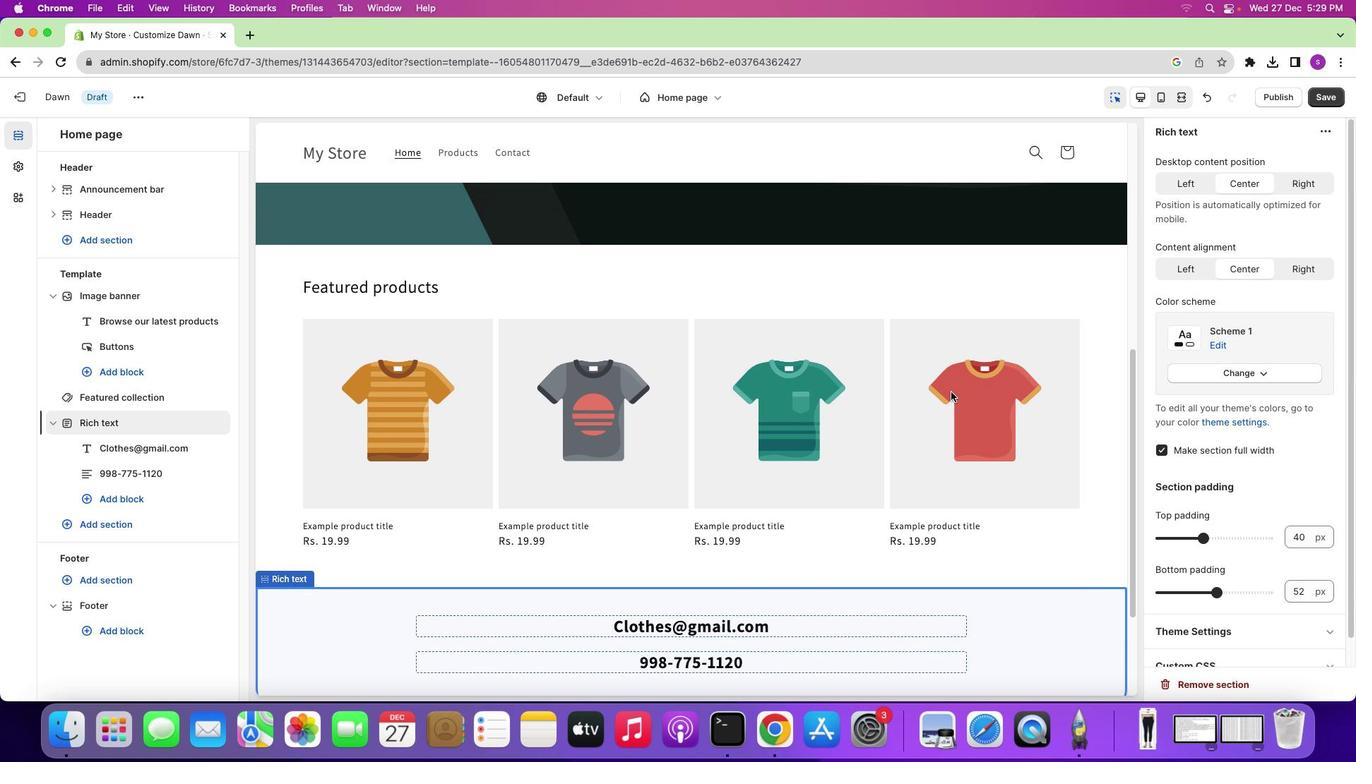 
Action: Mouse scrolled (950, 391) with delta (0, 1)
Screenshot: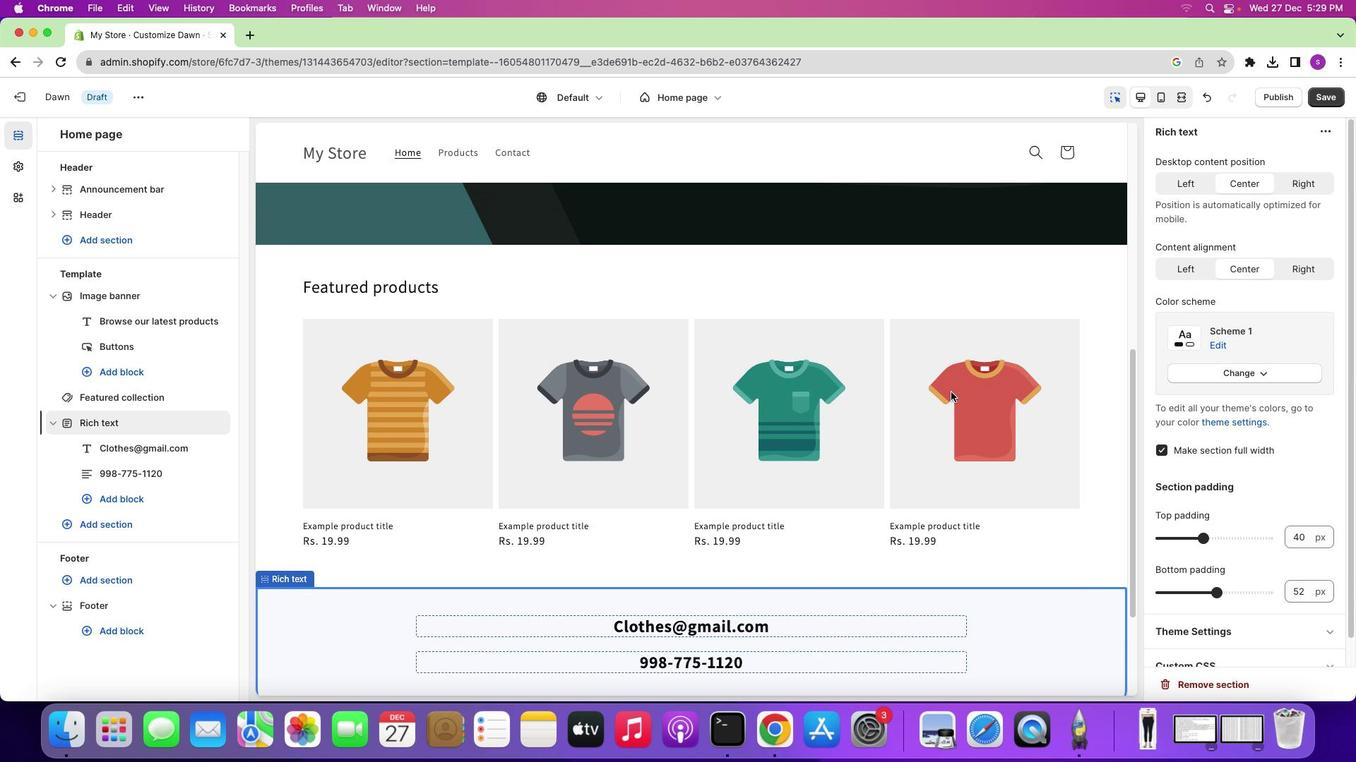 
Action: Mouse scrolled (950, 391) with delta (0, 1)
Screenshot: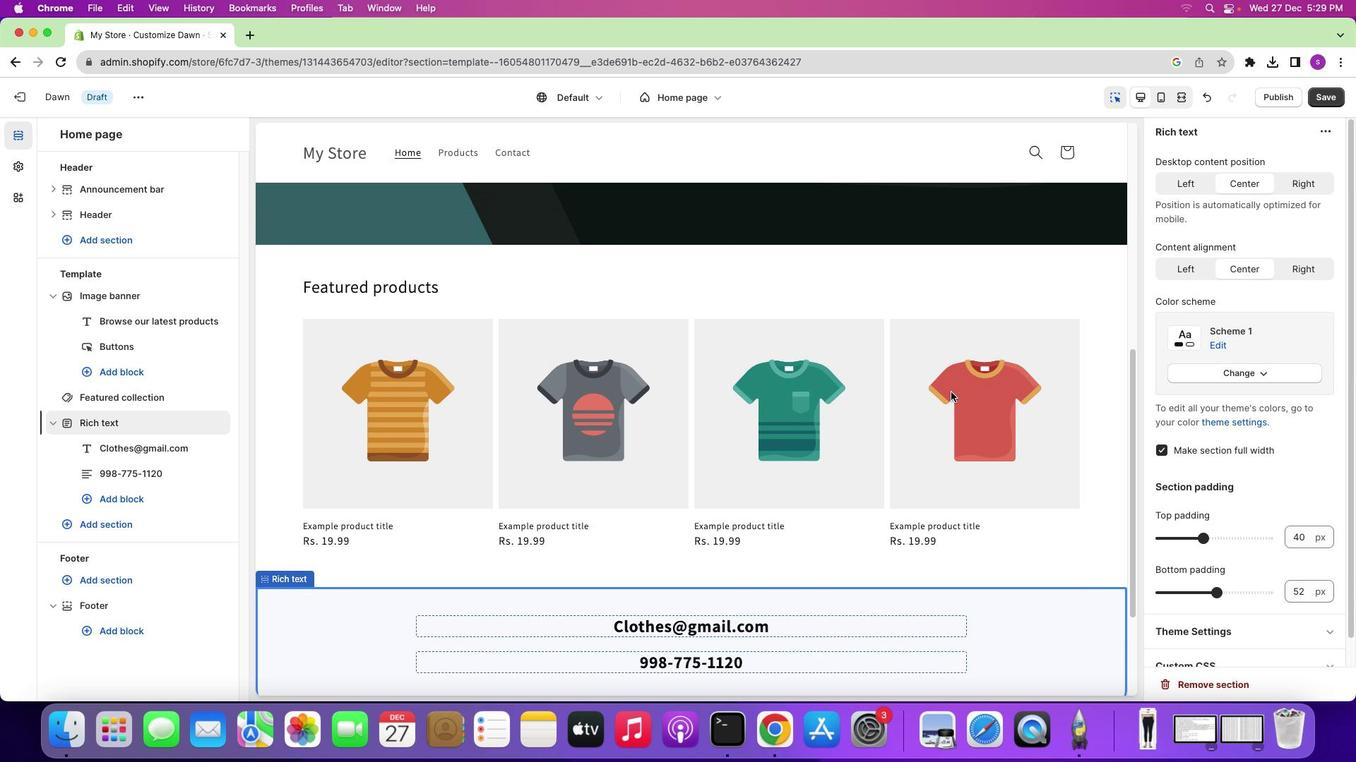 
Action: Mouse scrolled (950, 391) with delta (0, 0)
Screenshot: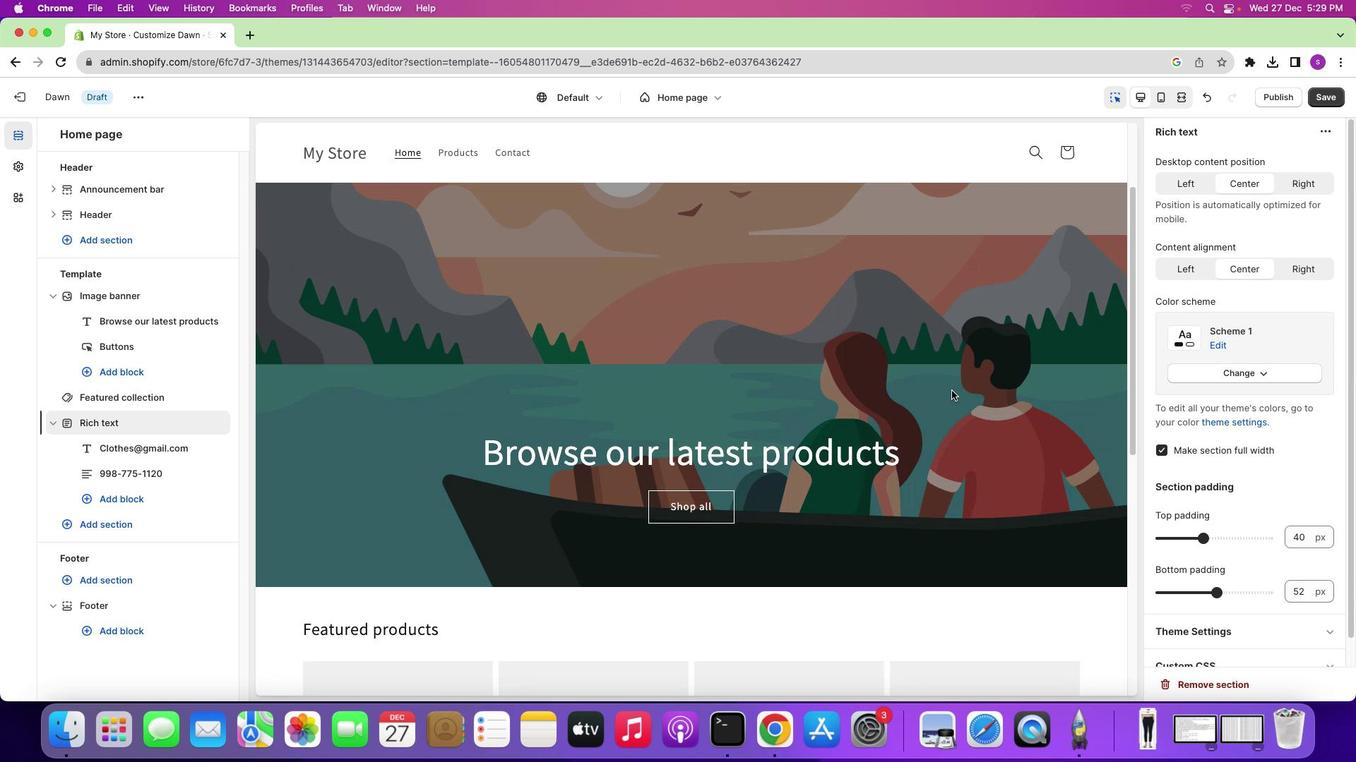 
Action: Mouse scrolled (950, 391) with delta (0, 0)
Screenshot: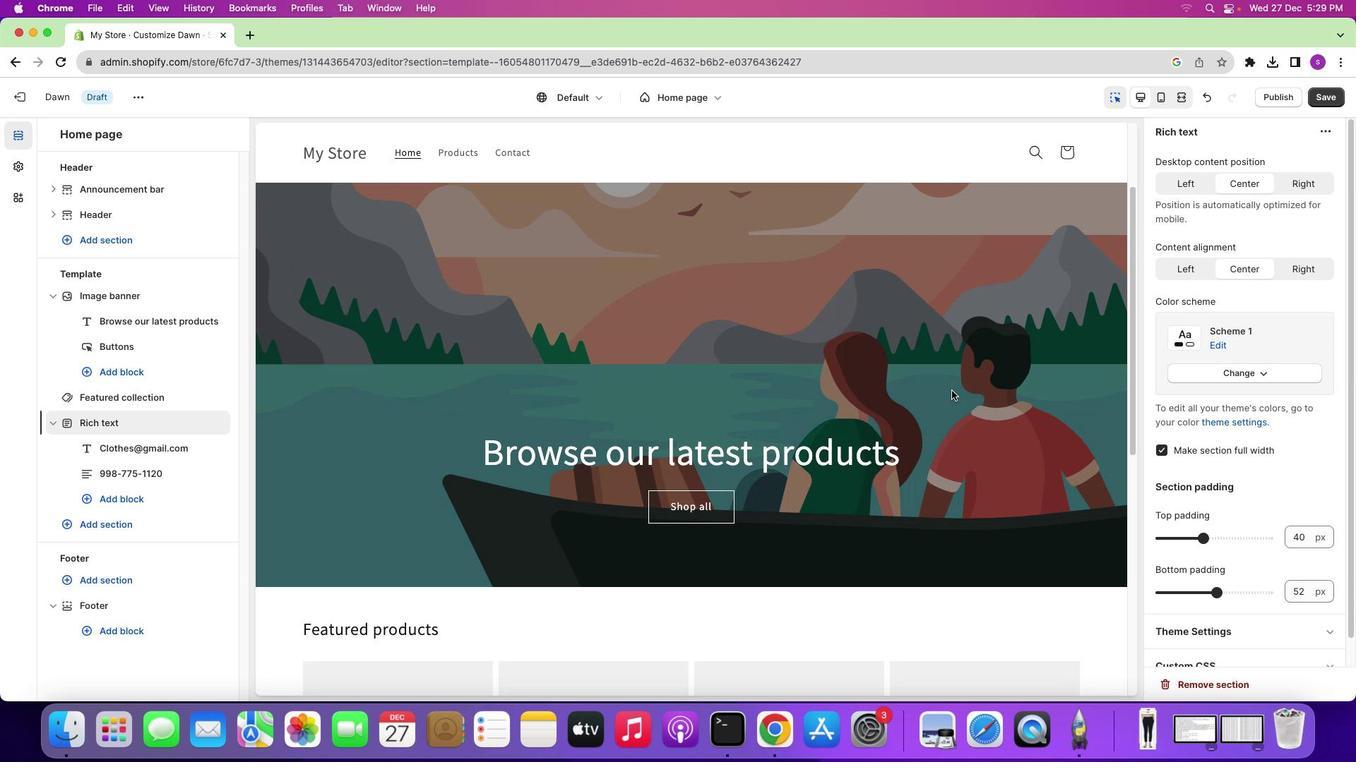 
Action: Mouse scrolled (950, 391) with delta (0, 1)
Screenshot: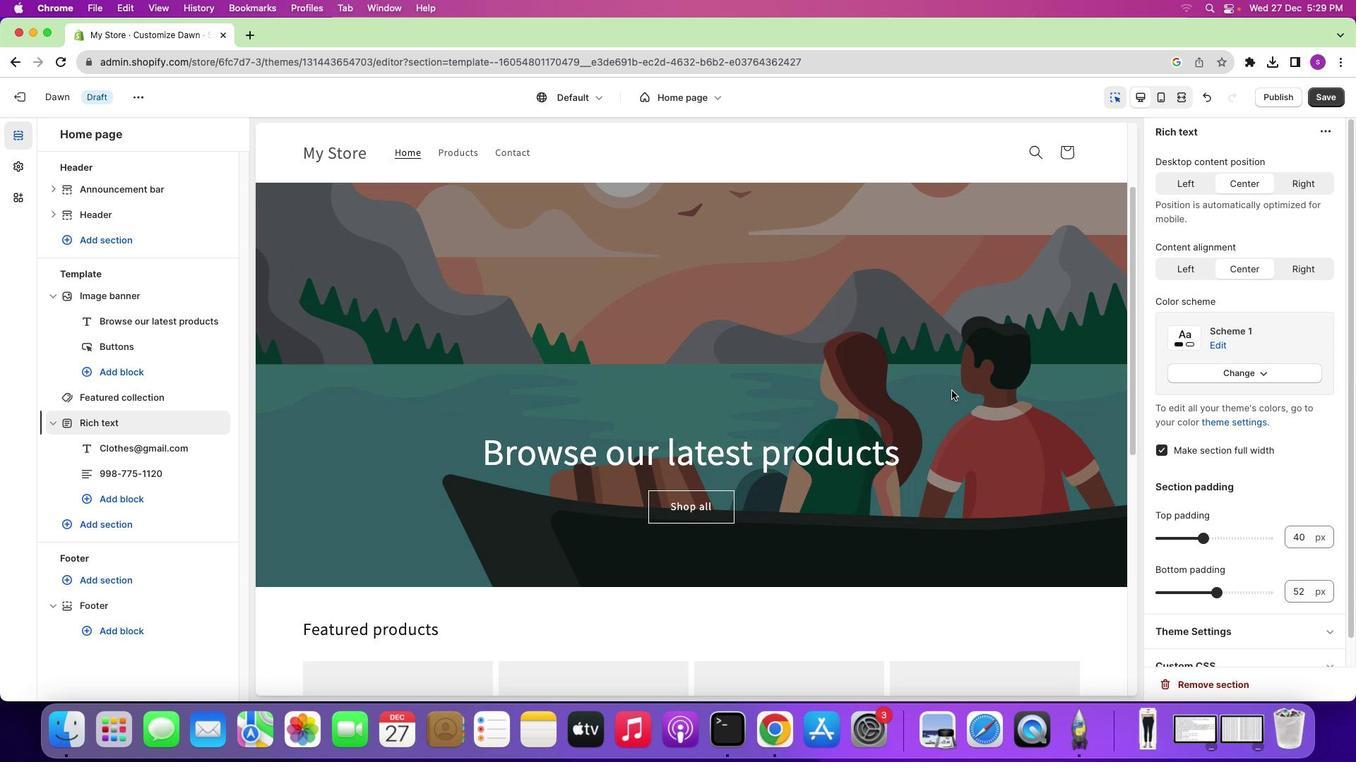 
Action: Mouse scrolled (950, 391) with delta (0, 2)
Screenshot: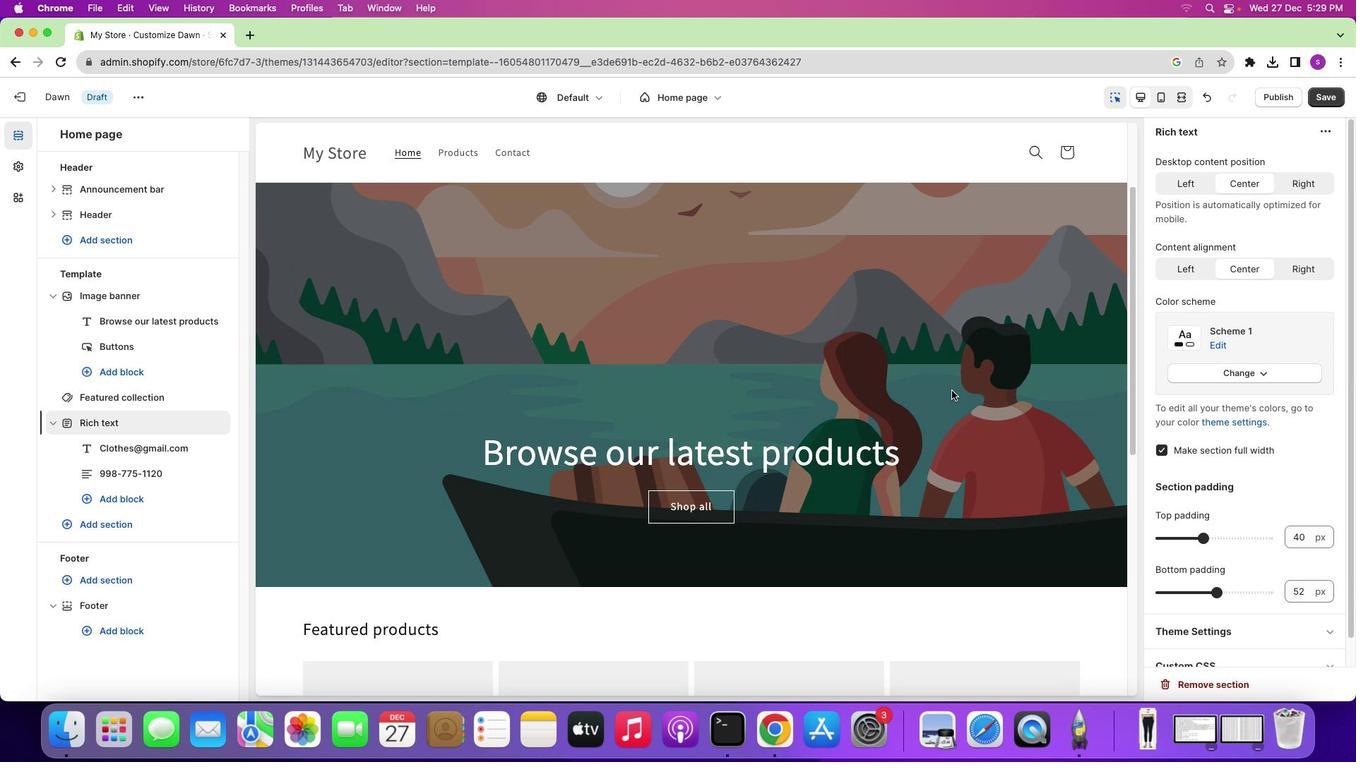 
Action: Mouse scrolled (950, 391) with delta (0, 2)
Screenshot: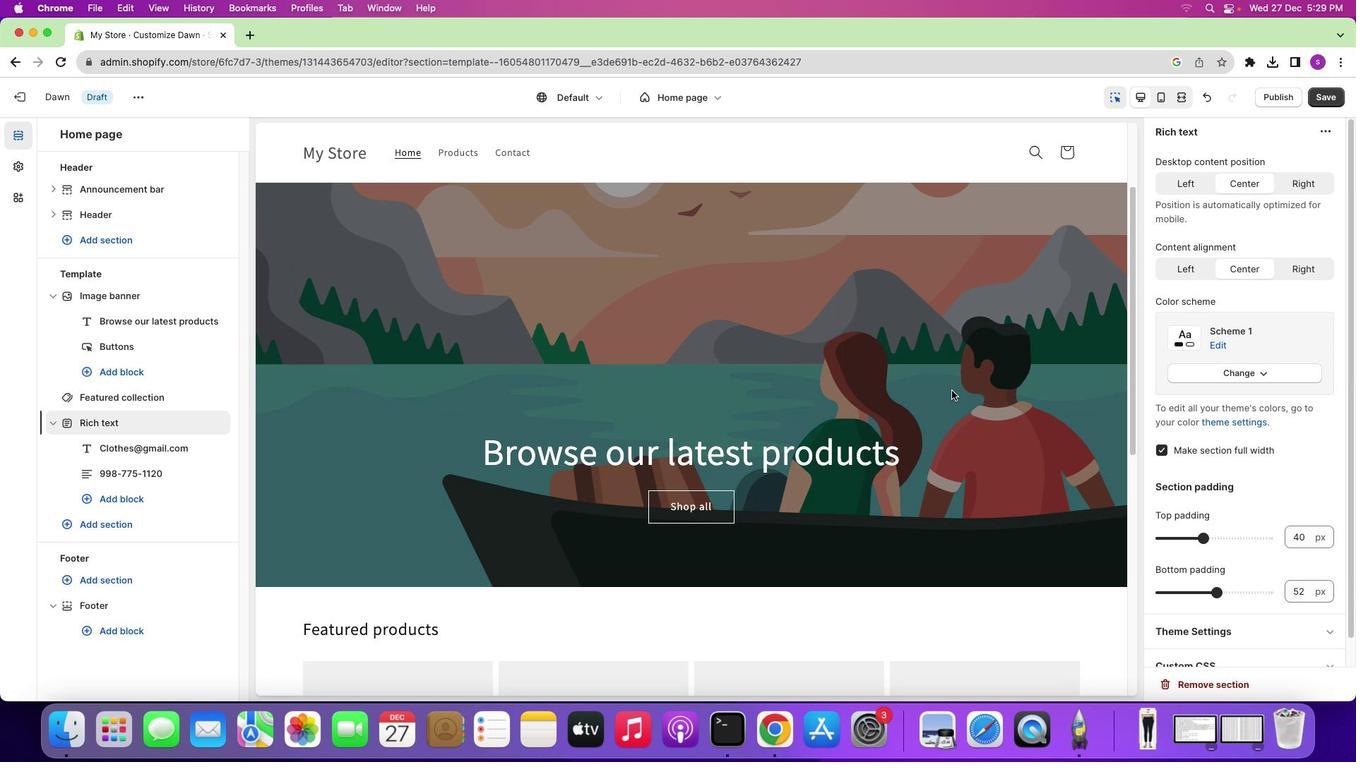 
Action: Mouse moved to (798, 447)
Screenshot: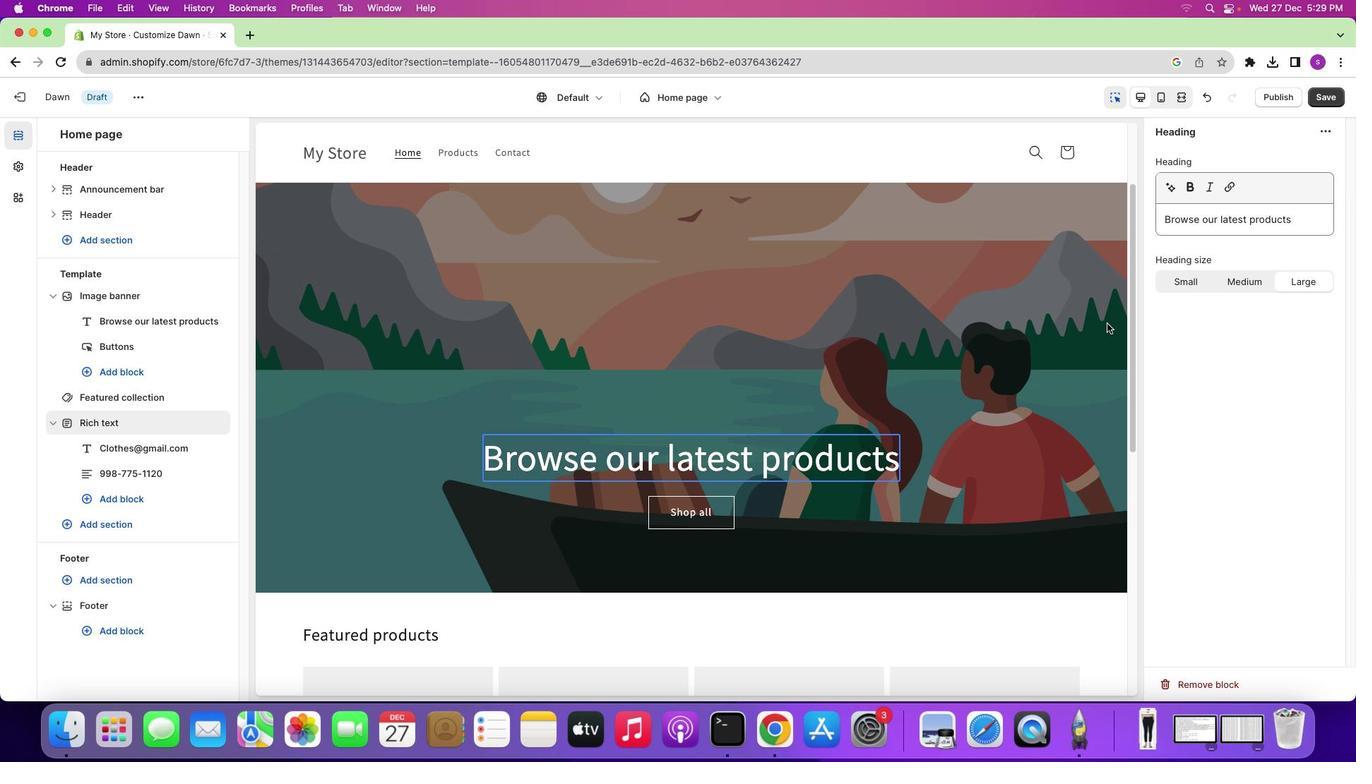 
Action: Mouse pressed left at (798, 447)
Screenshot: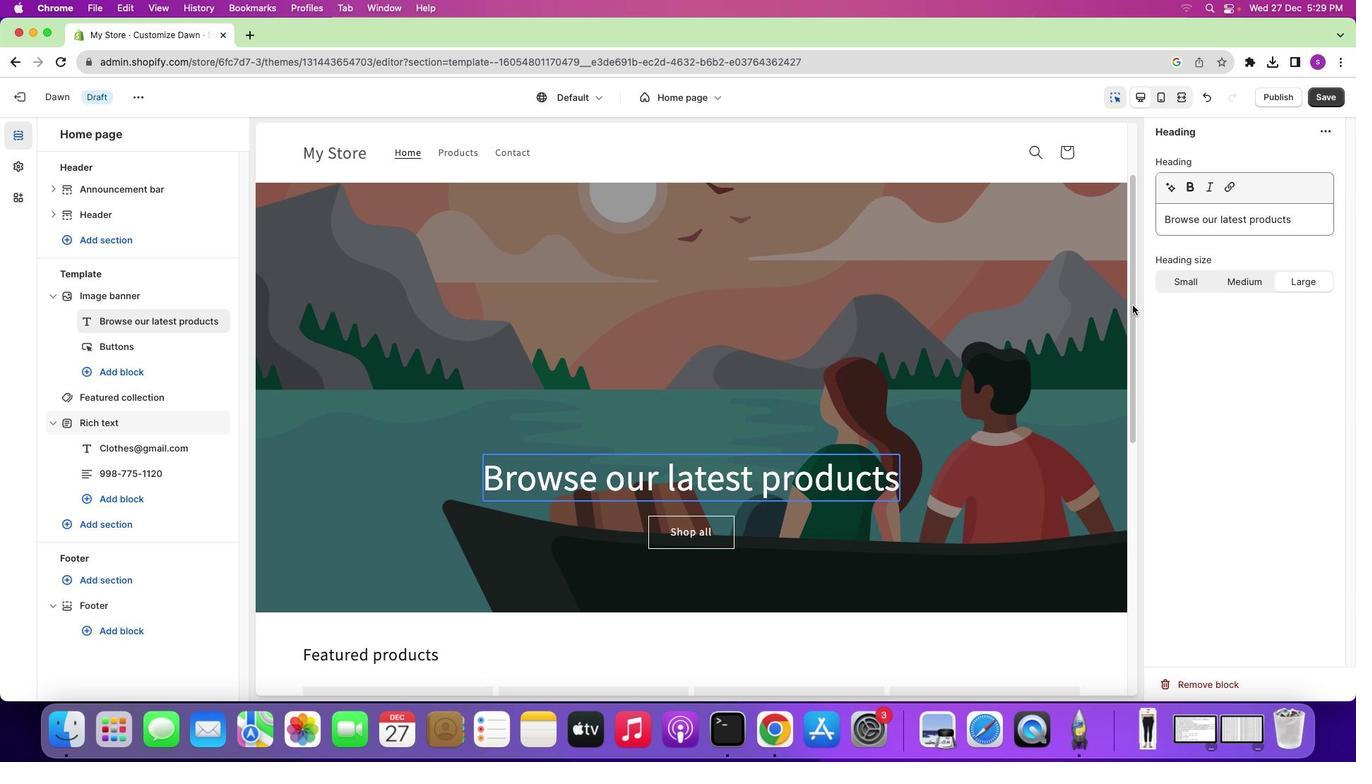 
Action: Mouse moved to (1305, 223)
Screenshot: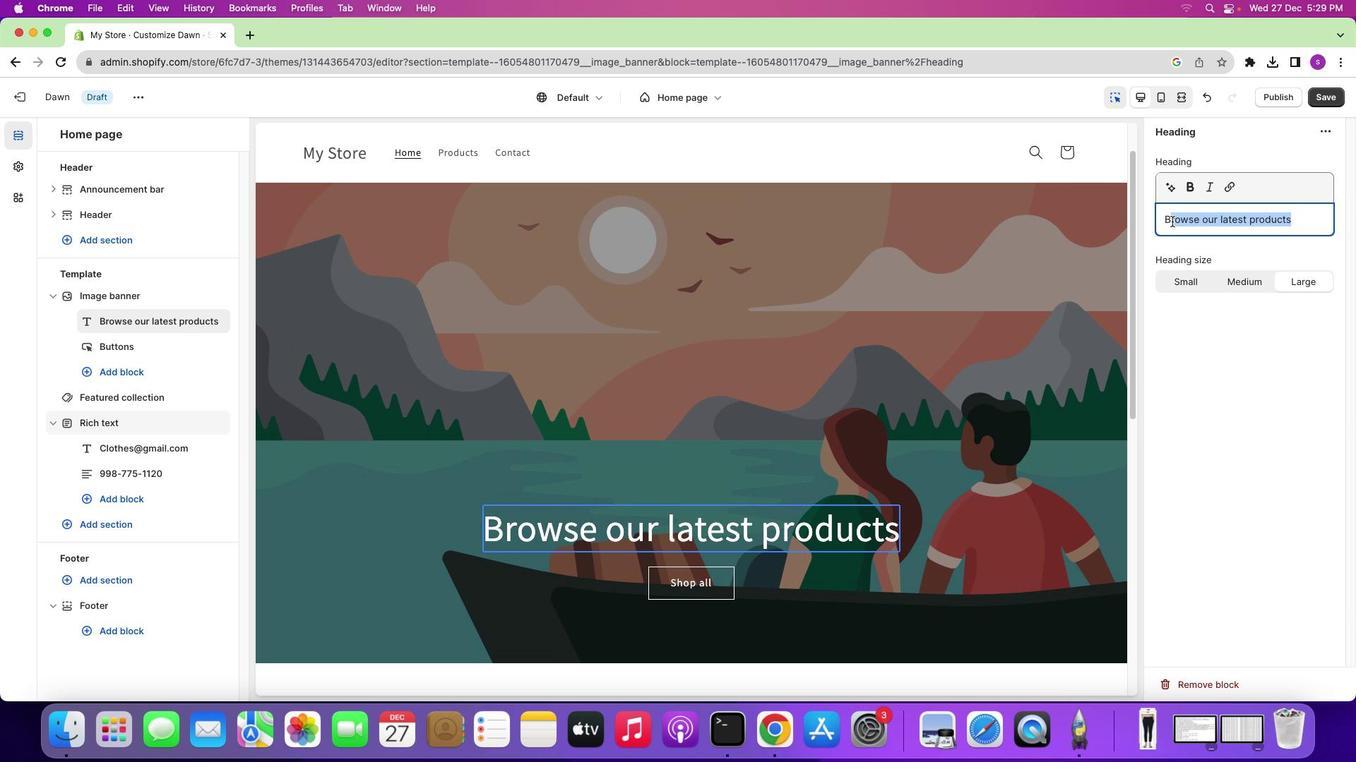 
Action: Mouse pressed left at (1305, 223)
Screenshot: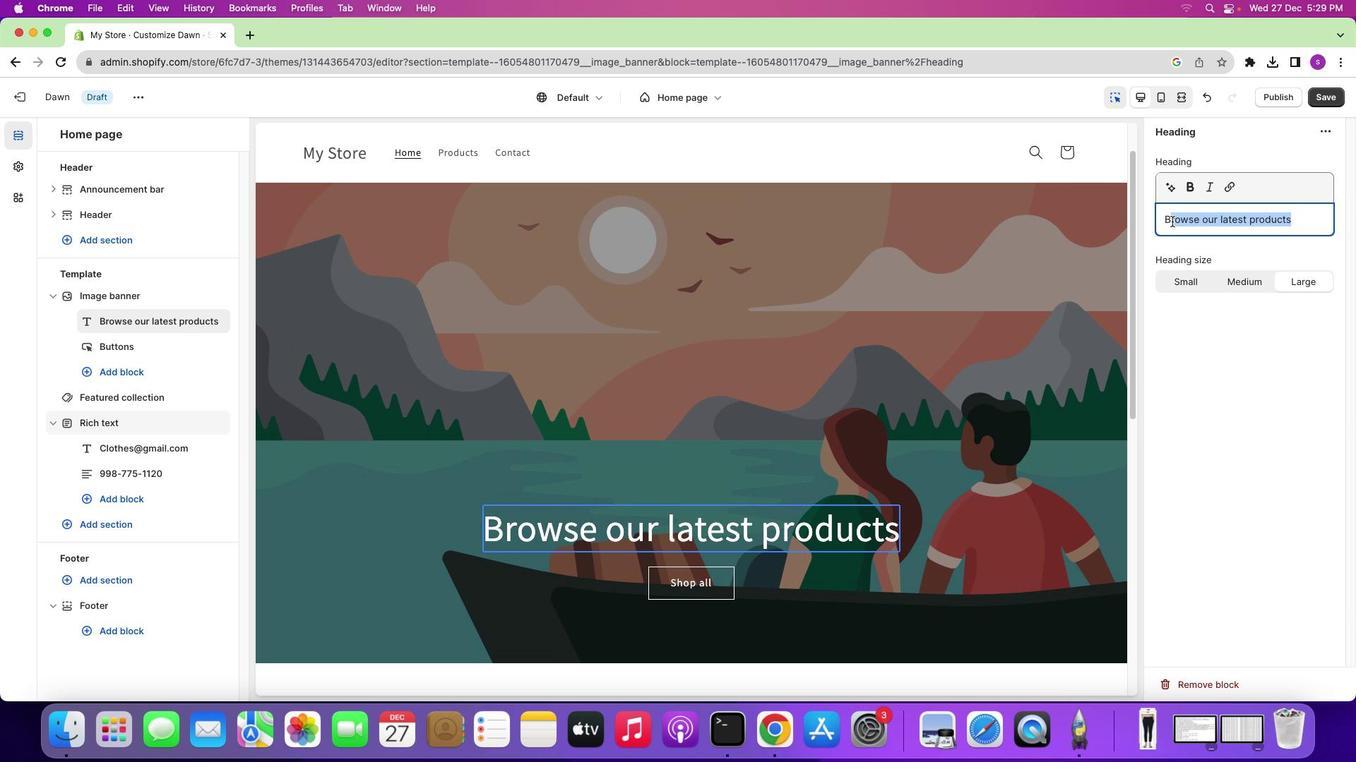
Action: Mouse moved to (1151, 221)
Screenshot: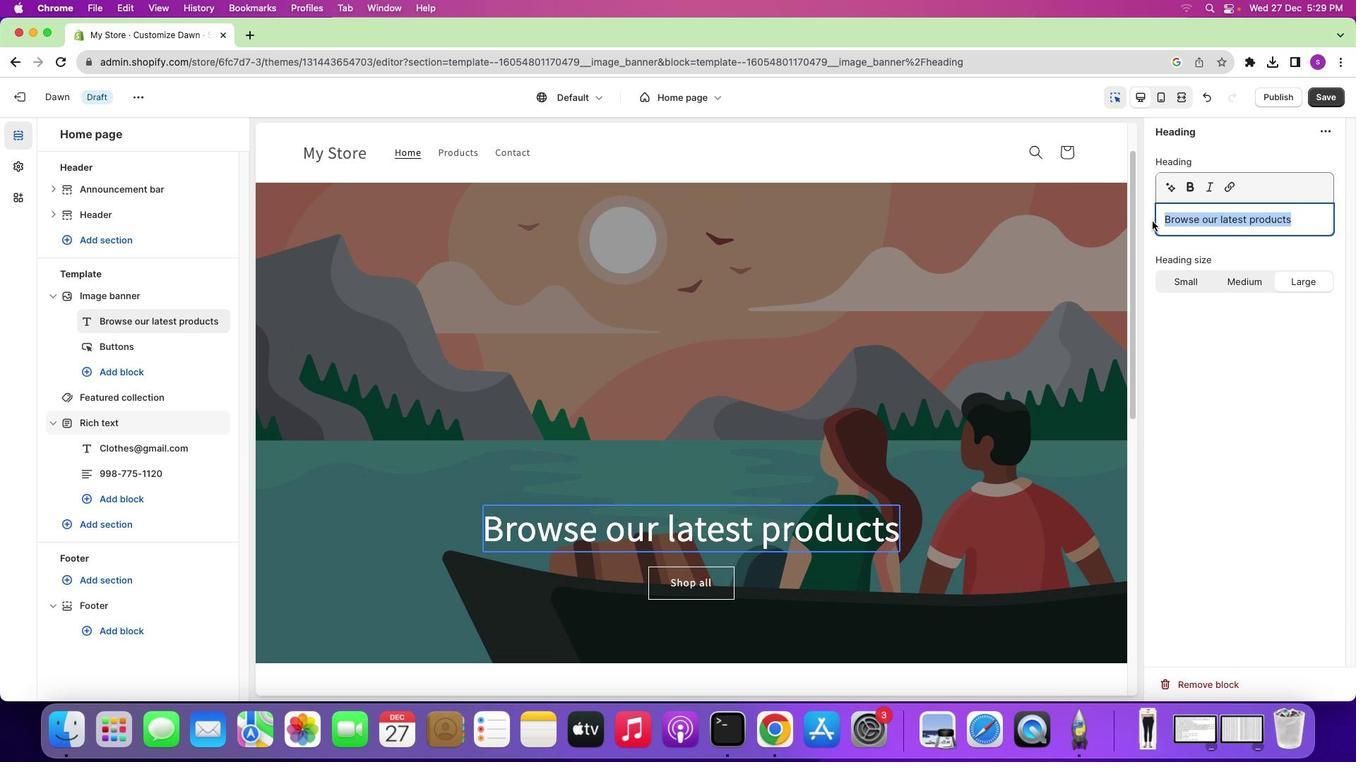 
Action: Key pressed Key.shift'W''E''L''C''O''M''E'Key.space'T''O'Key.space'O''U''R'Key.space'A''T''H''I''E'Key.backspaceKey.backspace'L''E''I''S''U''R''E'Key.space'A''N''D'Key.space'A''C''T''V''E''W''E''R'Key.space'S''T''O''R''E'
Screenshot: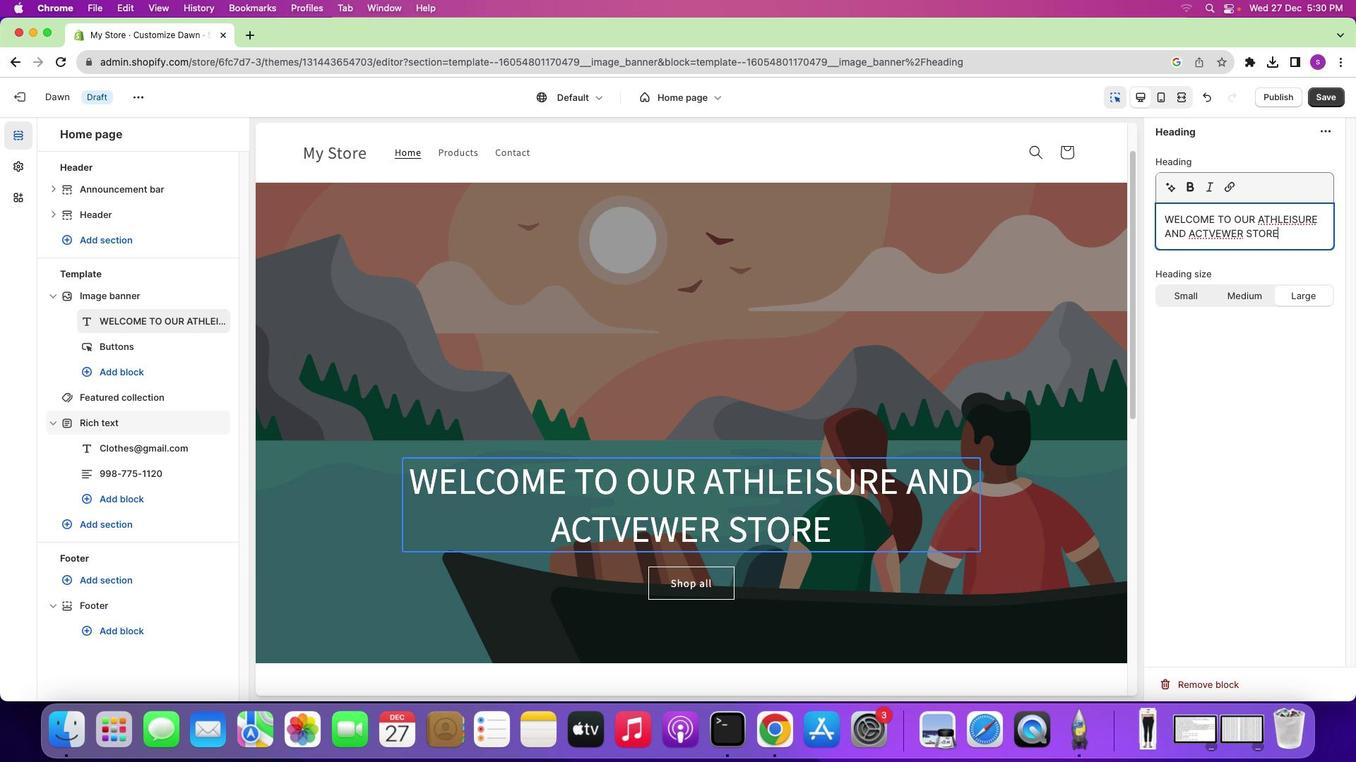 
Action: Mouse moved to (1284, 225)
Screenshot: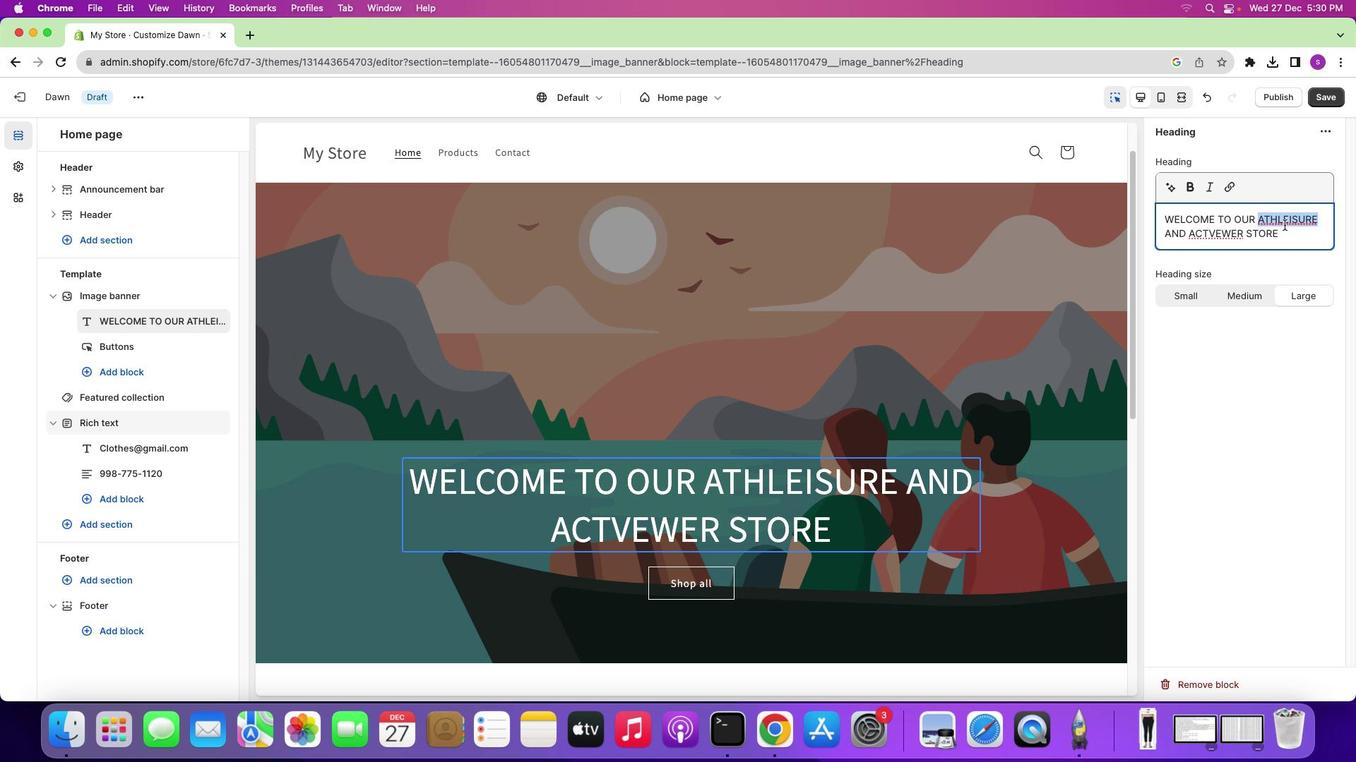 
Action: Mouse pressed left at (1284, 225)
Screenshot: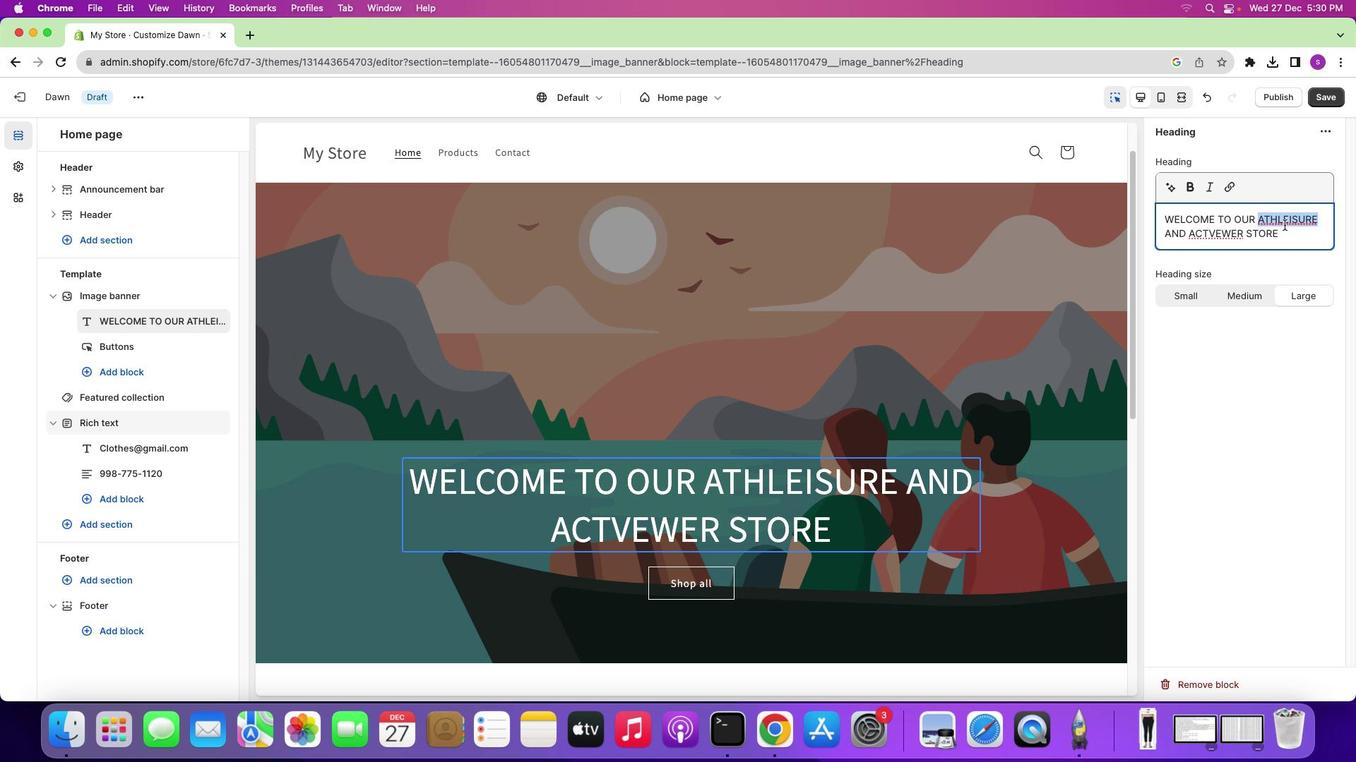 
Action: Mouse pressed left at (1284, 225)
Screenshot: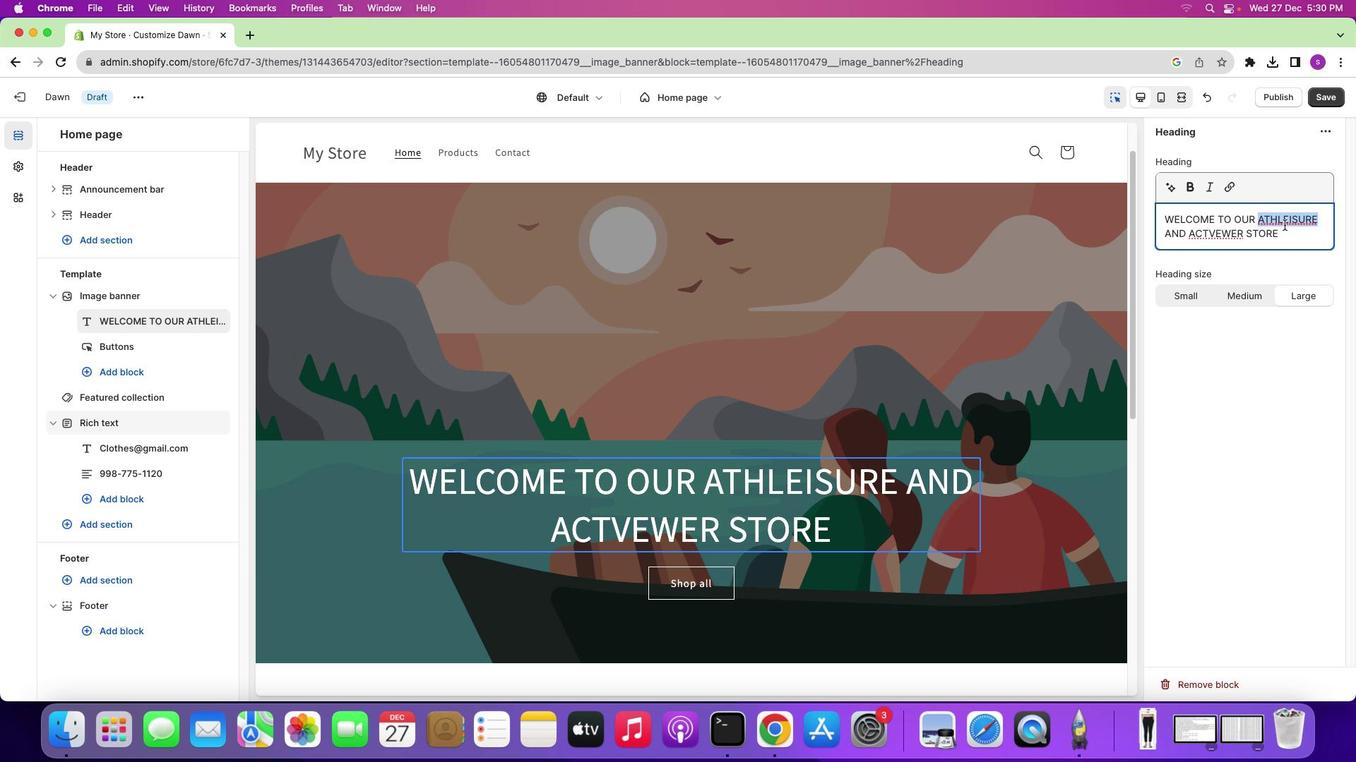 
Action: Mouse moved to (1284, 224)
Screenshot: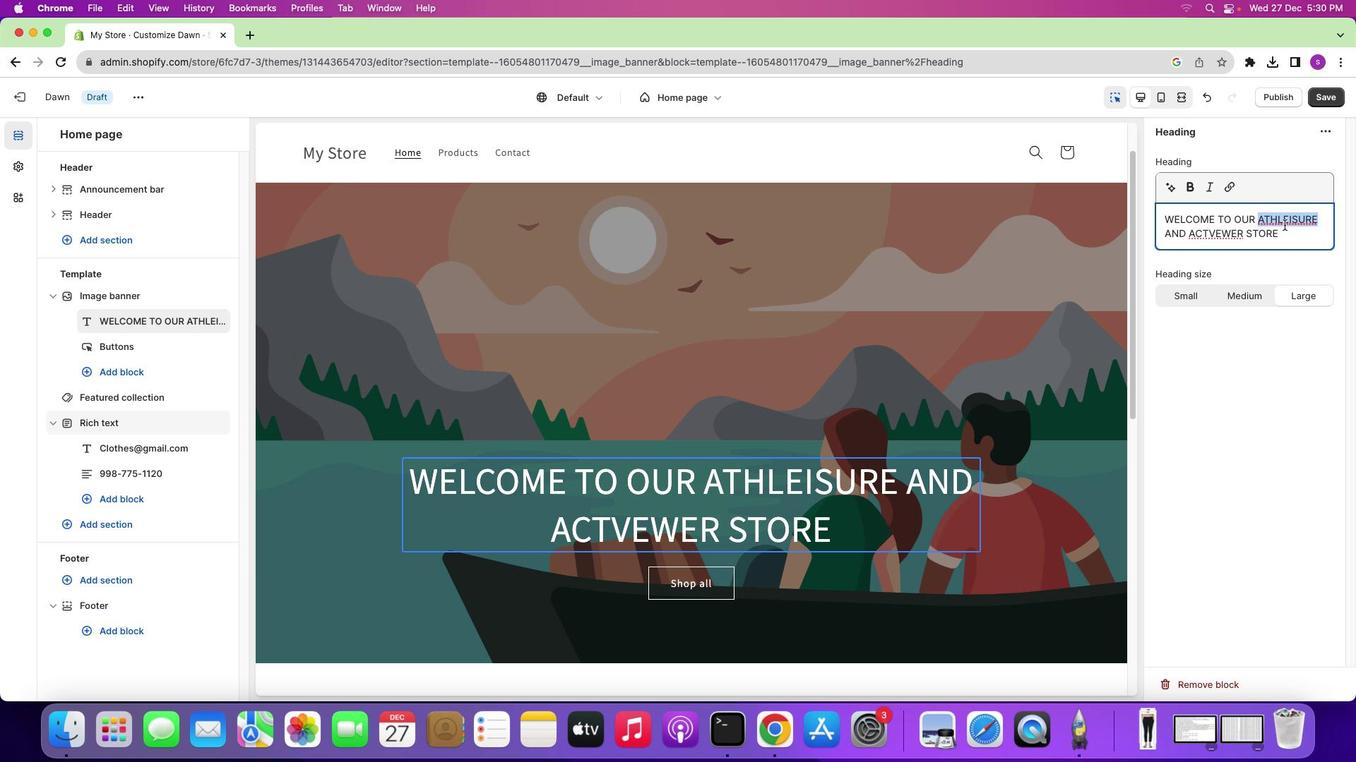 
Action: Key pressed Key.shift'A''T''H''L''E''I''S''U''R''E'Key.space
Screenshot: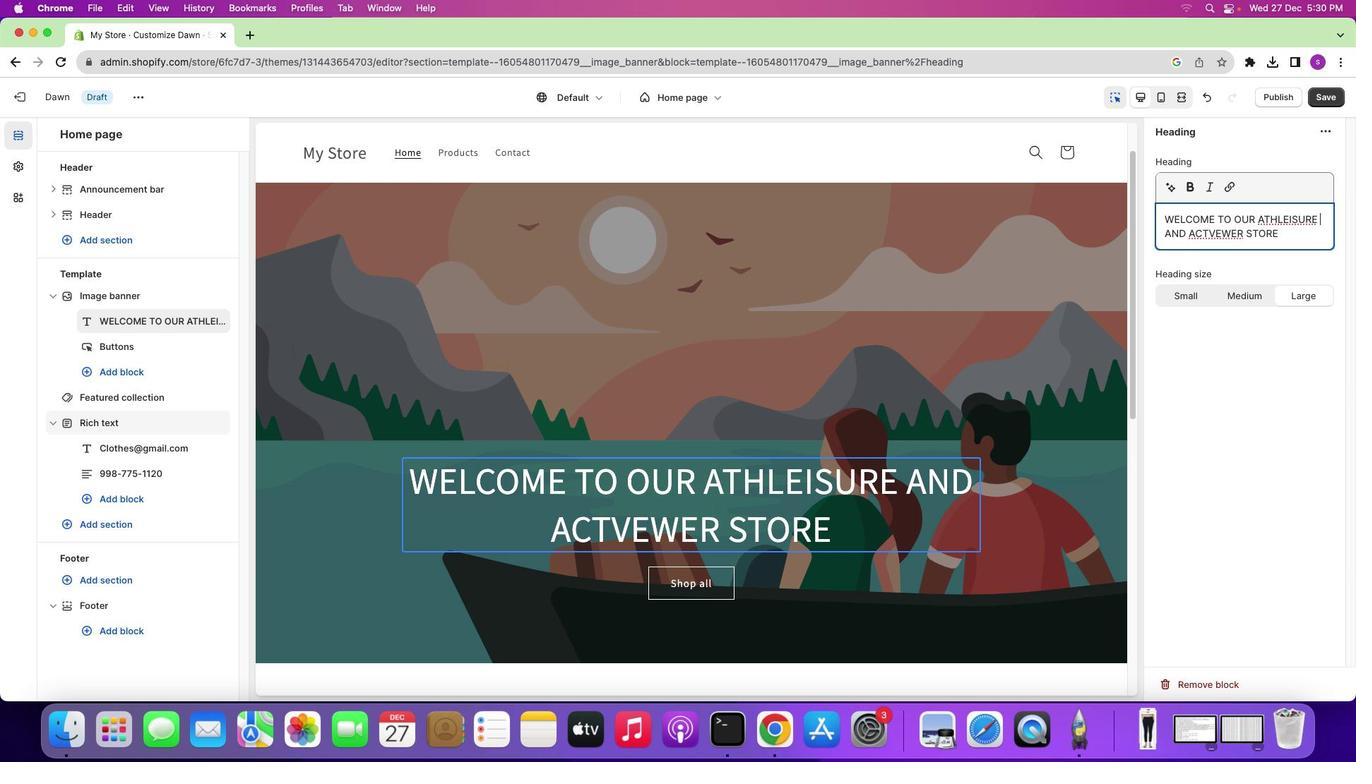 
Action: Mouse moved to (1214, 239)
Screenshot: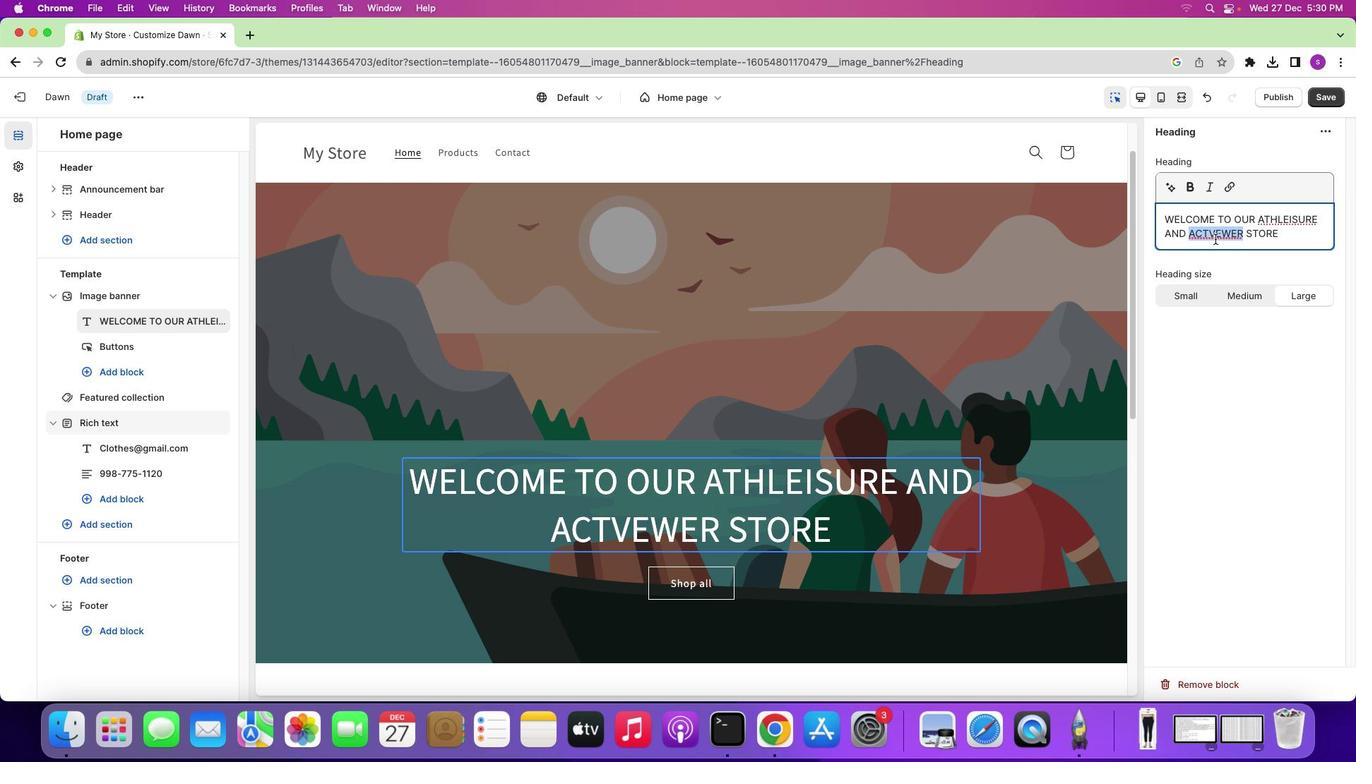 
Action: Mouse pressed left at (1214, 239)
Screenshot: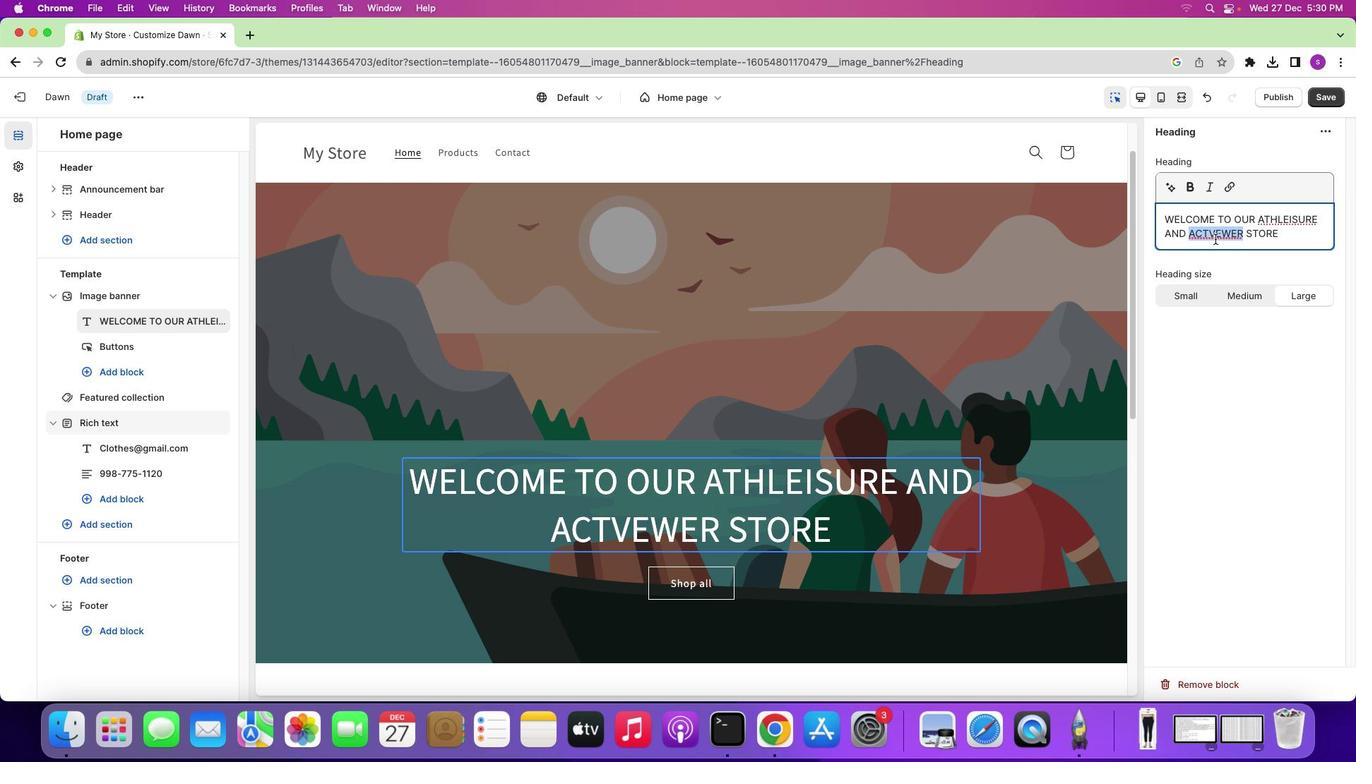 
Action: Mouse pressed left at (1214, 239)
Screenshot: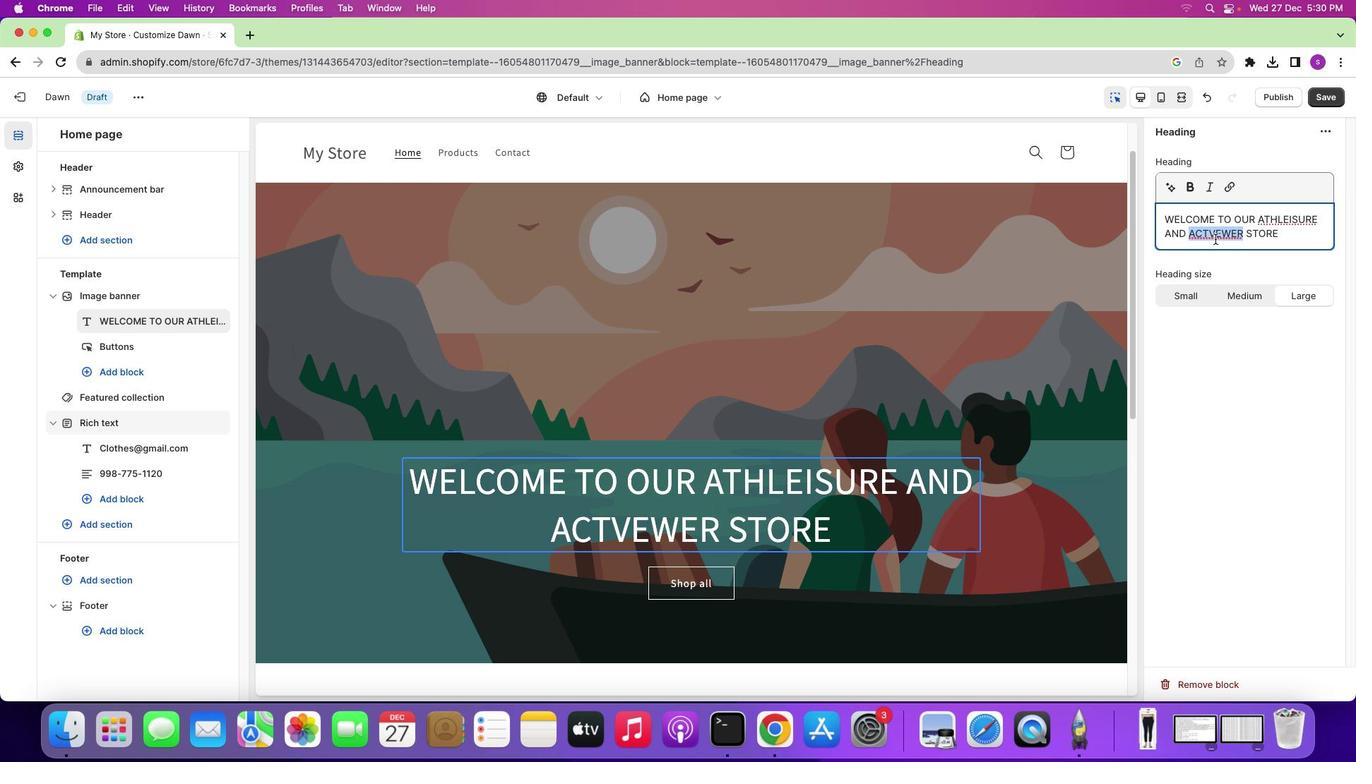 
Action: Key pressed Key.shift'A''C''T''I''V''E''W''E''A''R'
Screenshot: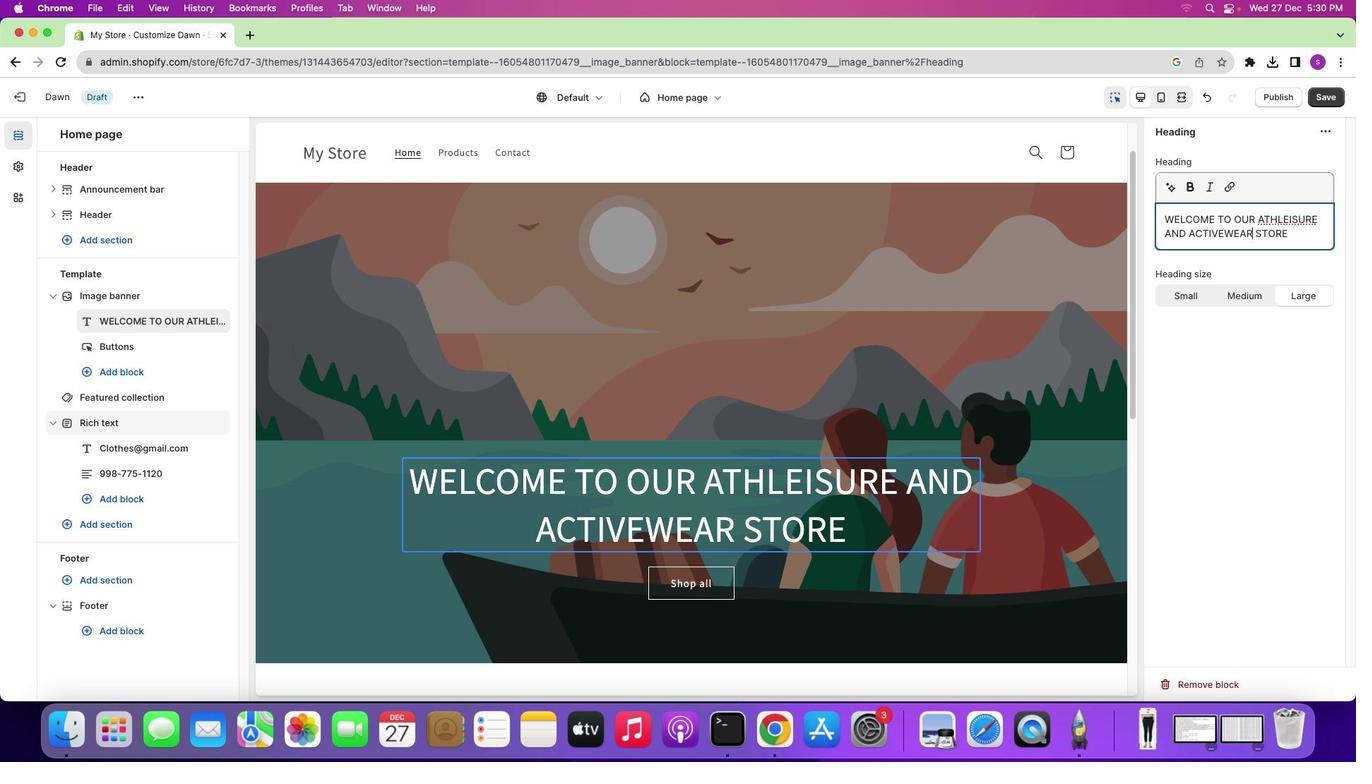 
Action: Mouse moved to (1313, 240)
Screenshot: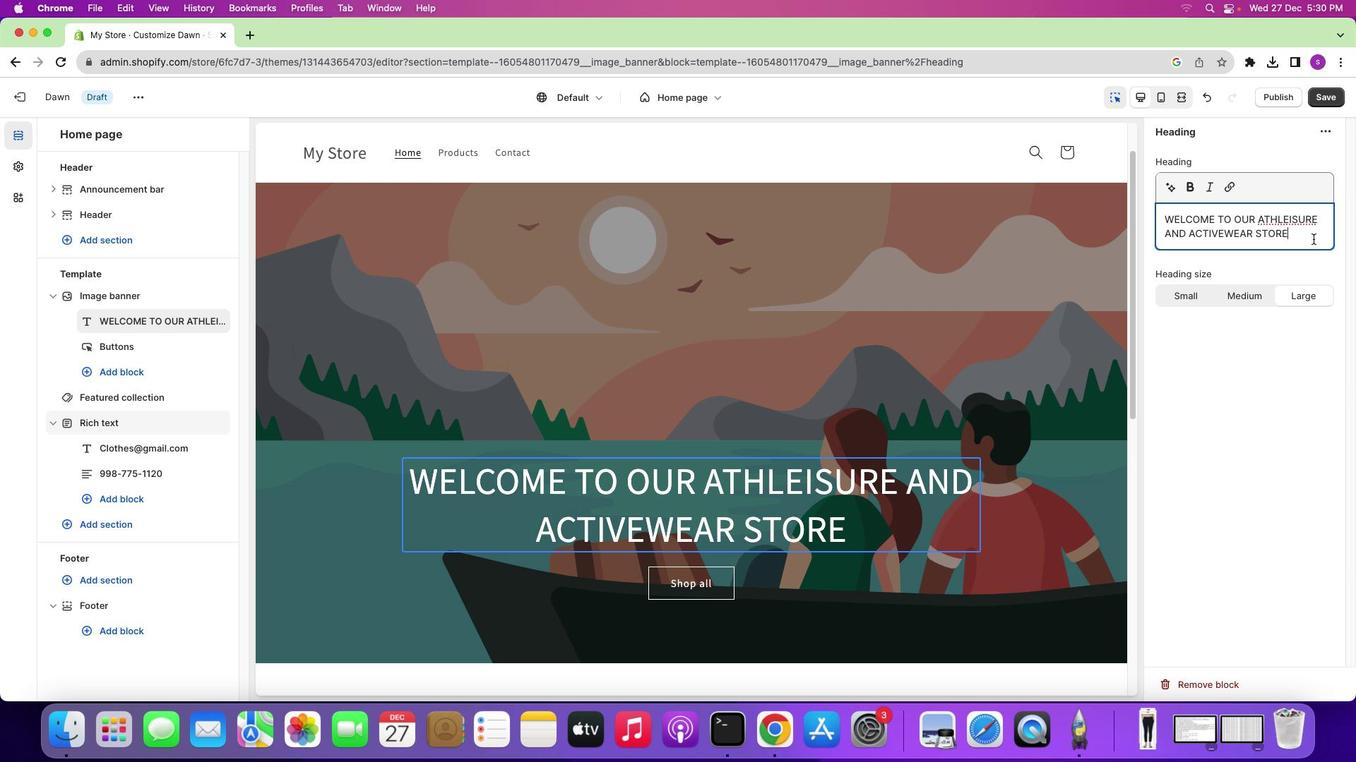 
Action: Mouse pressed left at (1313, 240)
Screenshot: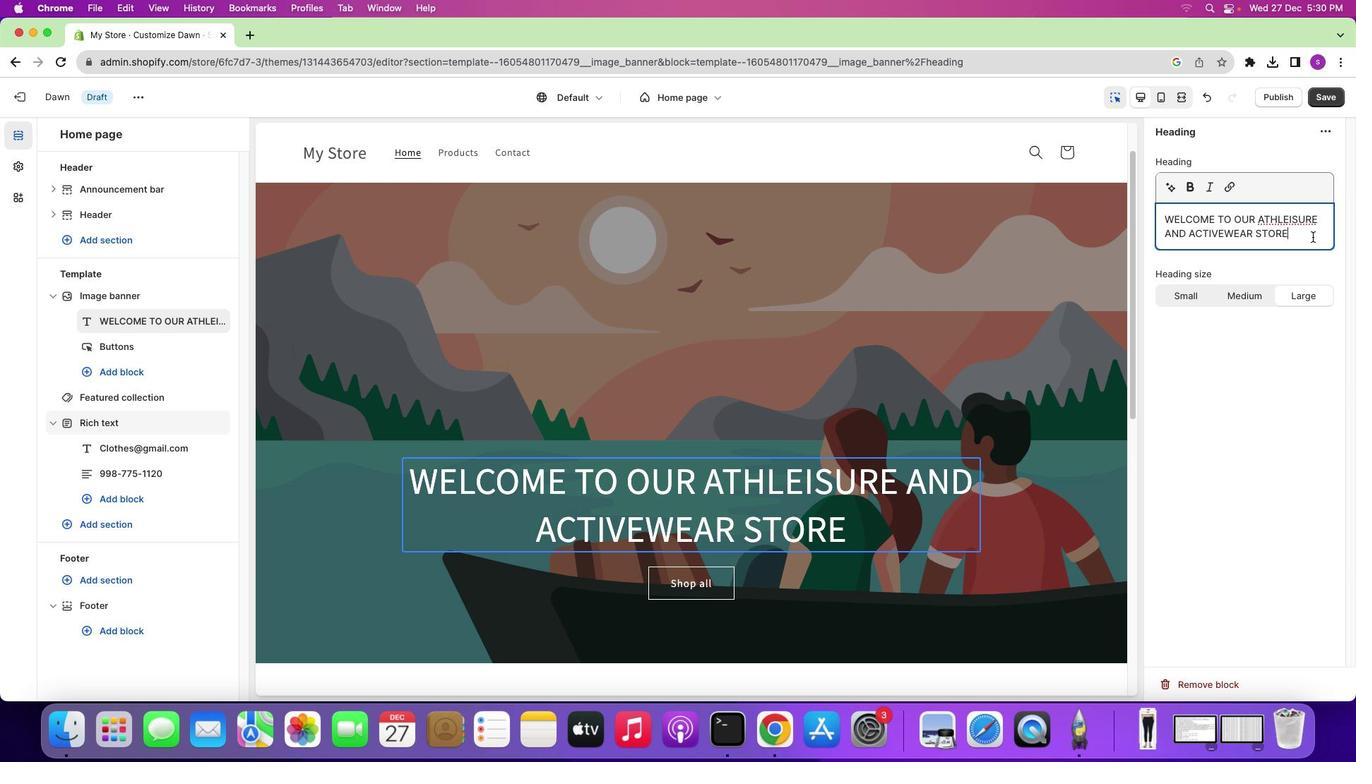 
Action: Mouse moved to (1298, 233)
Screenshot: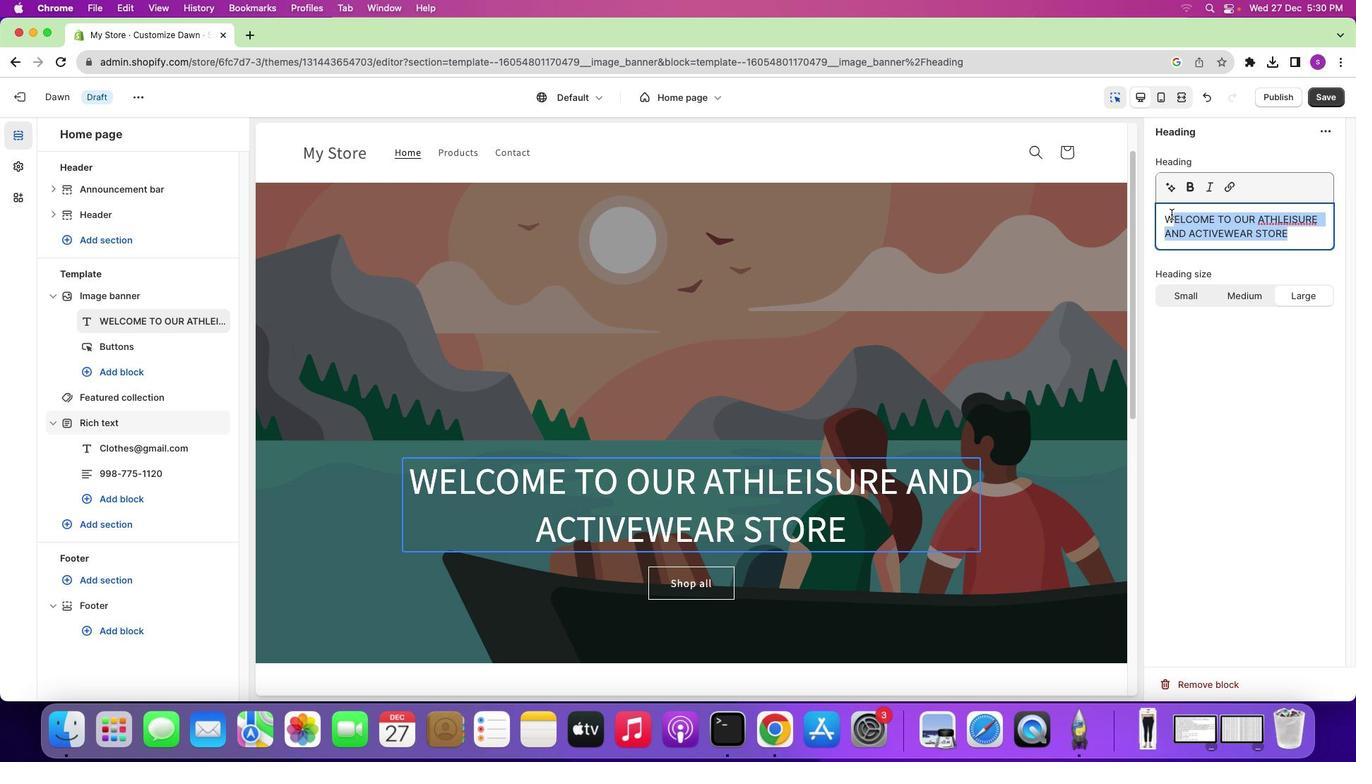 
Action: Mouse pressed left at (1298, 233)
Screenshot: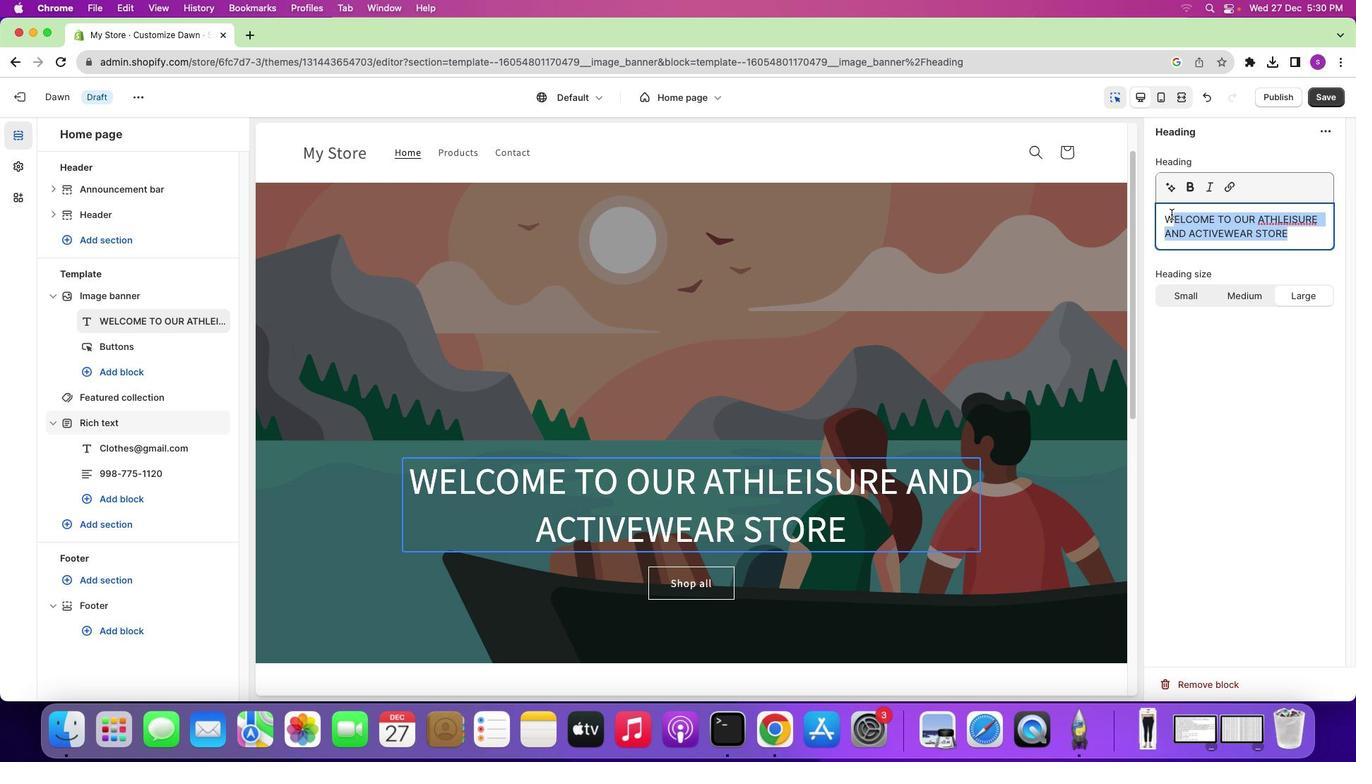 
Action: Mouse moved to (1196, 185)
Screenshot: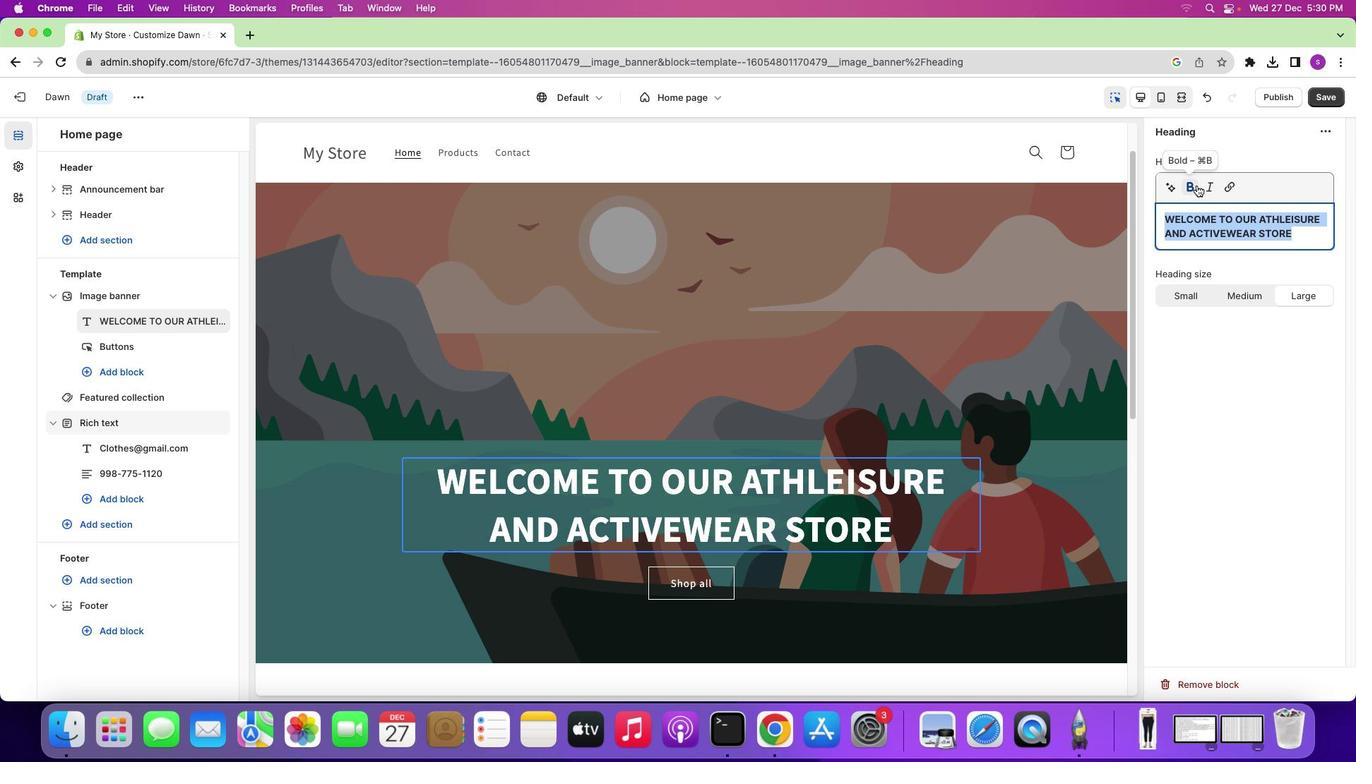 
Action: Mouse pressed left at (1196, 185)
Screenshot: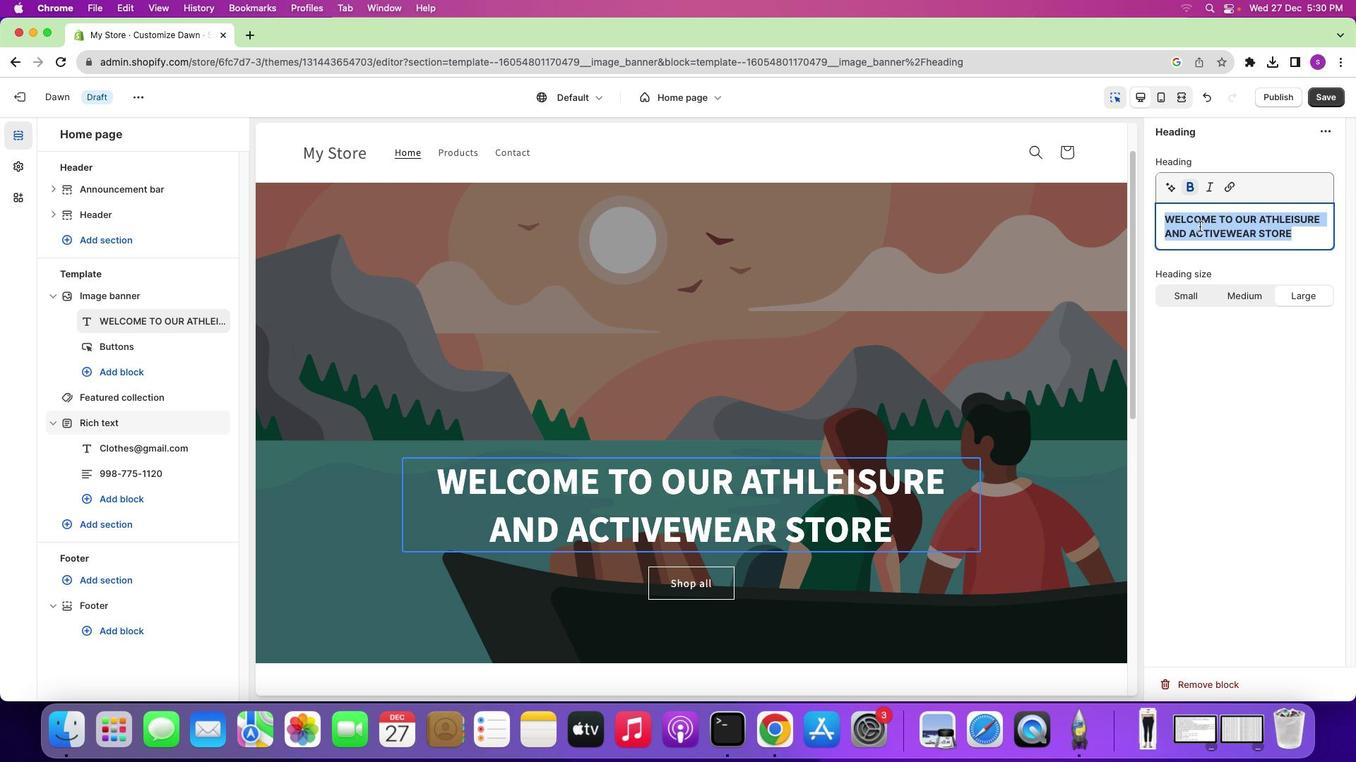 
Action: Mouse moved to (1086, 404)
Screenshot: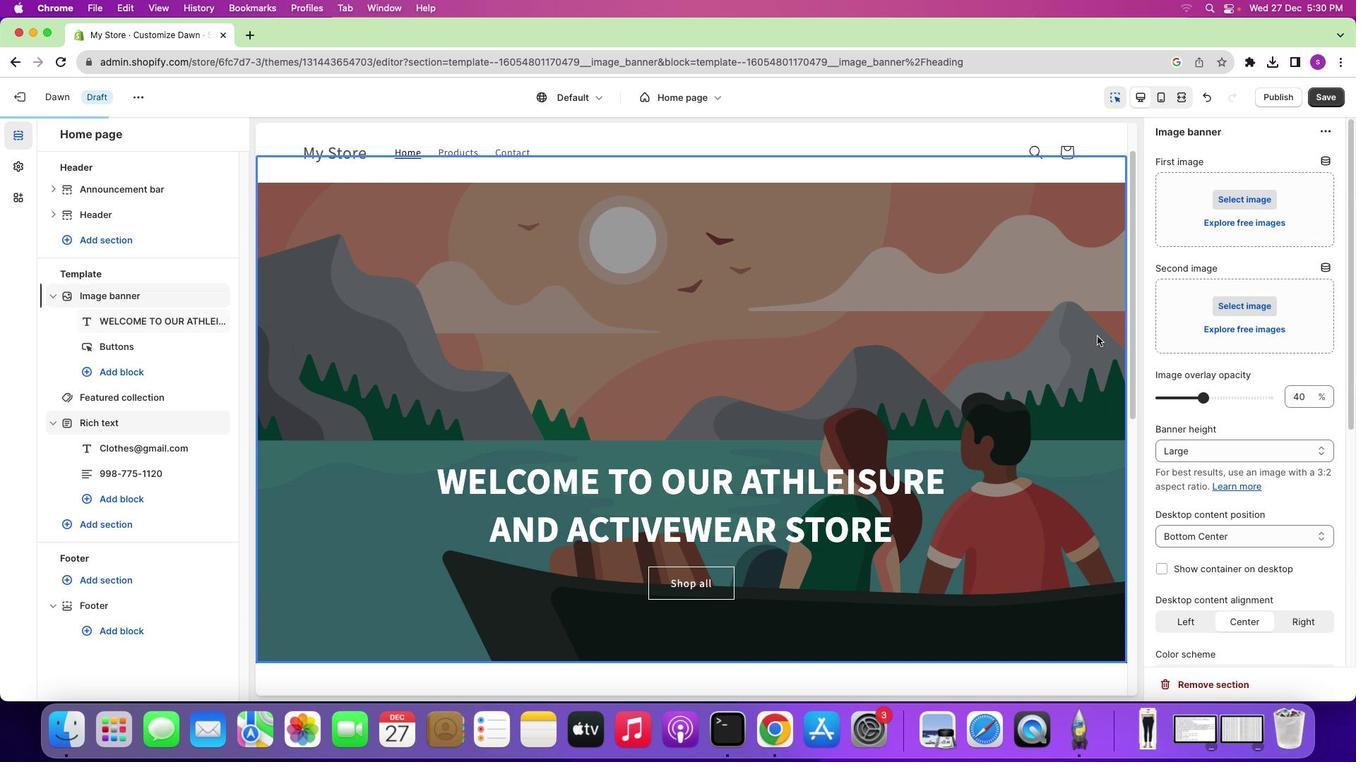 
Action: Mouse pressed left at (1086, 404)
Screenshot: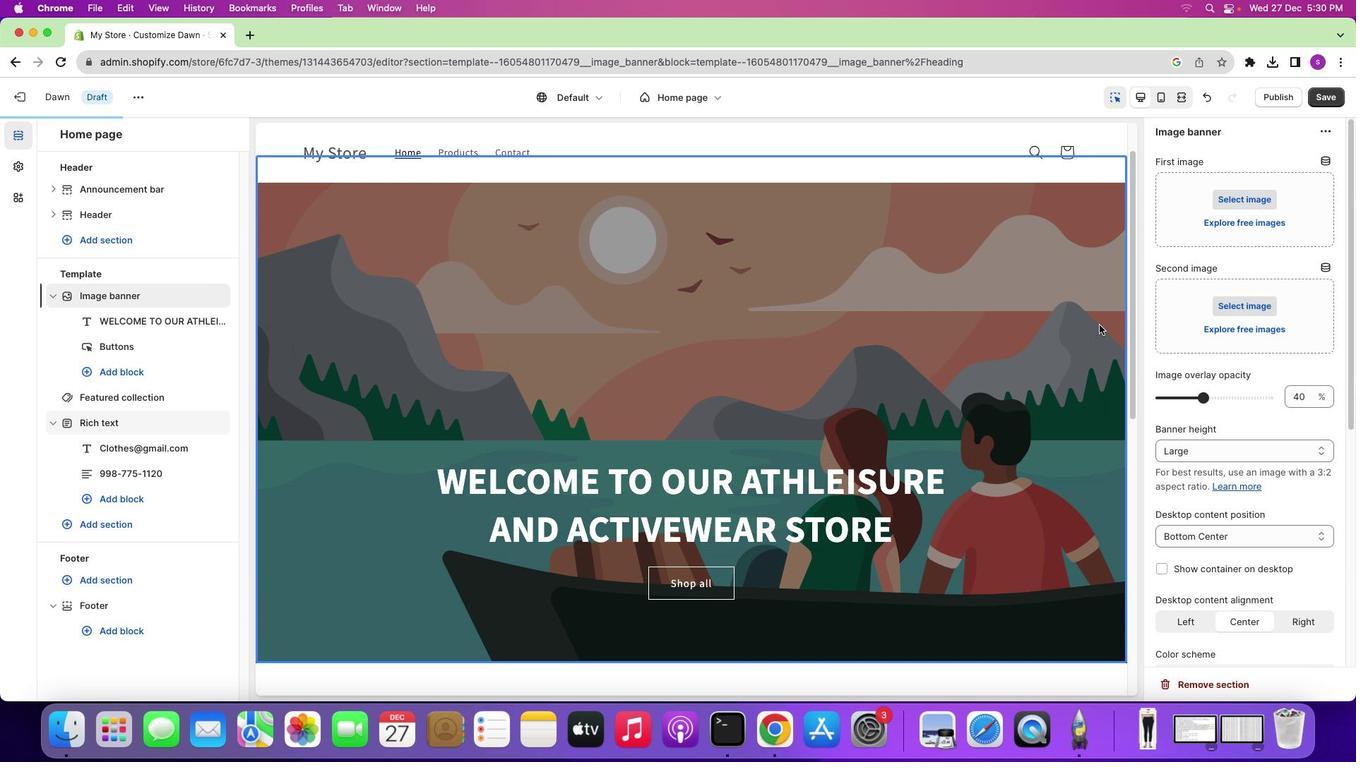 
Action: Mouse moved to (1232, 223)
Screenshot: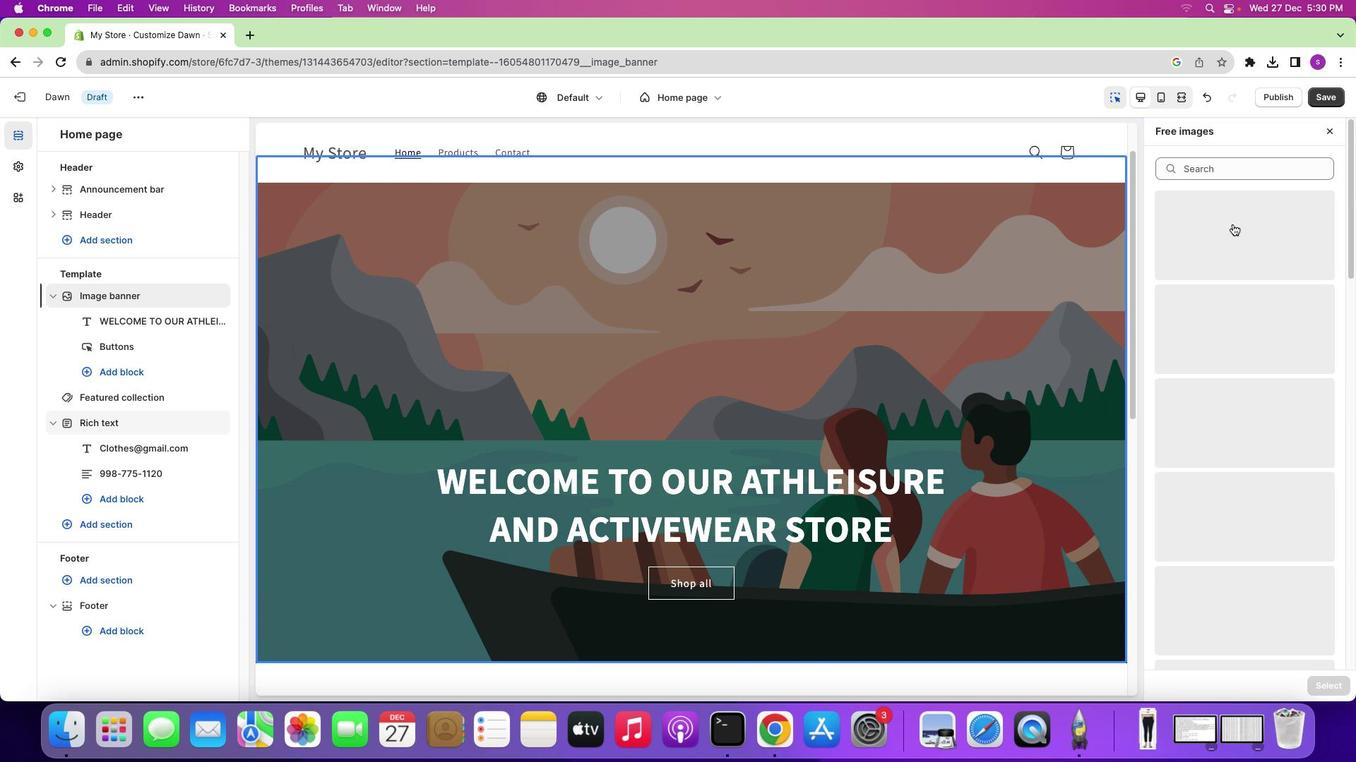 
Action: Mouse pressed left at (1232, 223)
Screenshot: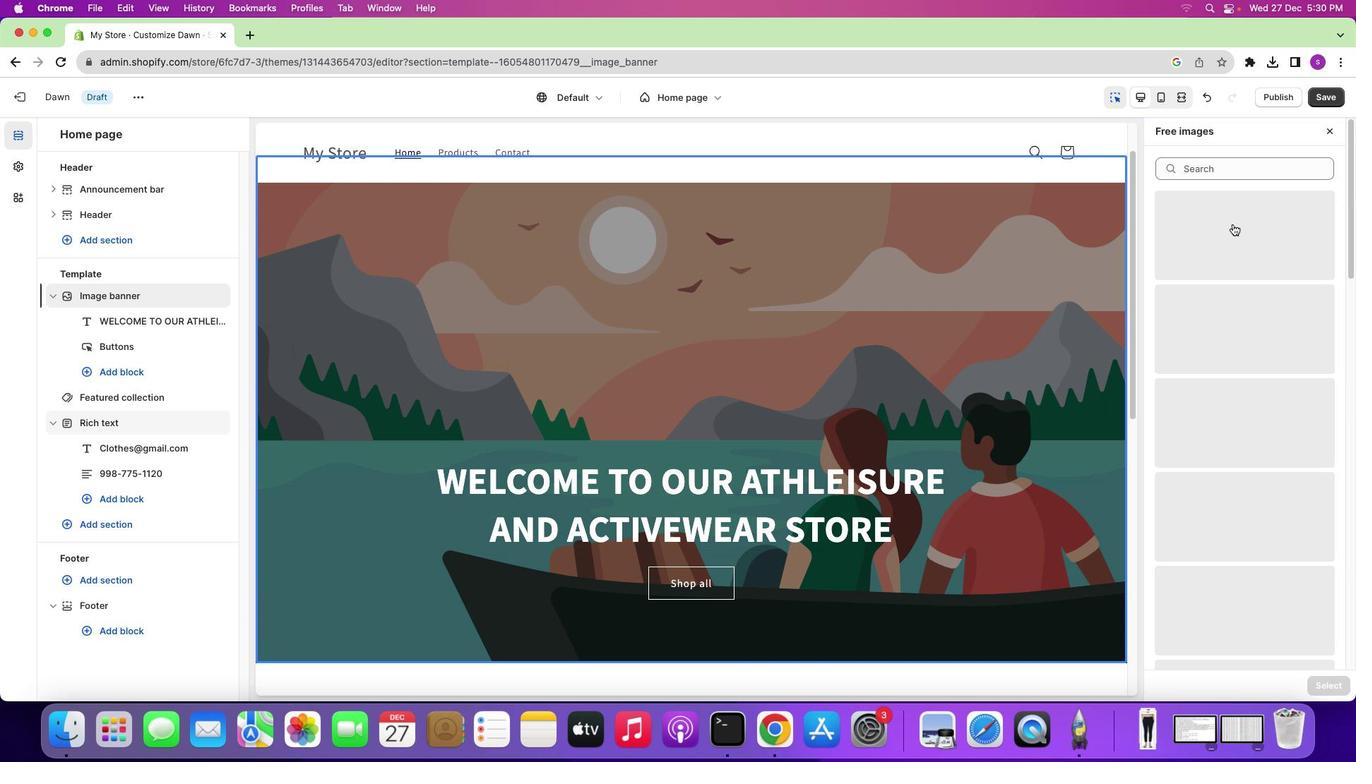 
Action: Mouse moved to (1239, 170)
Screenshot: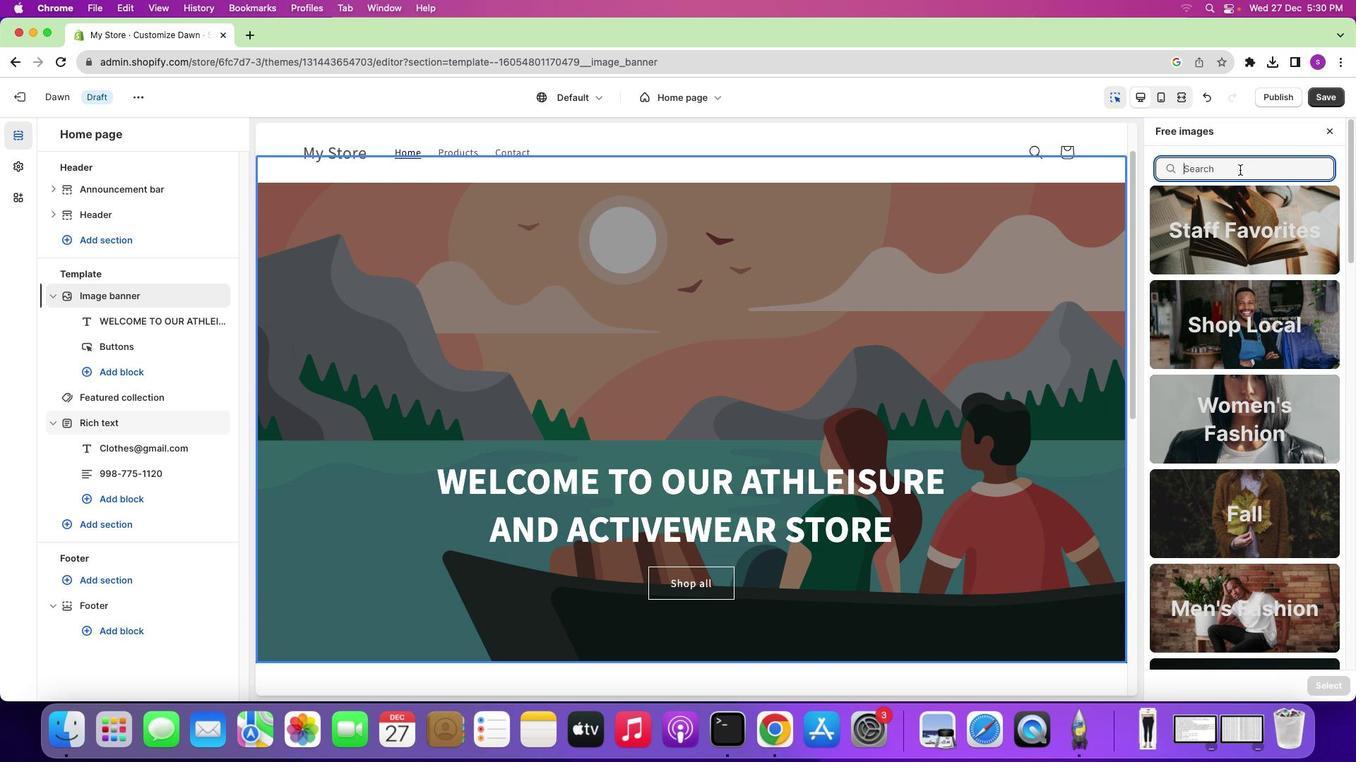 
Action: Mouse pressed left at (1239, 170)
Screenshot: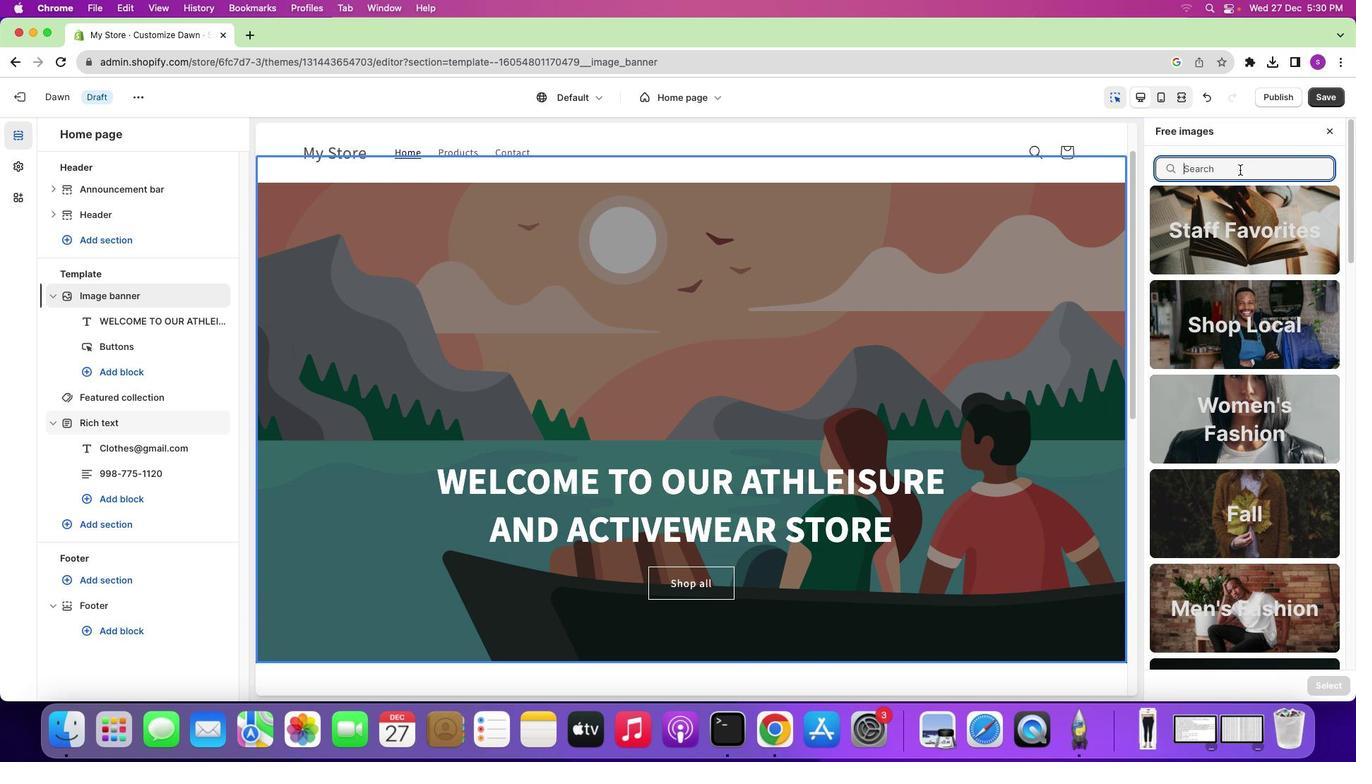 
Action: Key pressed 'c''l''o''t''h''i''n''g'
Screenshot: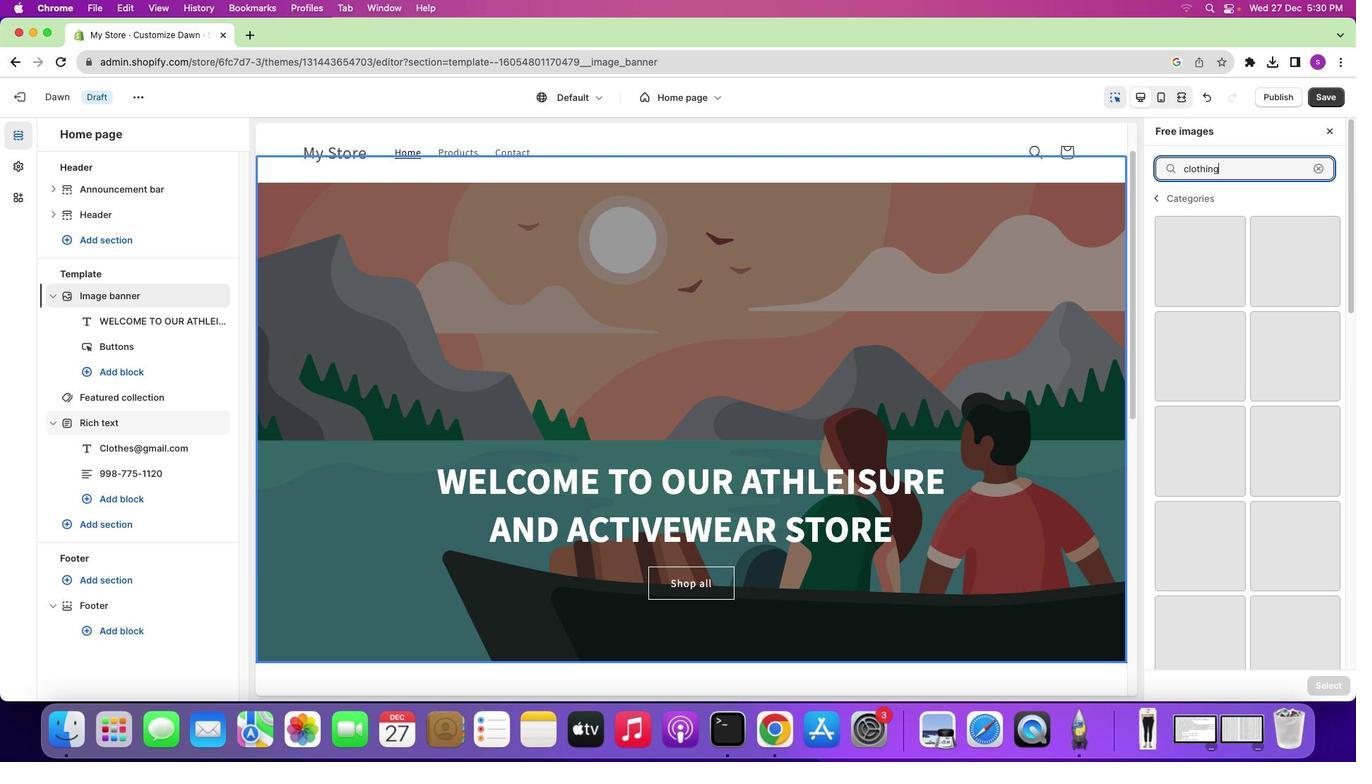 
Action: Mouse moved to (1272, 454)
Screenshot: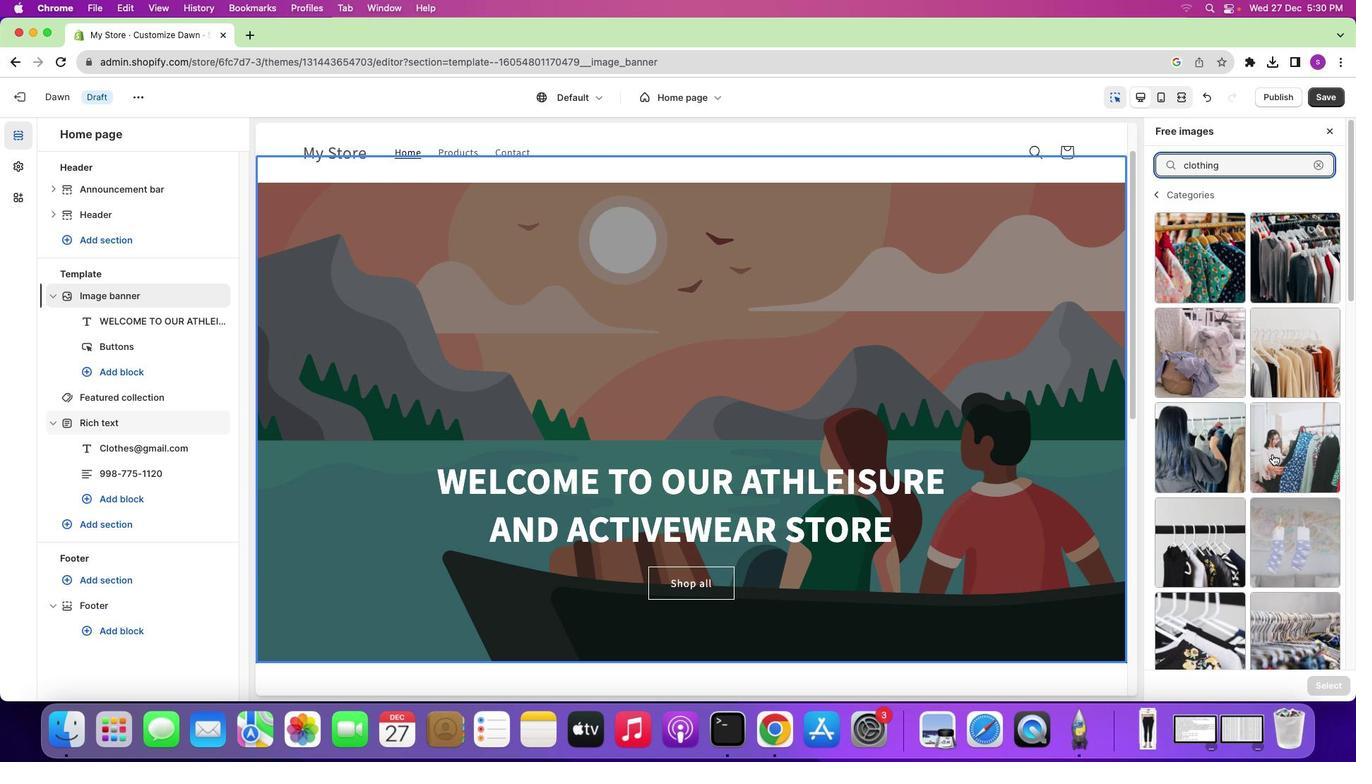 
Action: Mouse scrolled (1272, 454) with delta (0, 0)
Screenshot: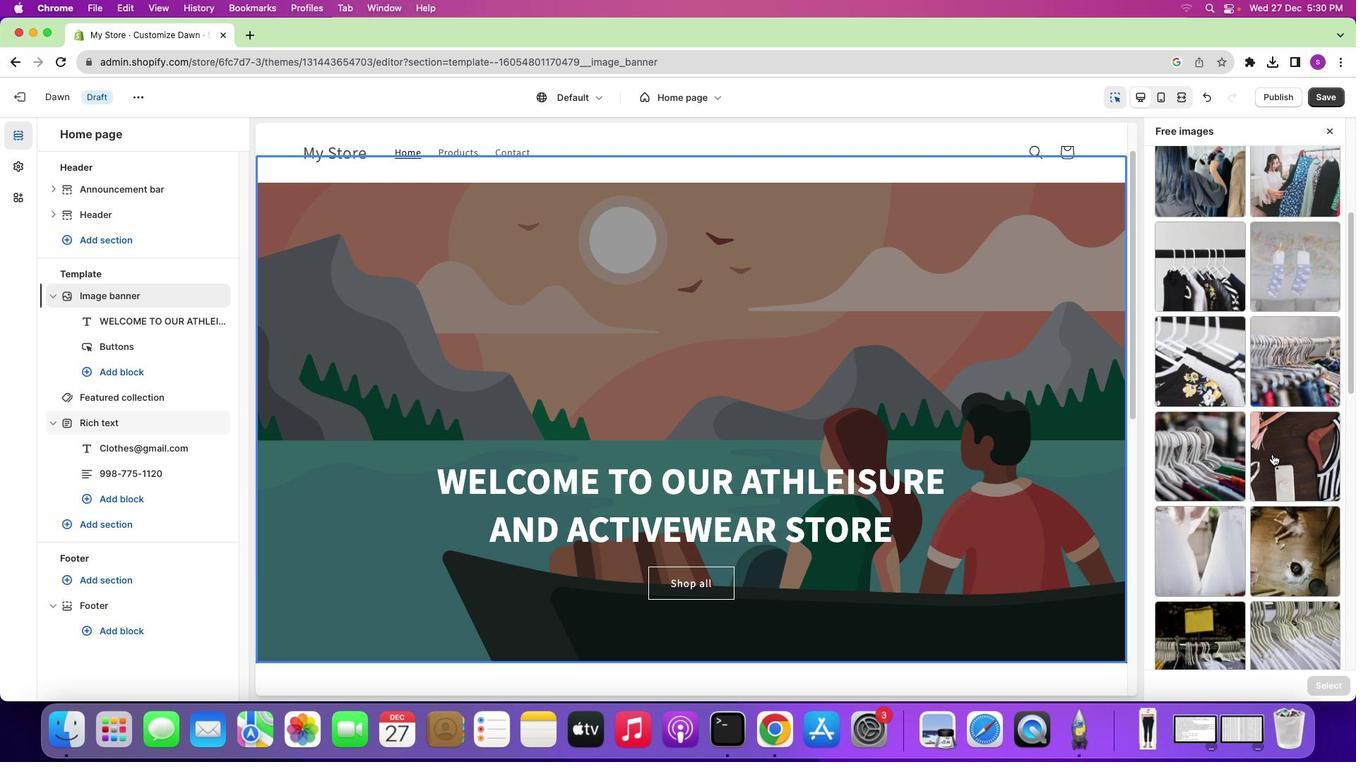 
Action: Mouse scrolled (1272, 454) with delta (0, 0)
Screenshot: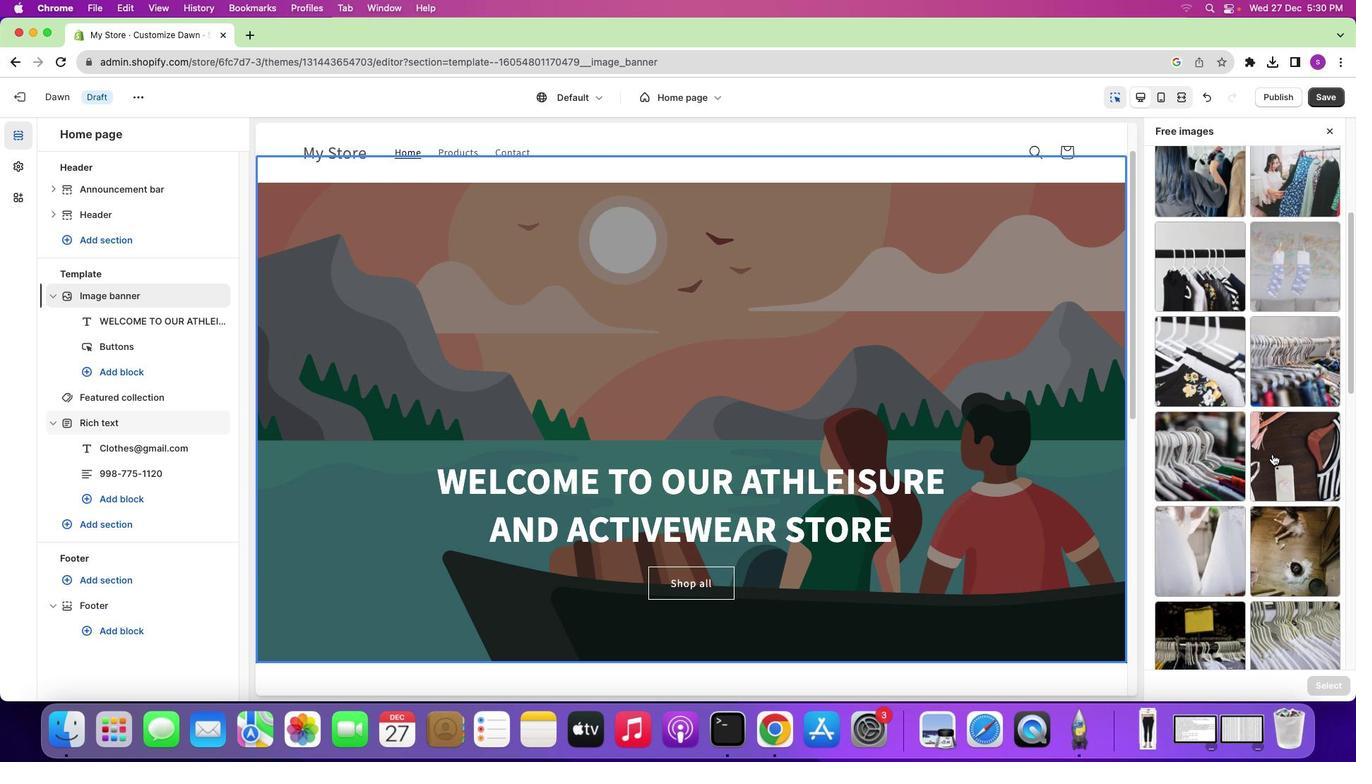 
Action: Mouse scrolled (1272, 454) with delta (0, -1)
Screenshot: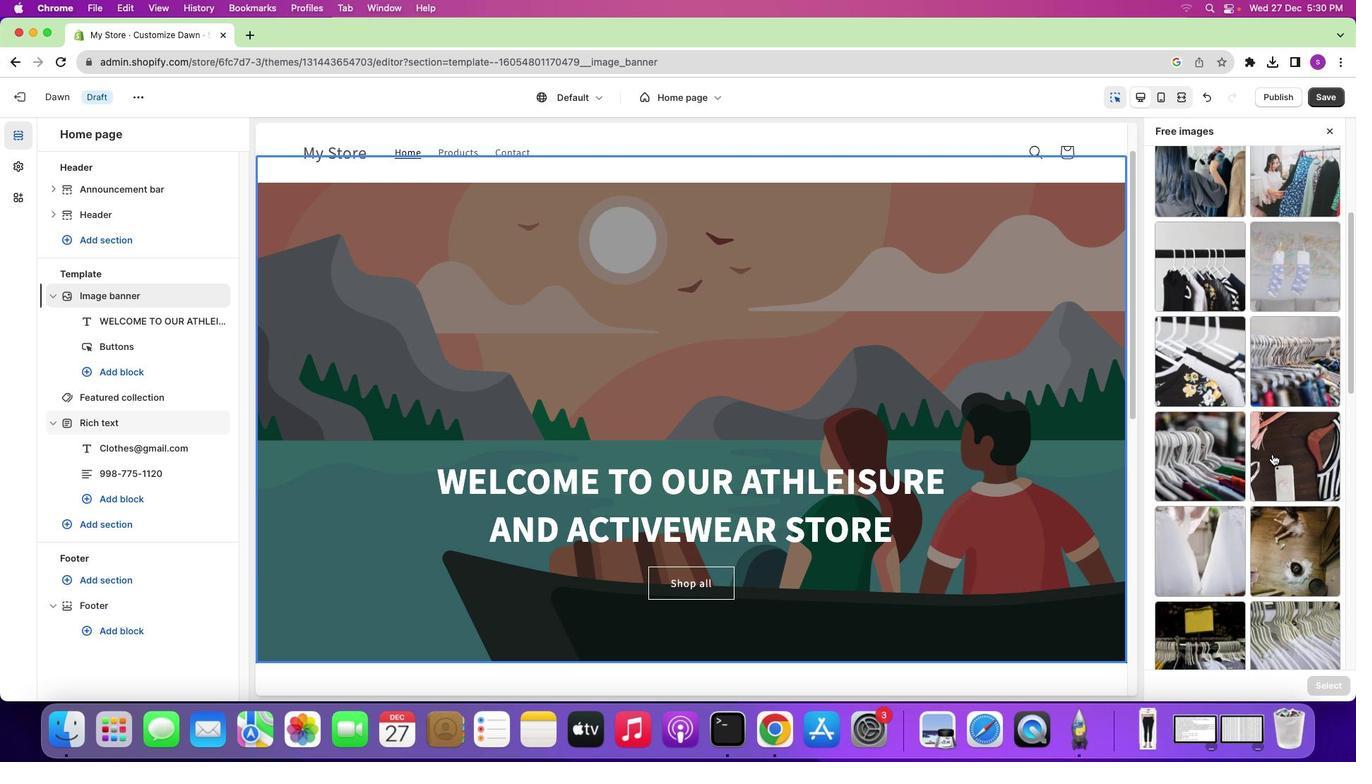 
Action: Mouse scrolled (1272, 454) with delta (0, -2)
Screenshot: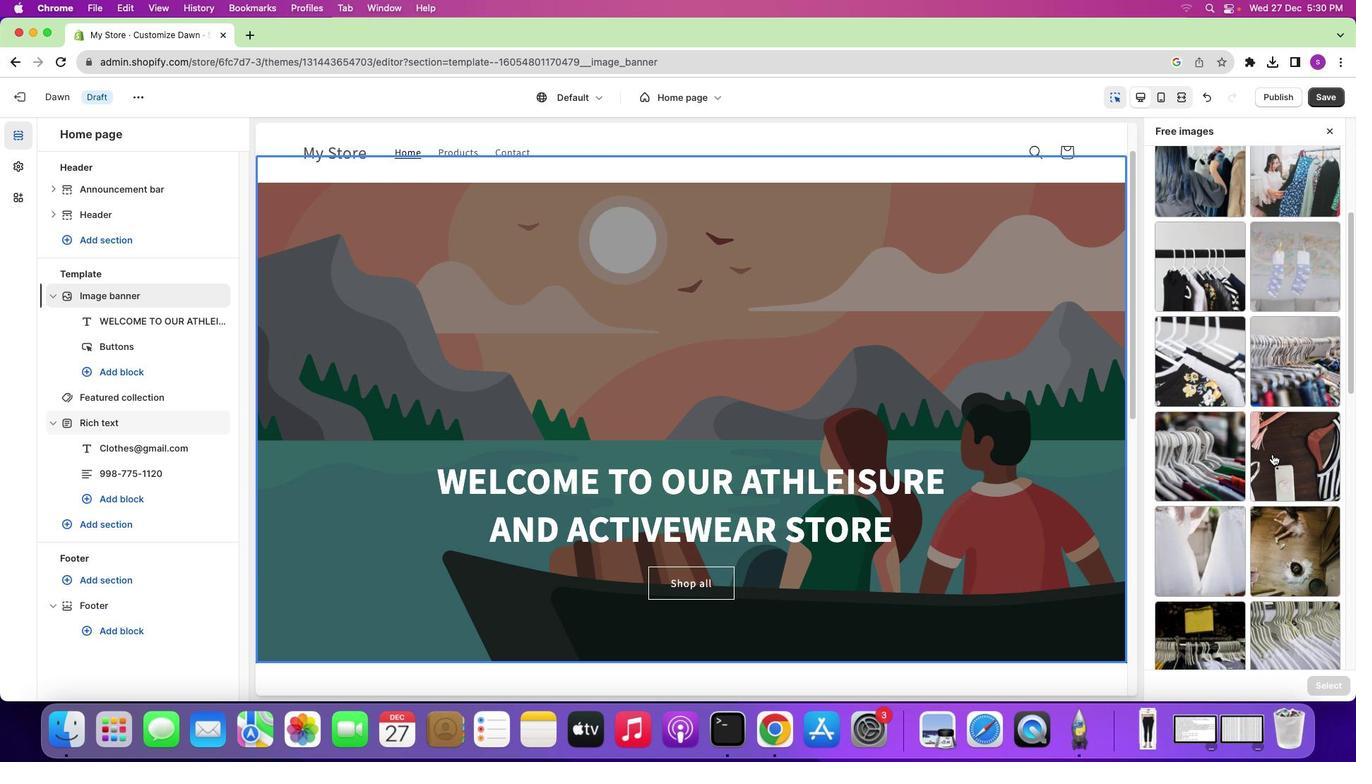 
Action: Mouse scrolled (1272, 454) with delta (0, -2)
Screenshot: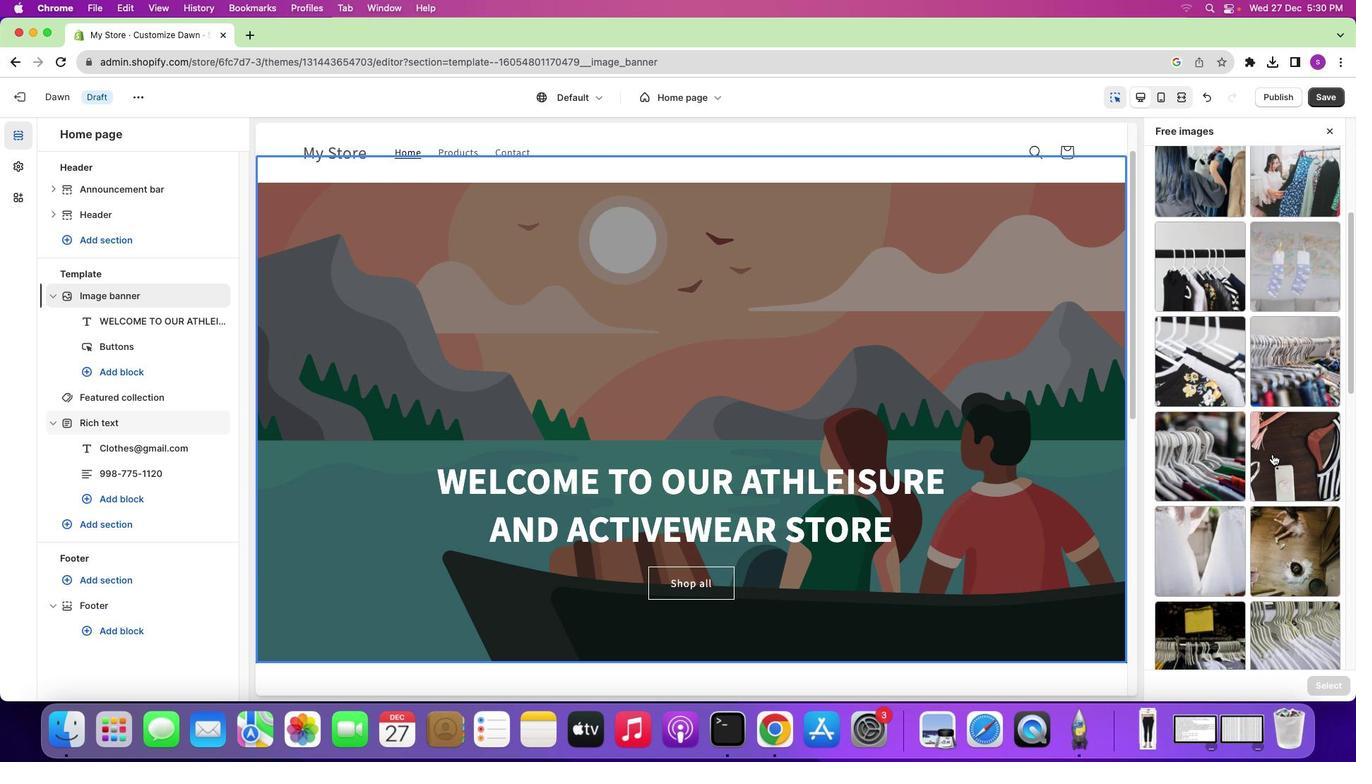 
Action: Mouse scrolled (1272, 454) with delta (0, 0)
Screenshot: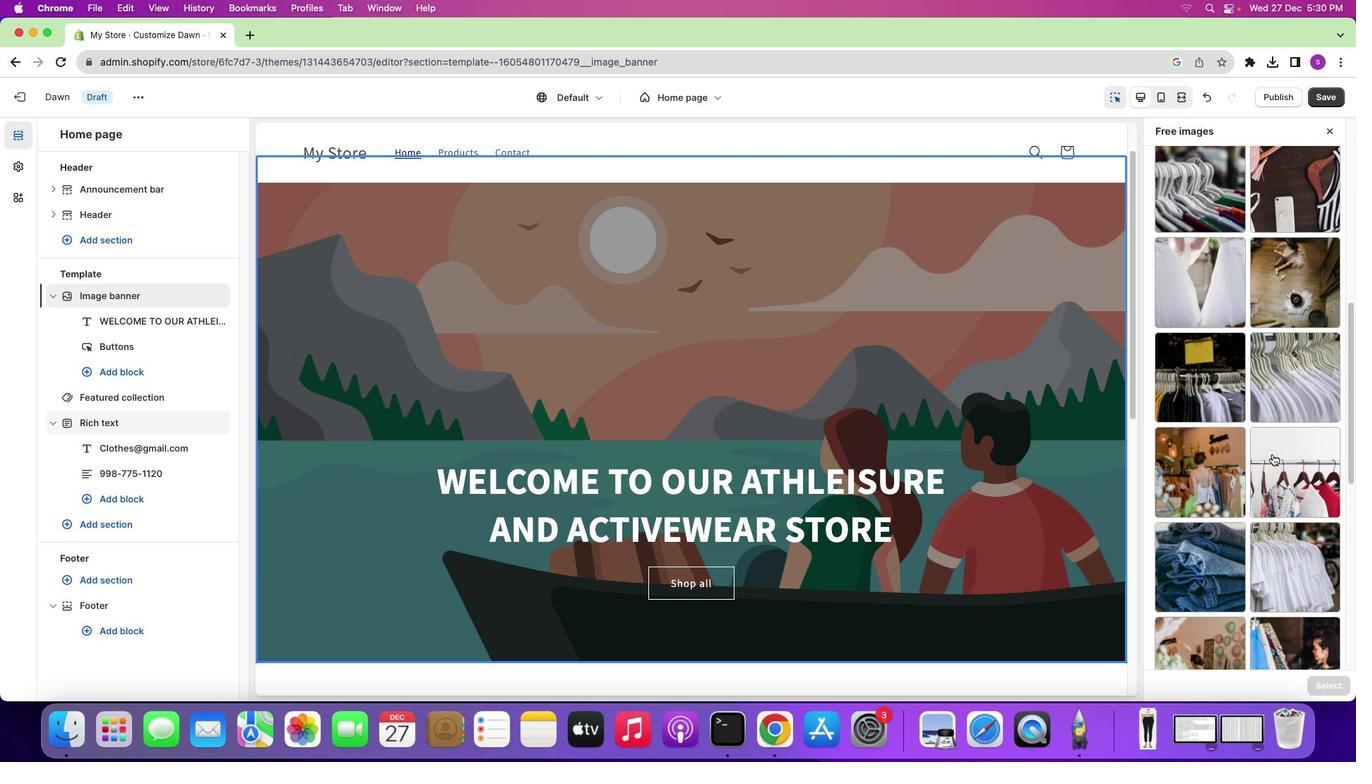 
Action: Mouse scrolled (1272, 454) with delta (0, 0)
Screenshot: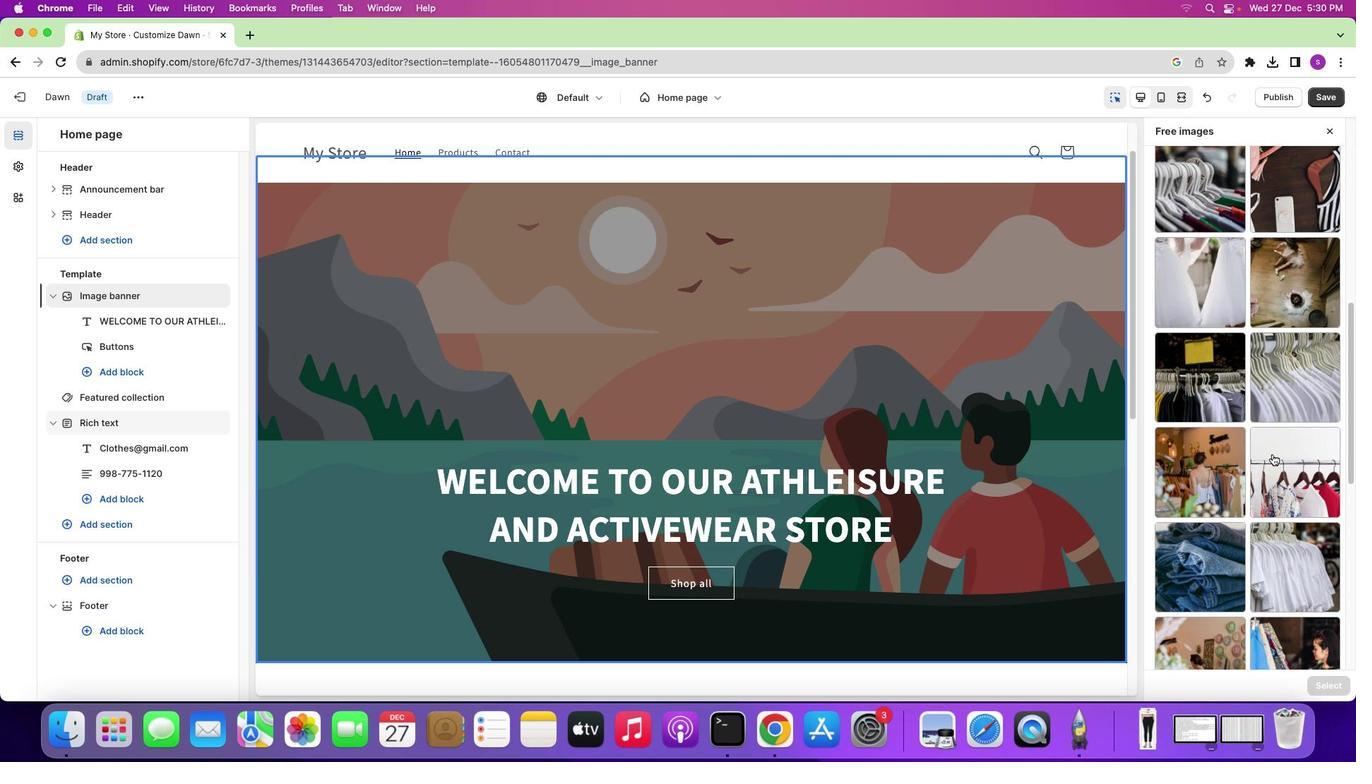 
Action: Mouse scrolled (1272, 454) with delta (0, 0)
Screenshot: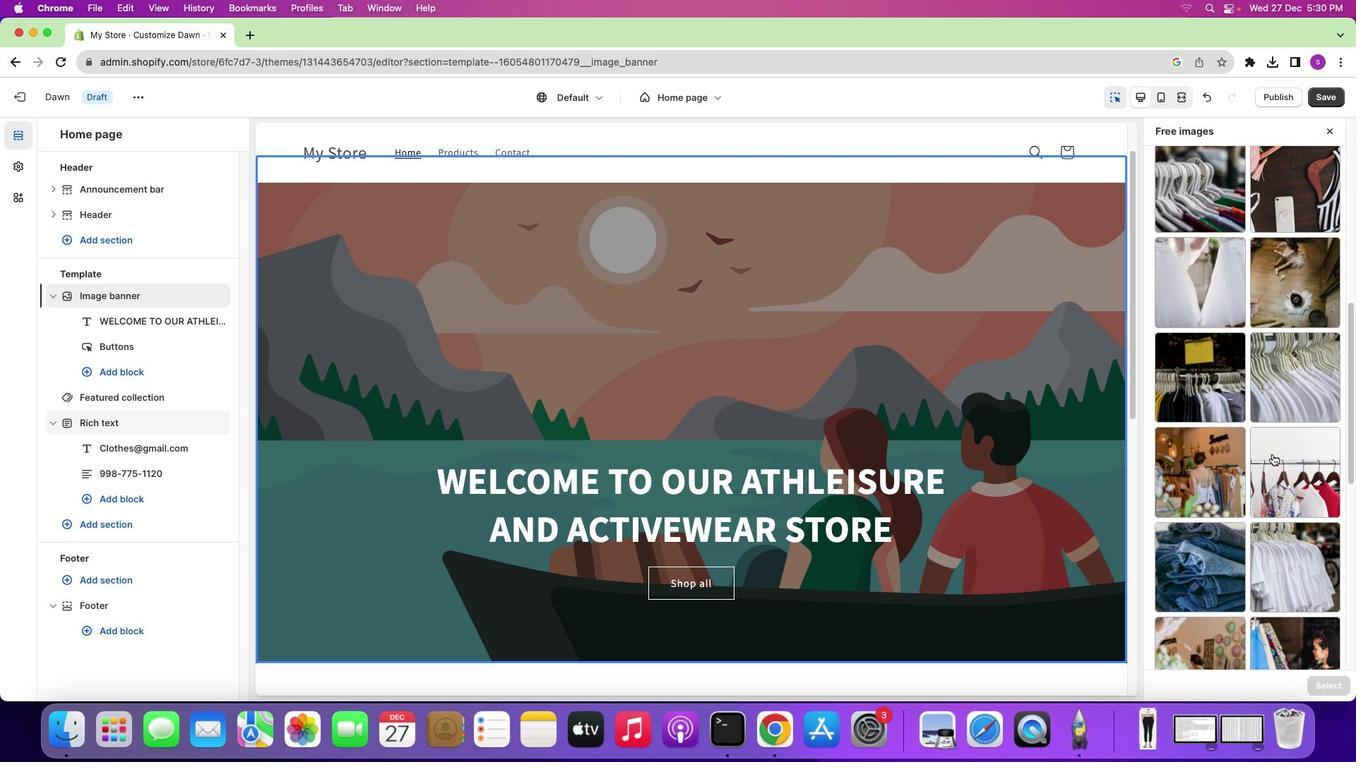 
Action: Mouse scrolled (1272, 454) with delta (0, -1)
Screenshot: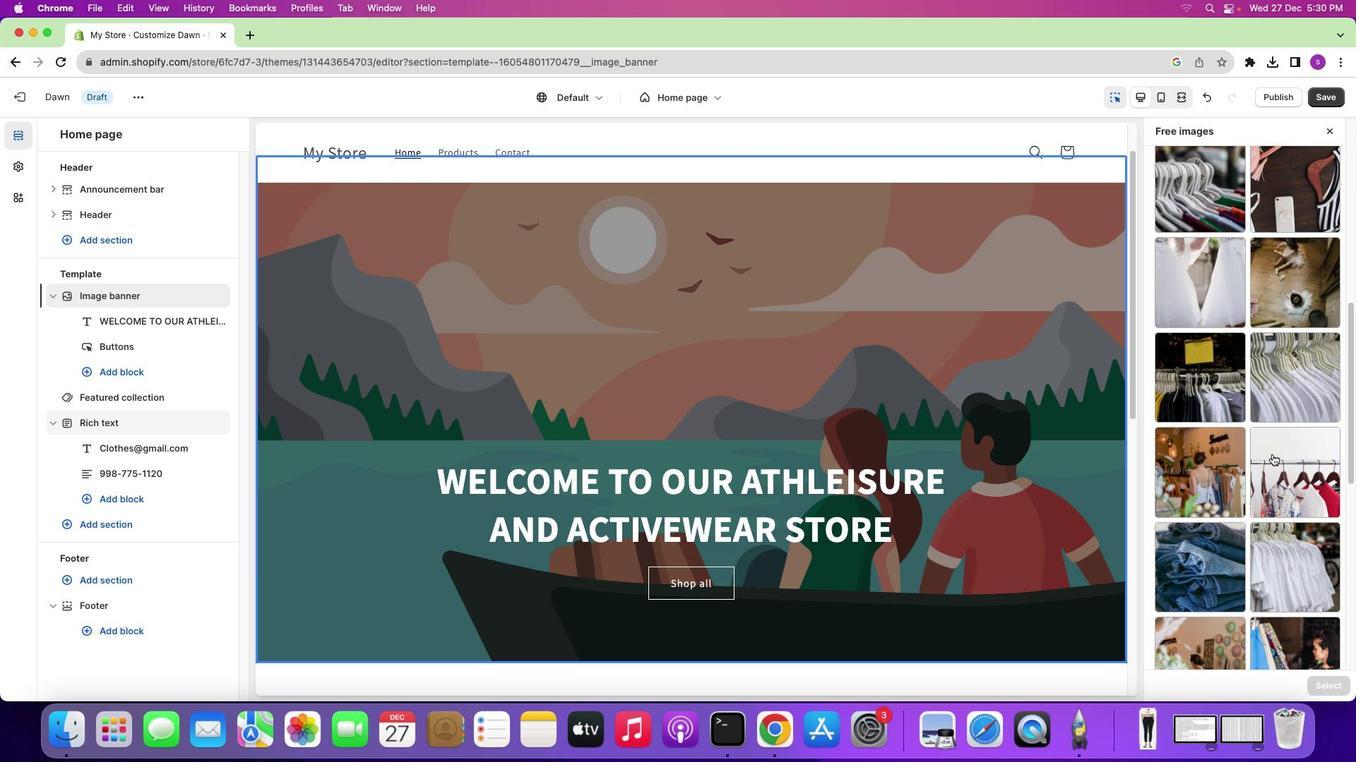 
Action: Mouse scrolled (1272, 454) with delta (0, -2)
Screenshot: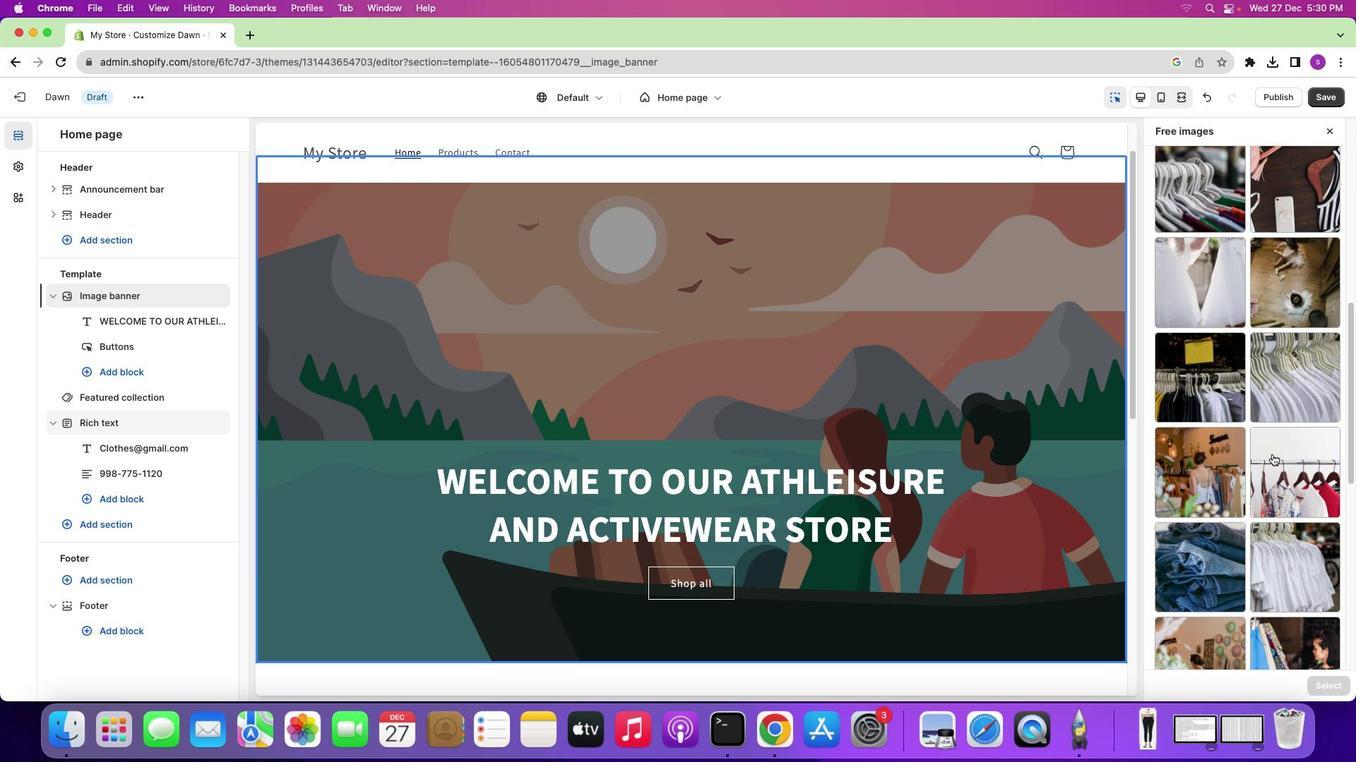 
Action: Mouse scrolled (1272, 454) with delta (0, 0)
Screenshot: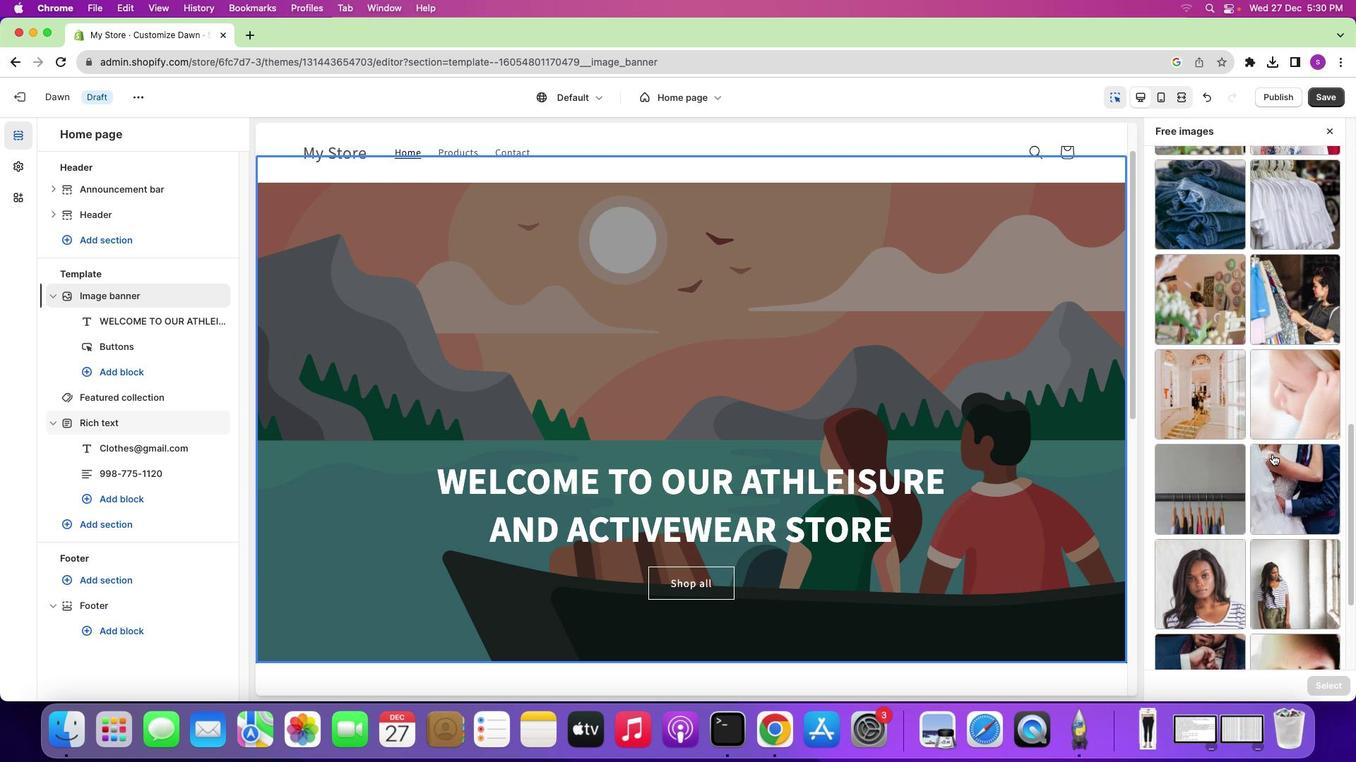 
Action: Mouse scrolled (1272, 454) with delta (0, 0)
Screenshot: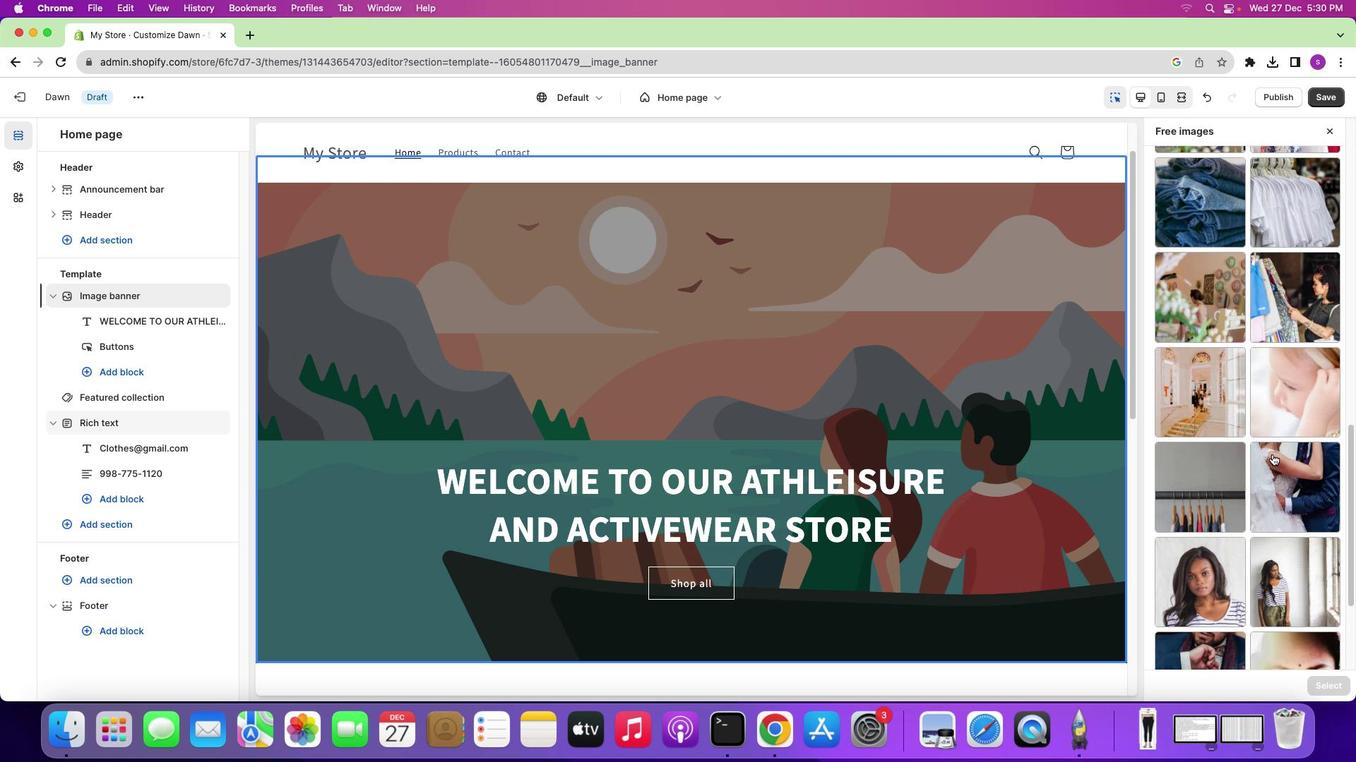 
Action: Mouse scrolled (1272, 454) with delta (0, 0)
Screenshot: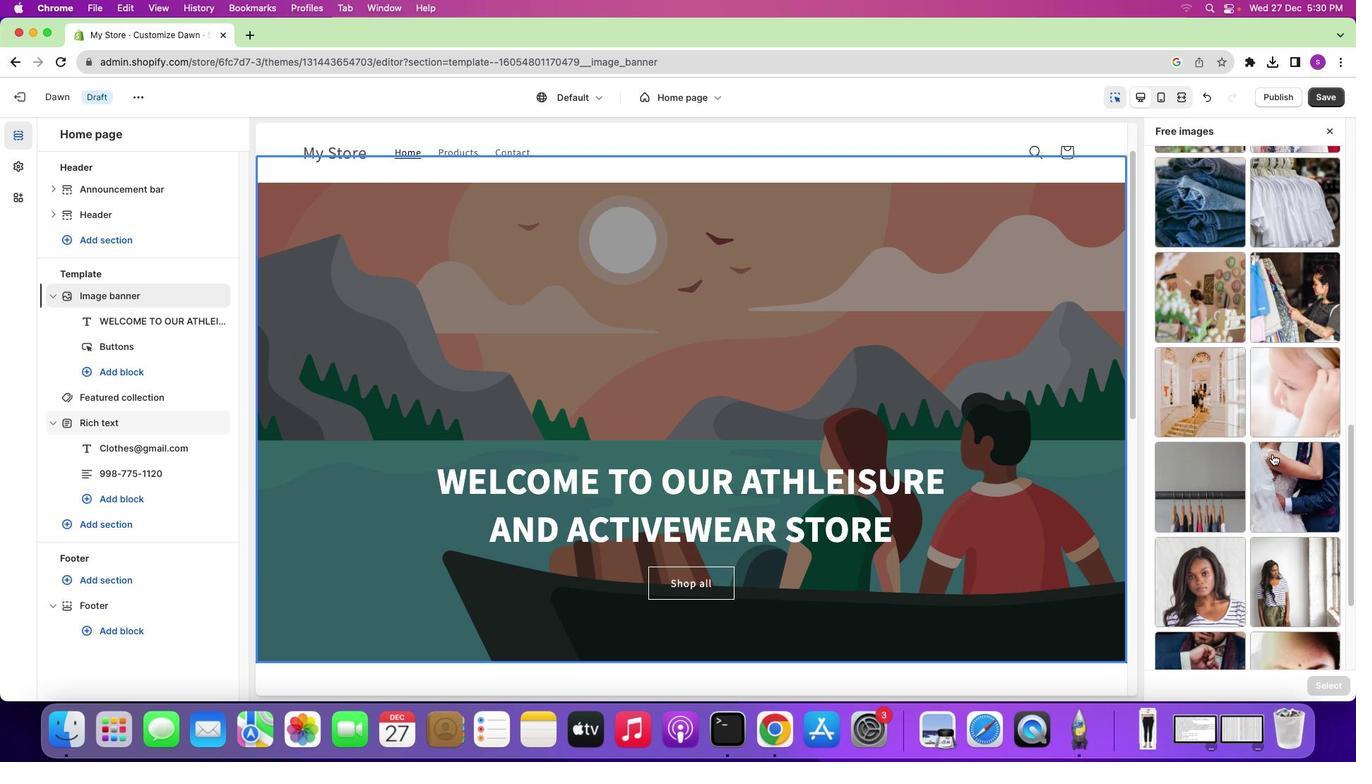 
Action: Mouse scrolled (1272, 454) with delta (0, -1)
Screenshot: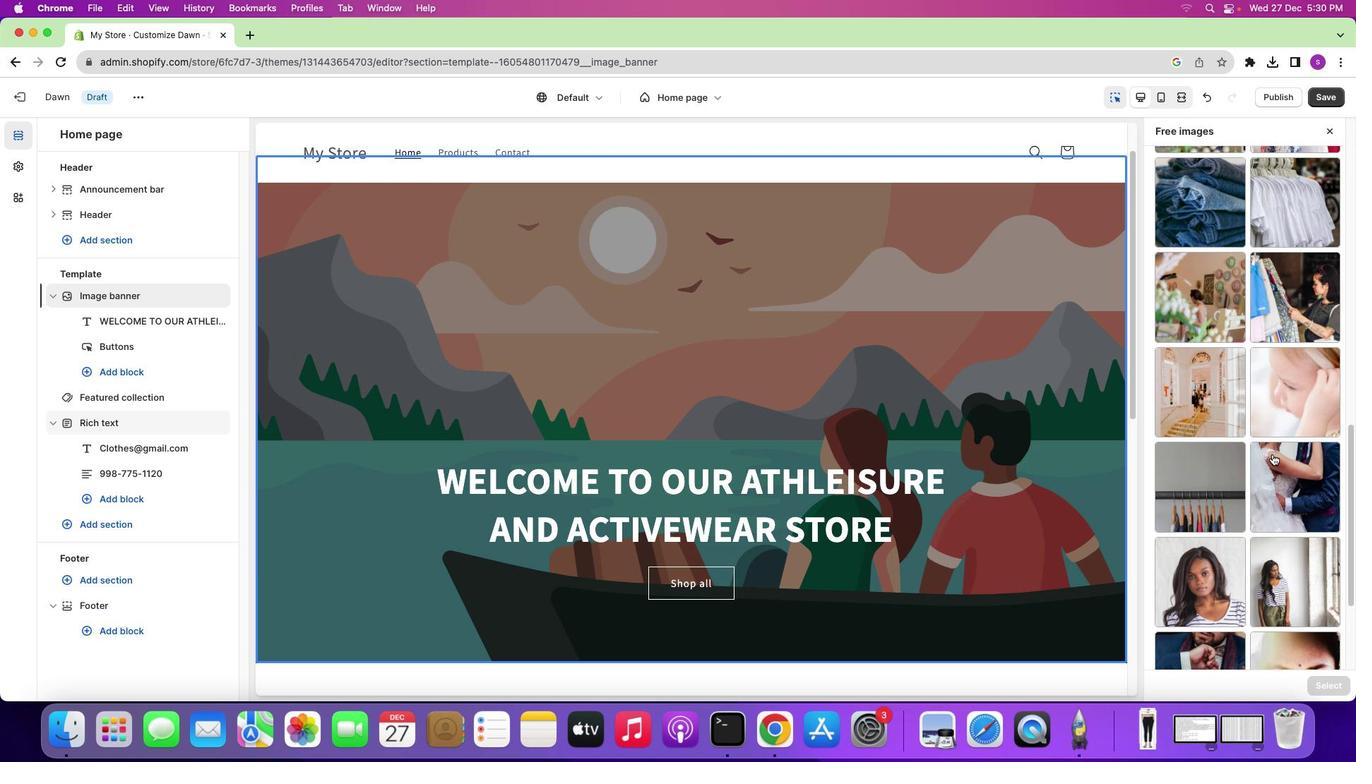 
Action: Mouse scrolled (1272, 454) with delta (0, -2)
Screenshot: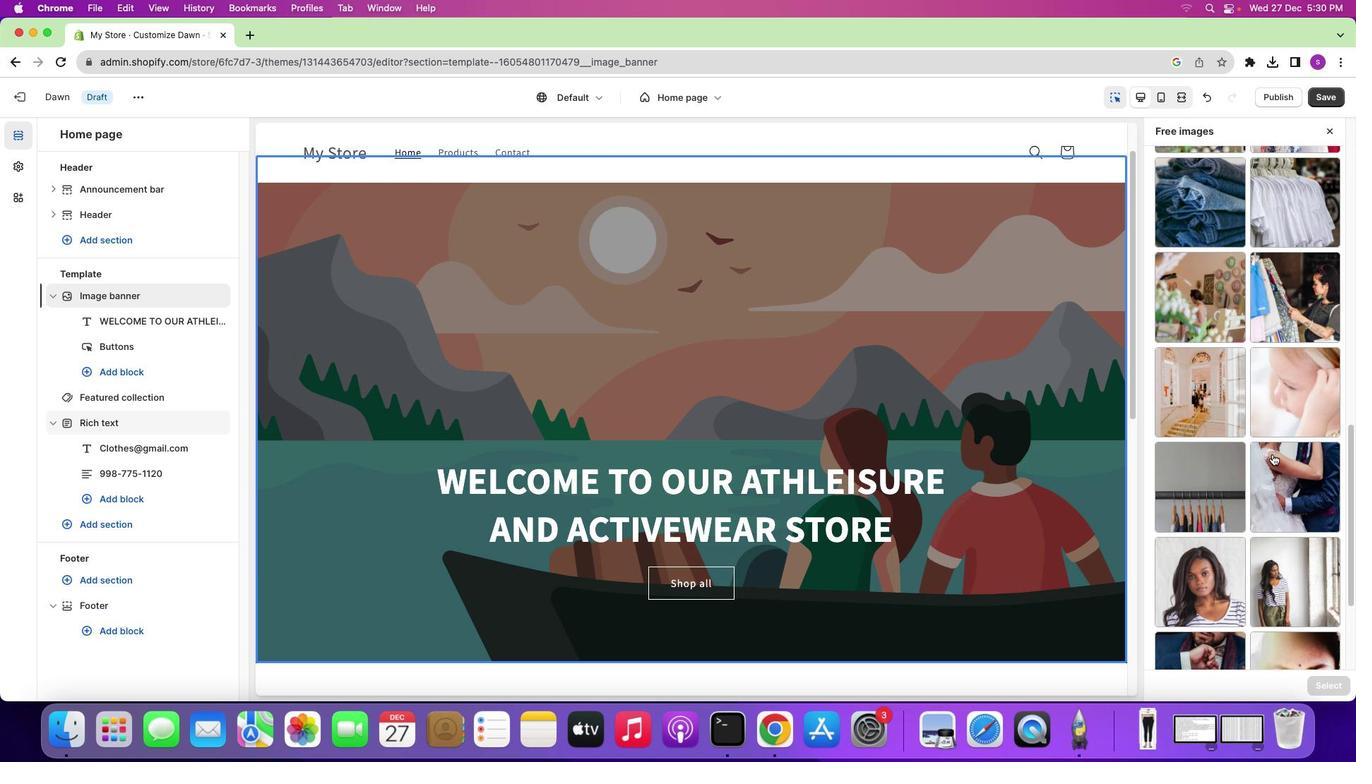 
Action: Mouse scrolled (1272, 454) with delta (0, -2)
Screenshot: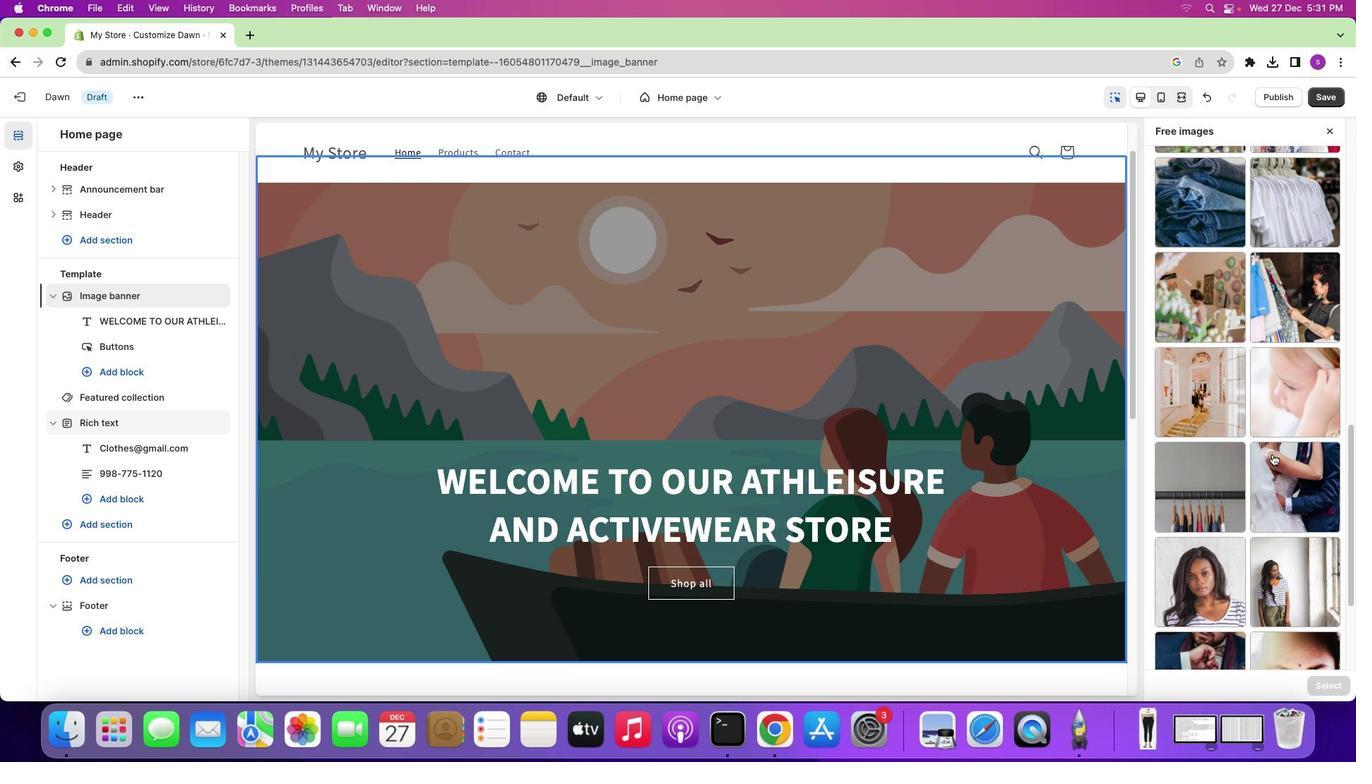 
Action: Mouse scrolled (1272, 454) with delta (0, 0)
Screenshot: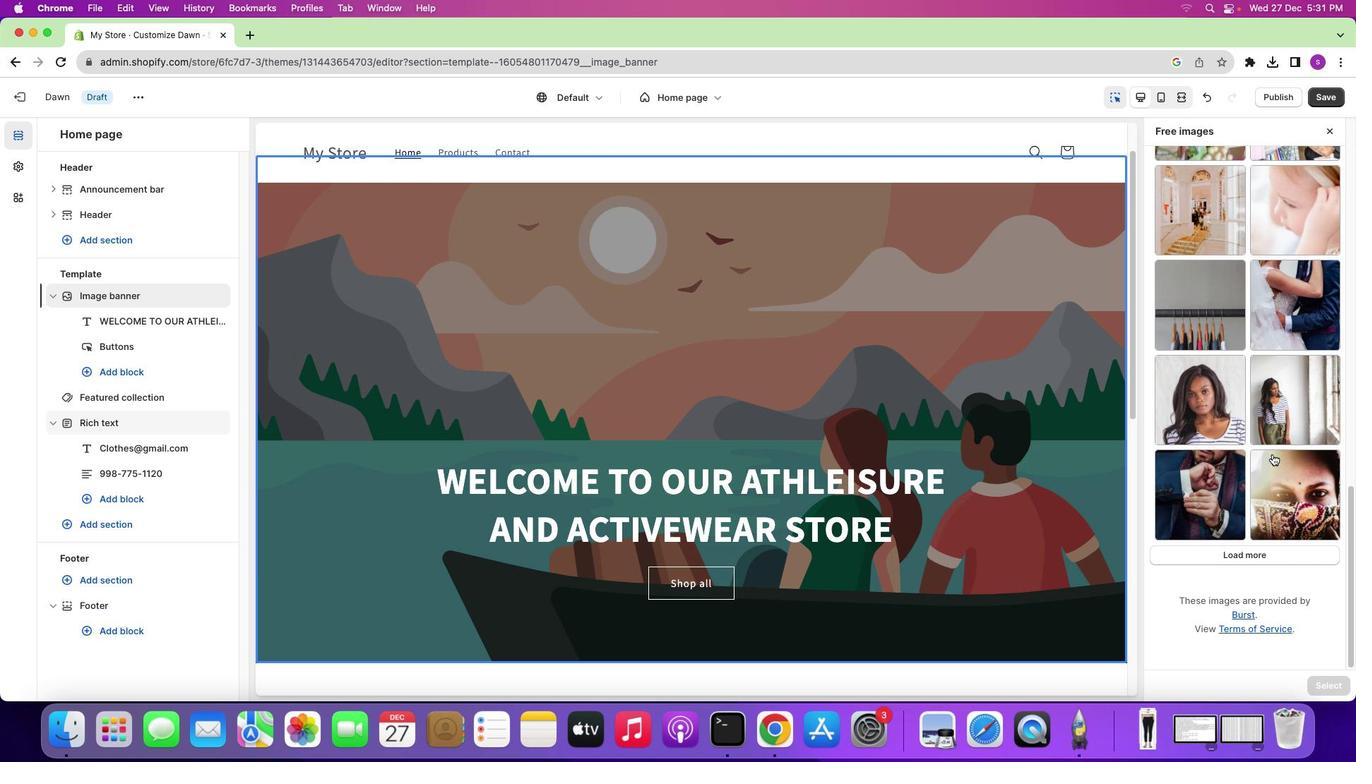 
Action: Mouse scrolled (1272, 454) with delta (0, -1)
Screenshot: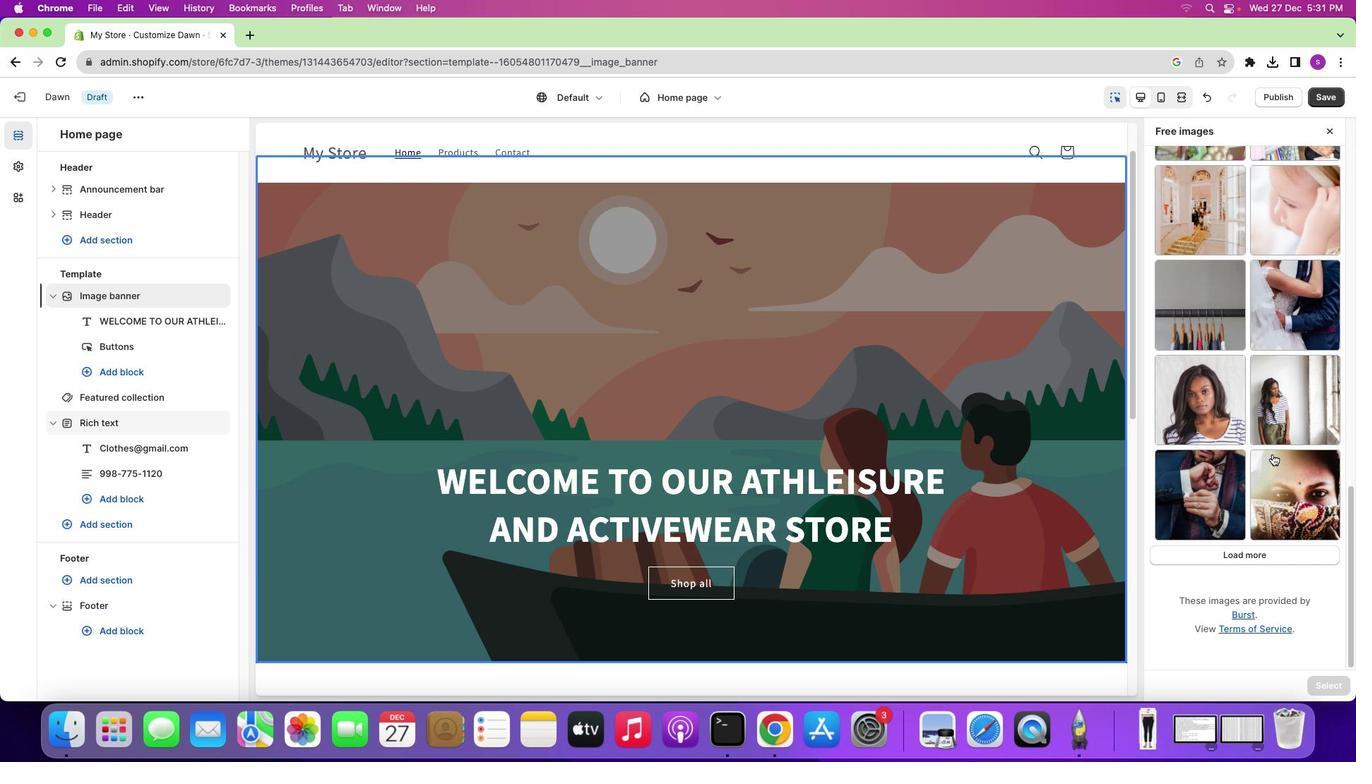 
Action: Mouse scrolled (1272, 454) with delta (0, 0)
Screenshot: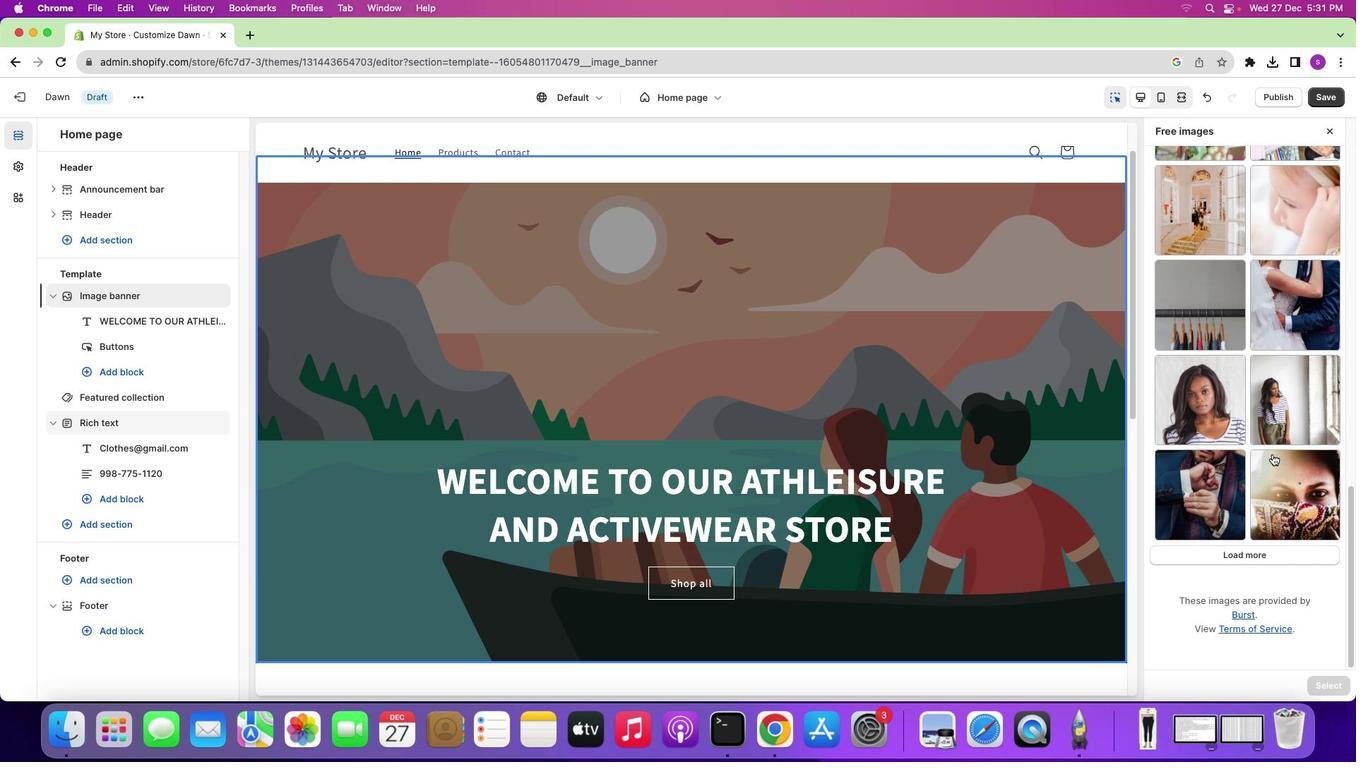 
Action: Mouse scrolled (1272, 454) with delta (0, -2)
Screenshot: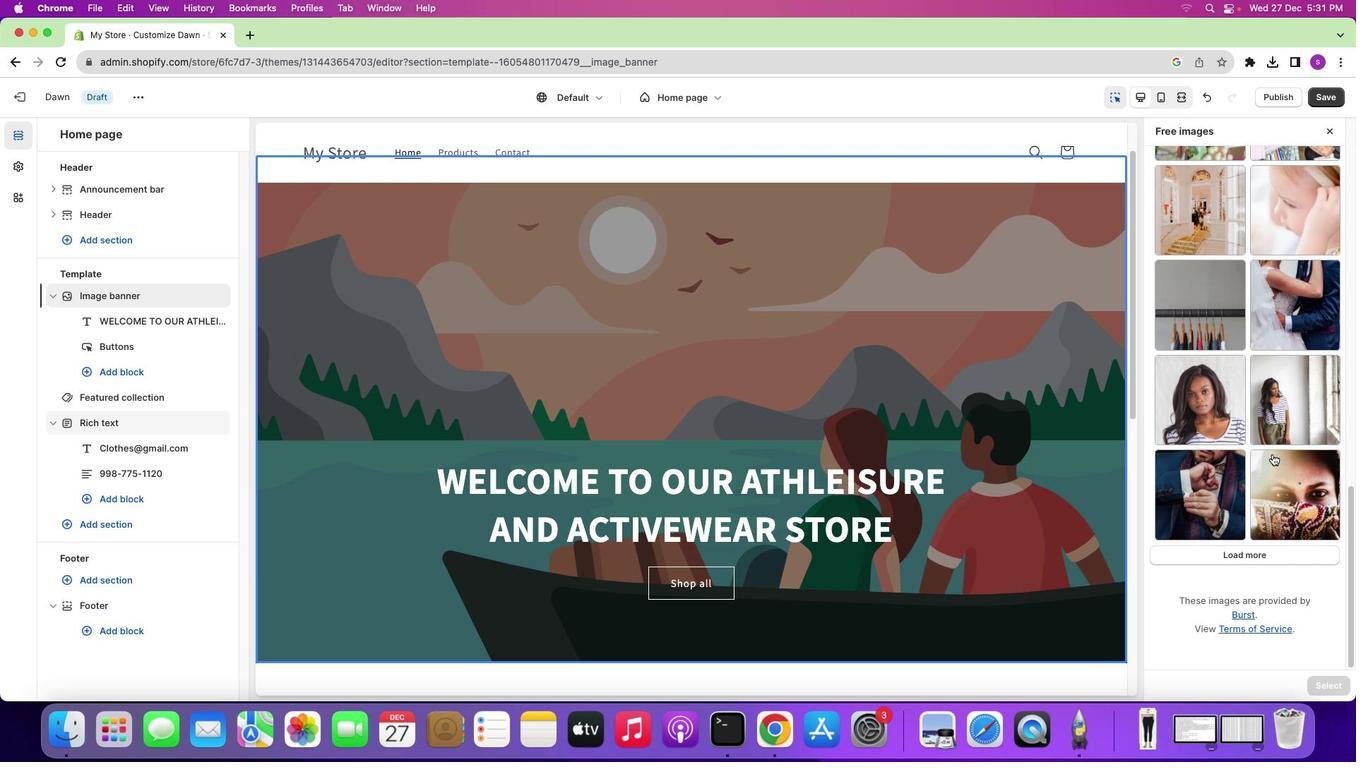 
Action: Mouse scrolled (1272, 454) with delta (0, -2)
Screenshot: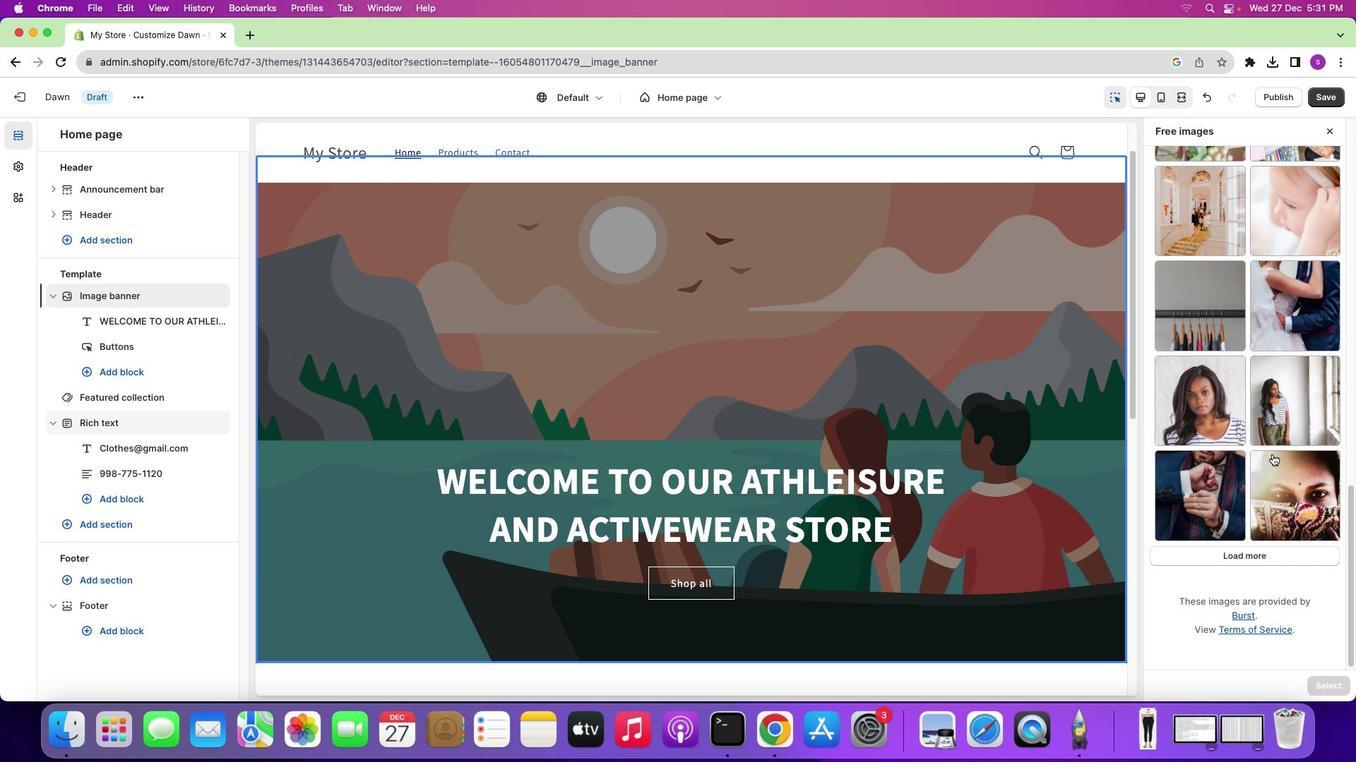 
Action: Mouse scrolled (1272, 454) with delta (0, 0)
Screenshot: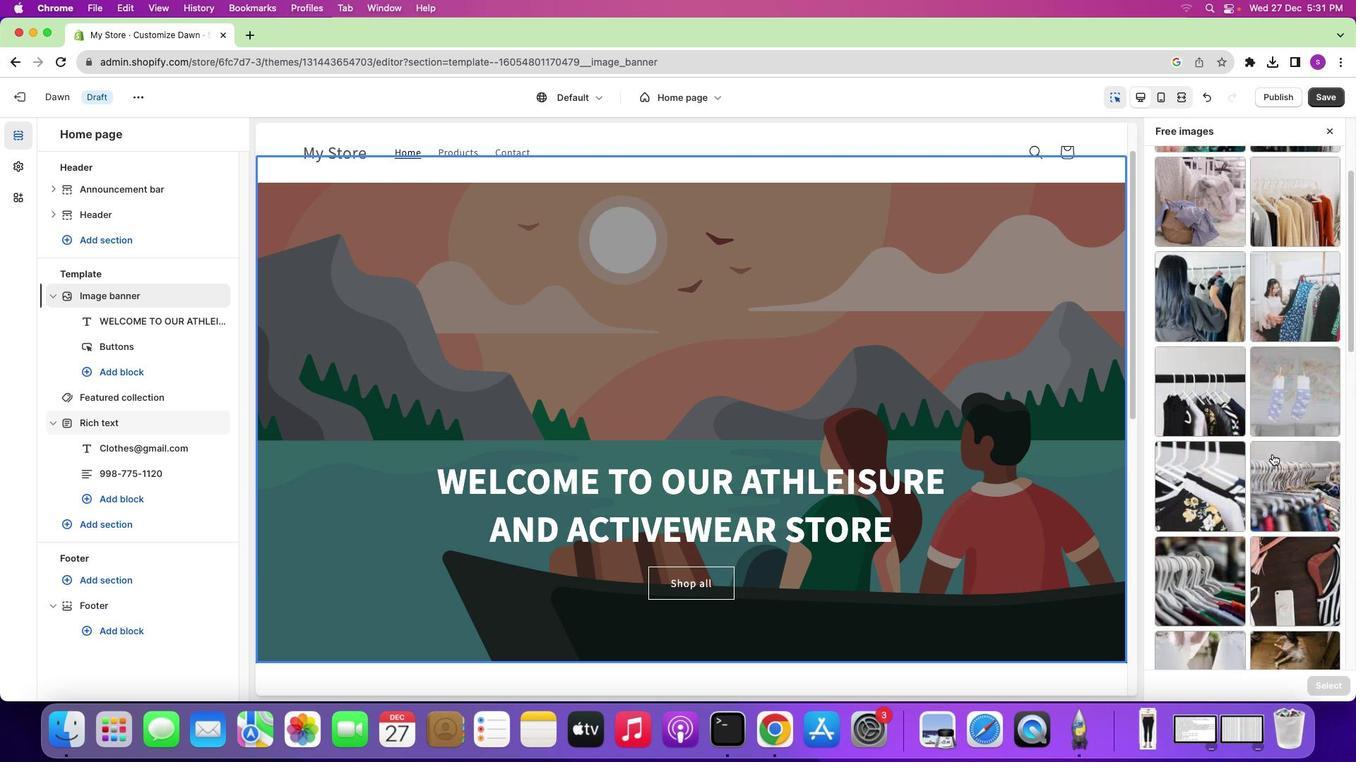 
Action: Mouse scrolled (1272, 454) with delta (0, 0)
Screenshot: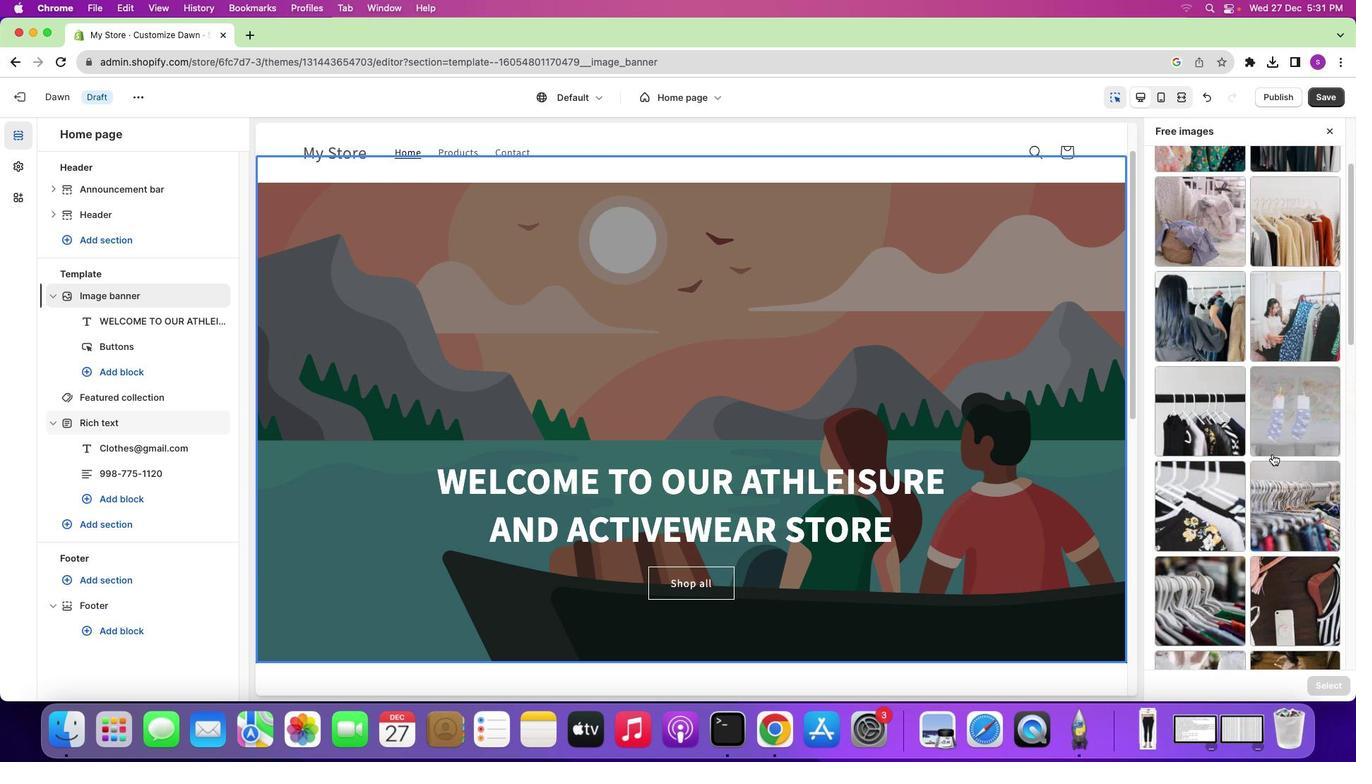 
Action: Mouse scrolled (1272, 454) with delta (0, 2)
Screenshot: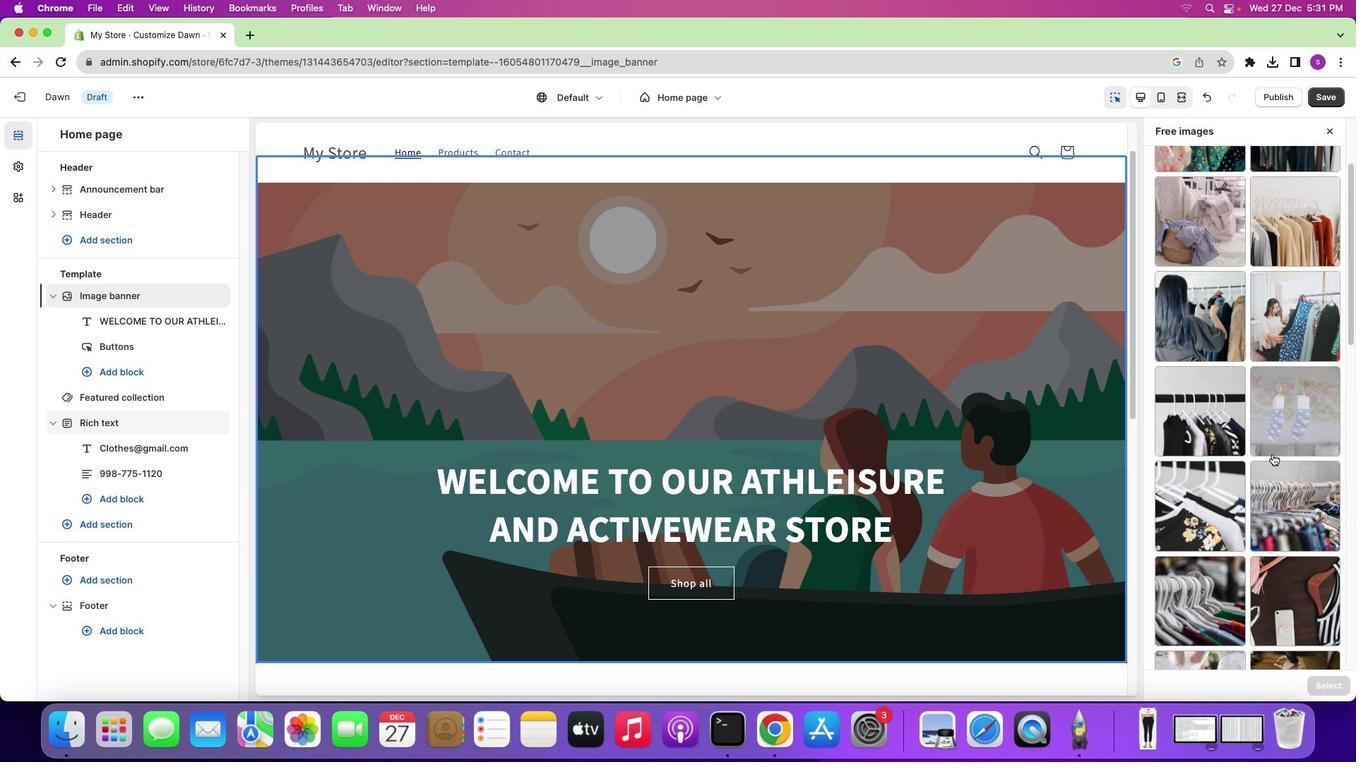 
Action: Mouse scrolled (1272, 454) with delta (0, 3)
Screenshot: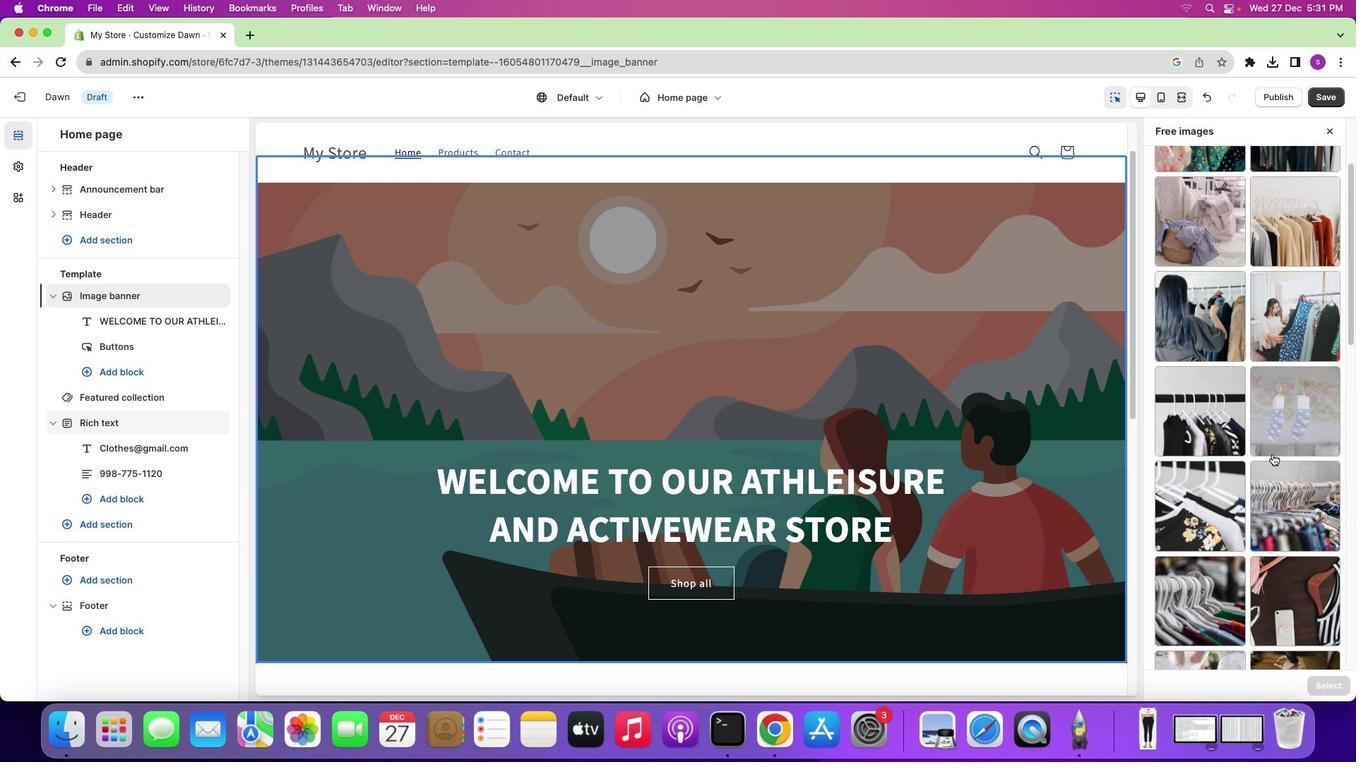 
Action: Mouse scrolled (1272, 454) with delta (0, 4)
Screenshot: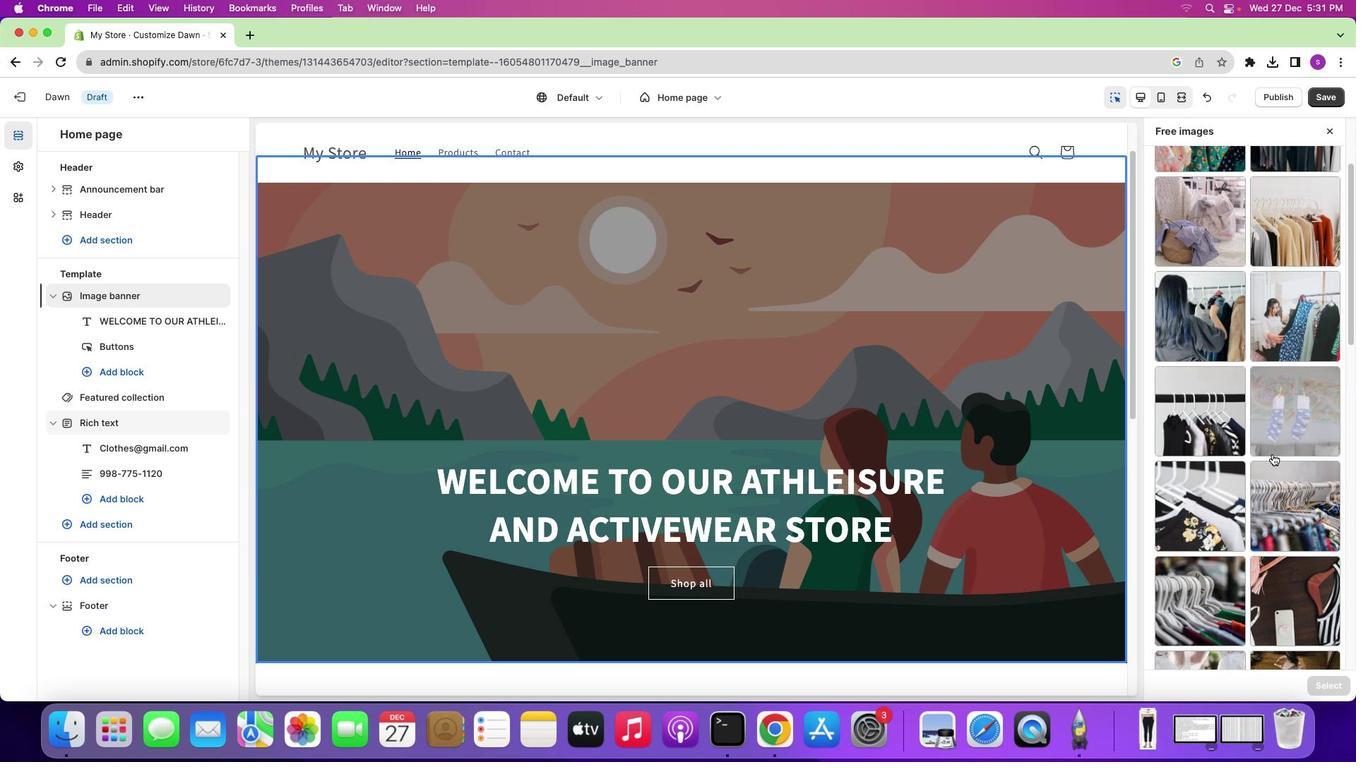 
Action: Mouse scrolled (1272, 454) with delta (0, 0)
Screenshot: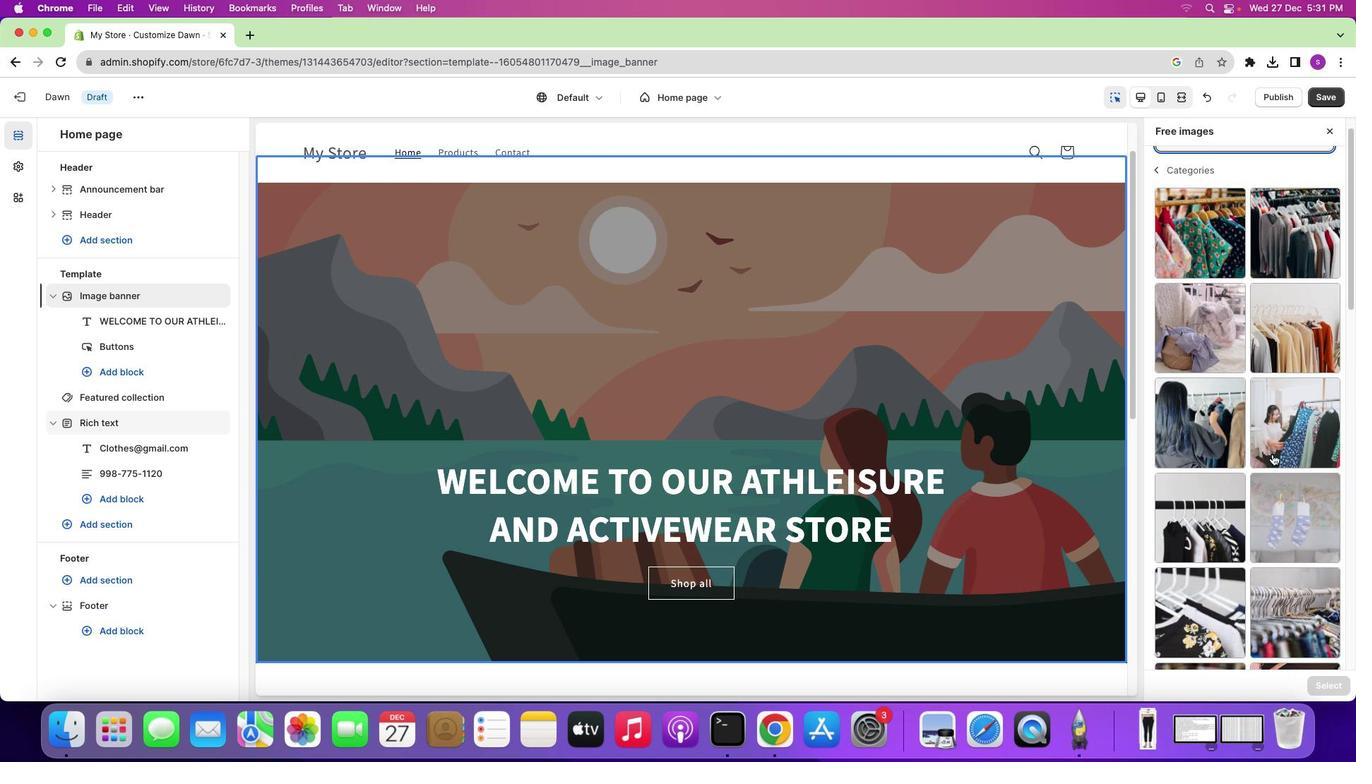 
Action: Mouse scrolled (1272, 454) with delta (0, 0)
Screenshot: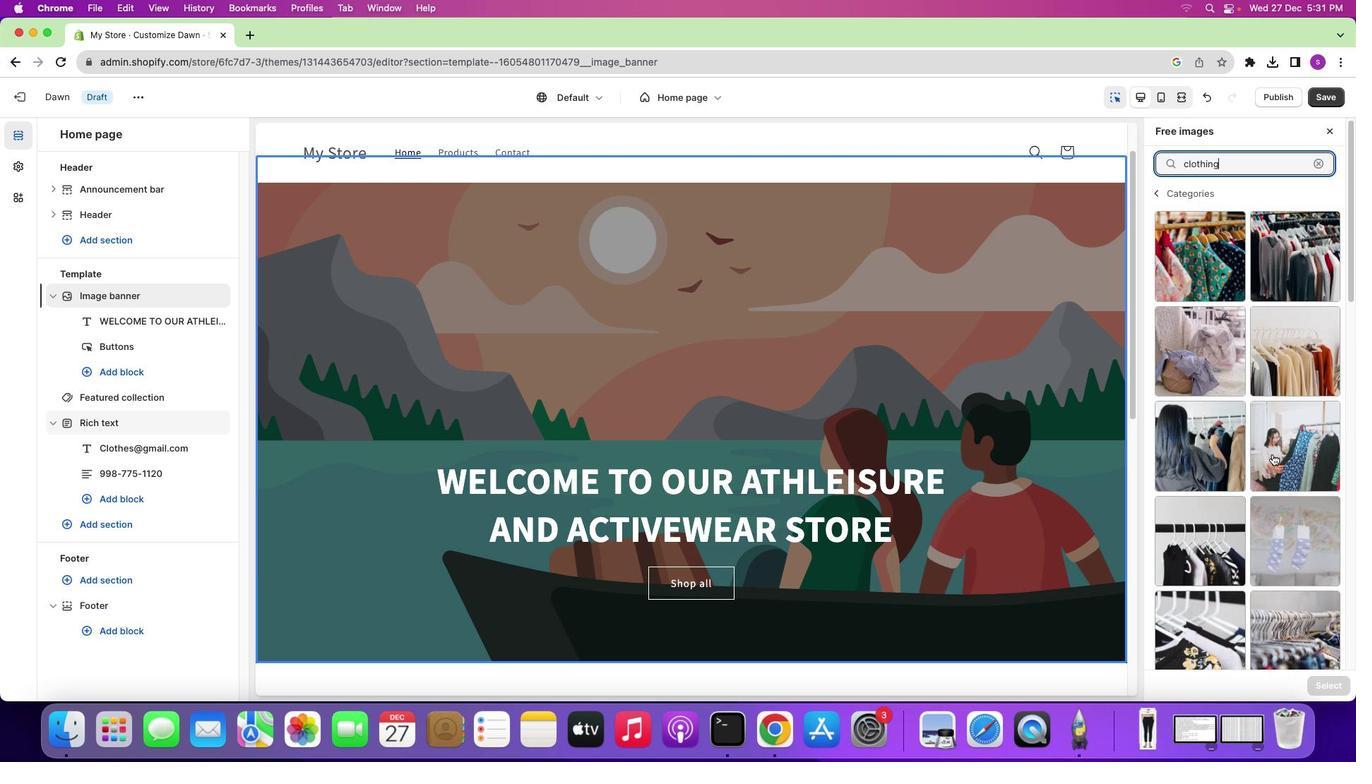 
Action: Mouse scrolled (1272, 454) with delta (0, 2)
Screenshot: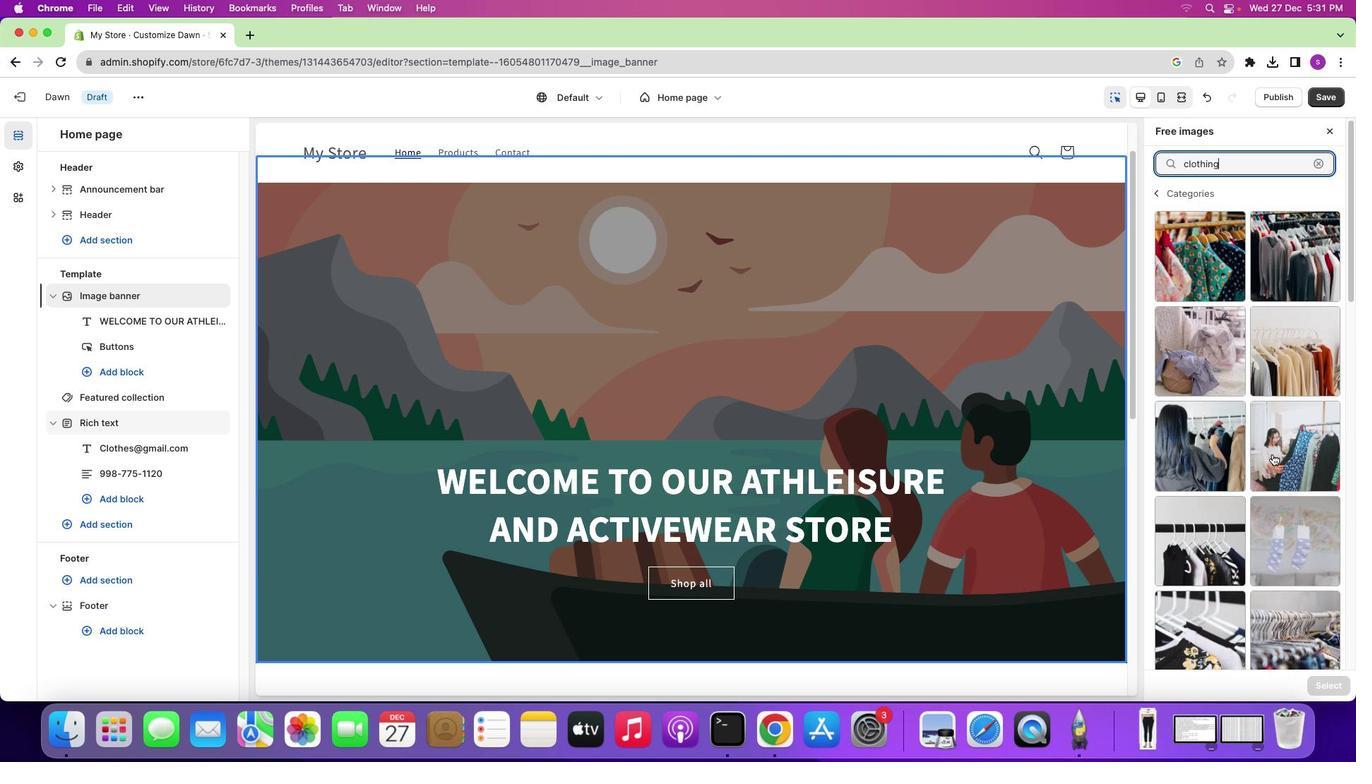 
Action: Mouse scrolled (1272, 454) with delta (0, 3)
Screenshot: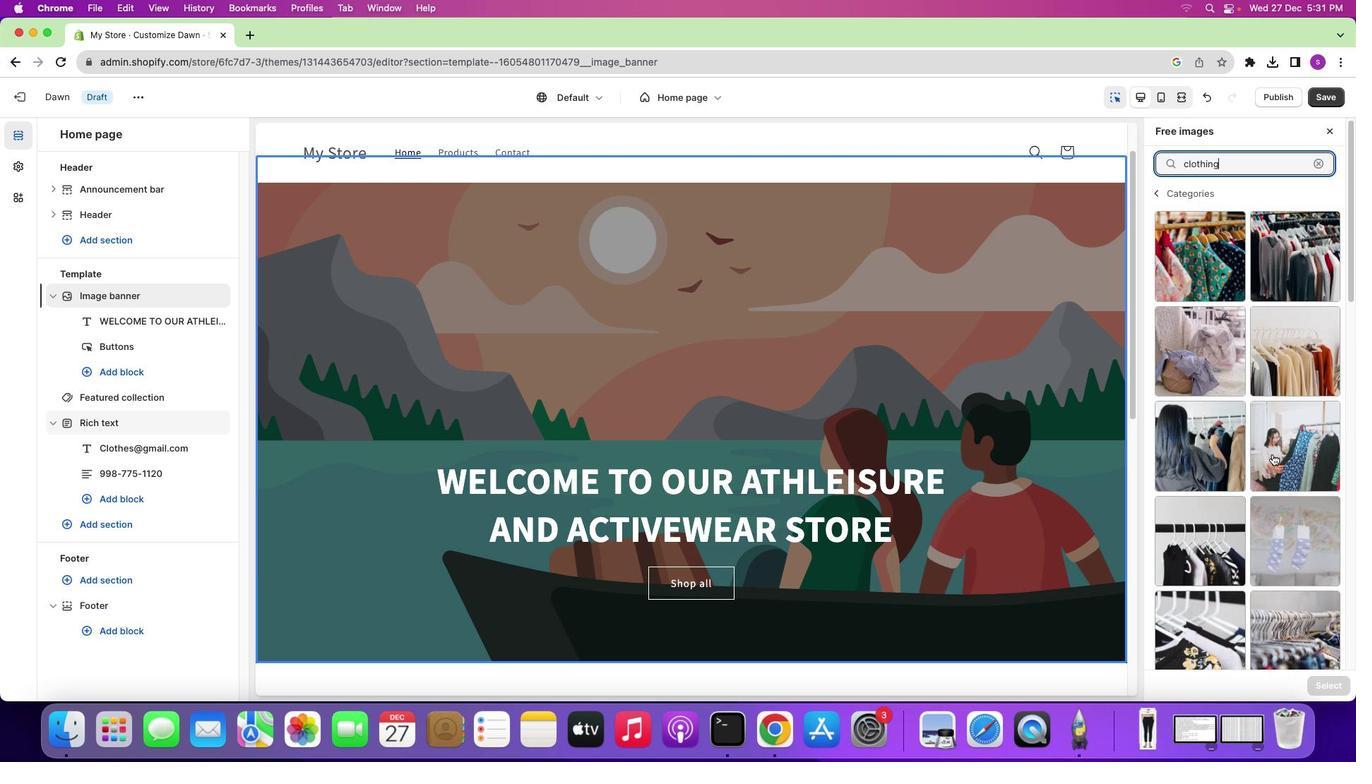 
Action: Mouse scrolled (1272, 454) with delta (0, 4)
Screenshot: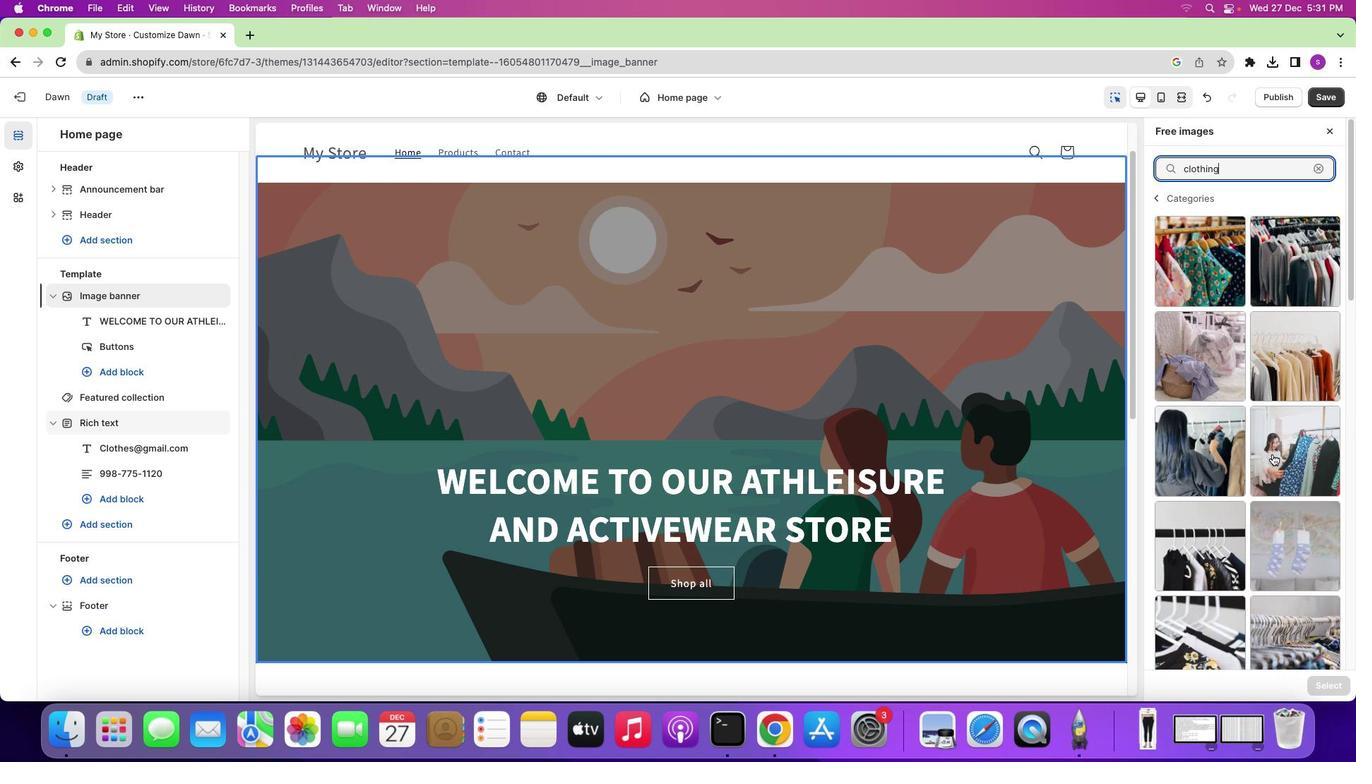 
Action: Mouse scrolled (1272, 454) with delta (0, 0)
Screenshot: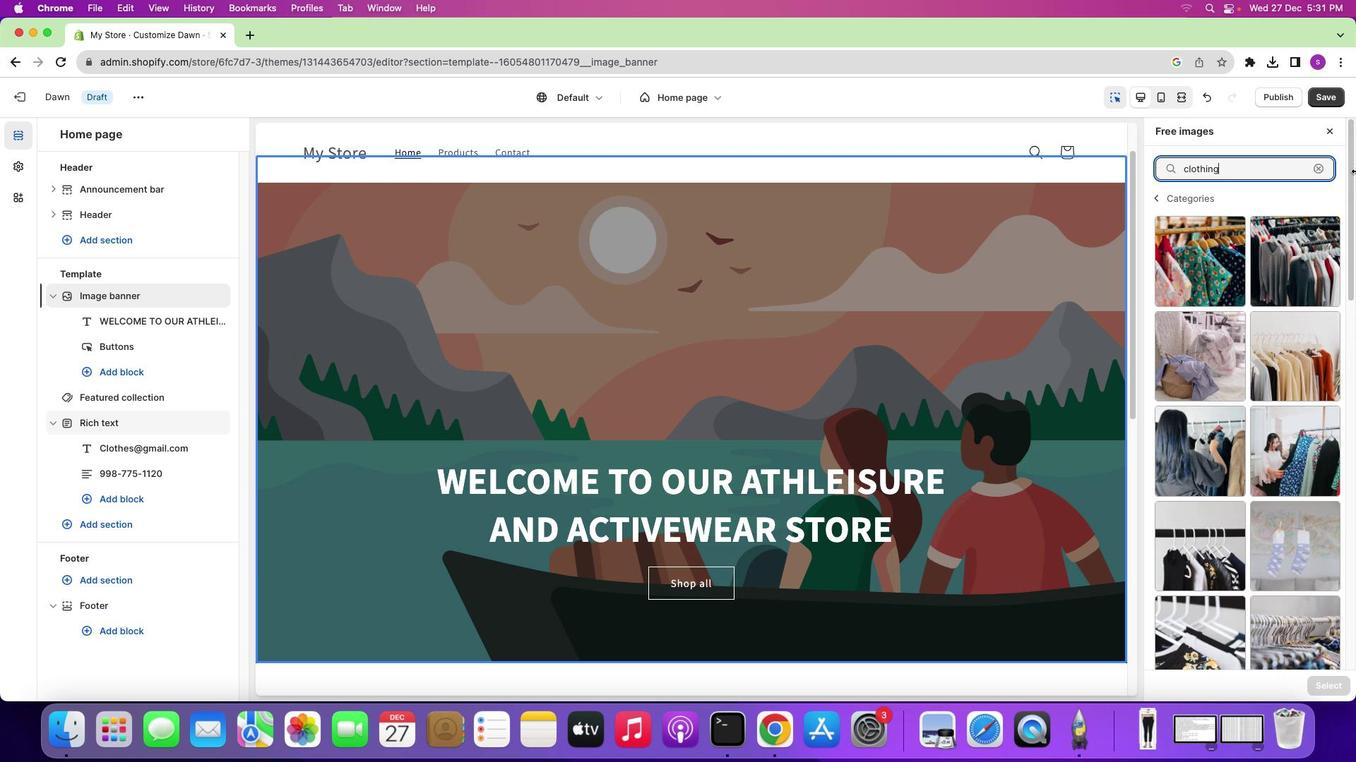 
Action: Mouse scrolled (1272, 454) with delta (0, 0)
Screenshot: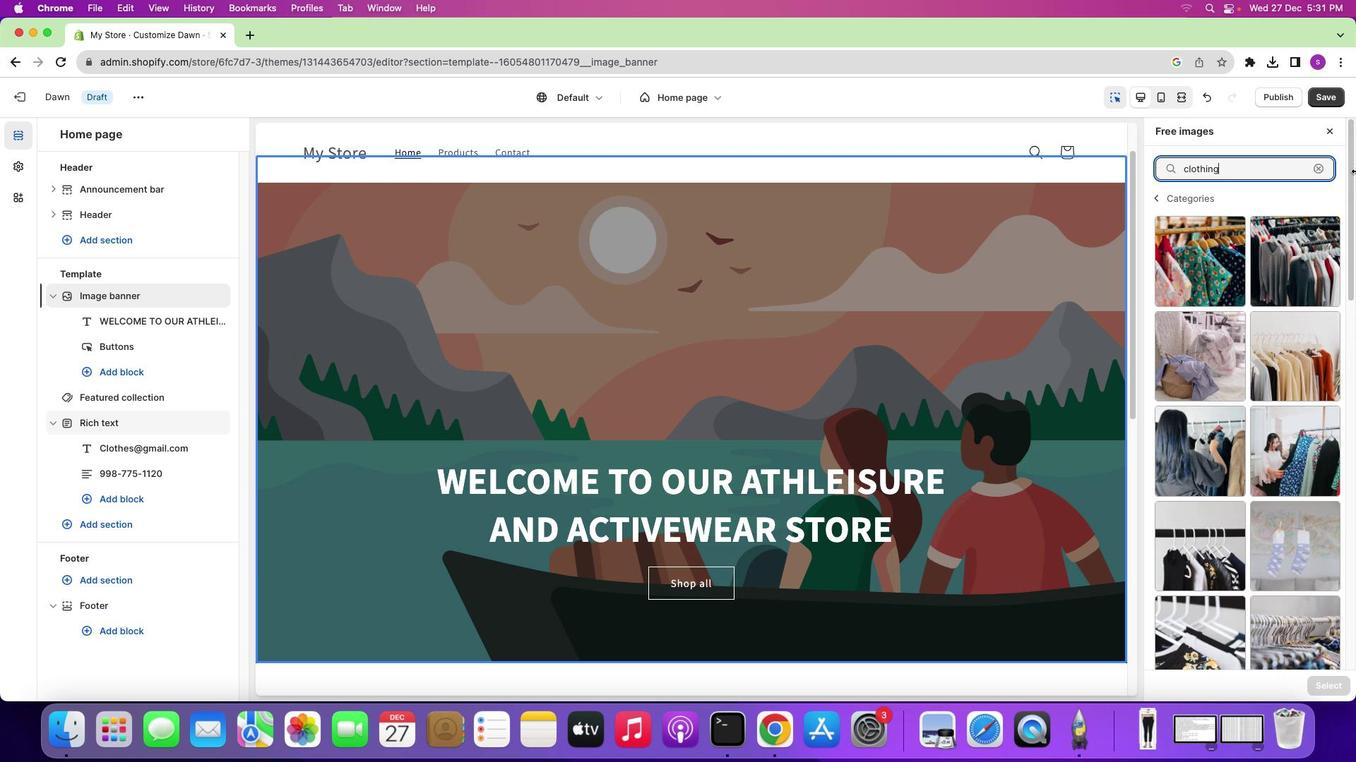 
Action: Mouse scrolled (1272, 454) with delta (0, 2)
Screenshot: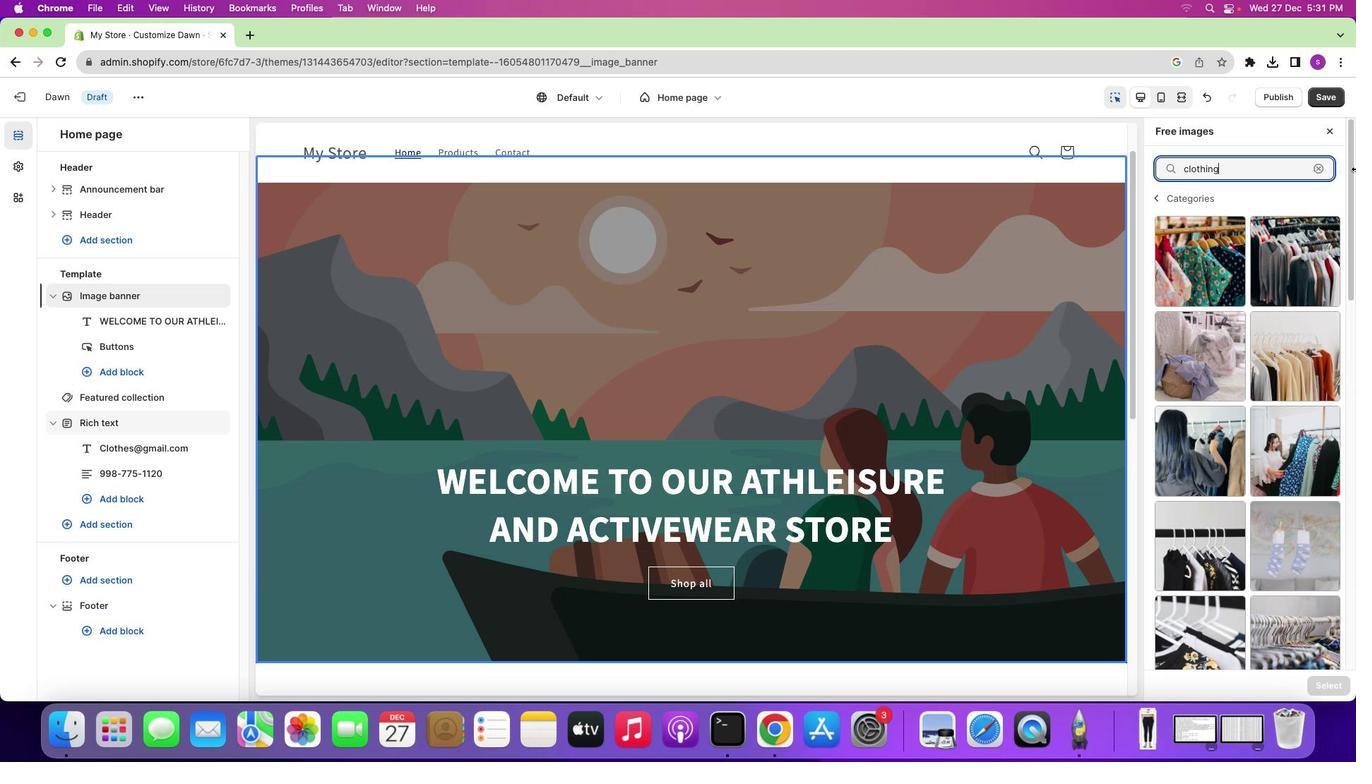 
Action: Mouse scrolled (1272, 454) with delta (0, 3)
Screenshot: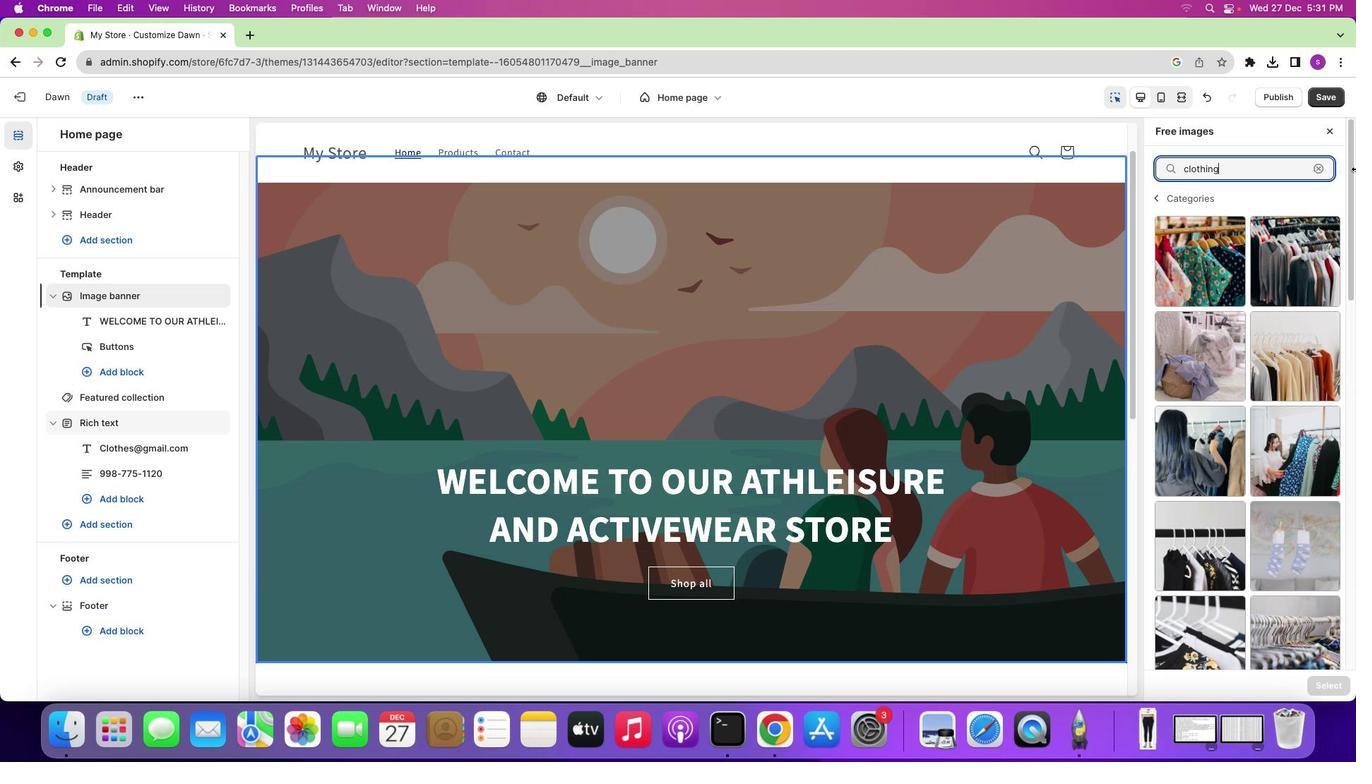 
Action: Mouse moved to (1315, 167)
Screenshot: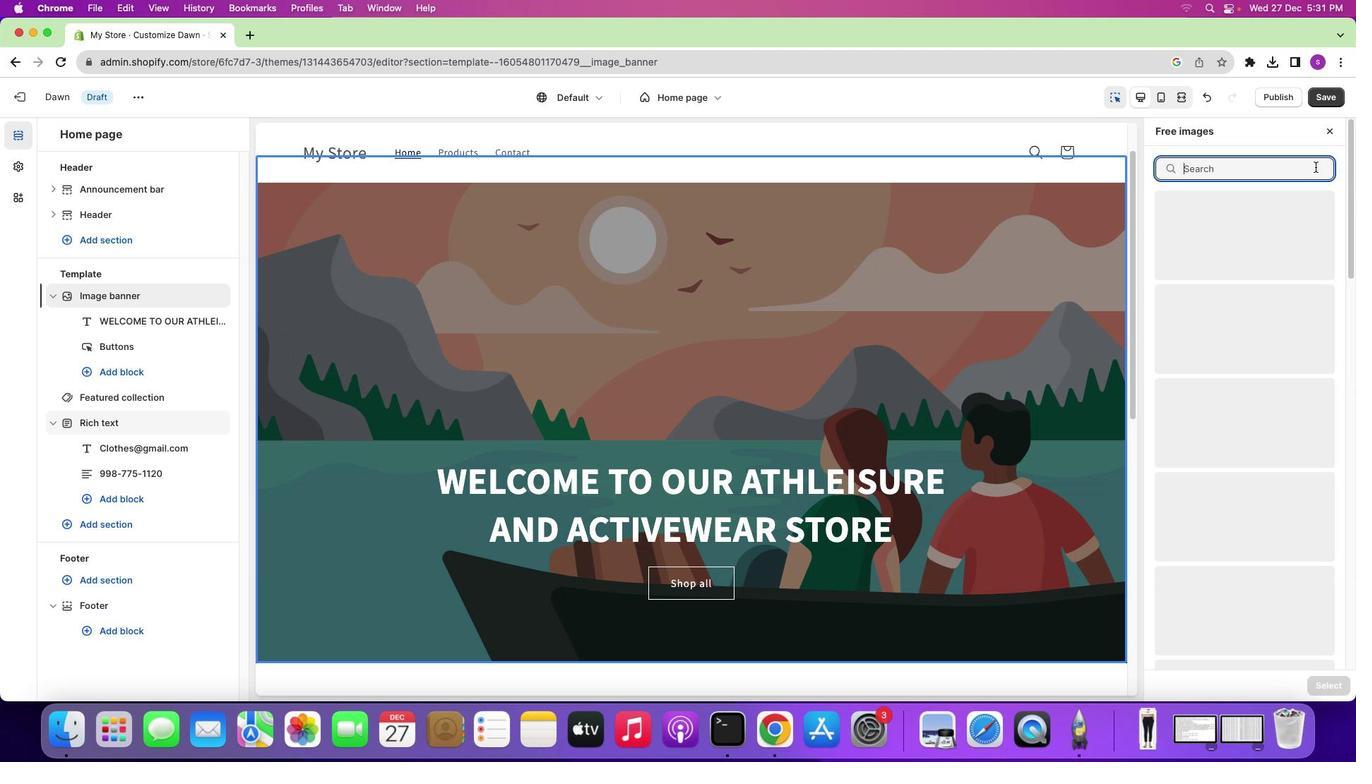 
Action: Mouse pressed left at (1315, 167)
Screenshot: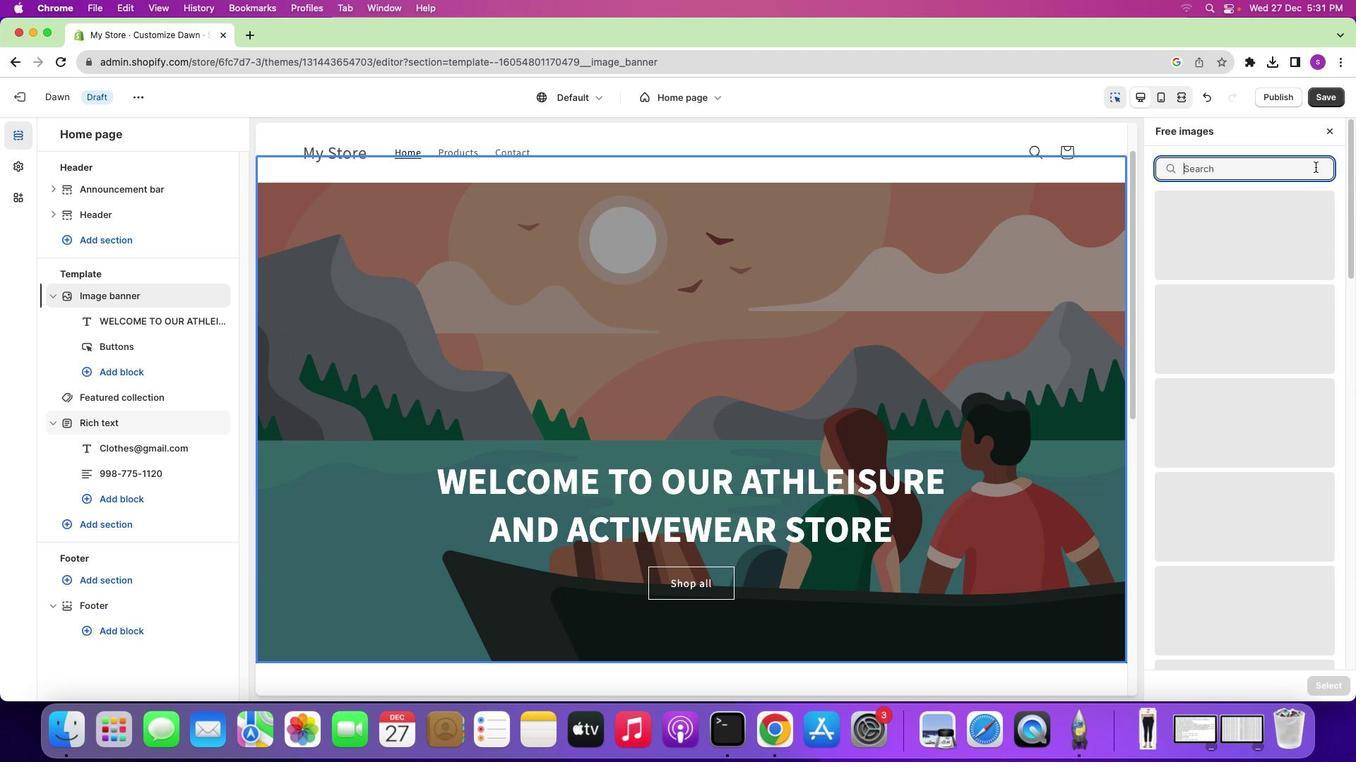 
Action: Key pressed 'a''c''t''i''v''e''w''e''a''r'
Screenshot: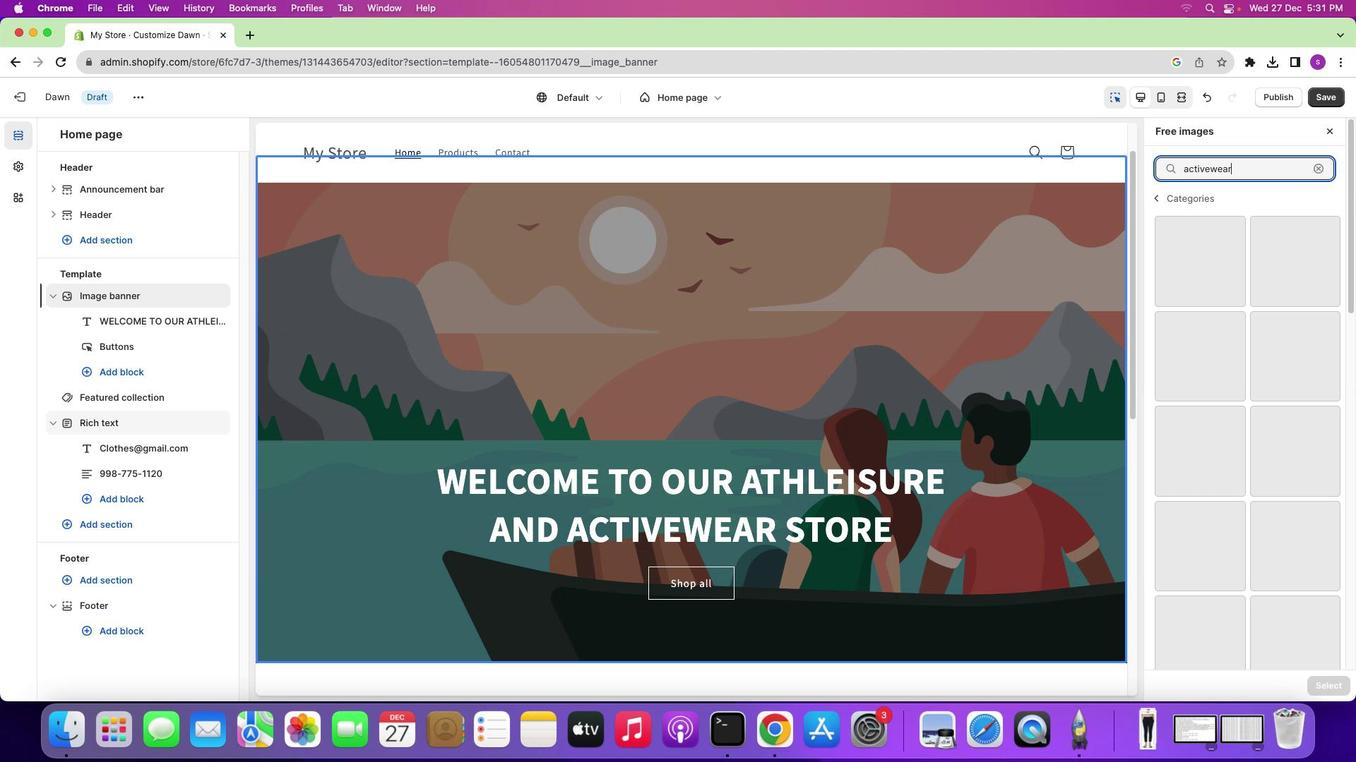
Action: Mouse moved to (1298, 410)
Screenshot: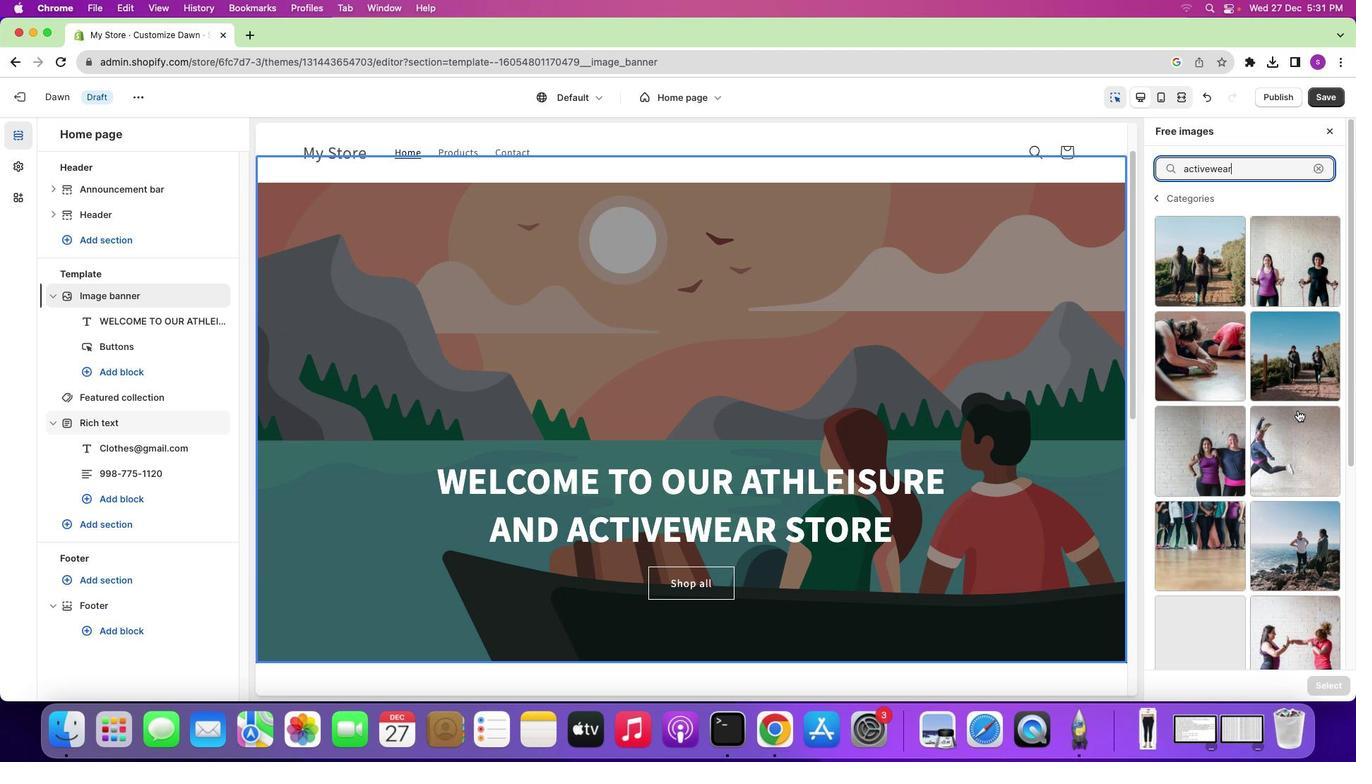 
Action: Mouse scrolled (1298, 410) with delta (0, 0)
Screenshot: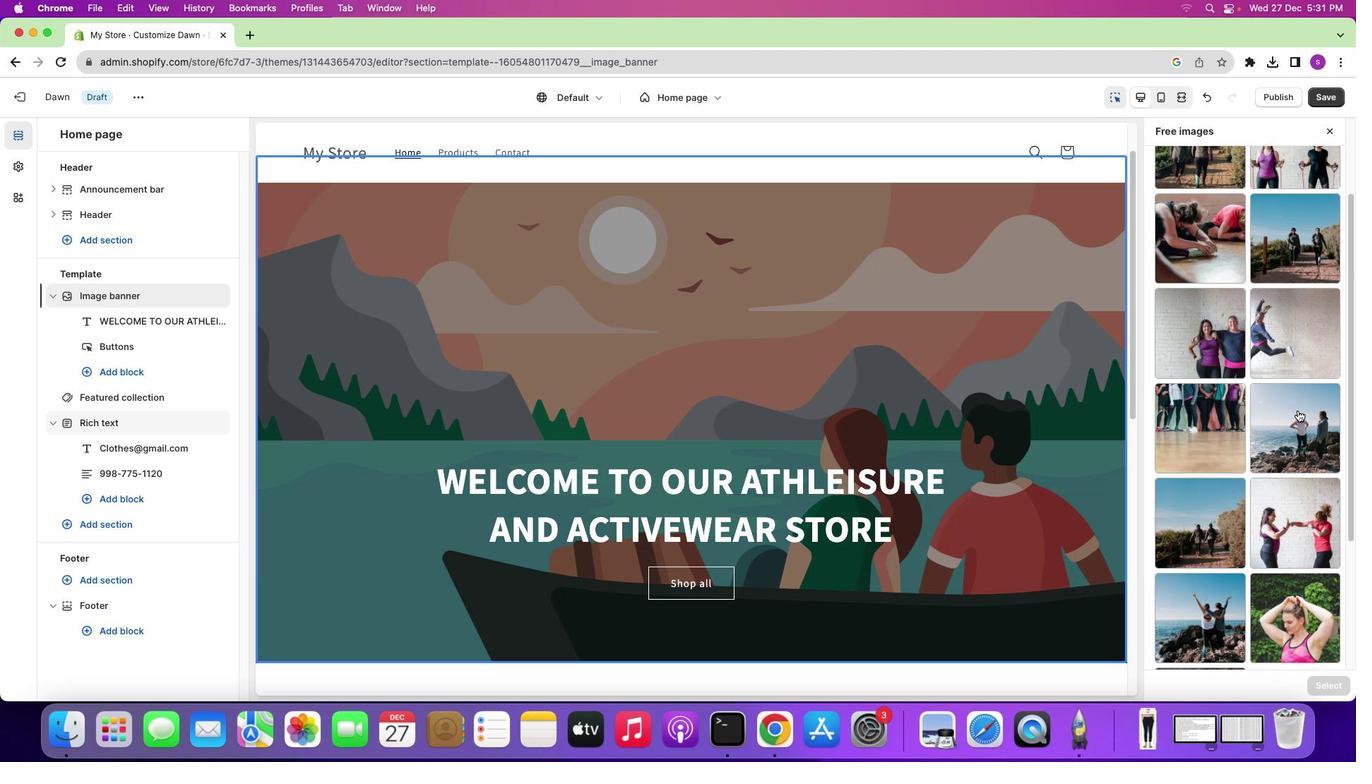 
Action: Mouse scrolled (1298, 410) with delta (0, 0)
Screenshot: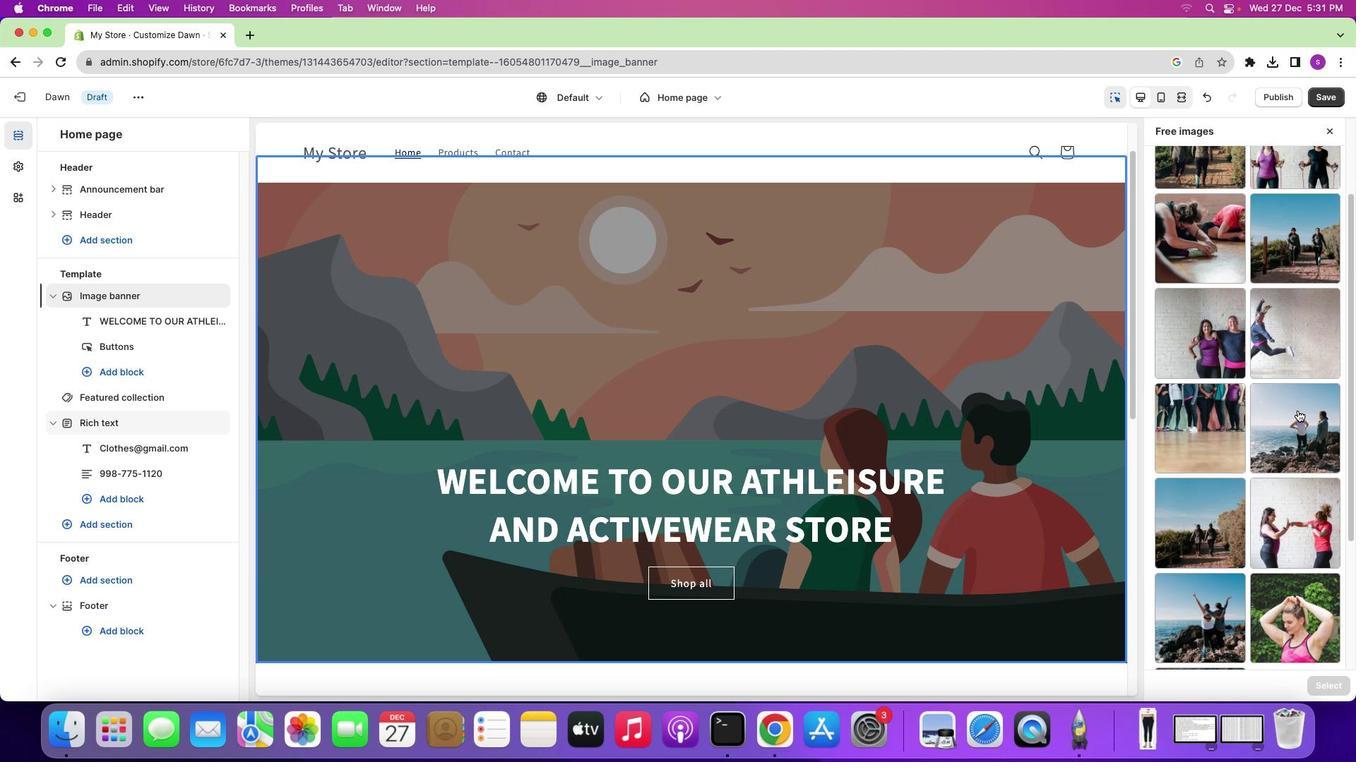 
Action: Mouse scrolled (1298, 410) with delta (0, 0)
Screenshot: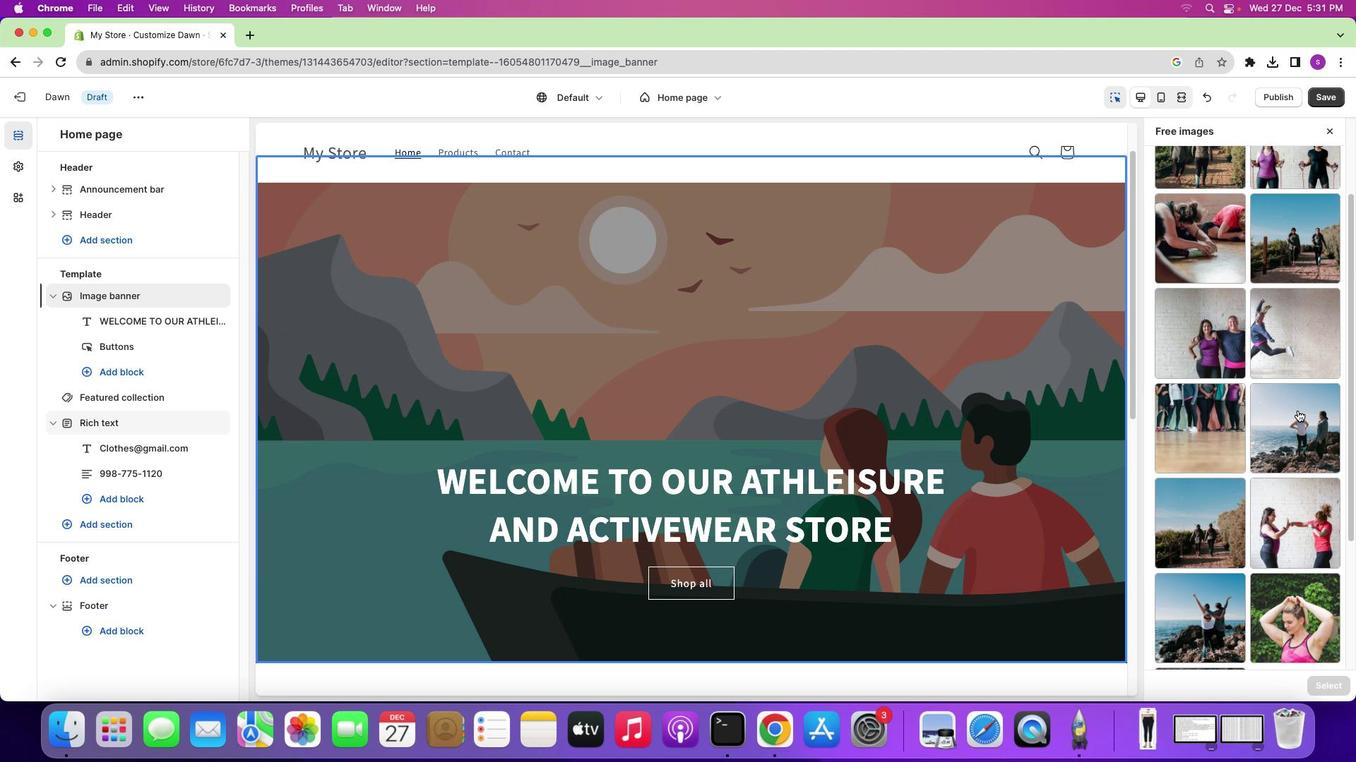 
Action: Mouse scrolled (1298, 410) with delta (0, 0)
Screenshot: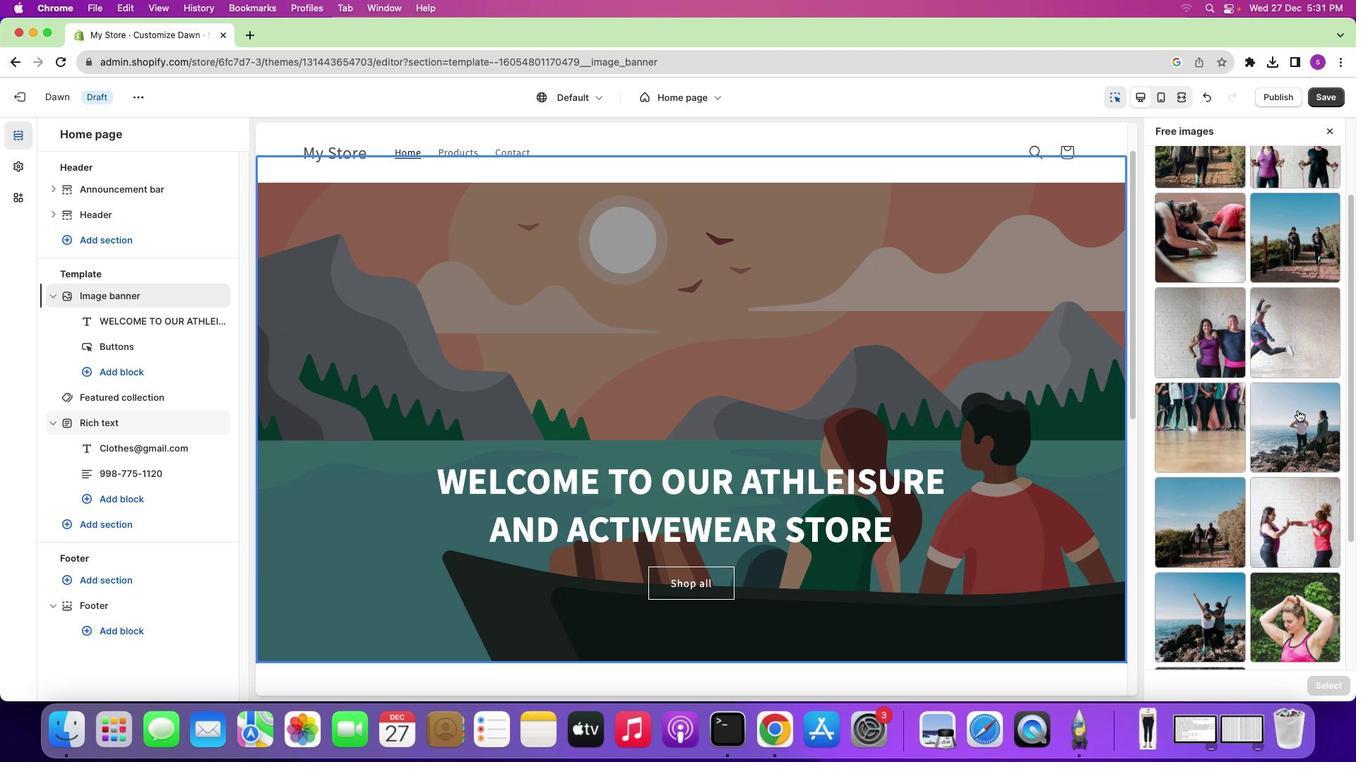 
Action: Mouse scrolled (1298, 410) with delta (0, 0)
Screenshot: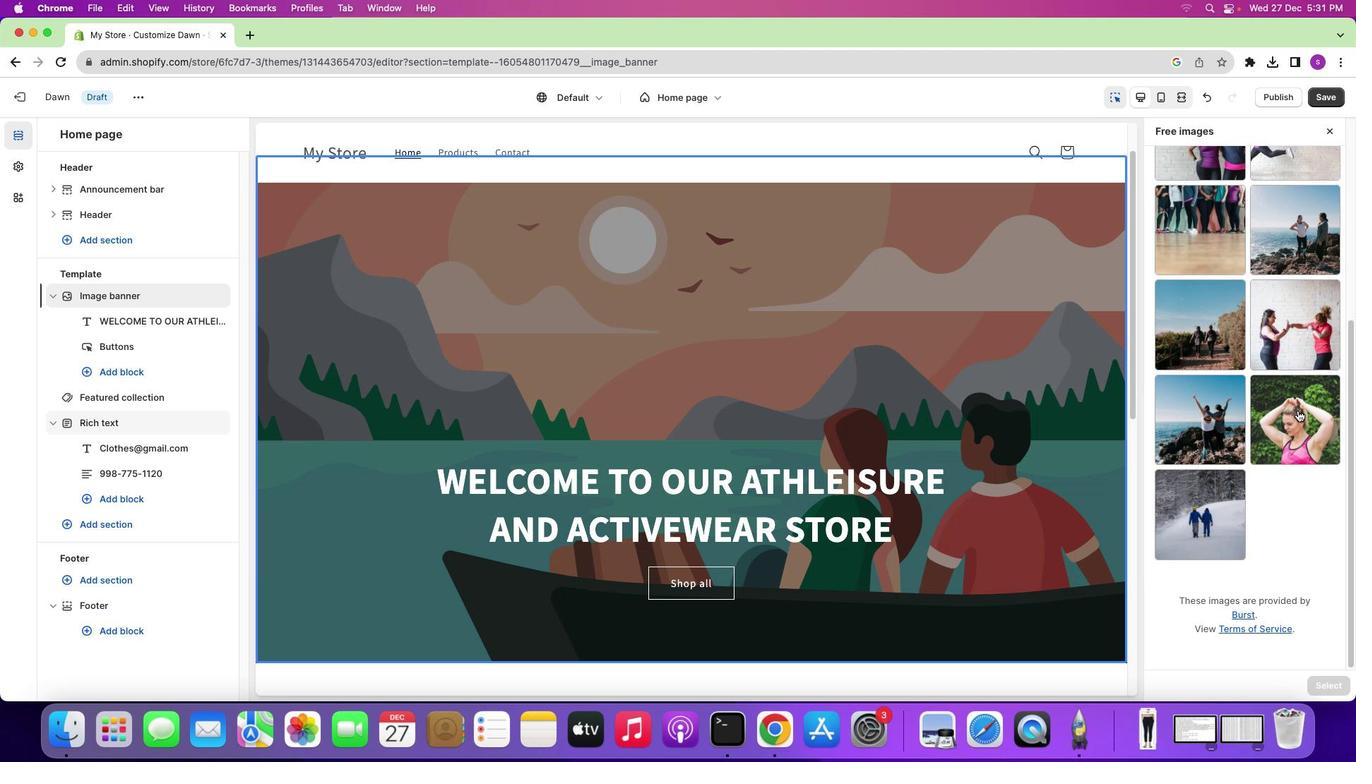 
Action: Mouse scrolled (1298, 410) with delta (0, 0)
Screenshot: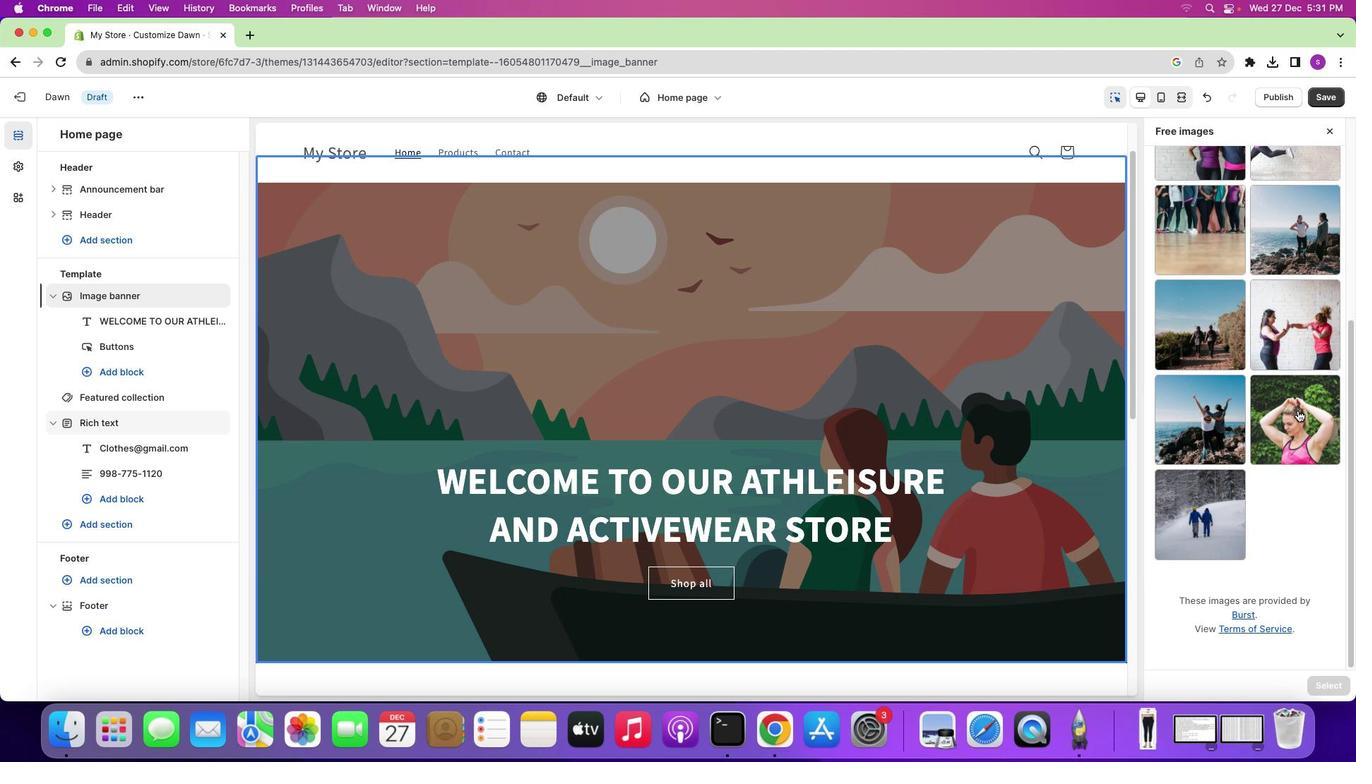 
Action: Mouse scrolled (1298, 410) with delta (0, -1)
Screenshot: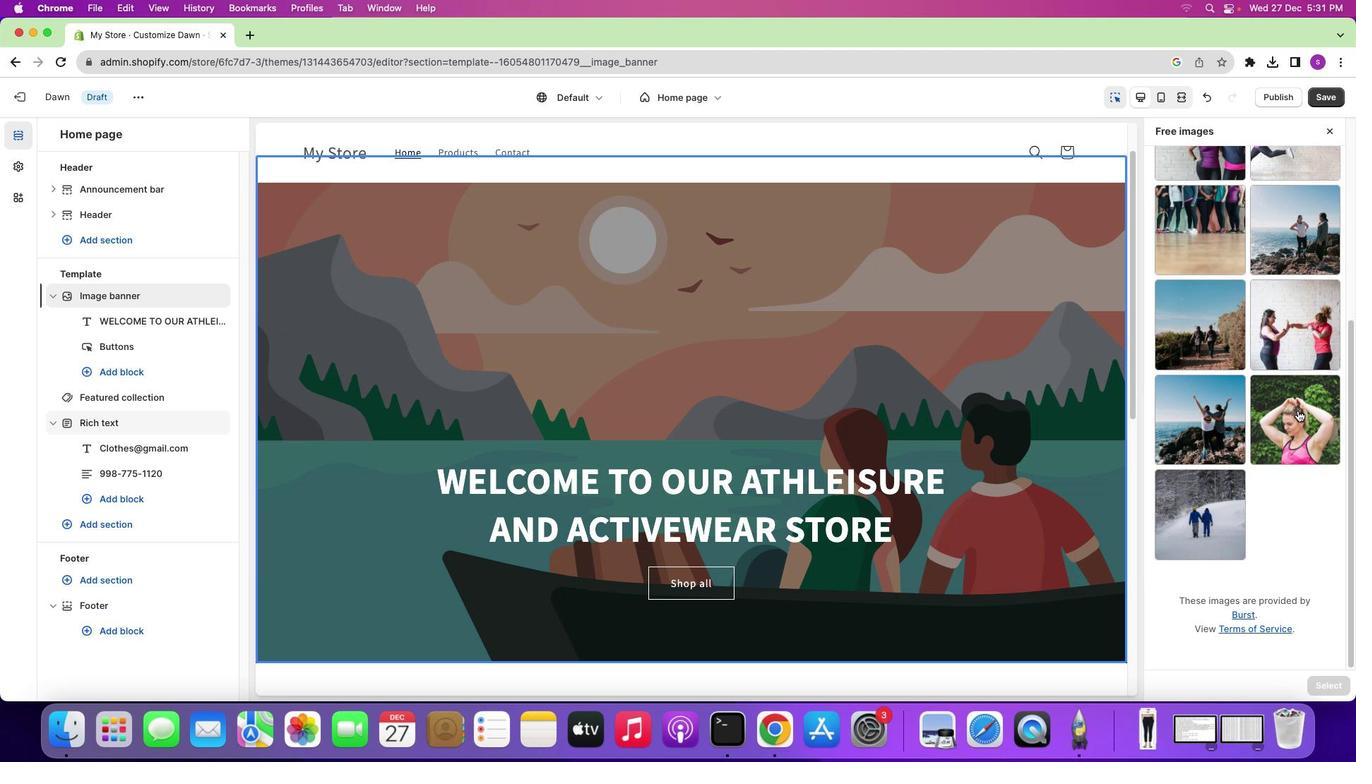 
Action: Mouse scrolled (1298, 410) with delta (0, -1)
Screenshot: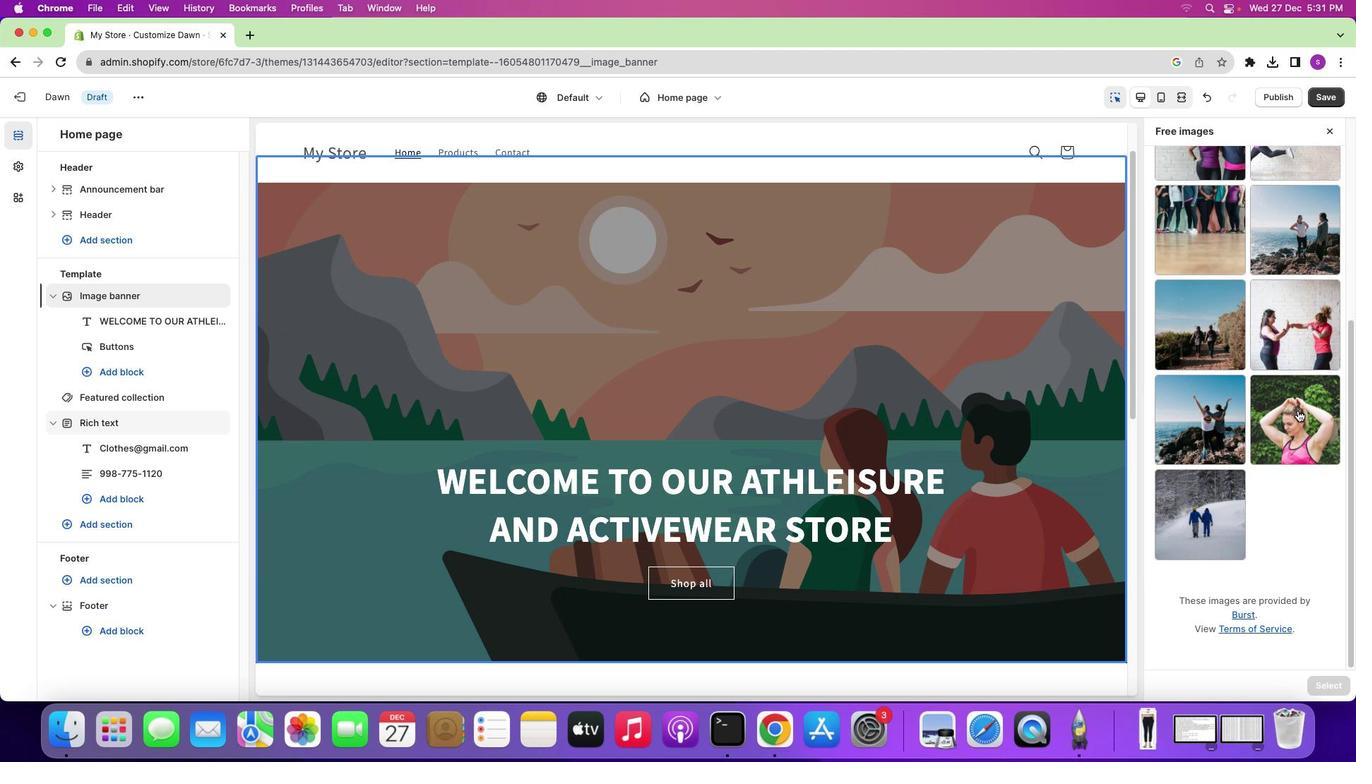 
Action: Mouse scrolled (1298, 410) with delta (0, -2)
Screenshot: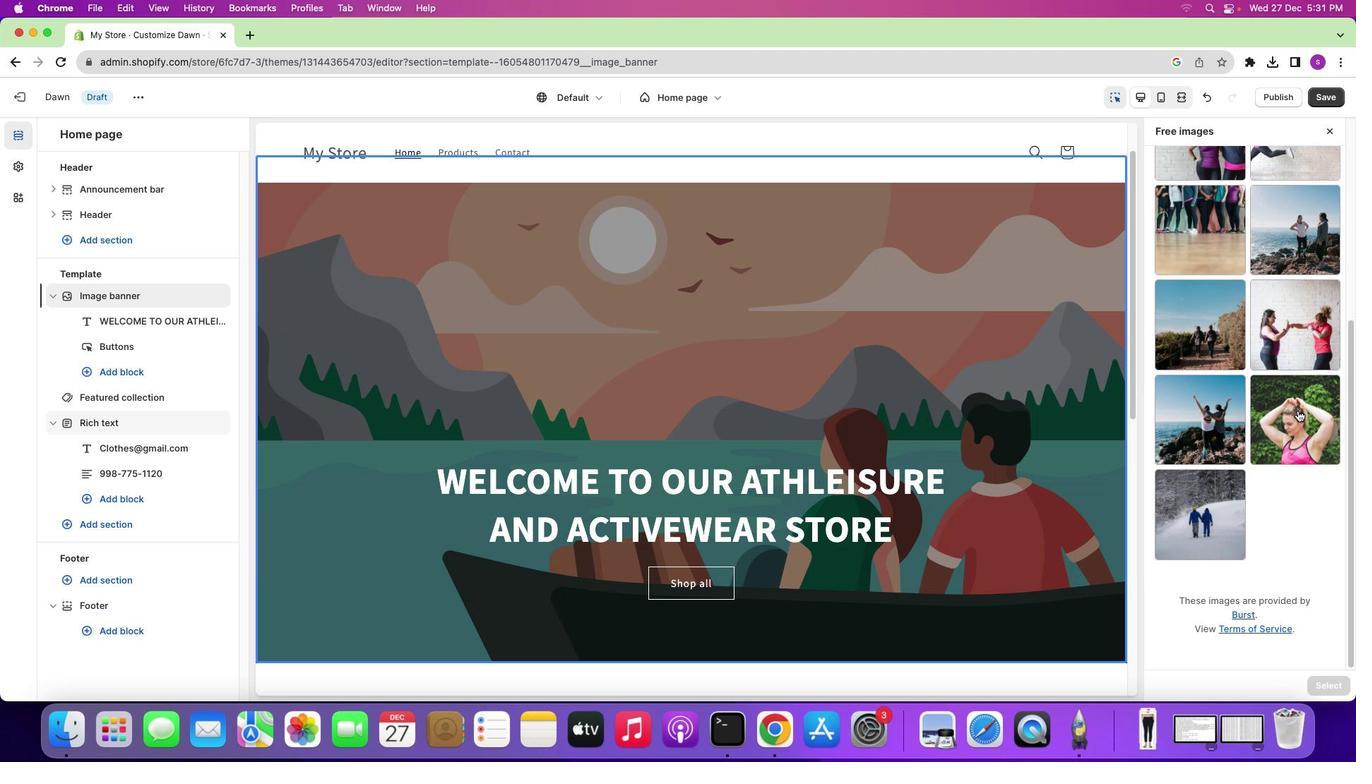 
Action: Mouse scrolled (1298, 410) with delta (0, 0)
Screenshot: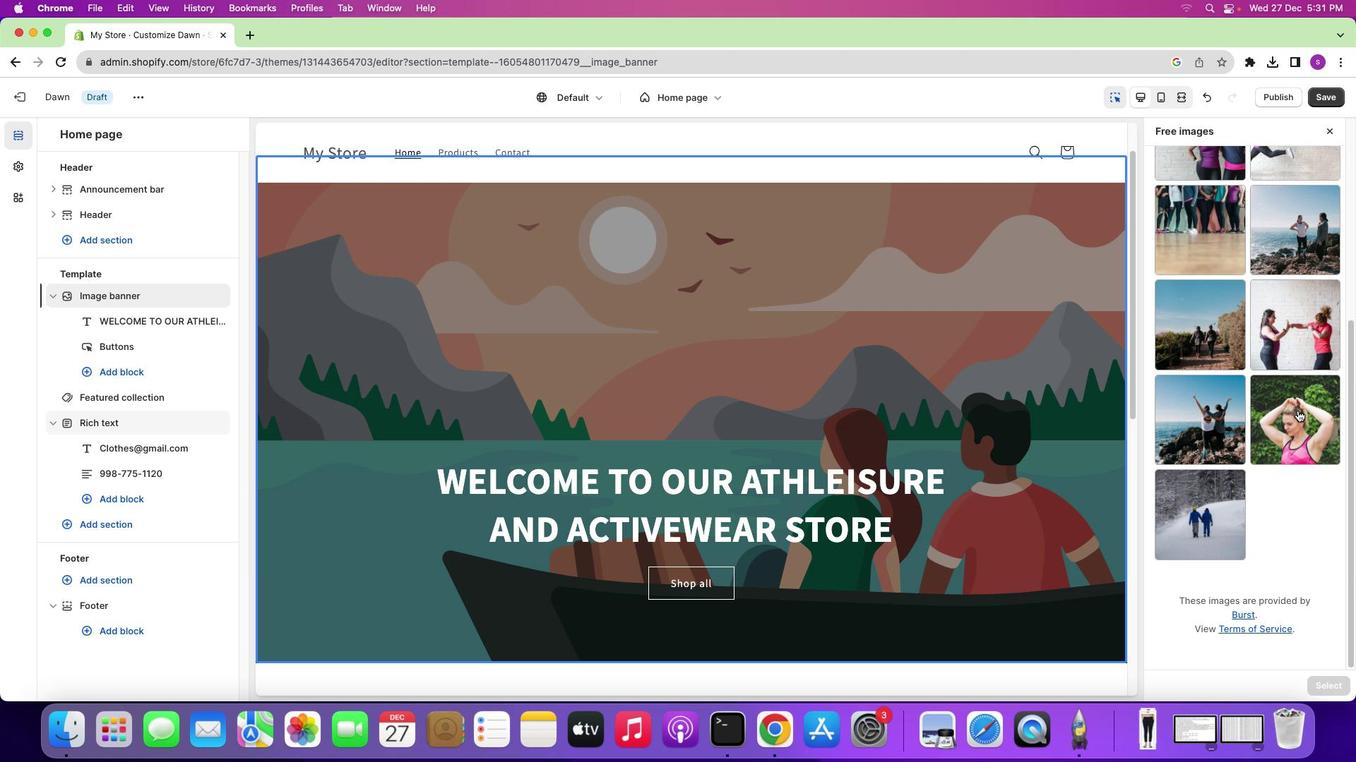 
Action: Mouse scrolled (1298, 410) with delta (0, 0)
Screenshot: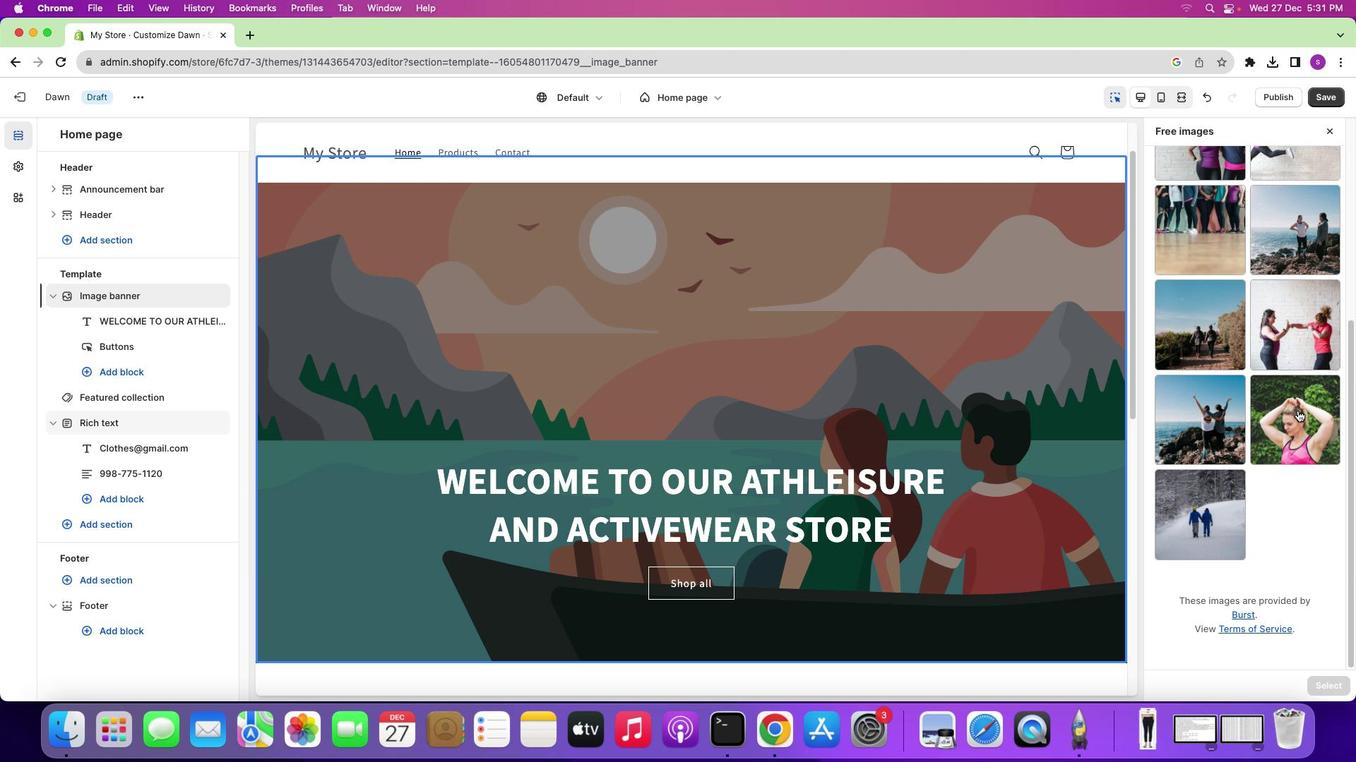 
Action: Mouse scrolled (1298, 410) with delta (0, 0)
Screenshot: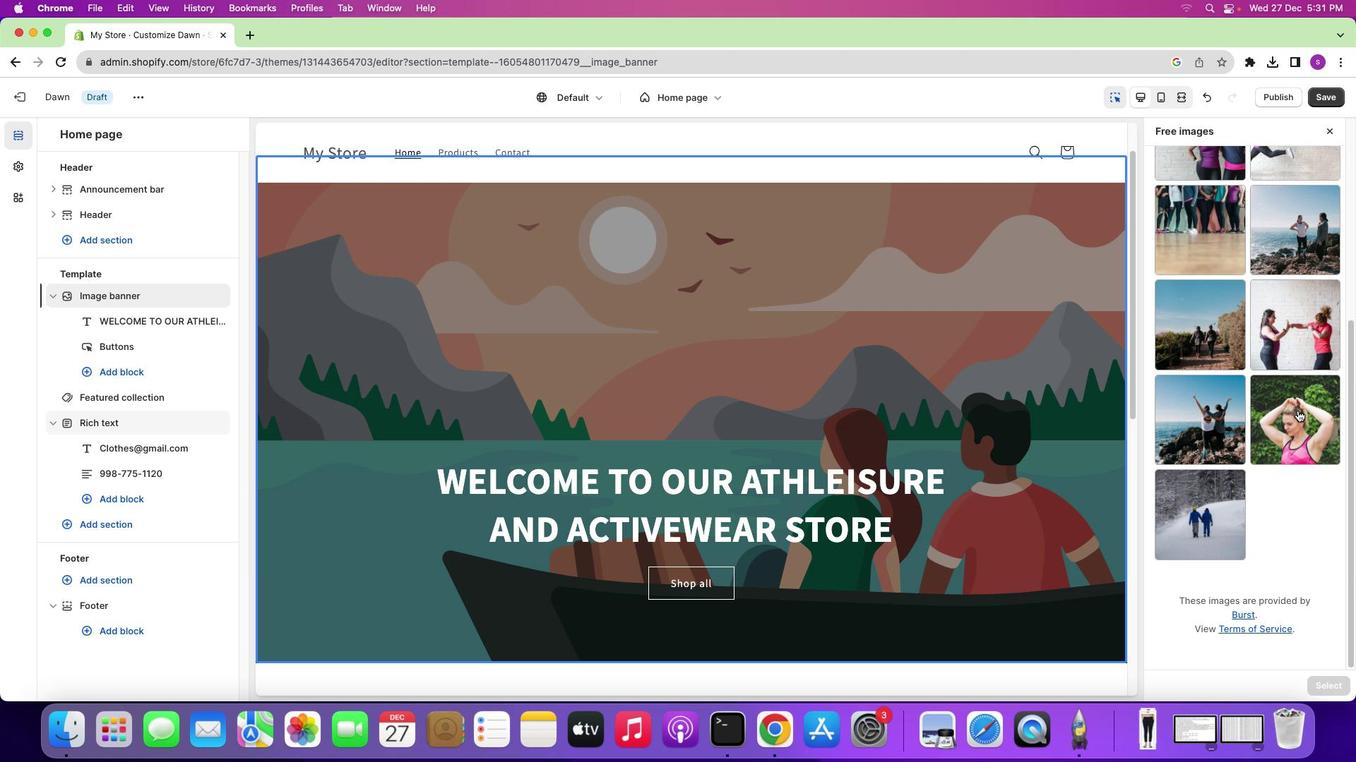 
Action: Mouse scrolled (1298, 410) with delta (0, 0)
Screenshot: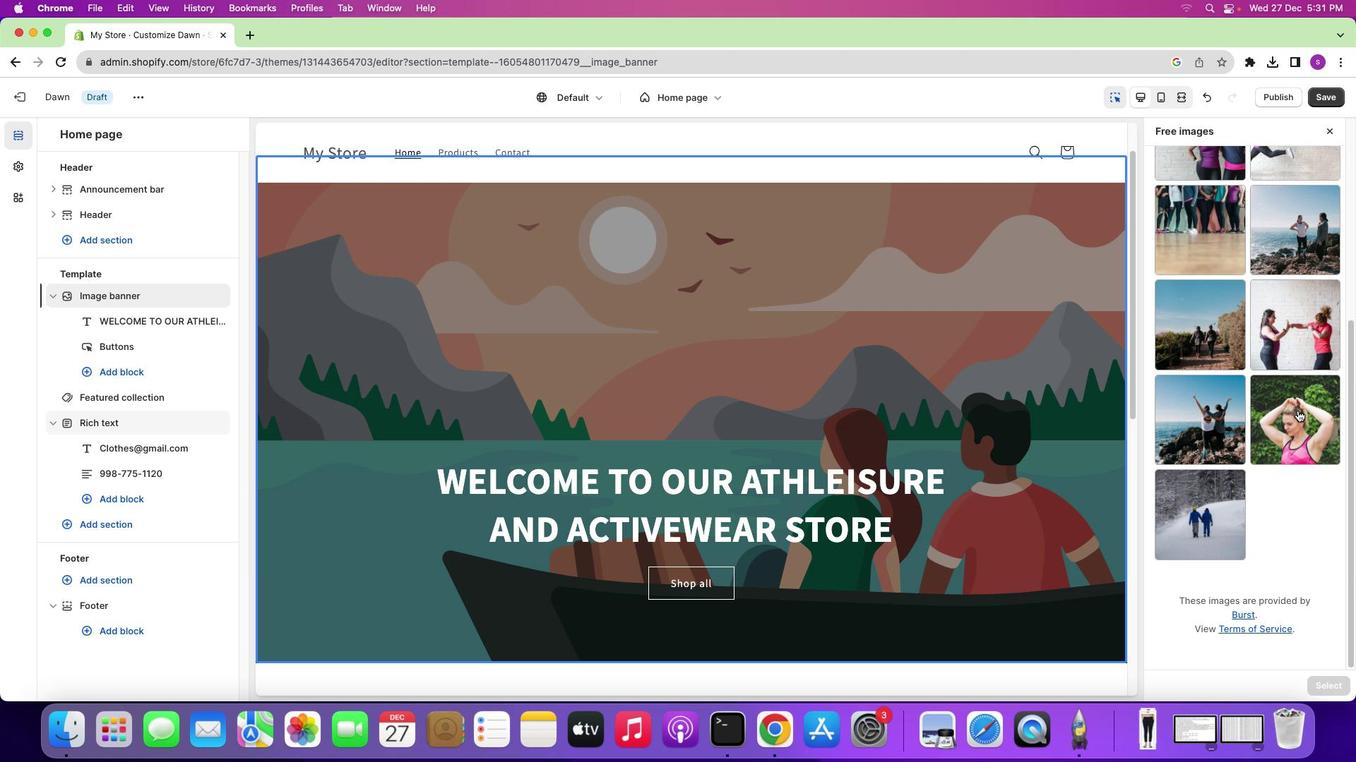 
Action: Mouse scrolled (1298, 410) with delta (0, 0)
Screenshot: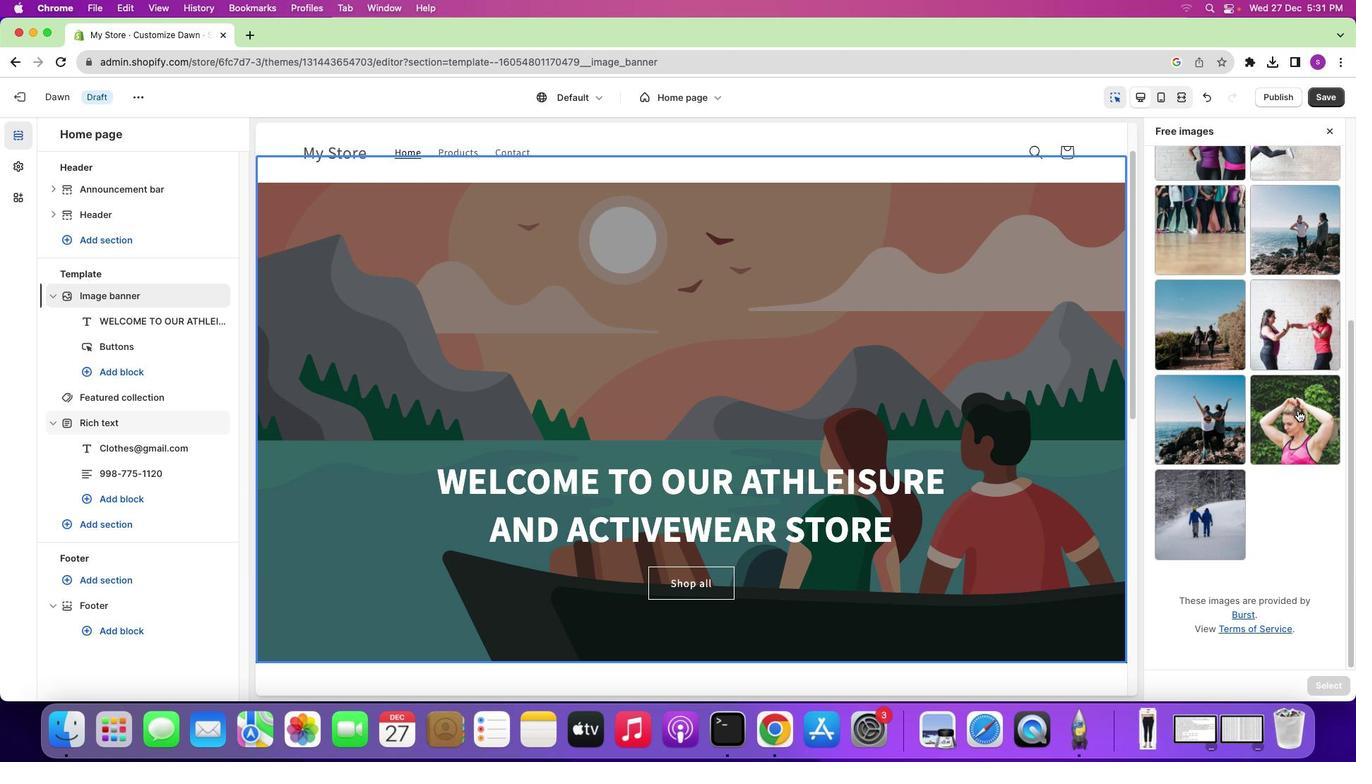 
Action: Mouse scrolled (1298, 410) with delta (0, 0)
Screenshot: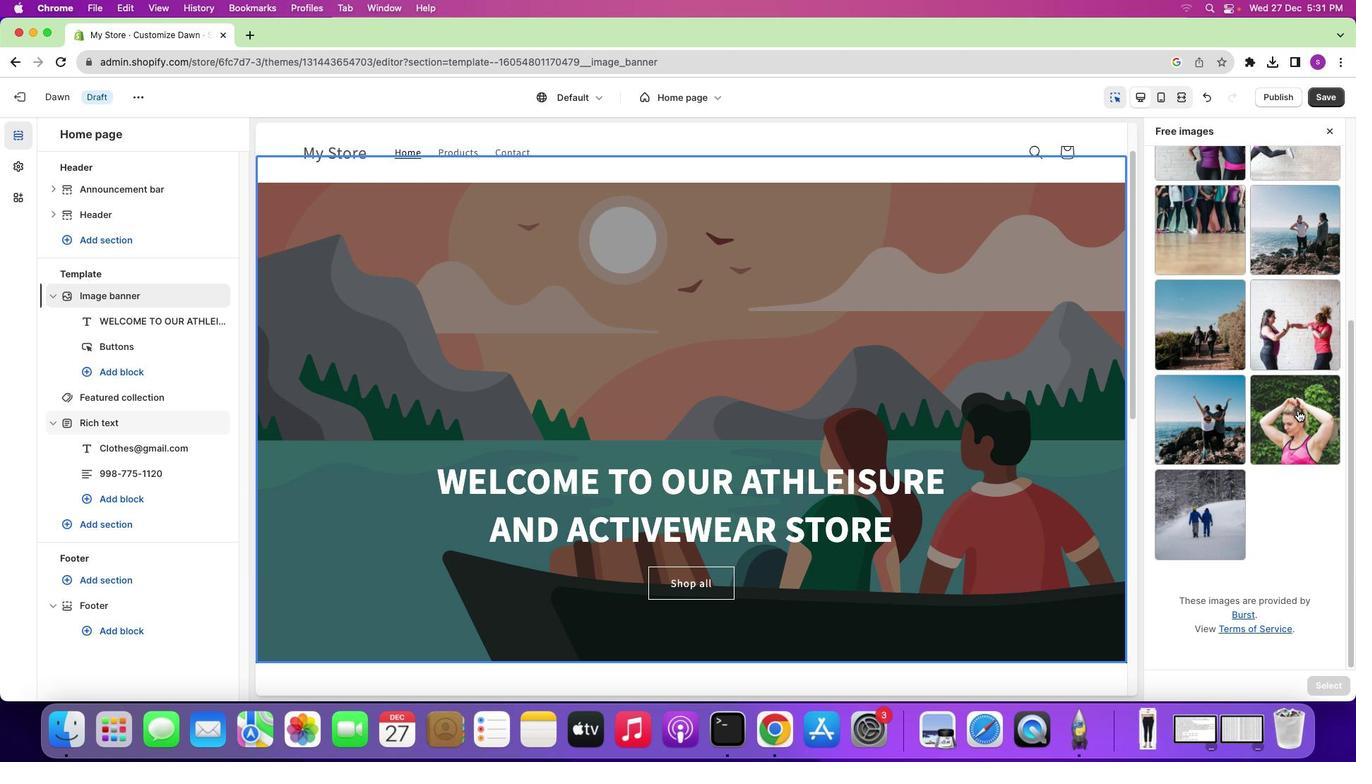 
Action: Mouse scrolled (1298, 410) with delta (0, 1)
Screenshot: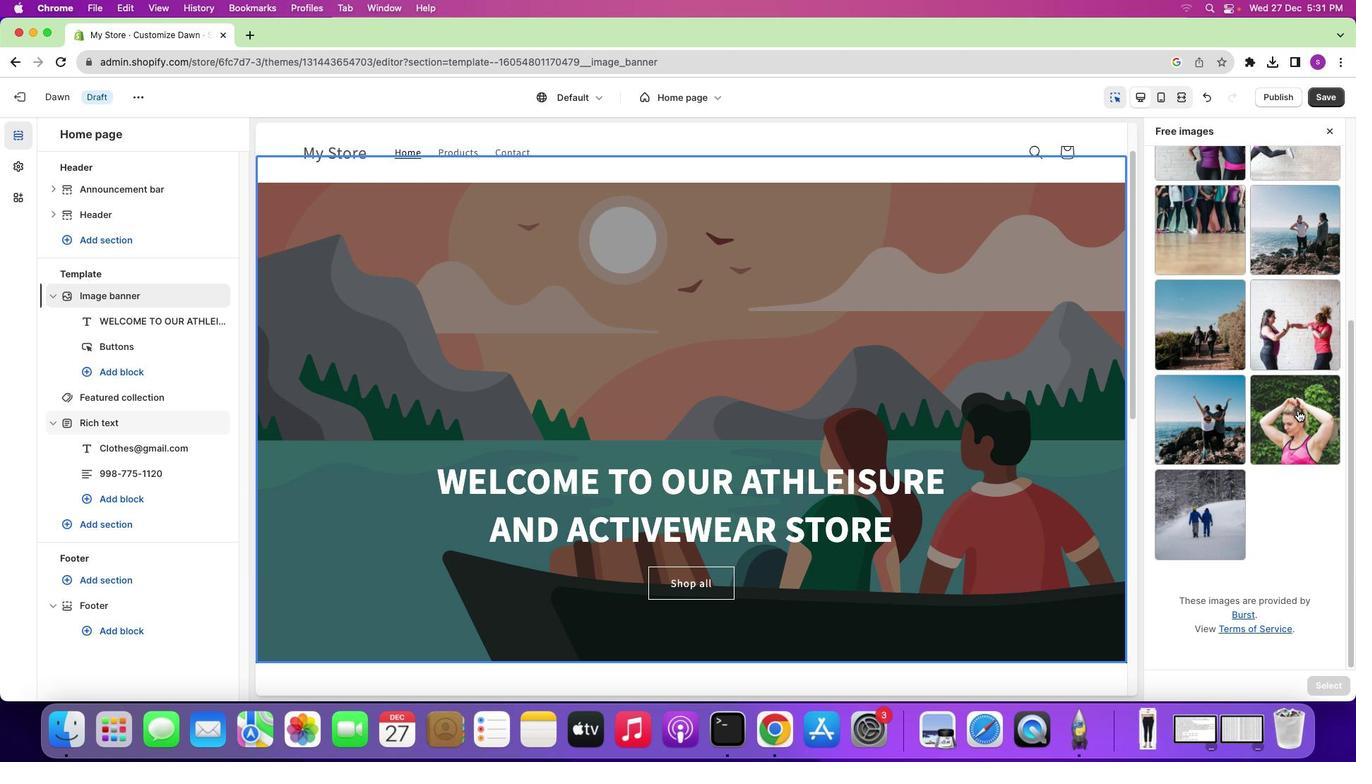 
Action: Mouse moved to (1289, 404)
Screenshot: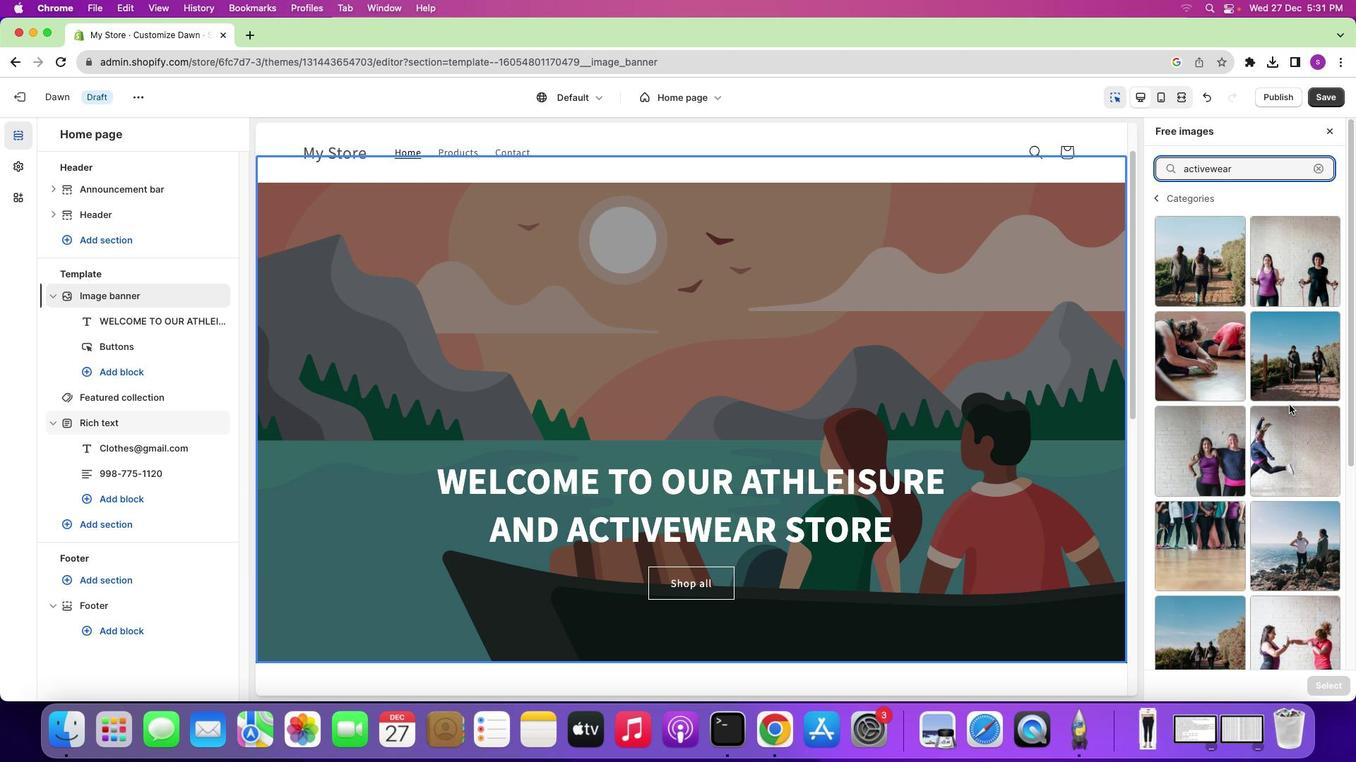 
Action: Mouse scrolled (1289, 404) with delta (0, 0)
Screenshot: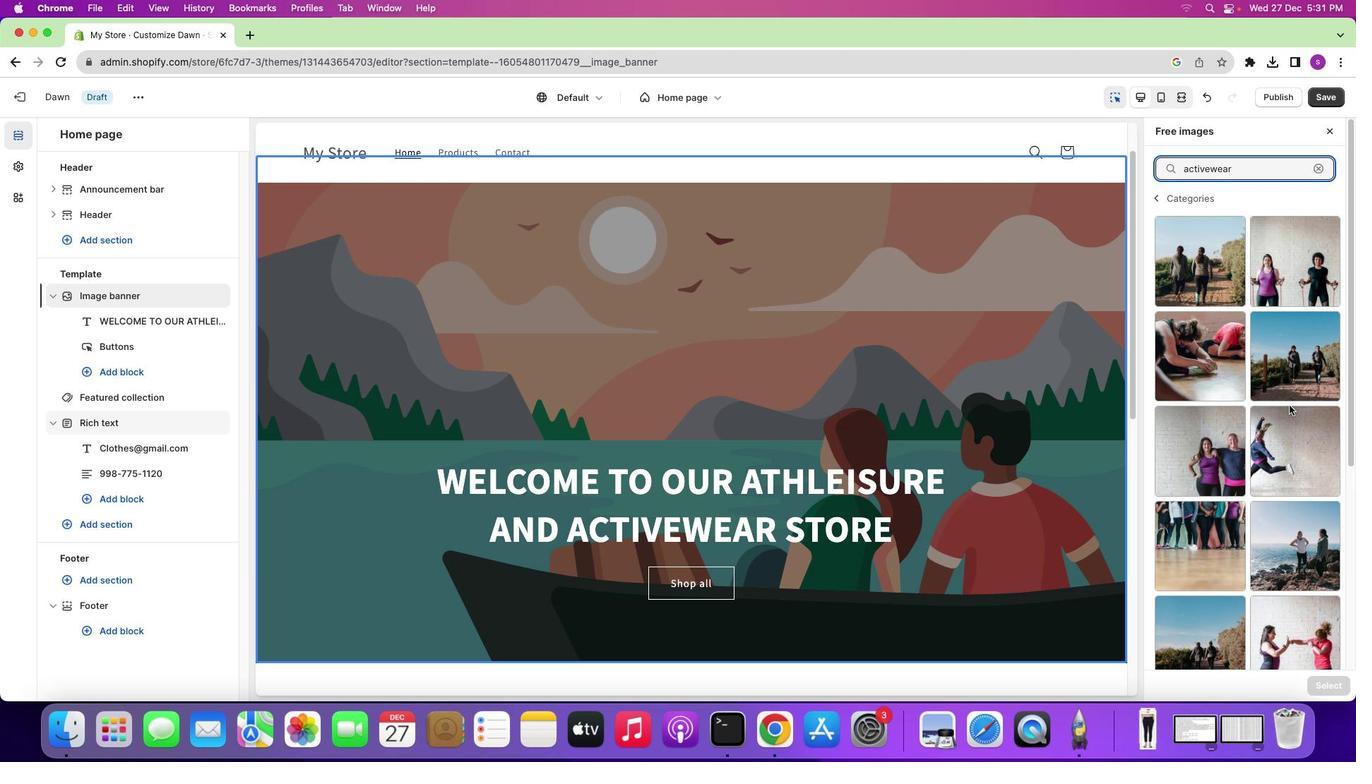
Action: Mouse scrolled (1289, 404) with delta (0, 0)
Screenshot: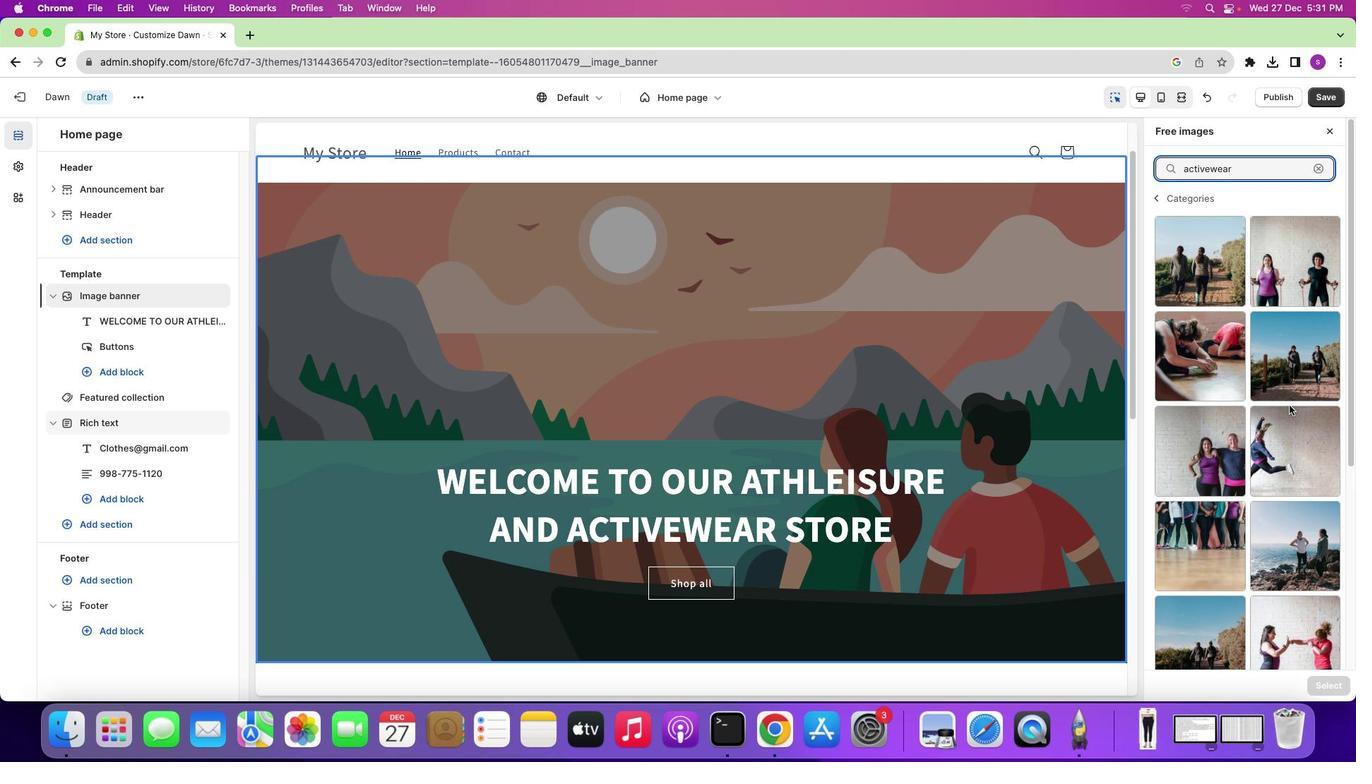 
Action: Mouse scrolled (1289, 404) with delta (0, 2)
Screenshot: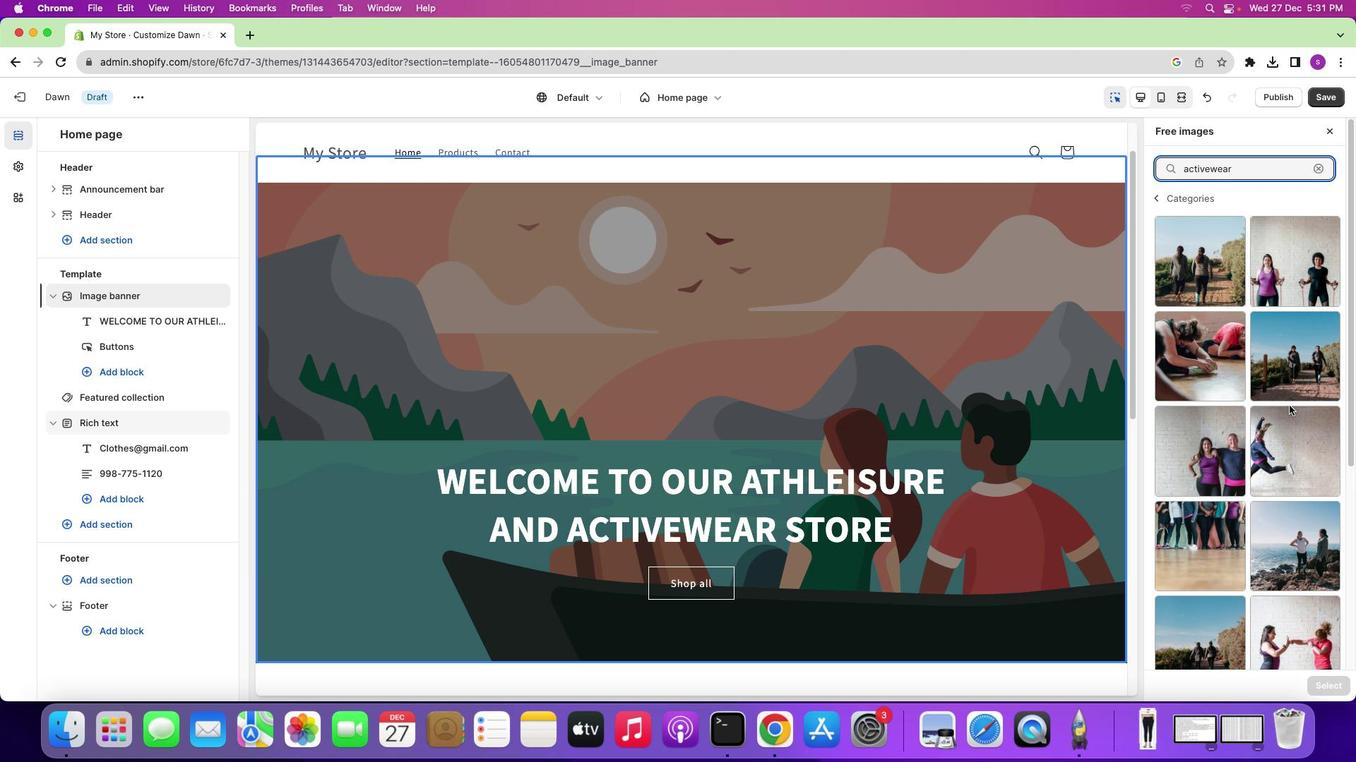
Action: Mouse scrolled (1289, 404) with delta (0, 3)
Screenshot: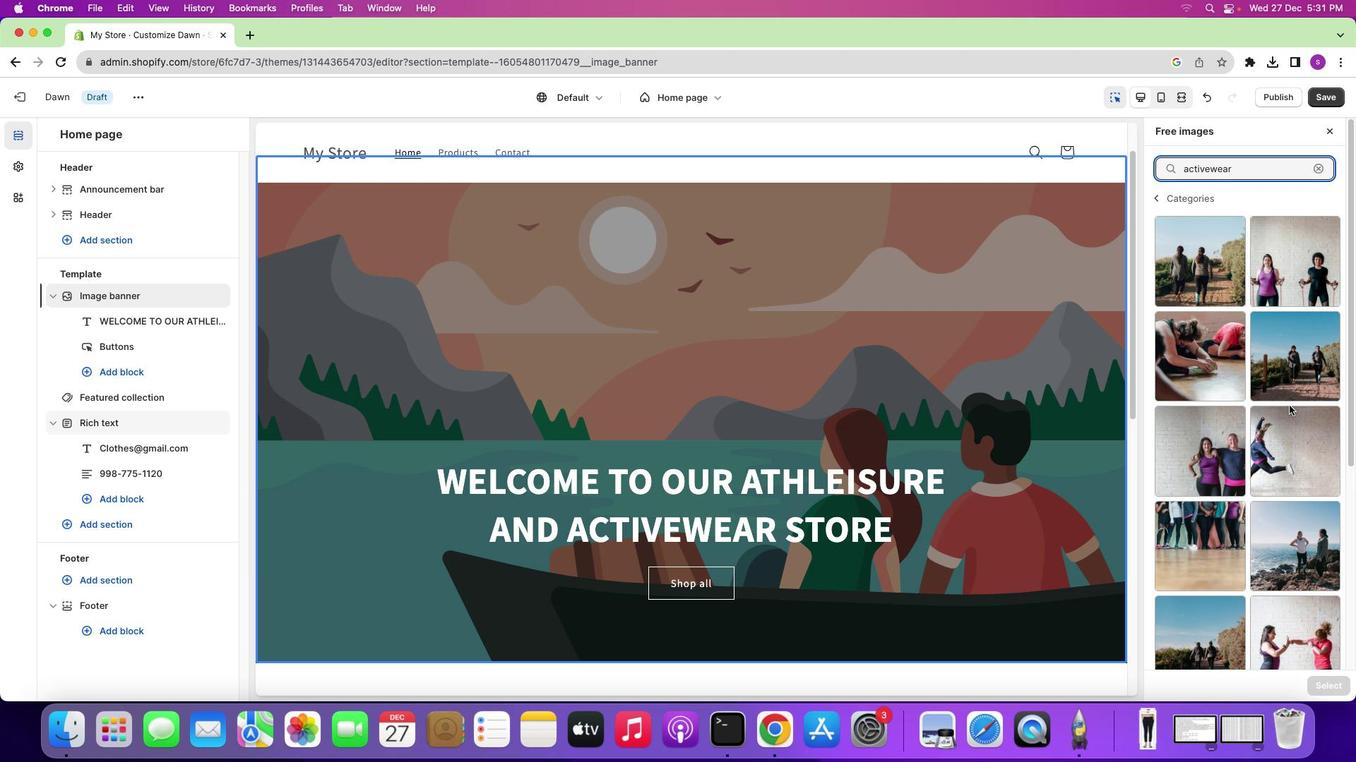 
Action: Mouse scrolled (1289, 404) with delta (0, 4)
Screenshot: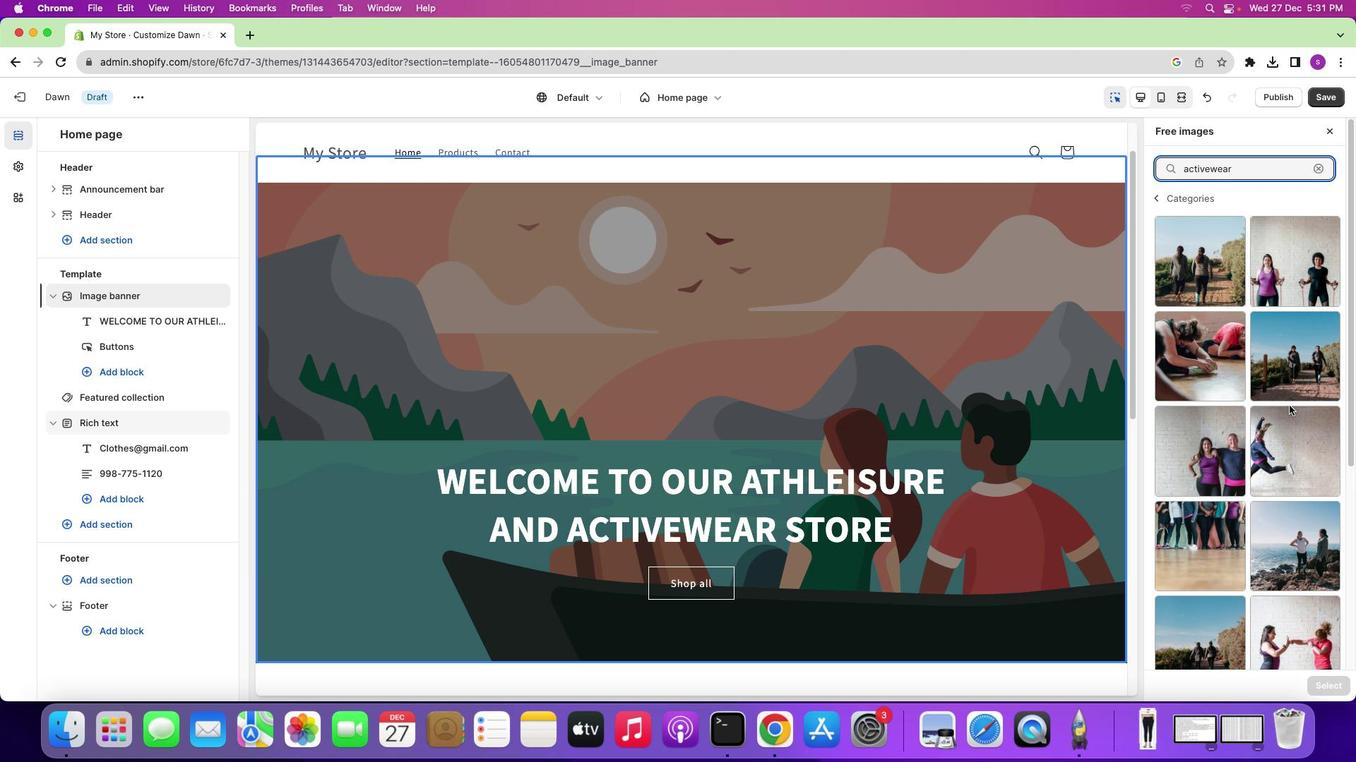 
Action: Mouse scrolled (1289, 404) with delta (0, 4)
Screenshot: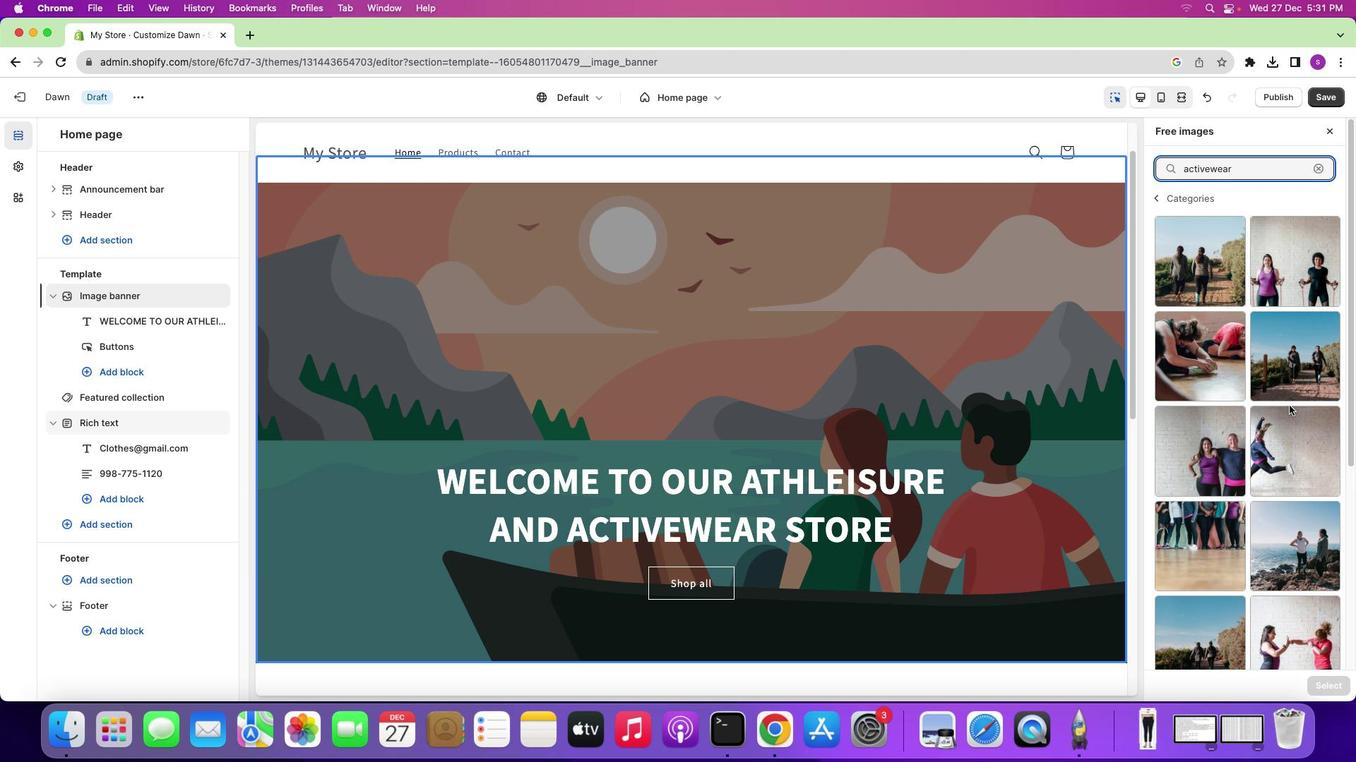 
Action: Mouse moved to (1289, 404)
Screenshot: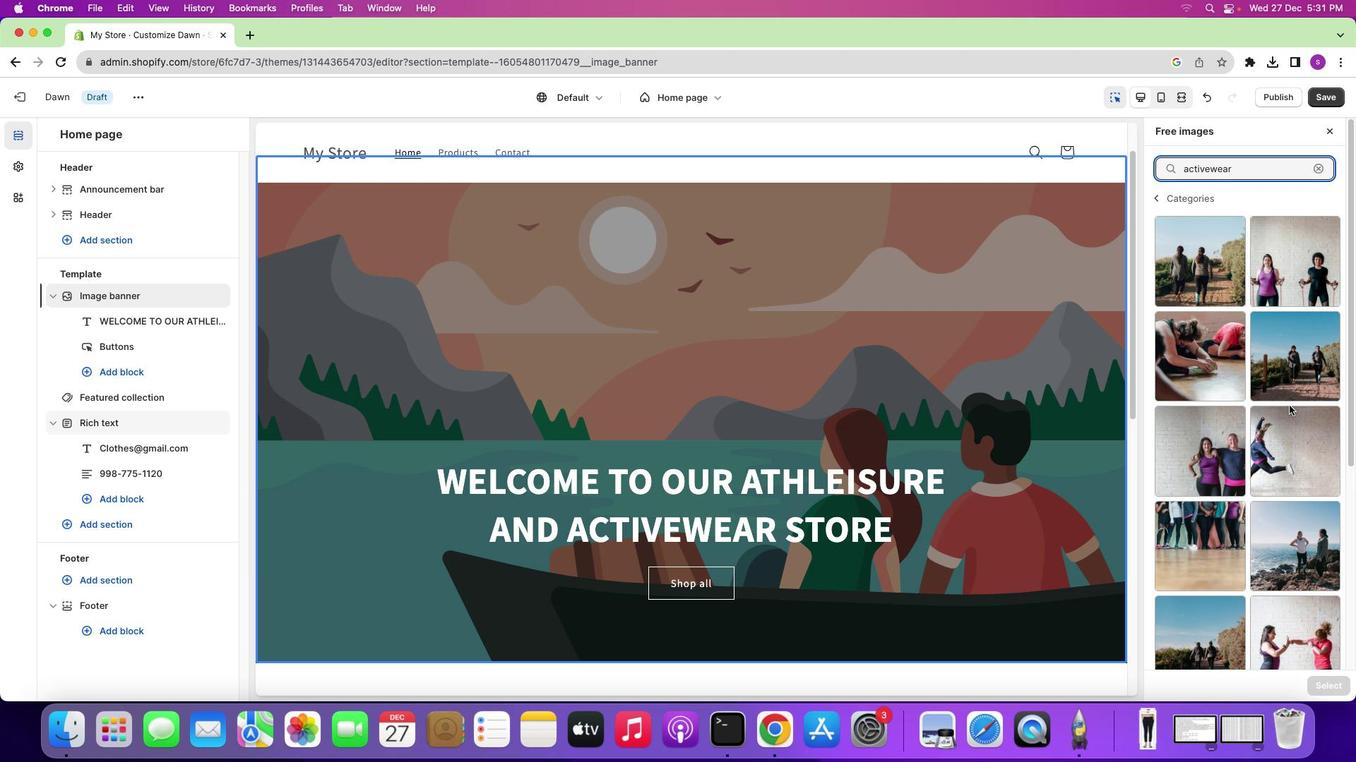 
Action: Mouse scrolled (1289, 404) with delta (0, 4)
Screenshot: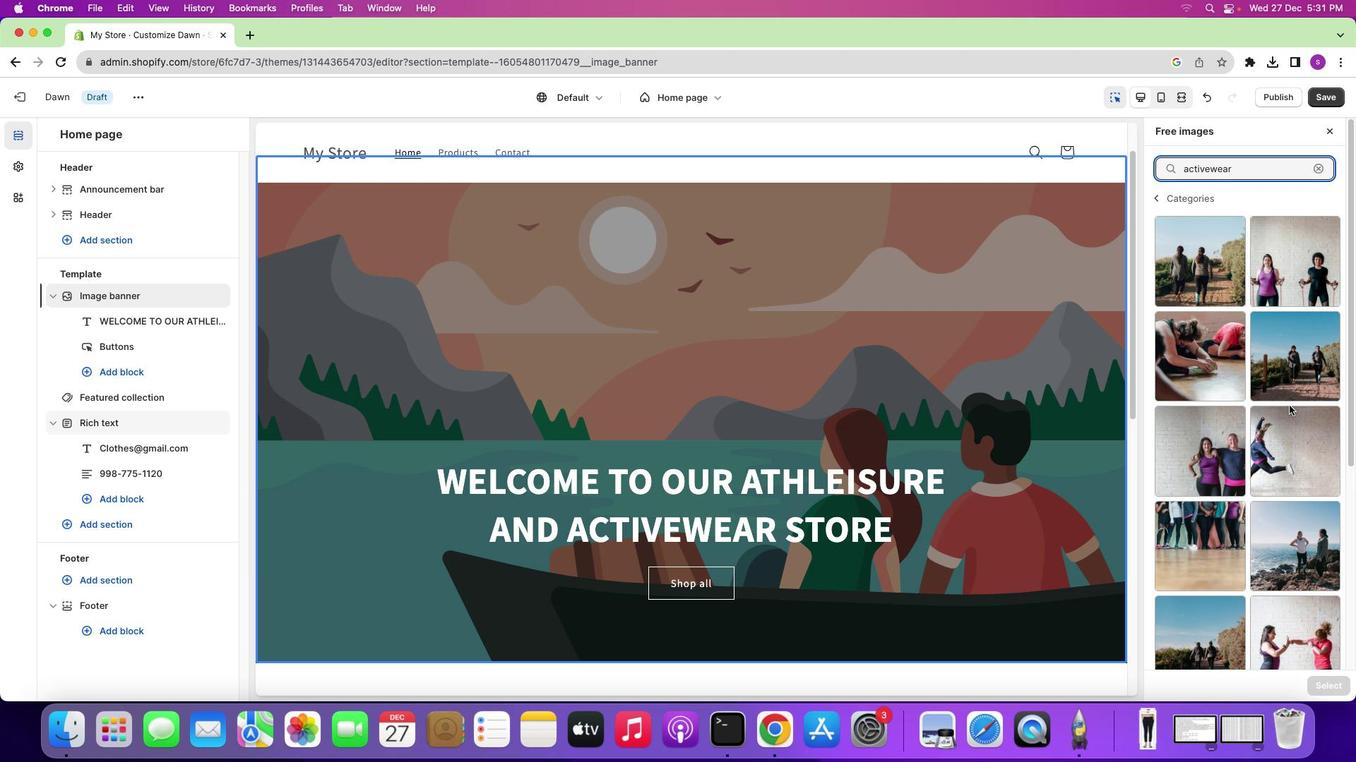 
Action: Mouse moved to (1289, 405)
Screenshot: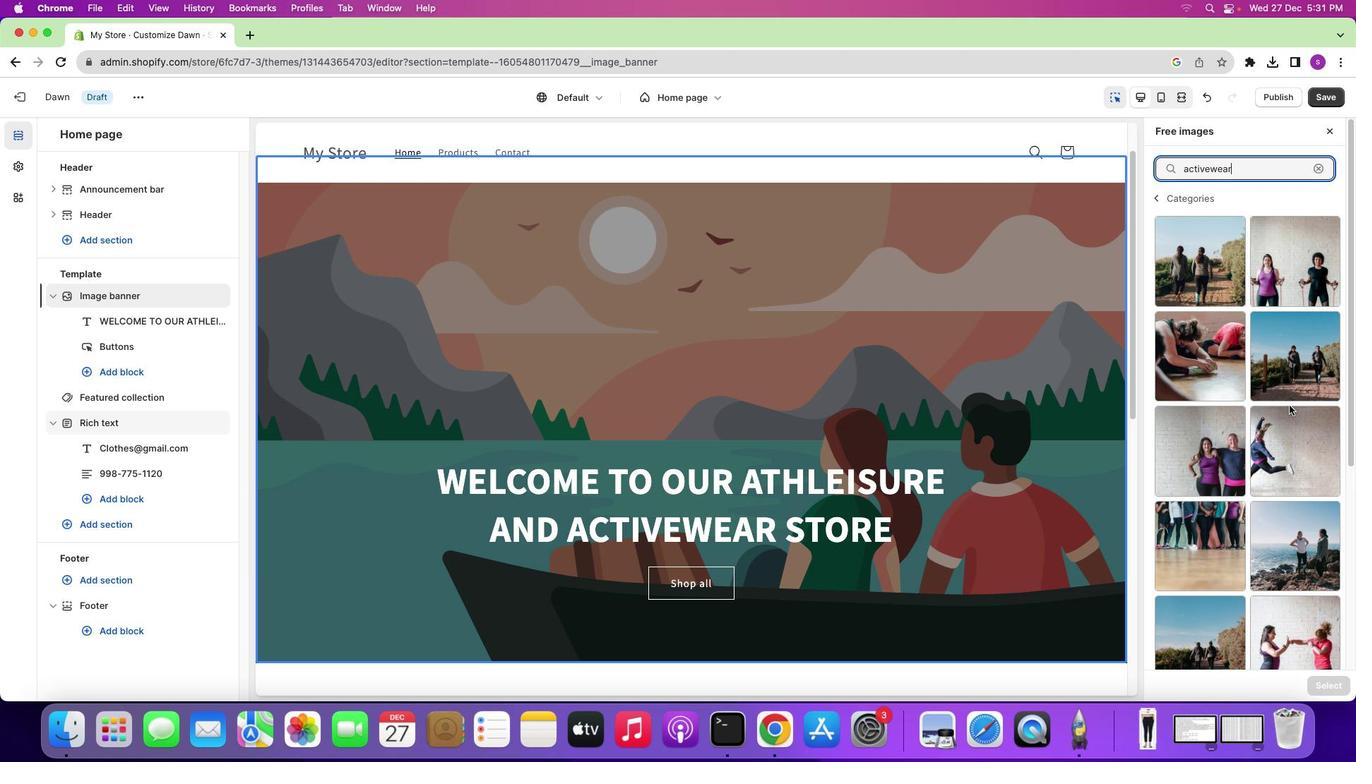 
Action: Mouse scrolled (1289, 405) with delta (0, 0)
Screenshot: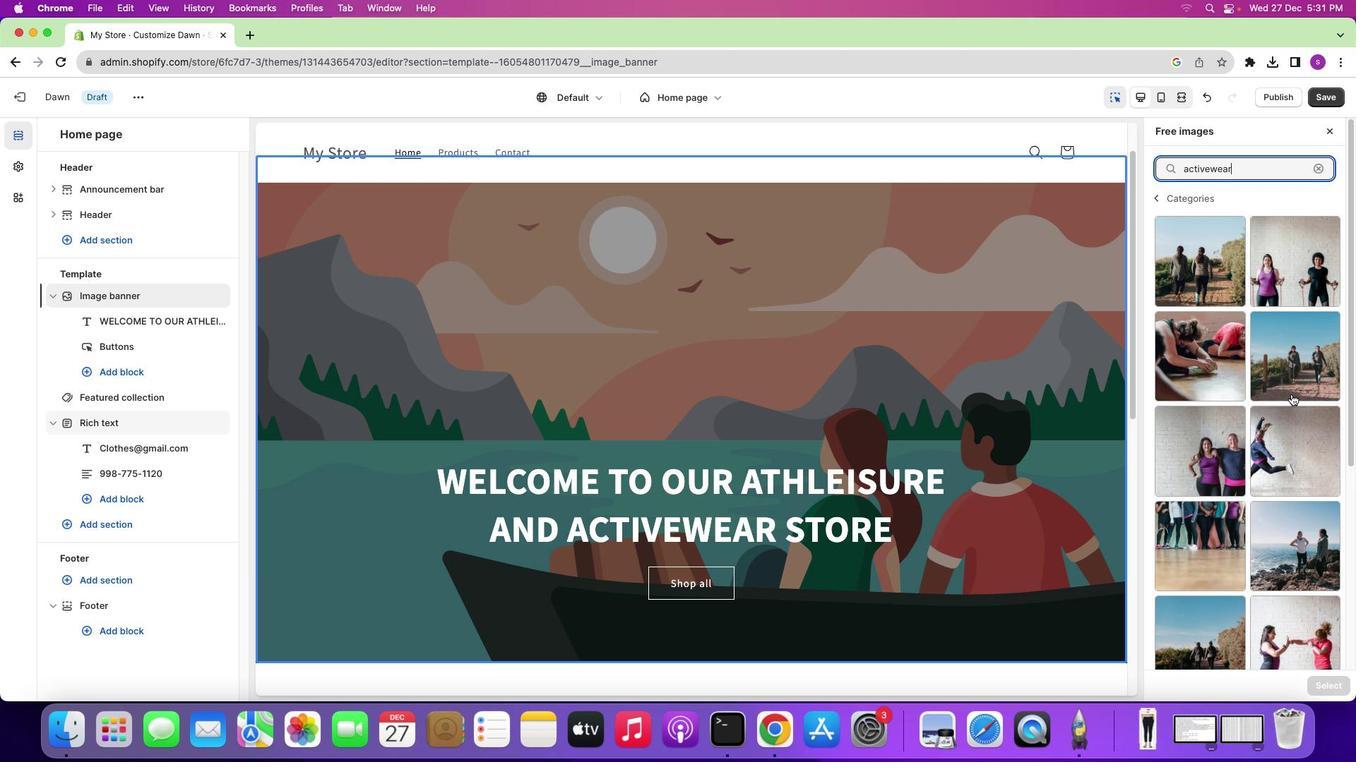 
Action: Mouse scrolled (1289, 405) with delta (0, 0)
Screenshot: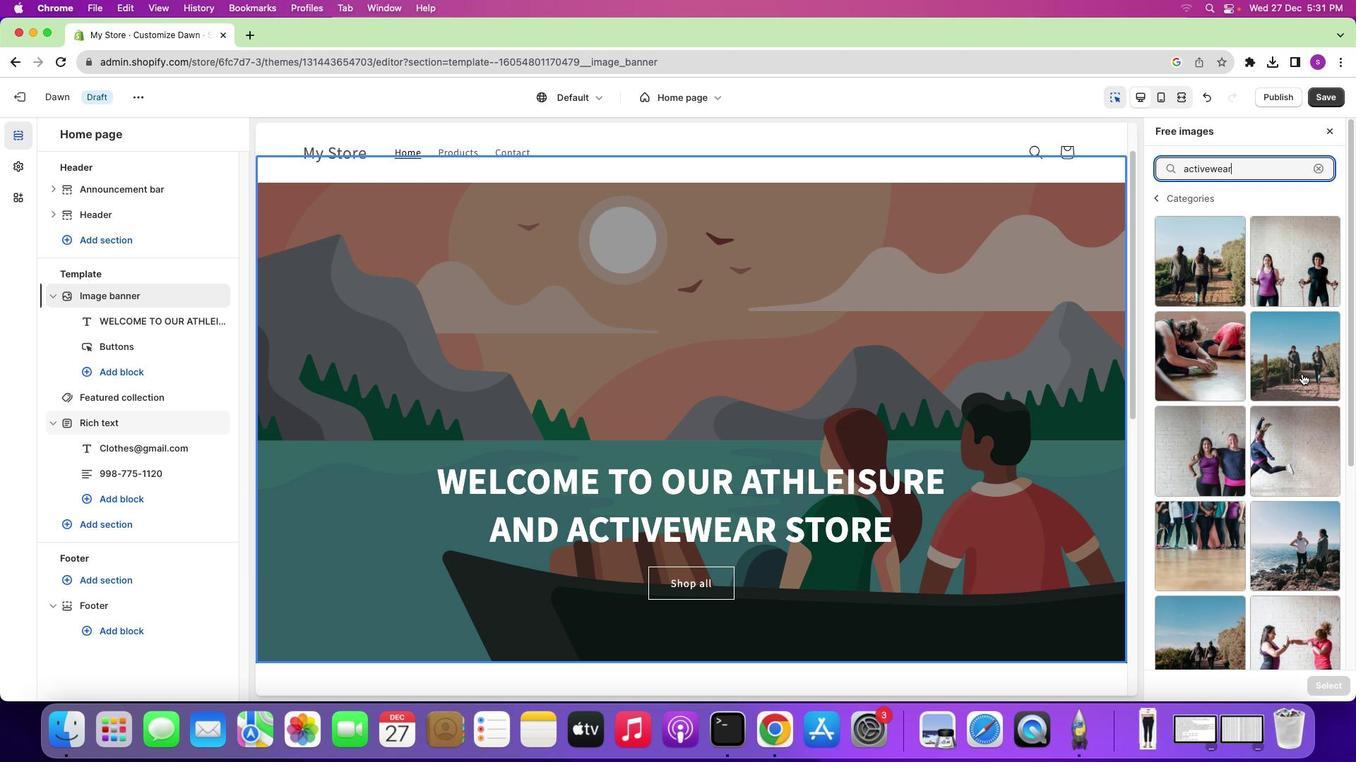 
Action: Mouse scrolled (1289, 405) with delta (0, 1)
Screenshot: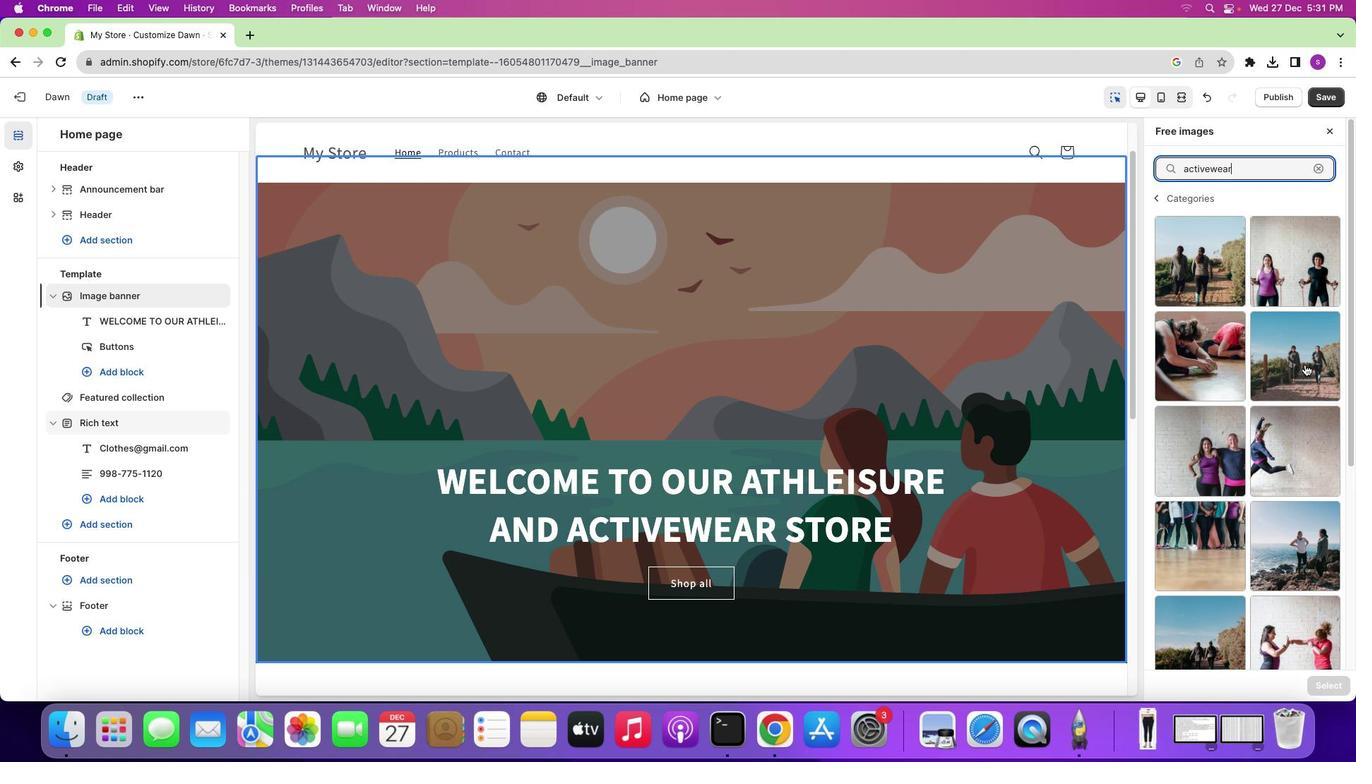 
Action: Mouse moved to (1197, 265)
Screenshot: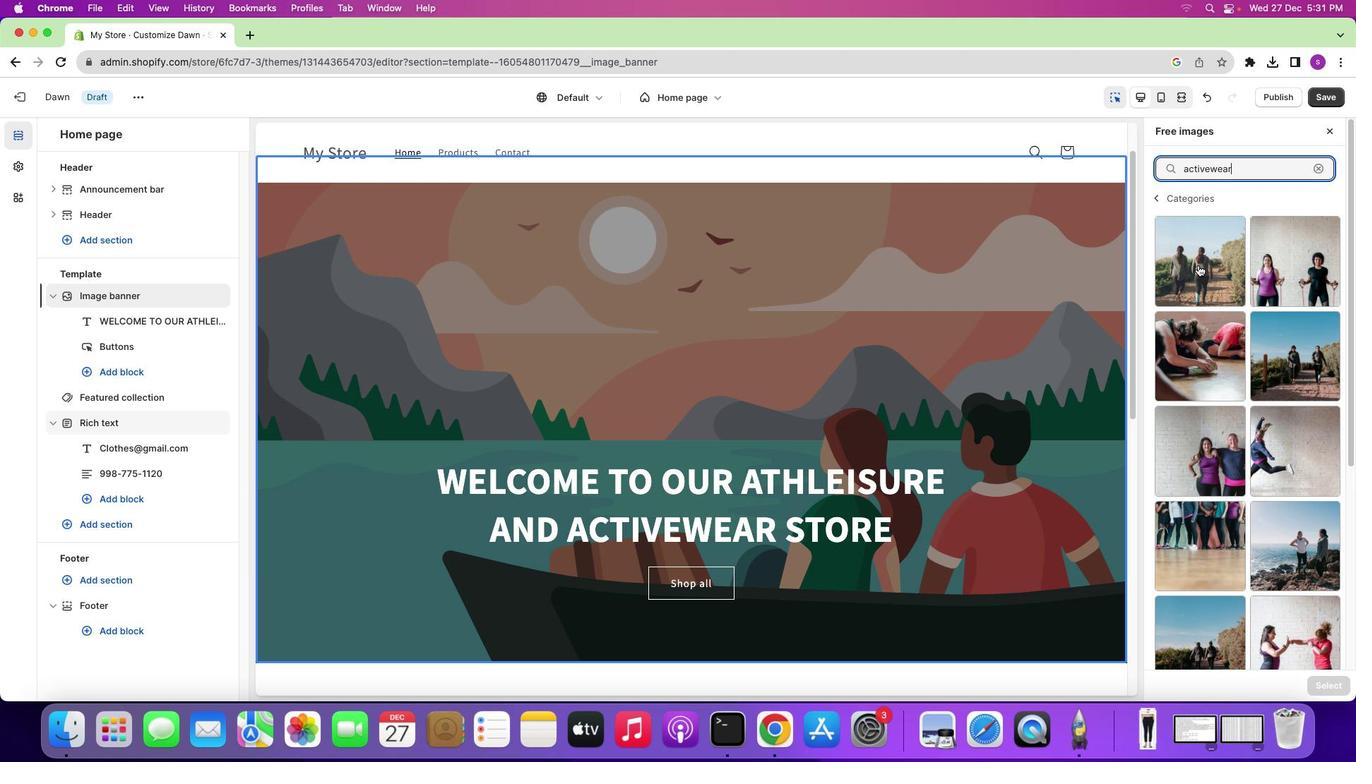 
Action: Mouse pressed left at (1197, 265)
Screenshot: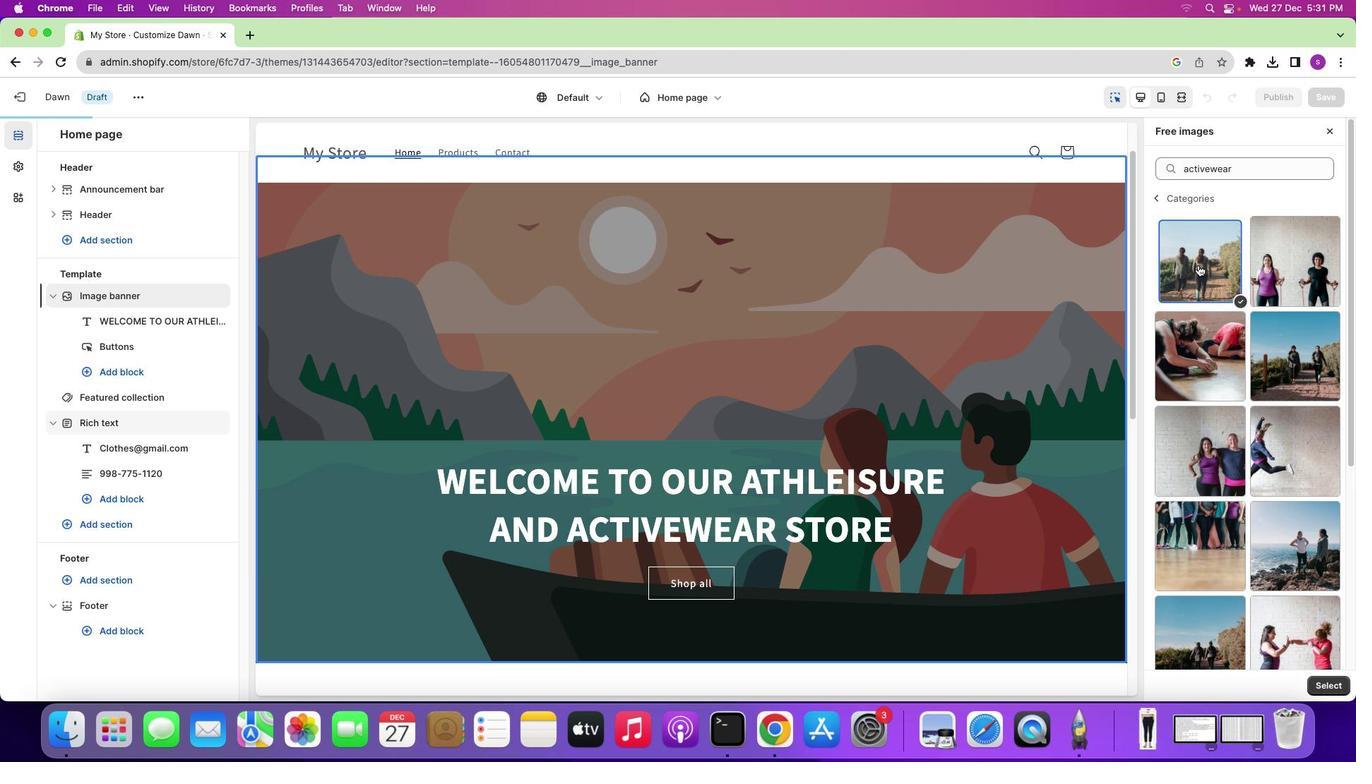 
Action: Mouse moved to (1202, 532)
Screenshot: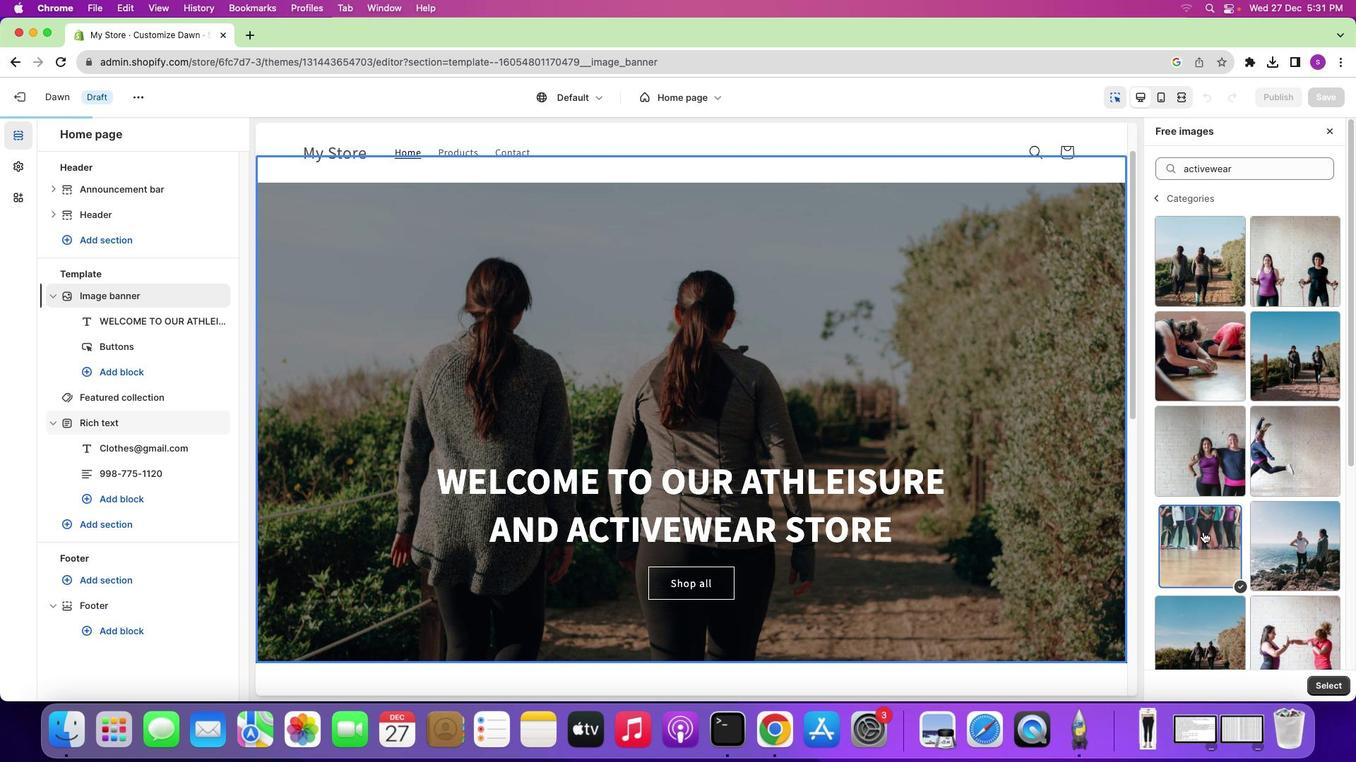 
Action: Mouse pressed left at (1202, 532)
Screenshot: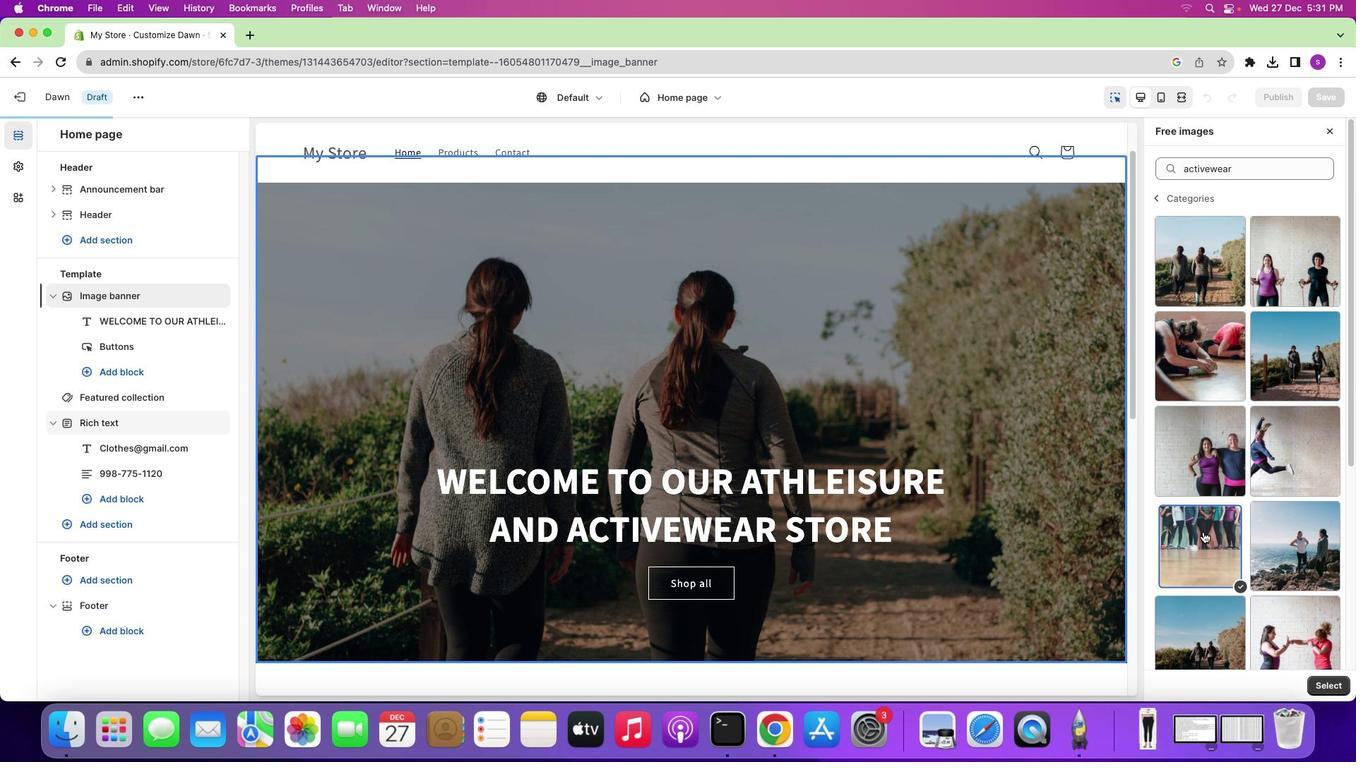 
Action: Mouse moved to (1329, 681)
Screenshot: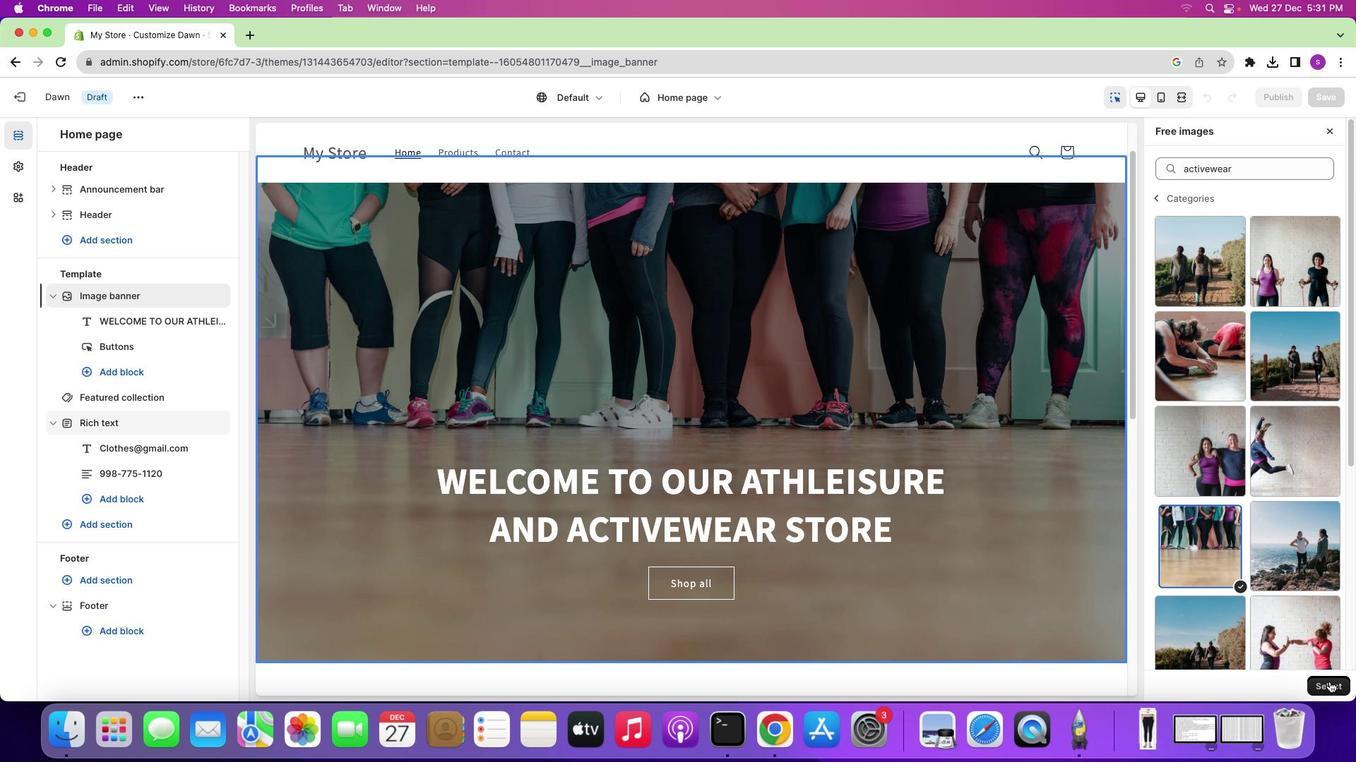 
Action: Mouse pressed left at (1329, 681)
Screenshot: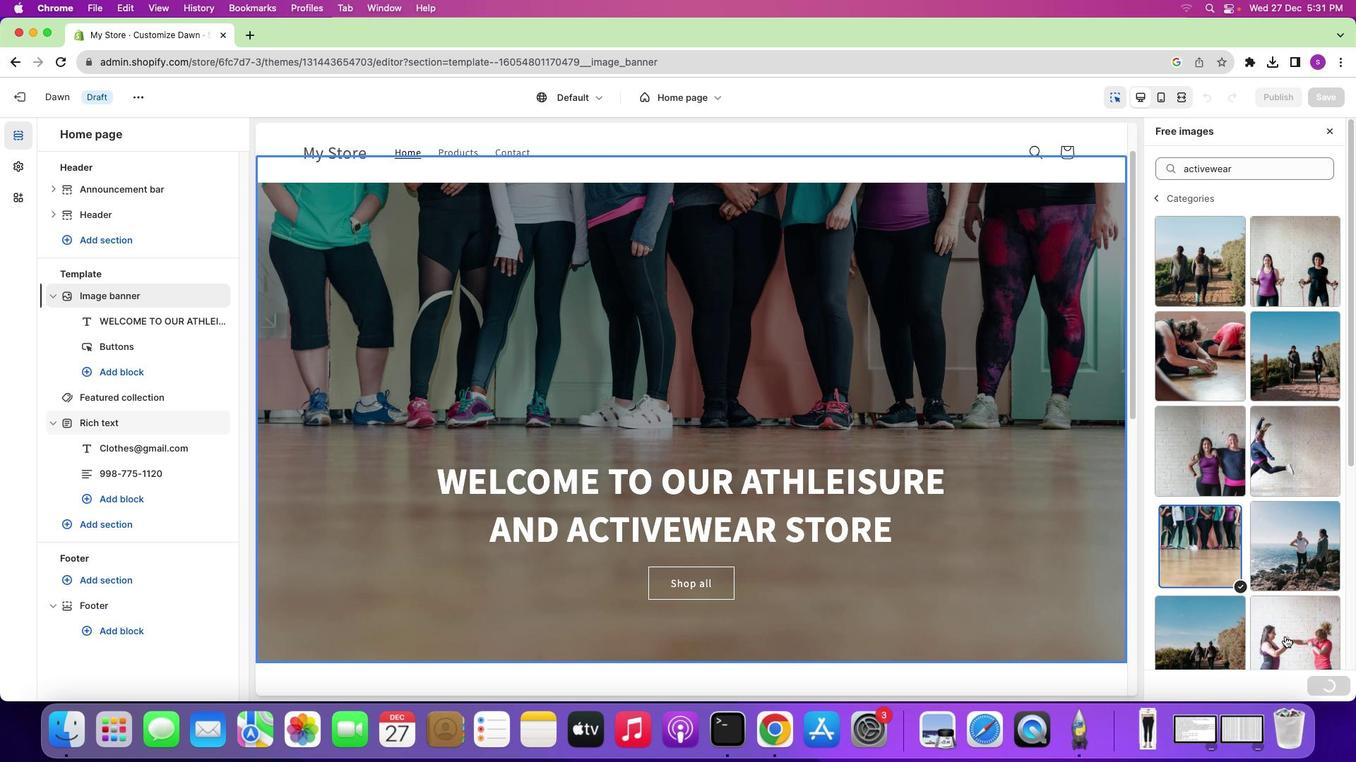 
Action: Mouse moved to (1265, 462)
Screenshot: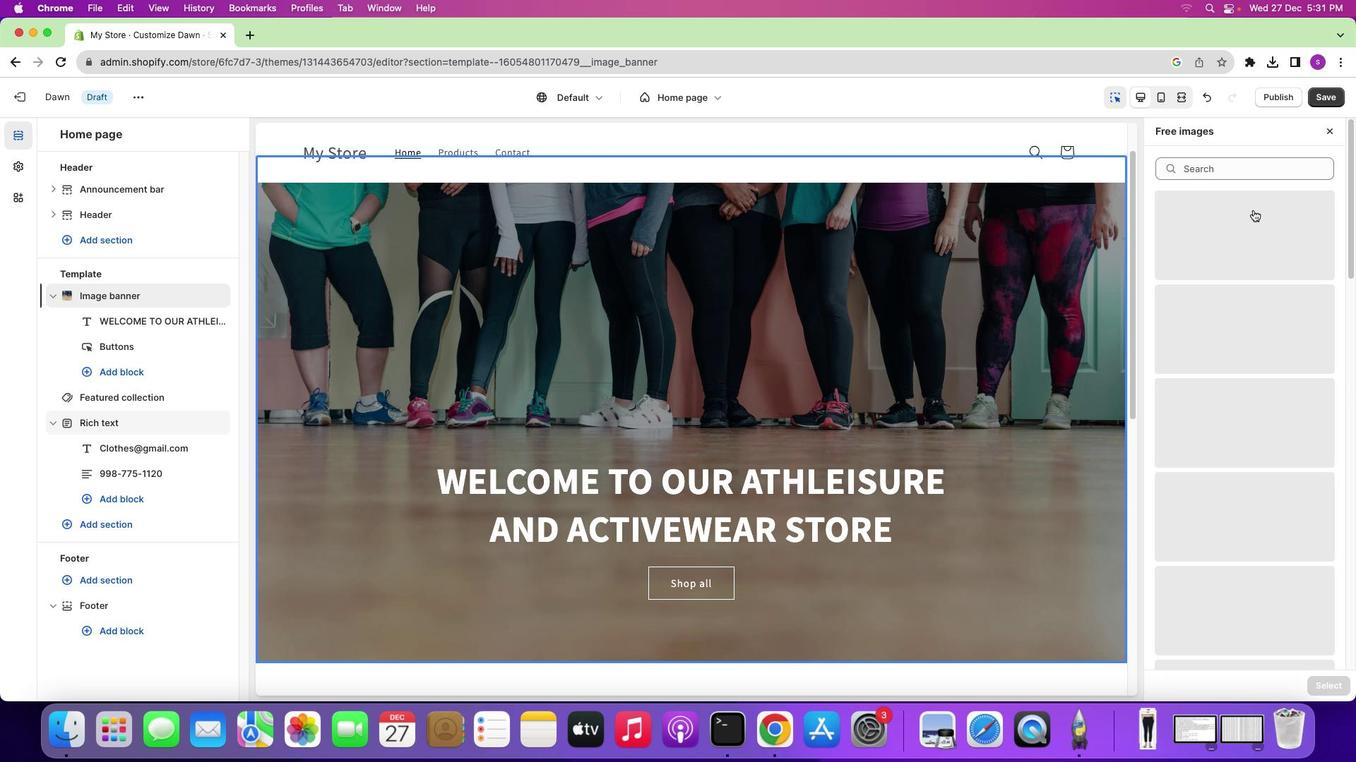 
Action: Mouse pressed left at (1265, 462)
